 Task: Research Airbnb options in the Ozark Mountains of Arkansas and Missouri emphasizing outdoor activities like camping ,Relaxing near Lake .
Action: Mouse moved to (516, 91)
Screenshot: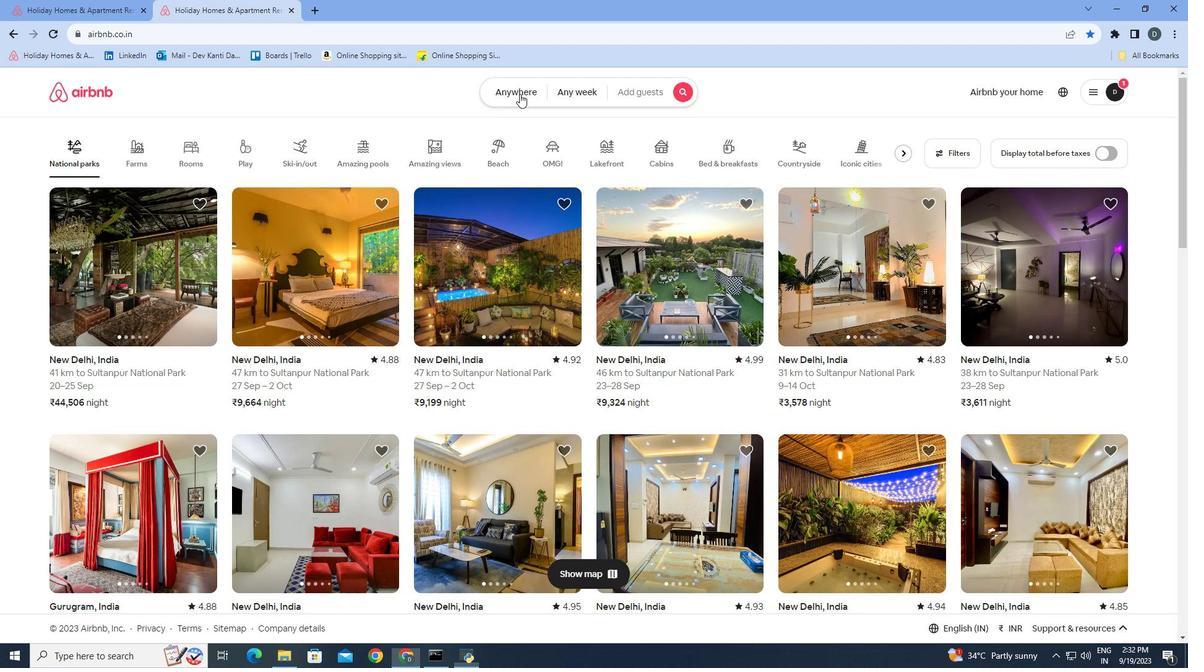 
Action: Mouse pressed left at (516, 91)
Screenshot: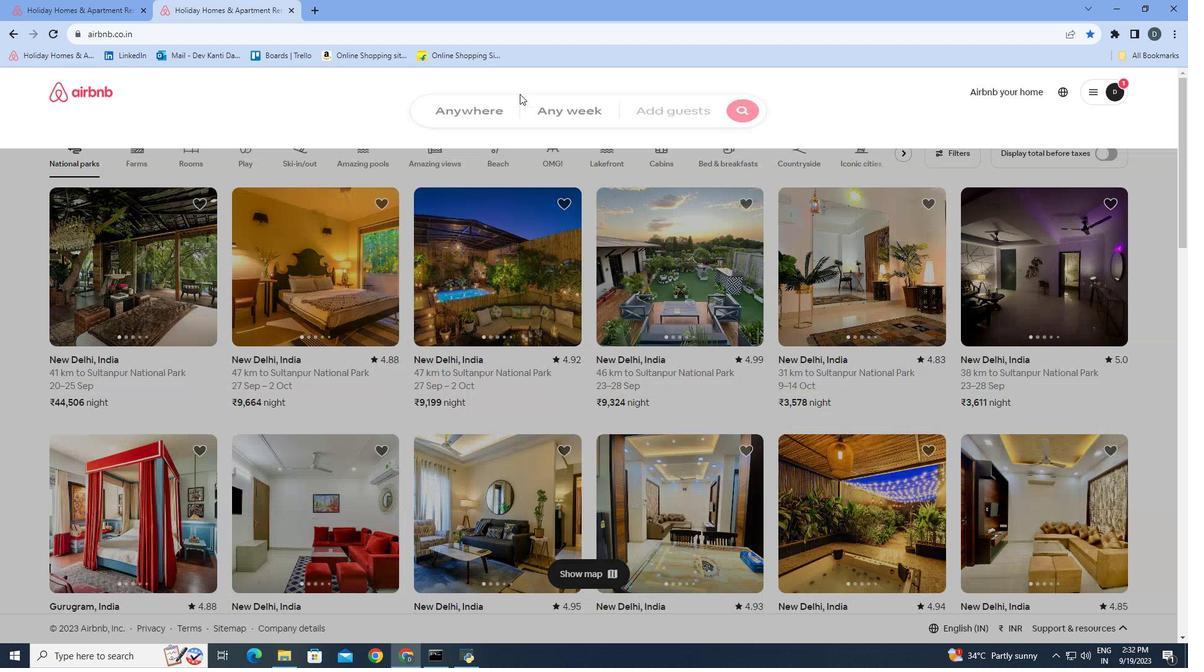 
Action: Mouse moved to (381, 138)
Screenshot: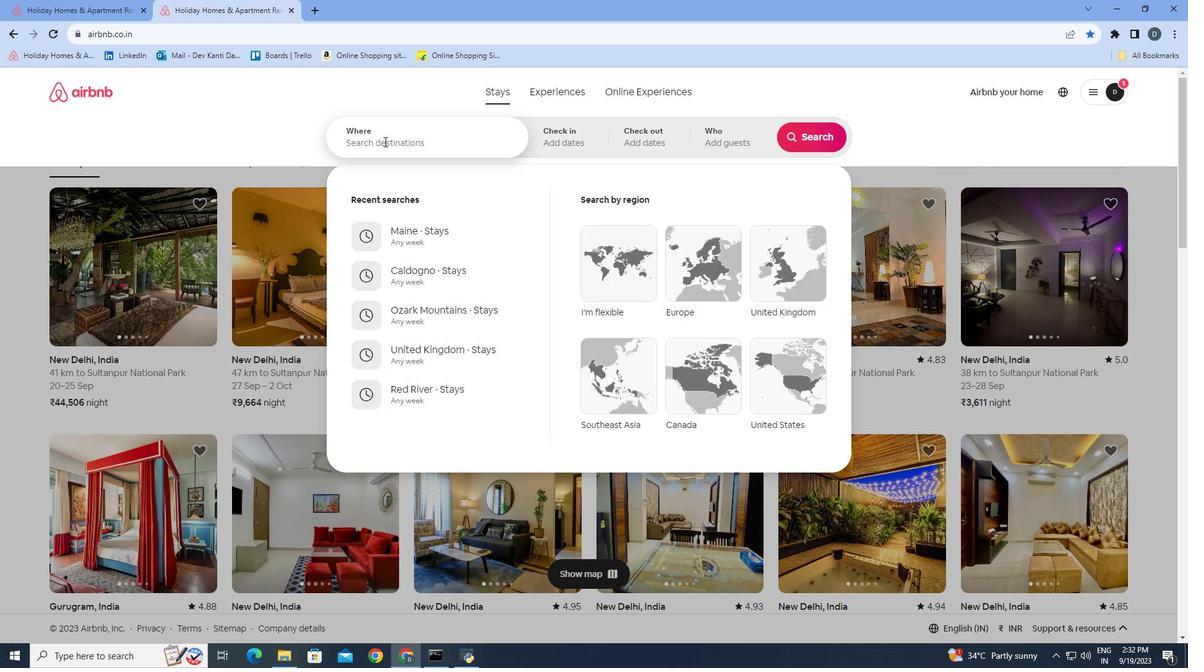 
Action: Mouse pressed left at (381, 138)
Screenshot: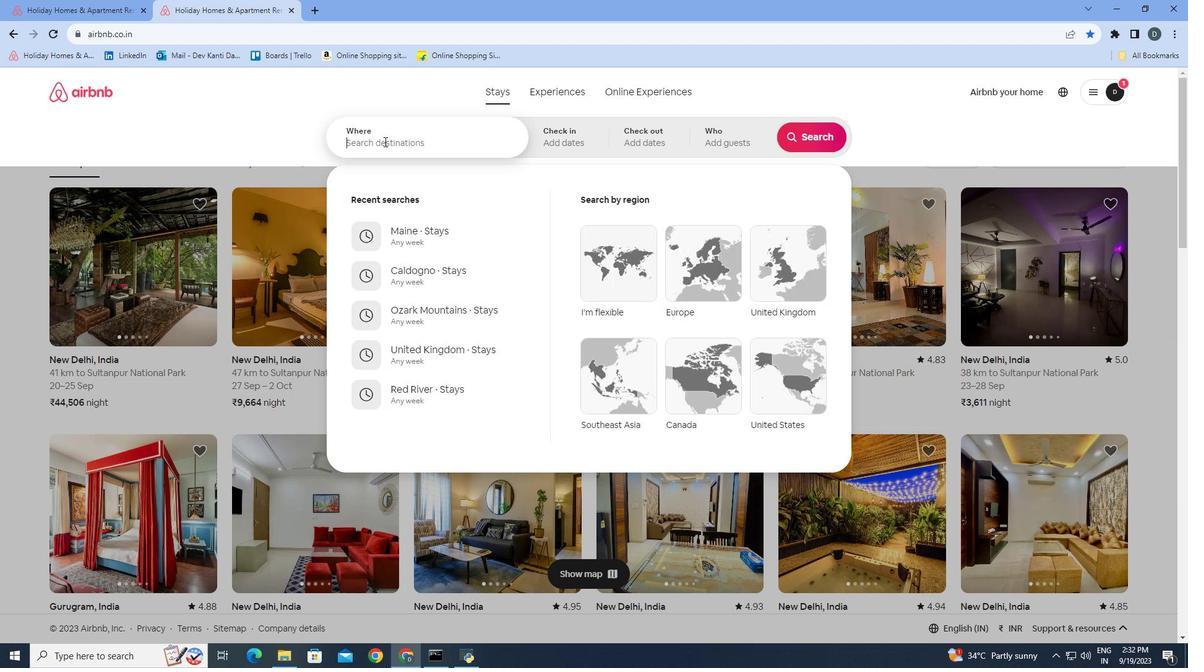 
Action: Mouse moved to (381, 132)
Screenshot: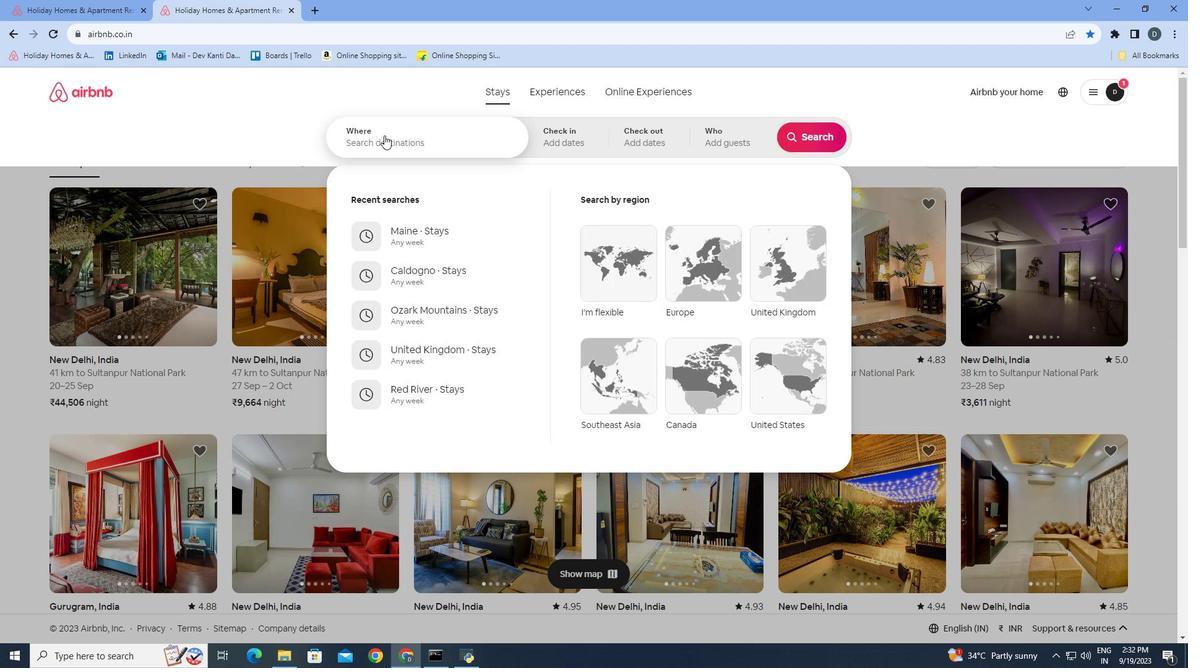 
Action: Key pressed <Key.shift>Ozark<Key.space><Key.shift>Mountains
Screenshot: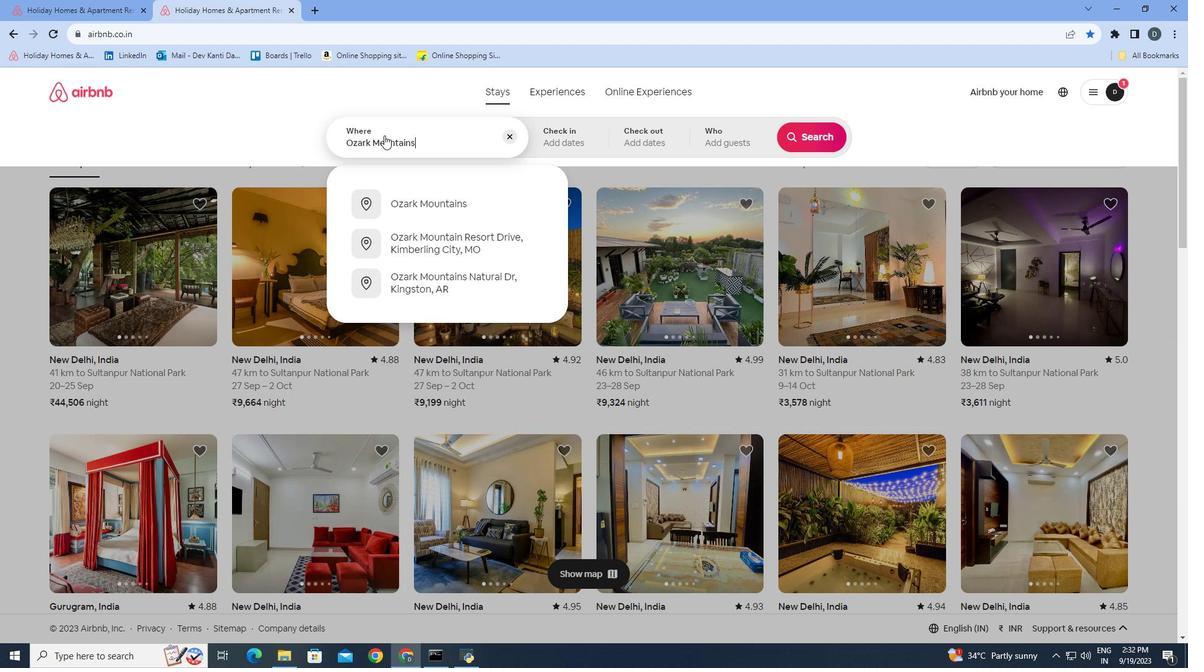 
Action: Mouse moved to (437, 193)
Screenshot: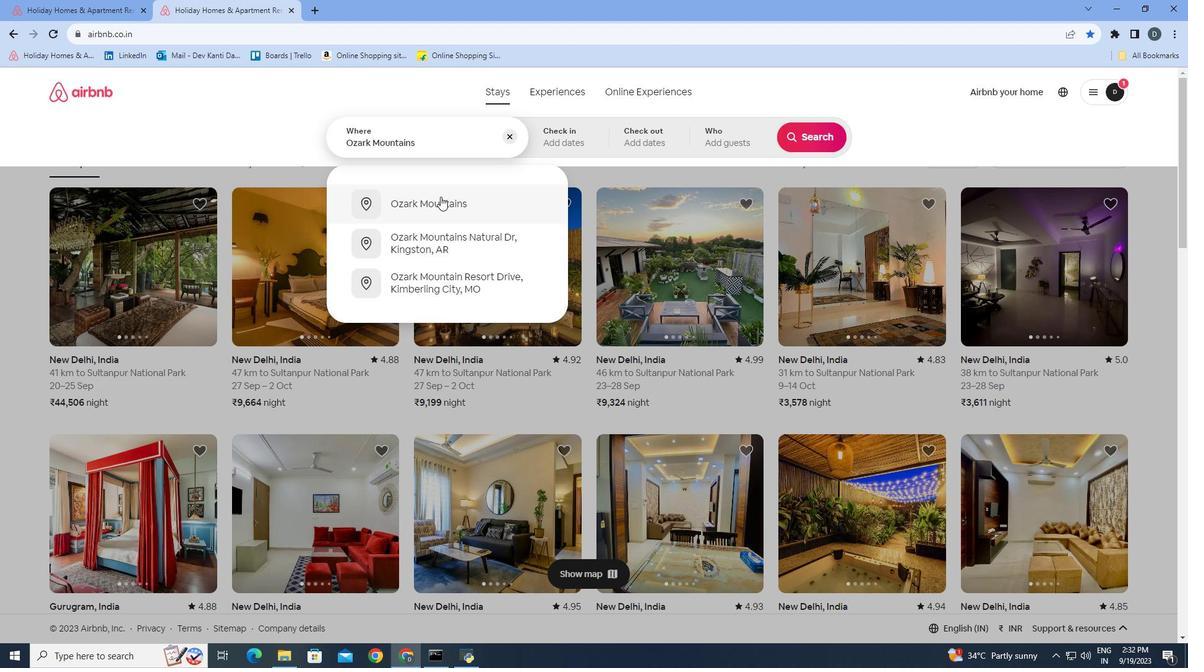
Action: Mouse pressed left at (437, 193)
Screenshot: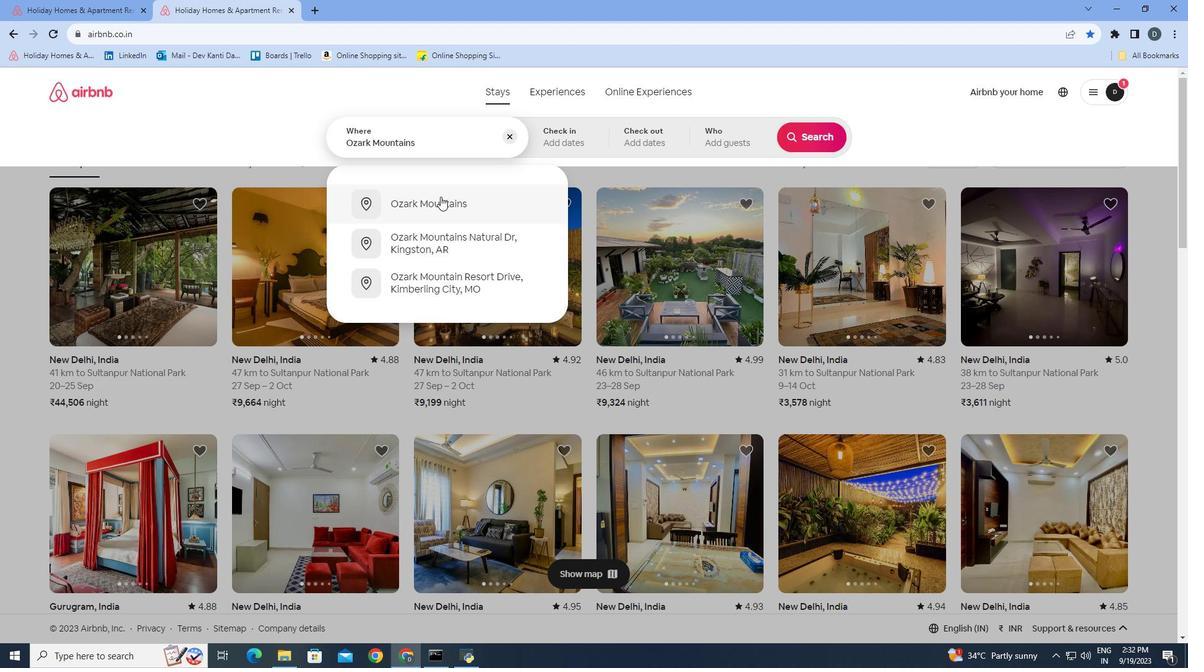 
Action: Mouse moved to (833, 118)
Screenshot: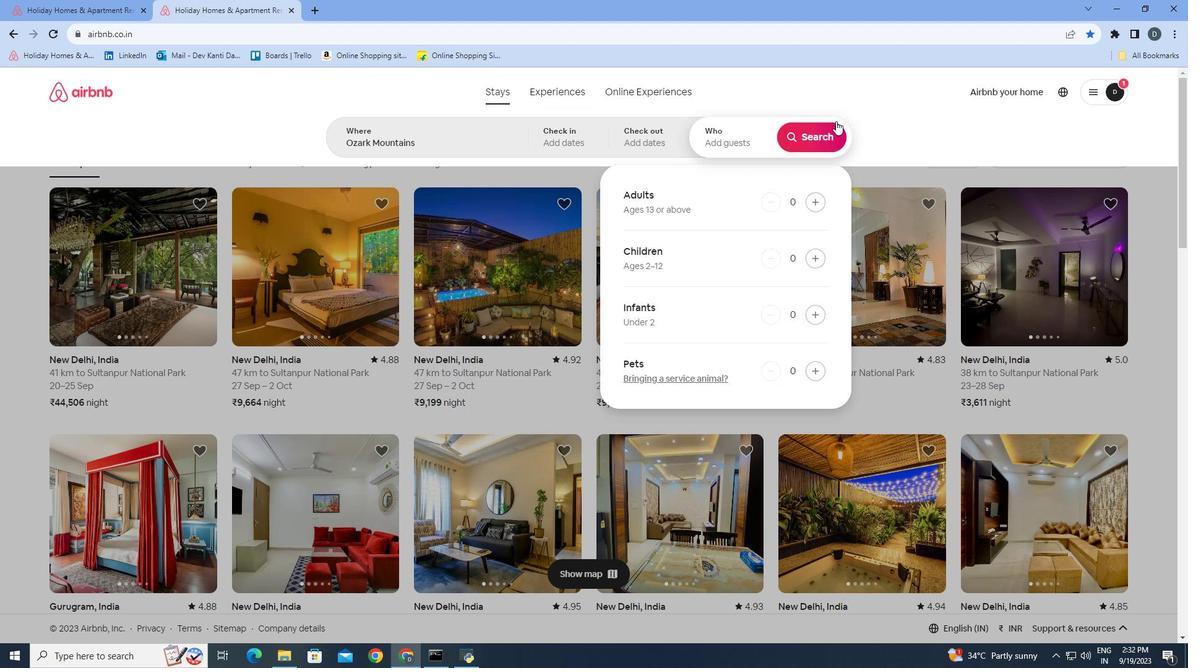 
Action: Mouse pressed left at (833, 118)
Screenshot: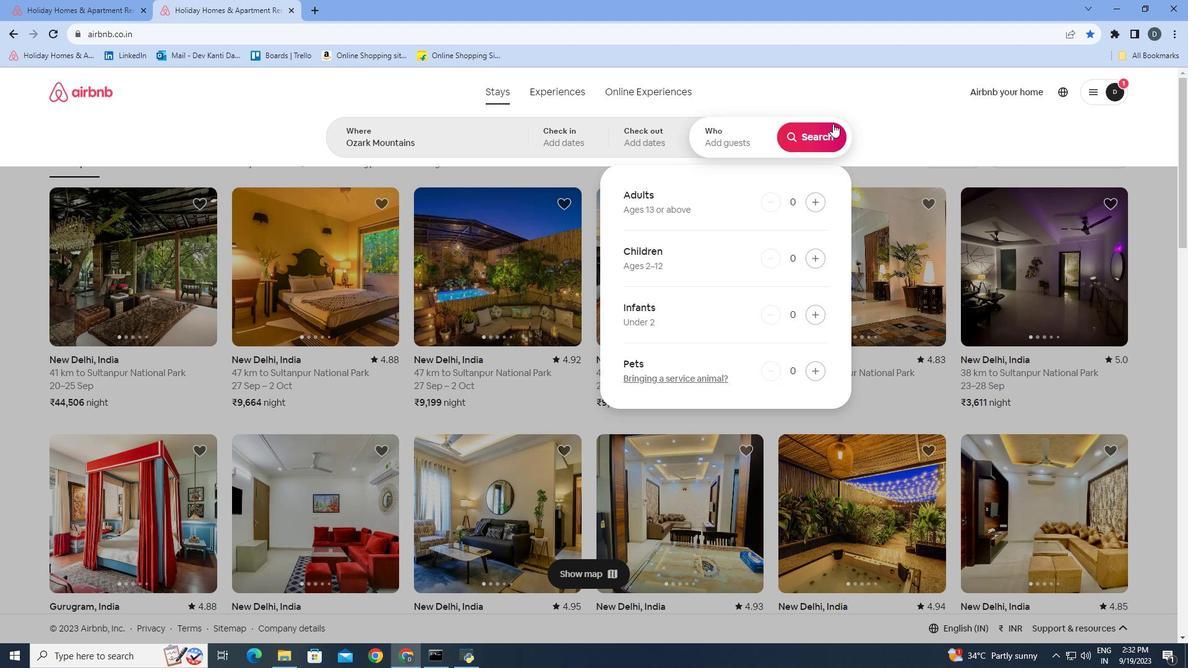 
Action: Mouse moved to (823, 128)
Screenshot: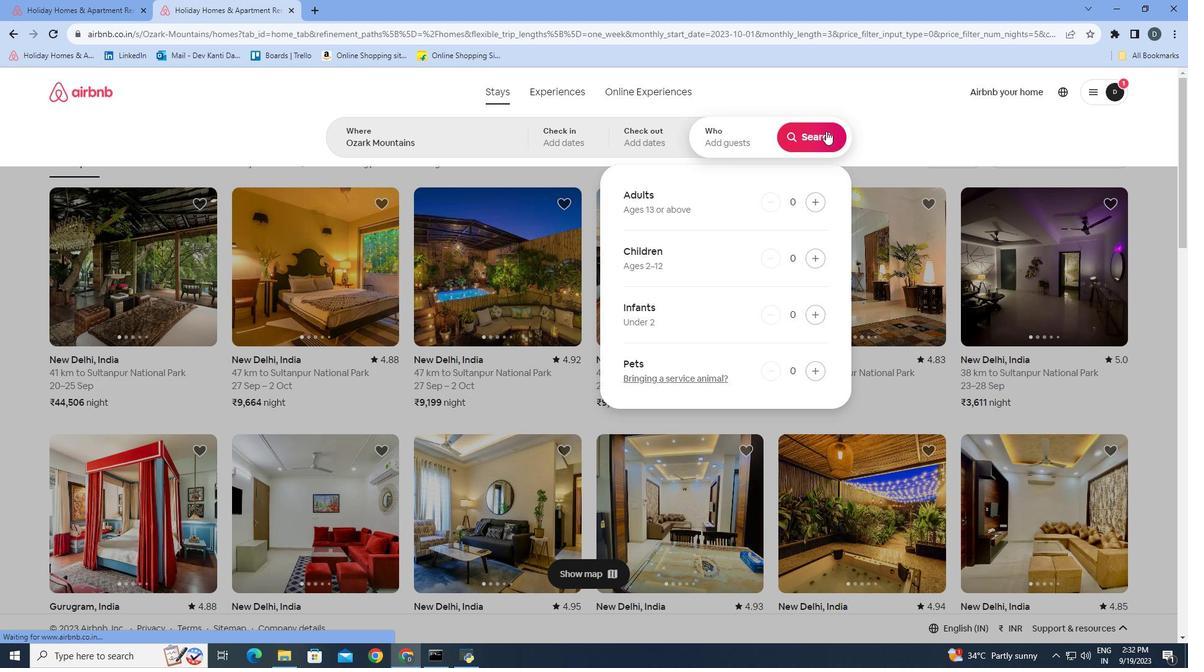 
Action: Mouse pressed left at (823, 128)
Screenshot: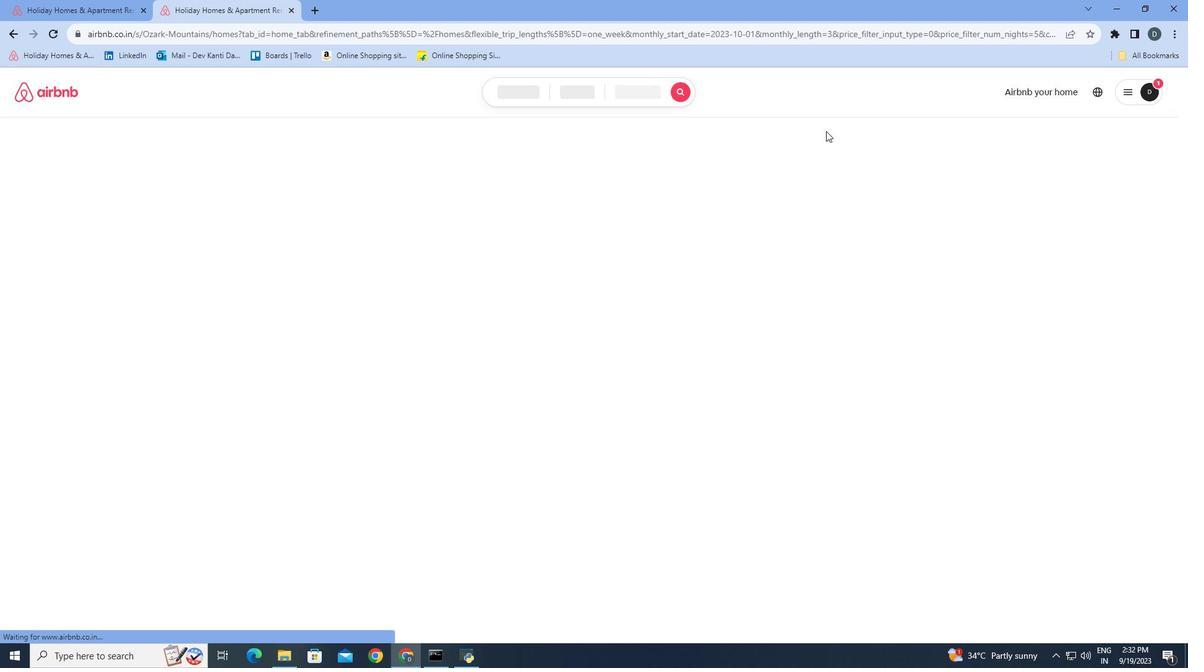 
Action: Mouse moved to (939, 138)
Screenshot: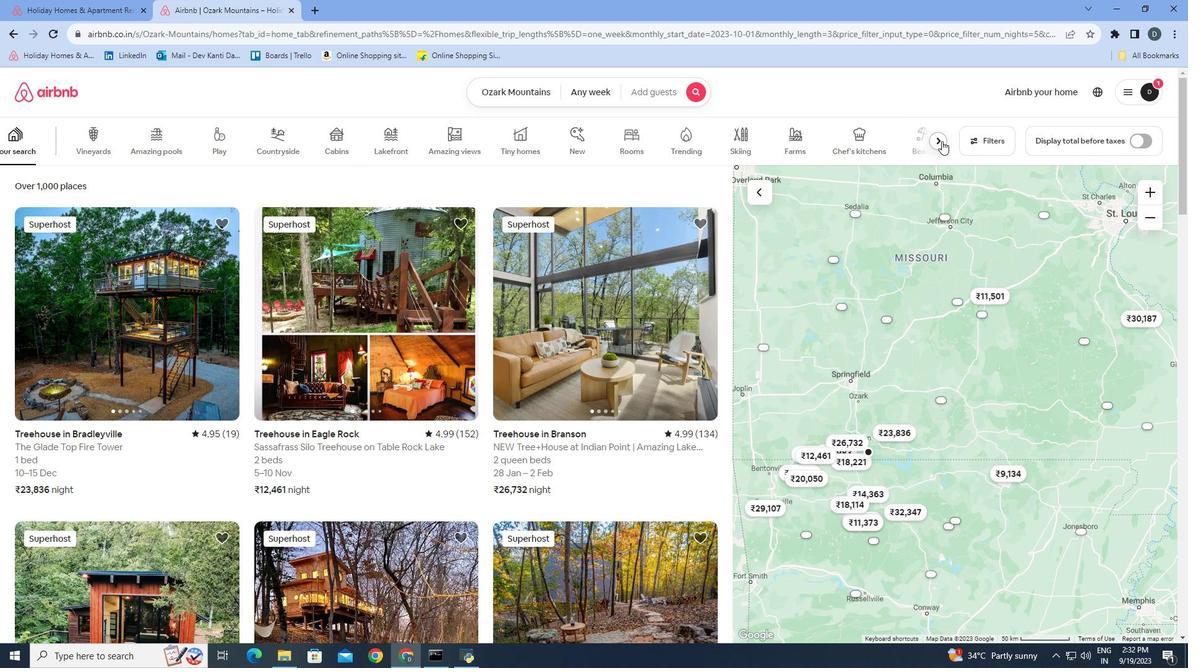
Action: Mouse pressed left at (939, 138)
Screenshot: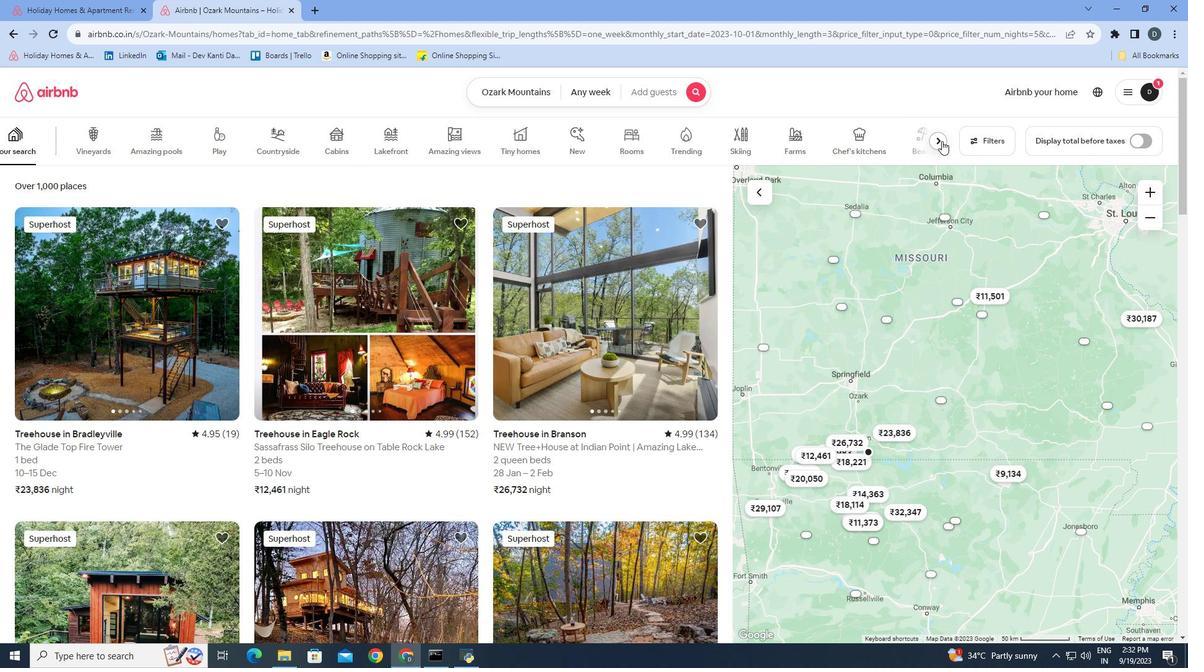 
Action: Mouse moved to (897, 127)
Screenshot: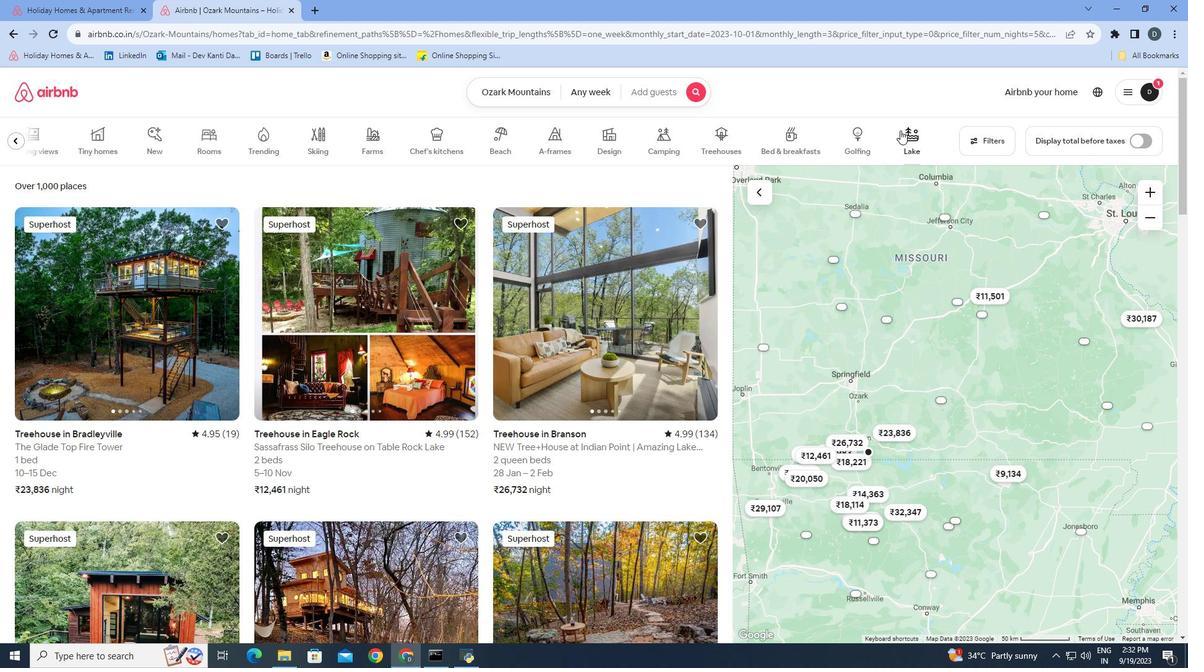 
Action: Mouse pressed left at (897, 127)
Screenshot: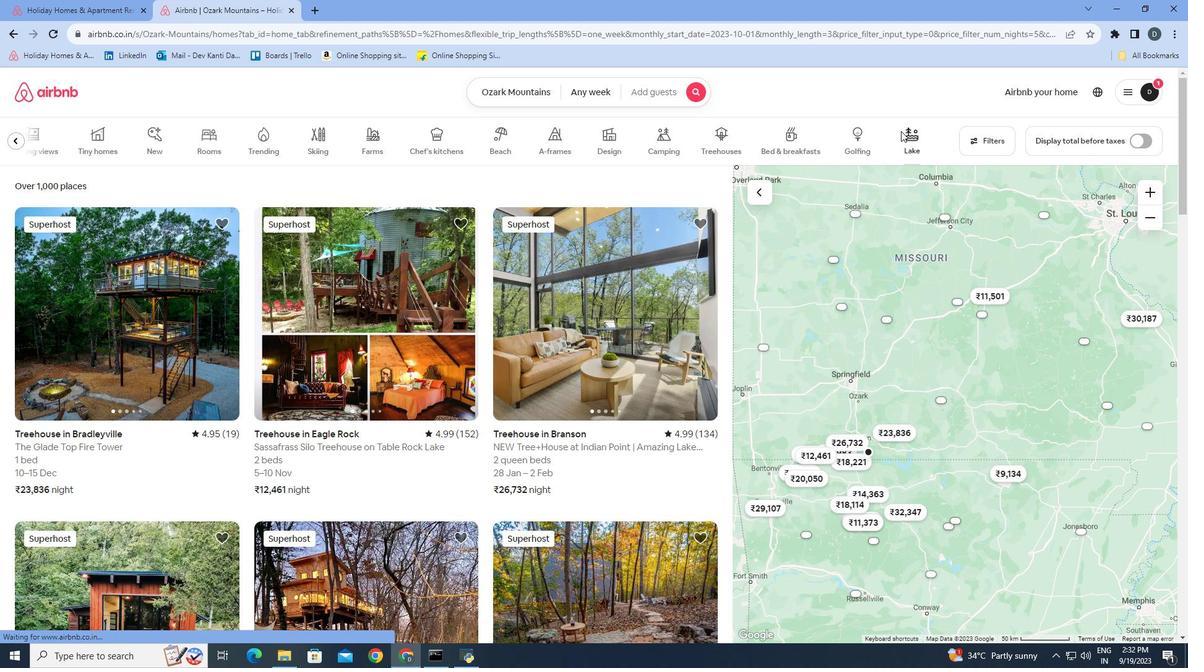 
Action: Mouse moved to (169, 322)
Screenshot: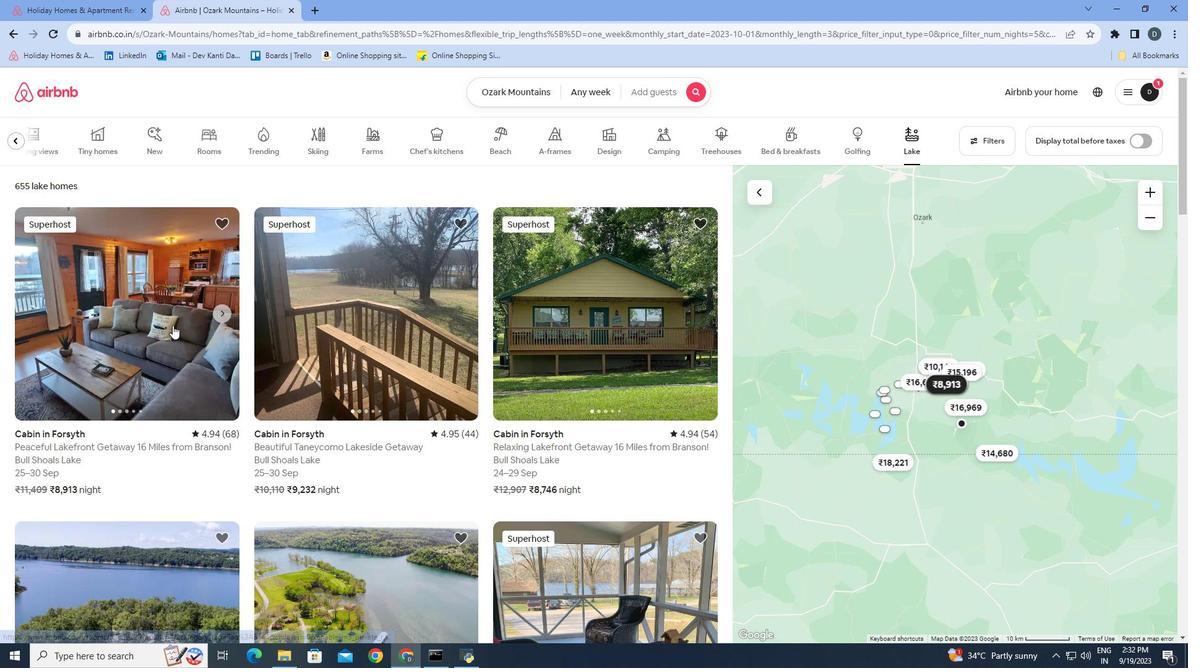 
Action: Mouse pressed left at (169, 322)
Screenshot: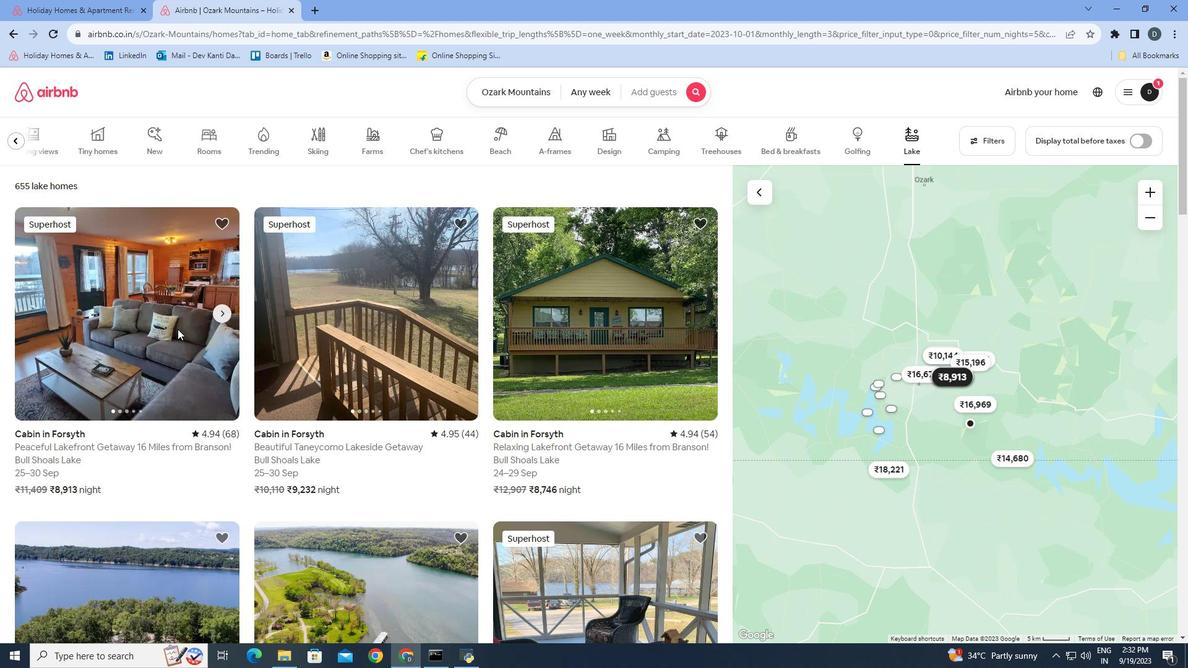 
Action: Mouse moved to (848, 456)
Screenshot: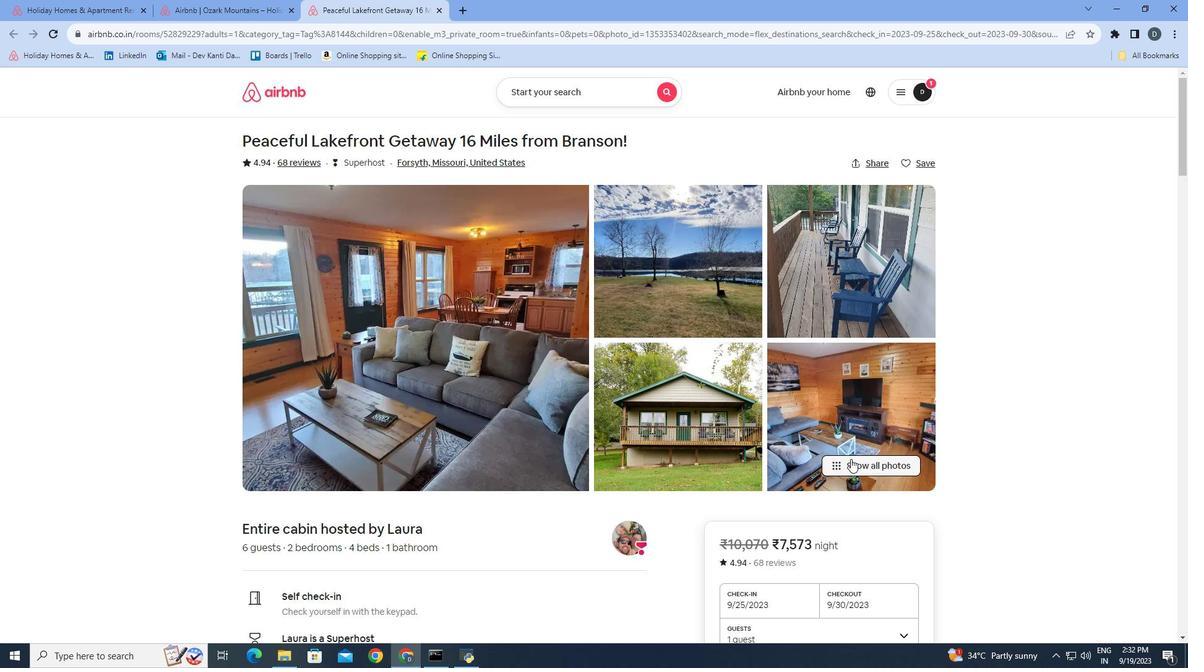 
Action: Mouse pressed left at (848, 456)
Screenshot: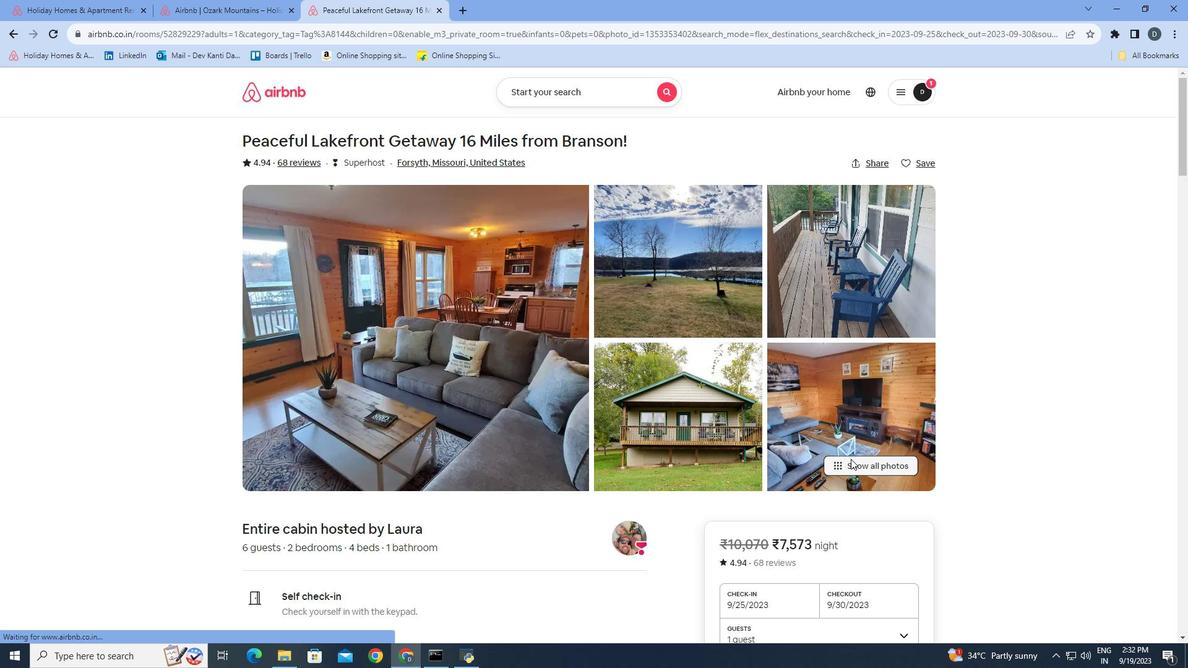 
Action: Mouse moved to (801, 336)
Screenshot: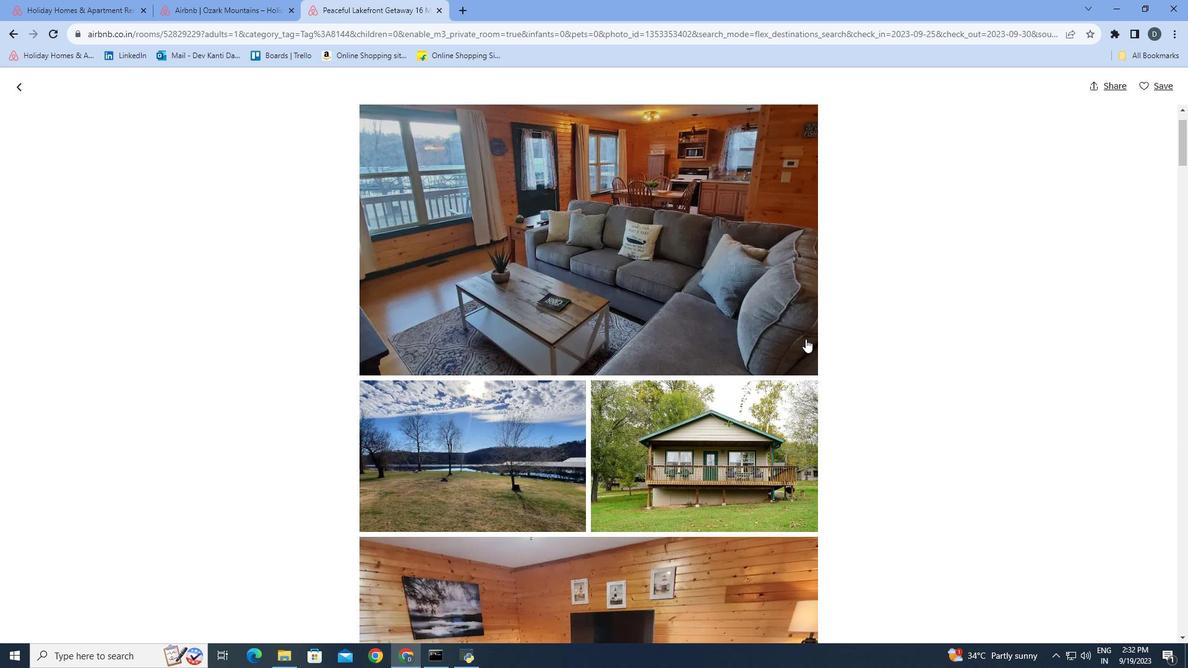
Action: Mouse scrolled (801, 335) with delta (0, 0)
Screenshot: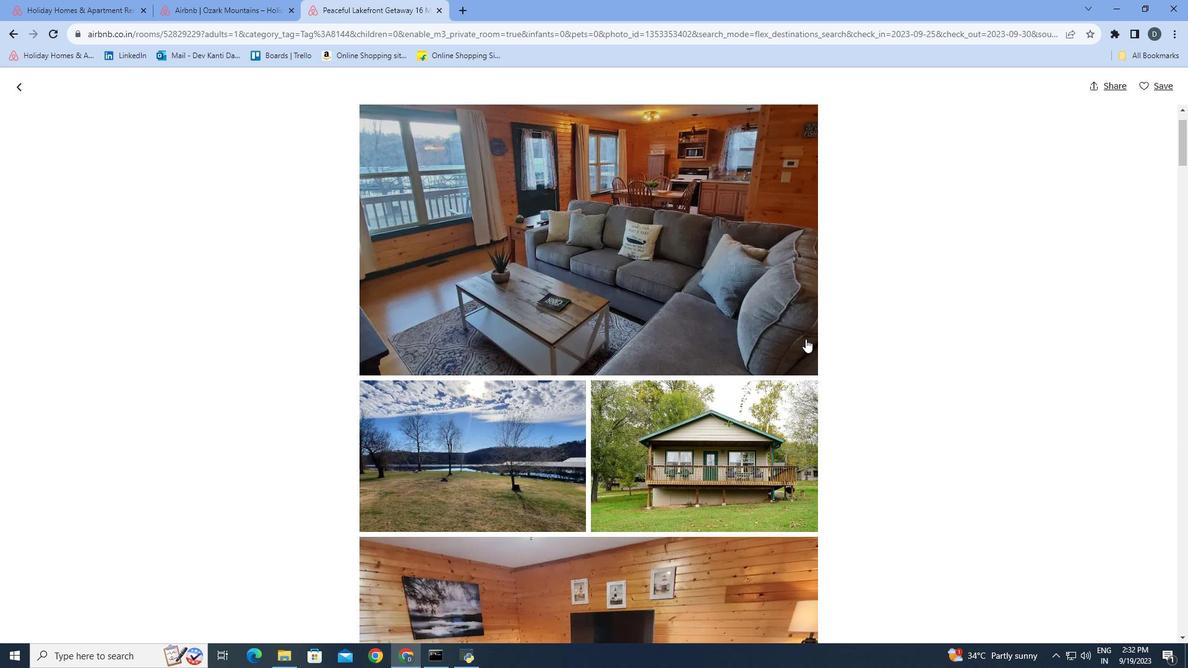 
Action: Mouse moved to (832, 336)
Screenshot: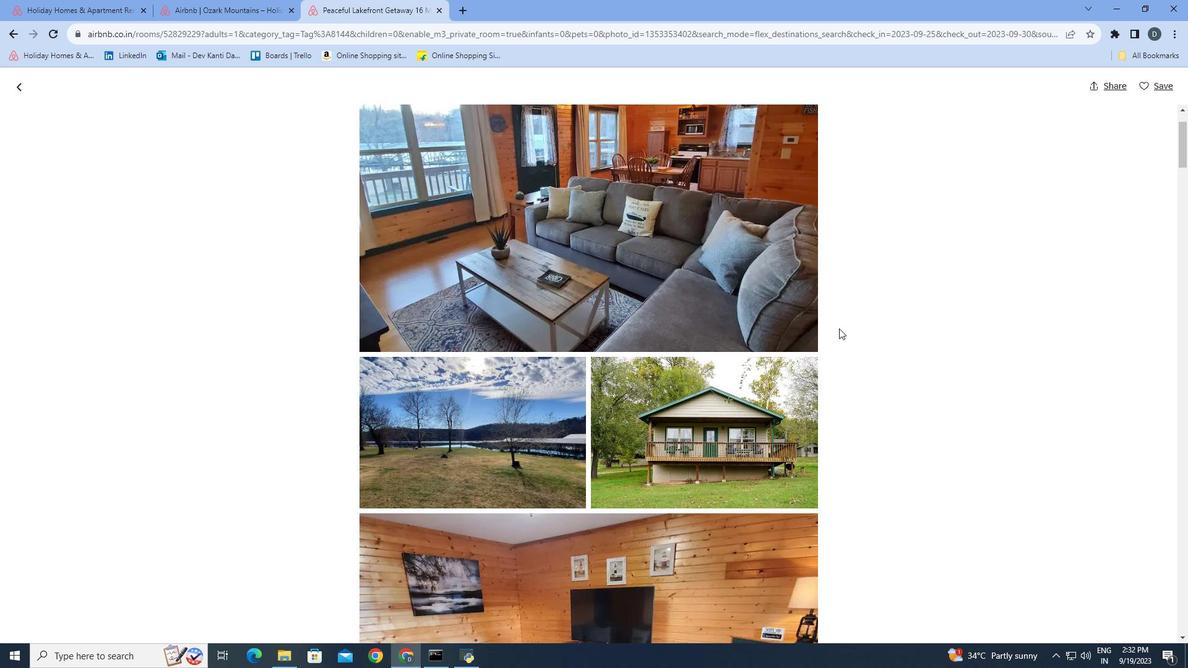 
Action: Mouse scrolled (832, 335) with delta (0, 0)
Screenshot: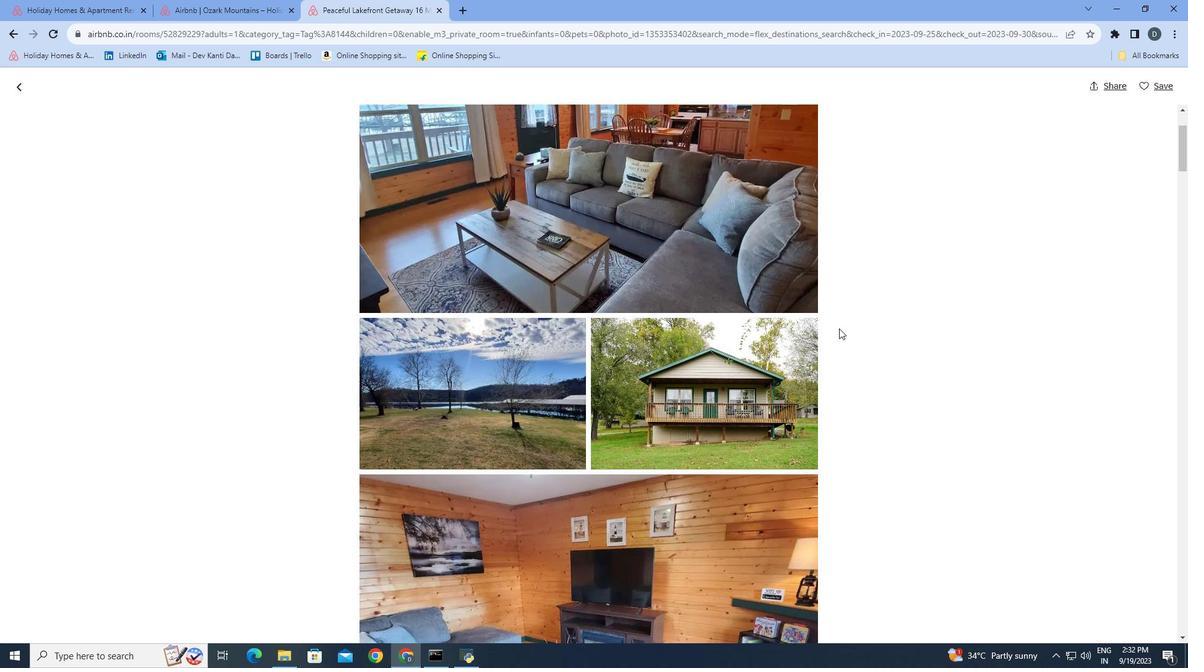 
Action: Mouse moved to (836, 326)
Screenshot: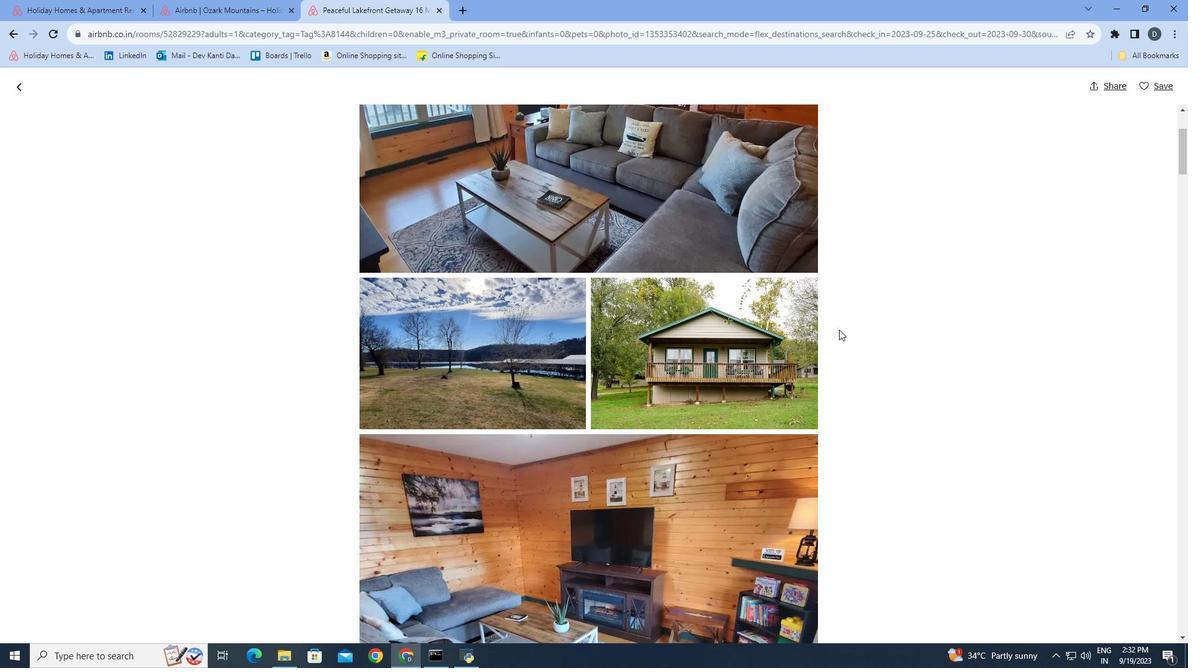 
Action: Mouse scrolled (836, 326) with delta (0, 0)
Screenshot: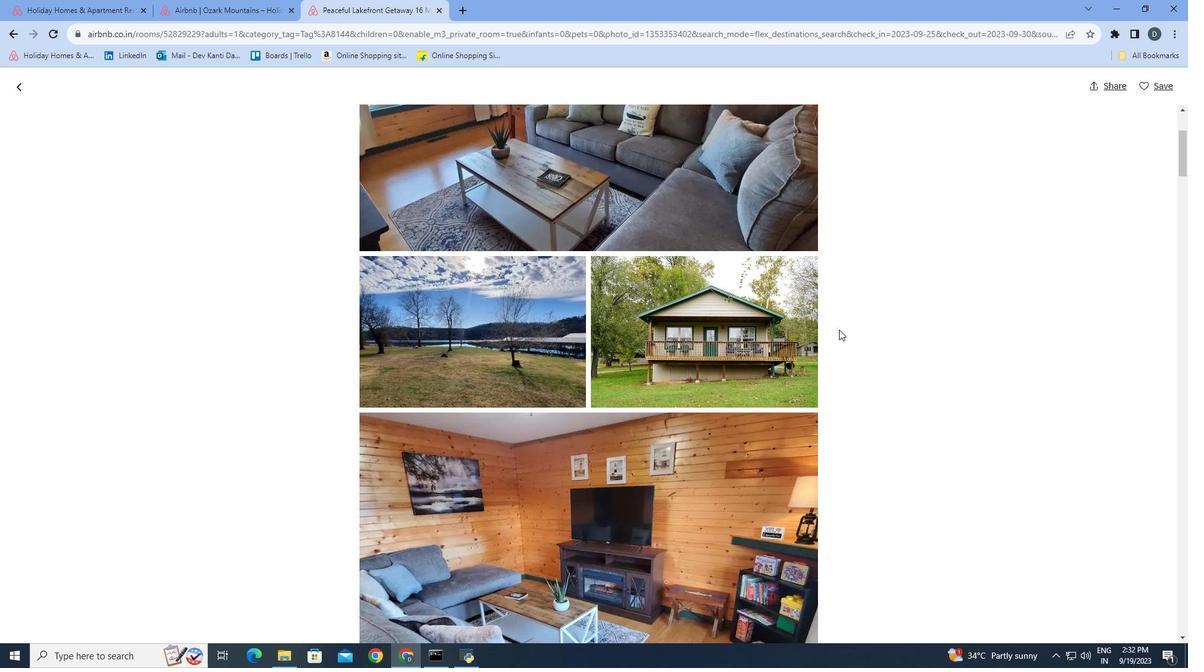 
Action: Mouse moved to (836, 326)
Screenshot: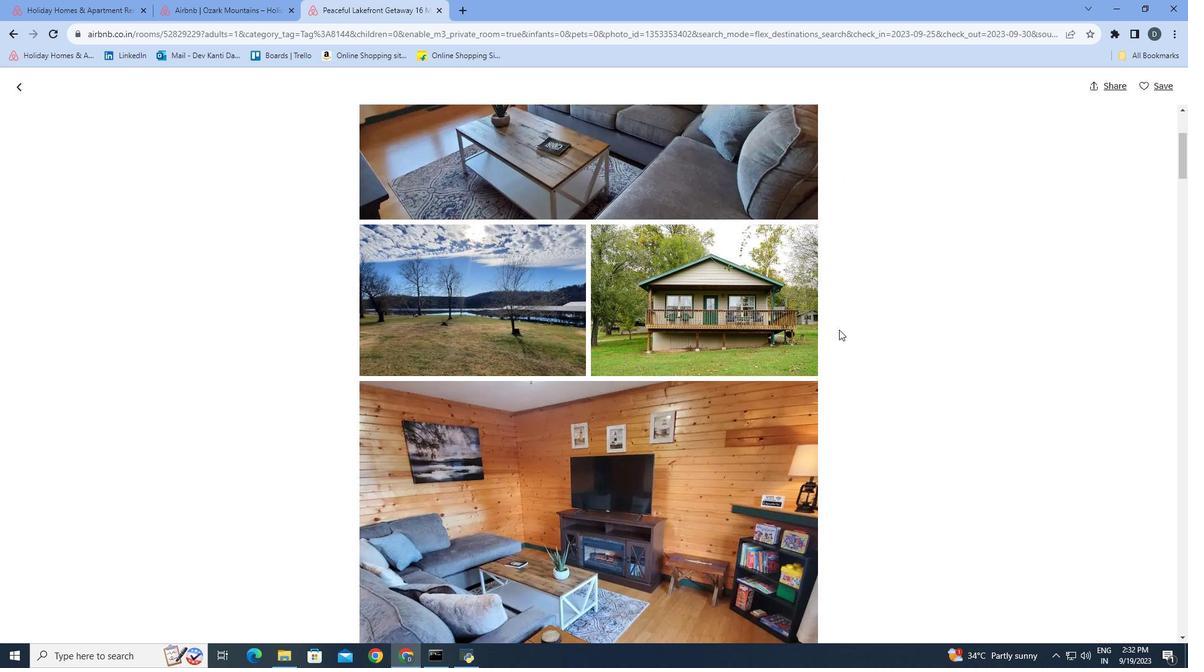 
Action: Mouse scrolled (836, 326) with delta (0, 0)
Screenshot: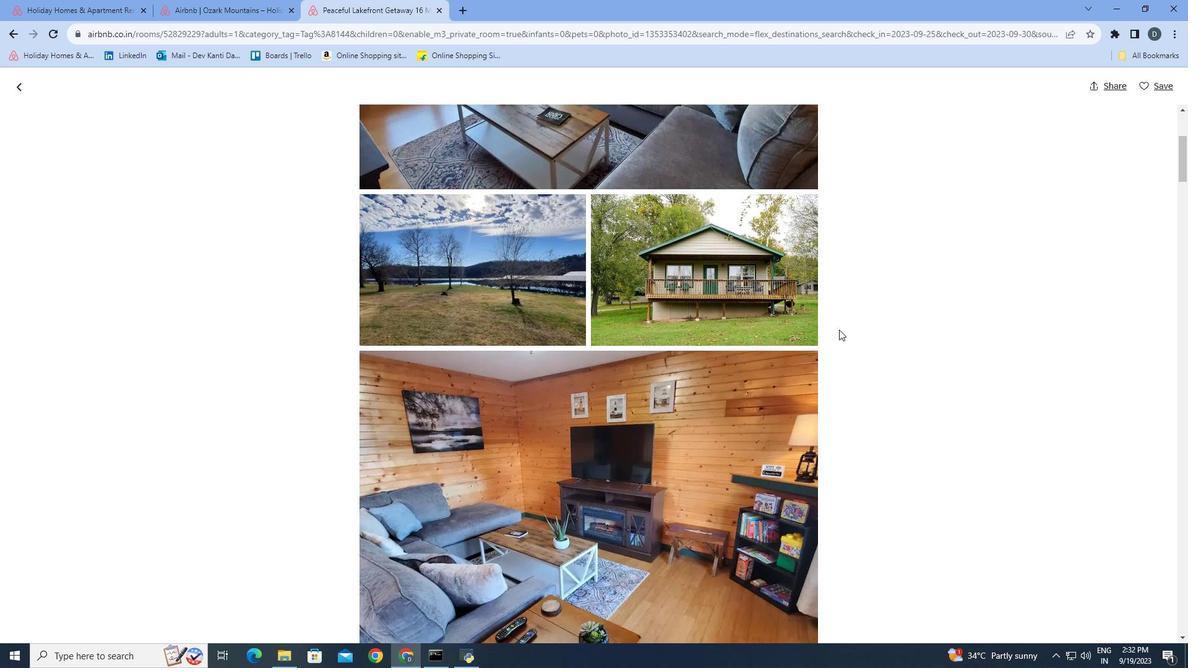 
Action: Mouse scrolled (836, 326) with delta (0, 0)
Screenshot: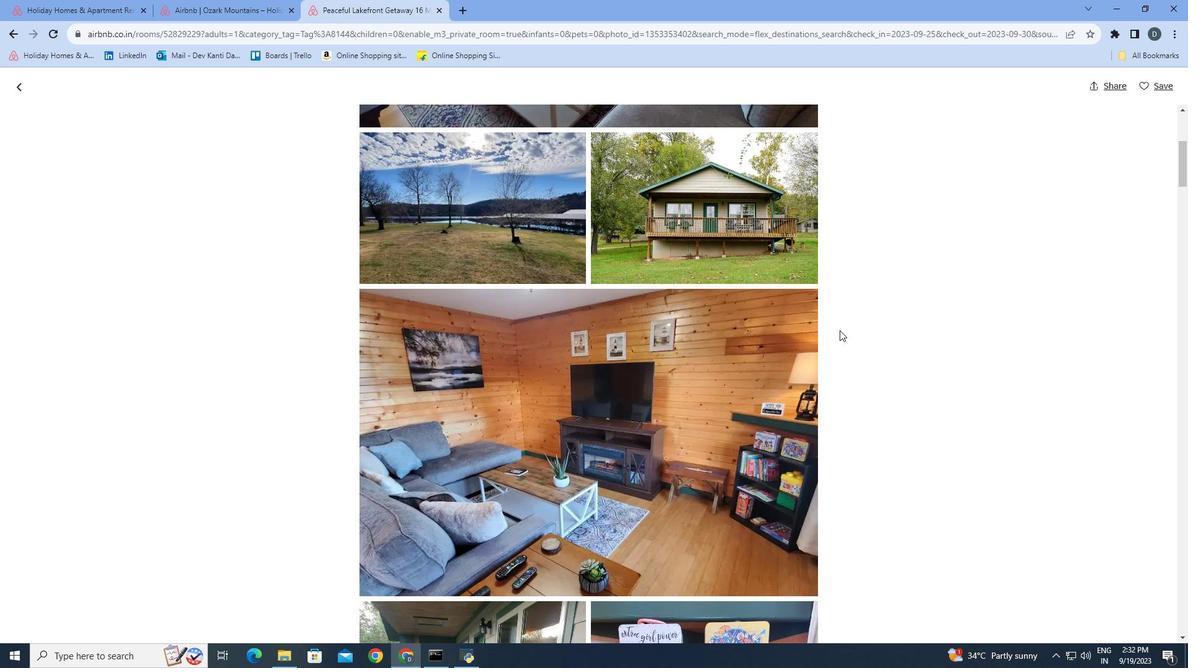
Action: Mouse moved to (837, 327)
Screenshot: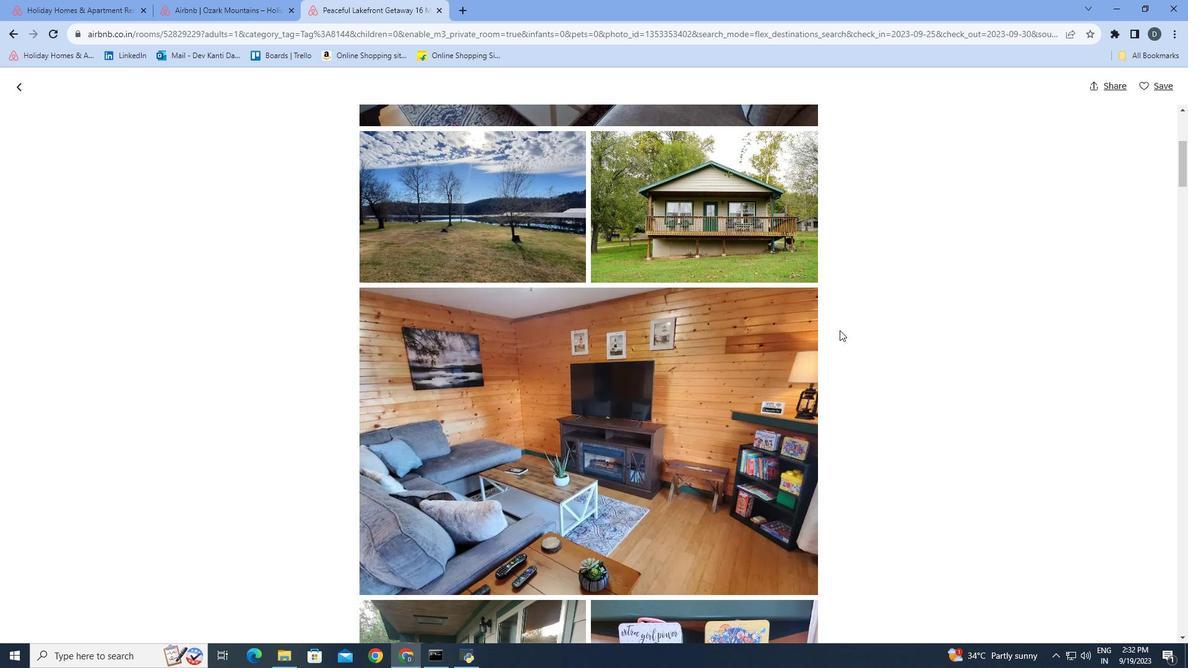 
Action: Mouse scrolled (837, 326) with delta (0, 0)
Screenshot: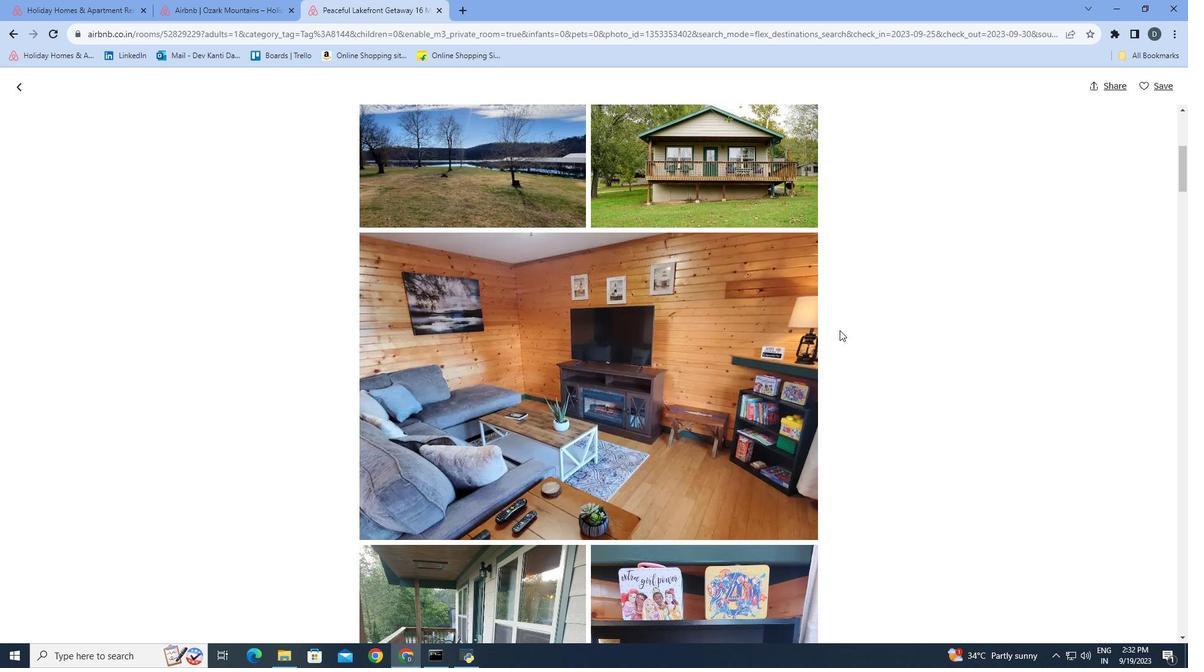 
Action: Mouse moved to (838, 328)
Screenshot: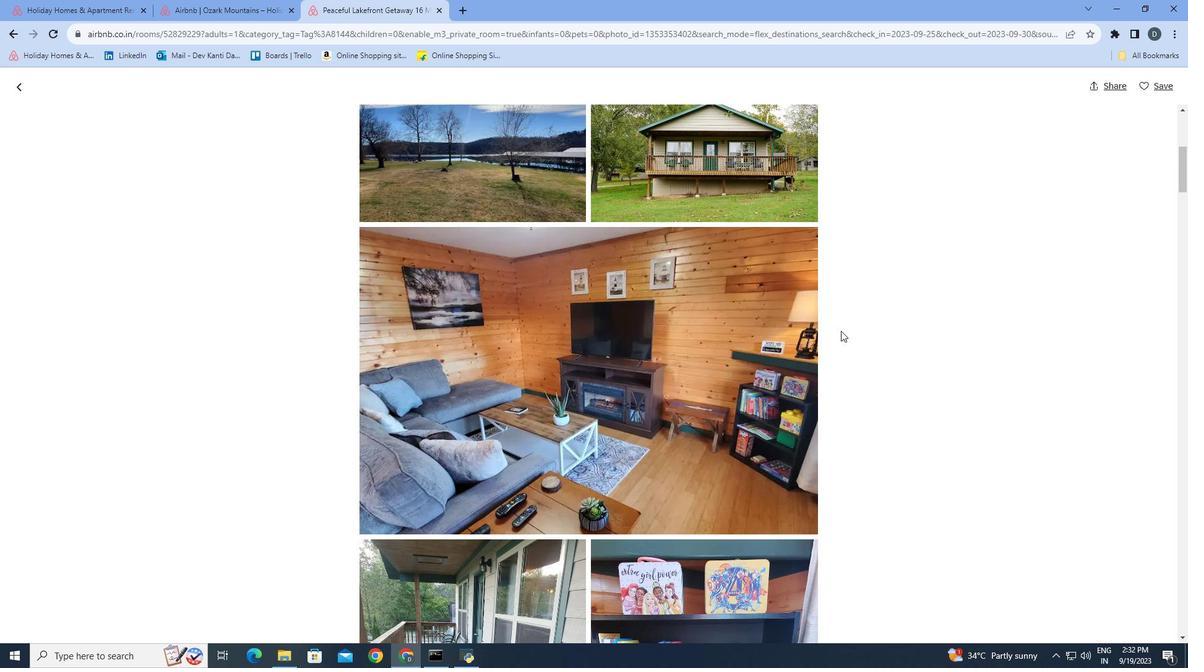 
Action: Mouse scrolled (838, 327) with delta (0, 0)
Screenshot: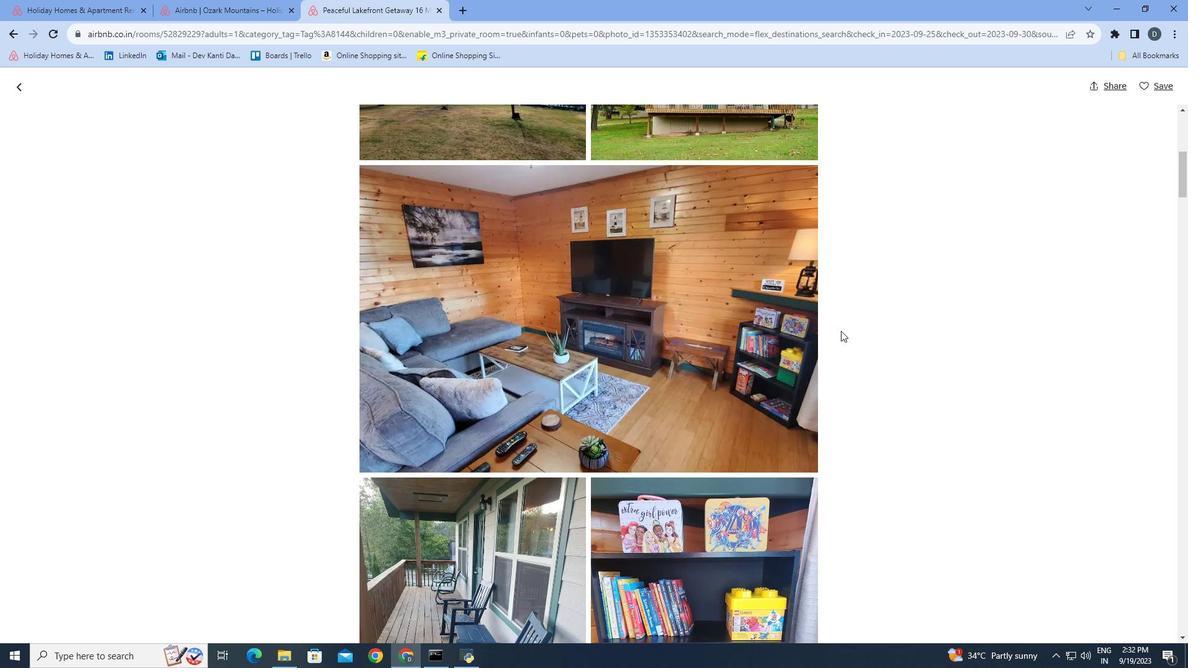 
Action: Mouse scrolled (838, 327) with delta (0, 0)
Screenshot: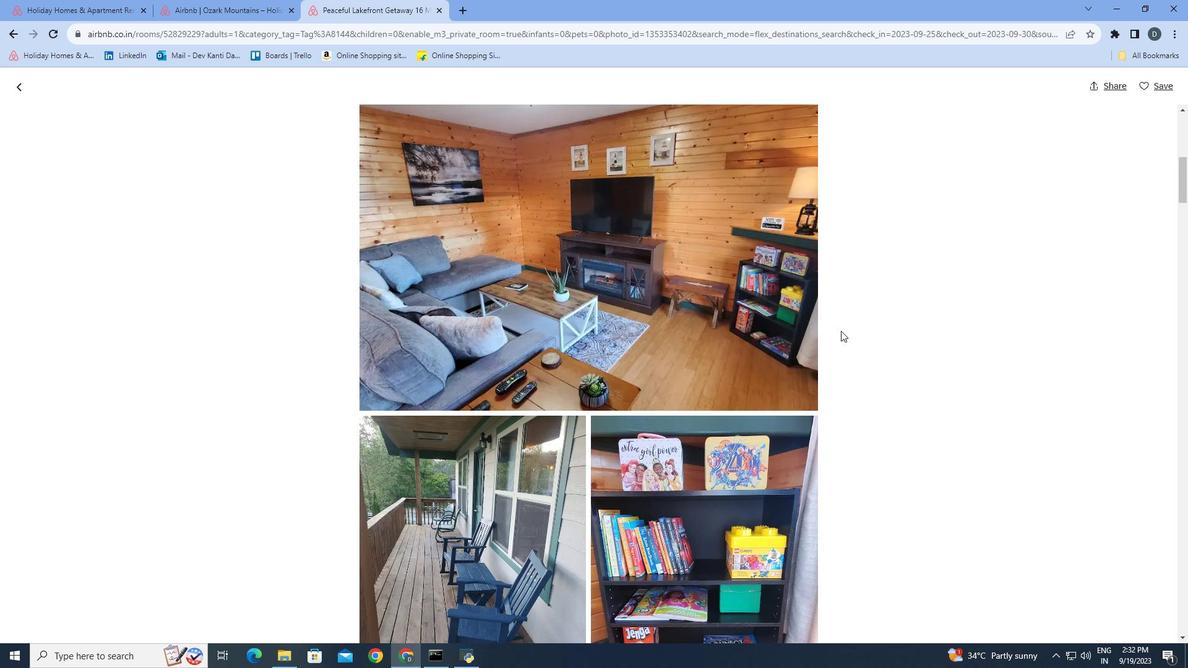 
Action: Mouse moved to (838, 328)
Screenshot: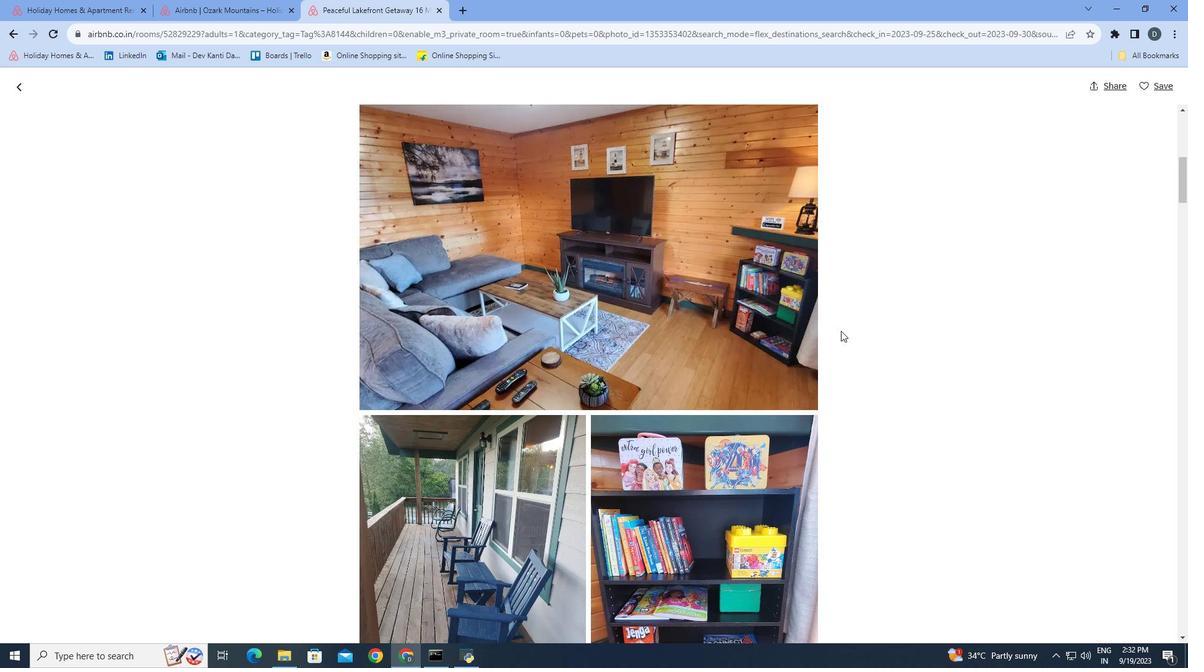 
Action: Mouse scrolled (838, 327) with delta (0, 0)
Screenshot: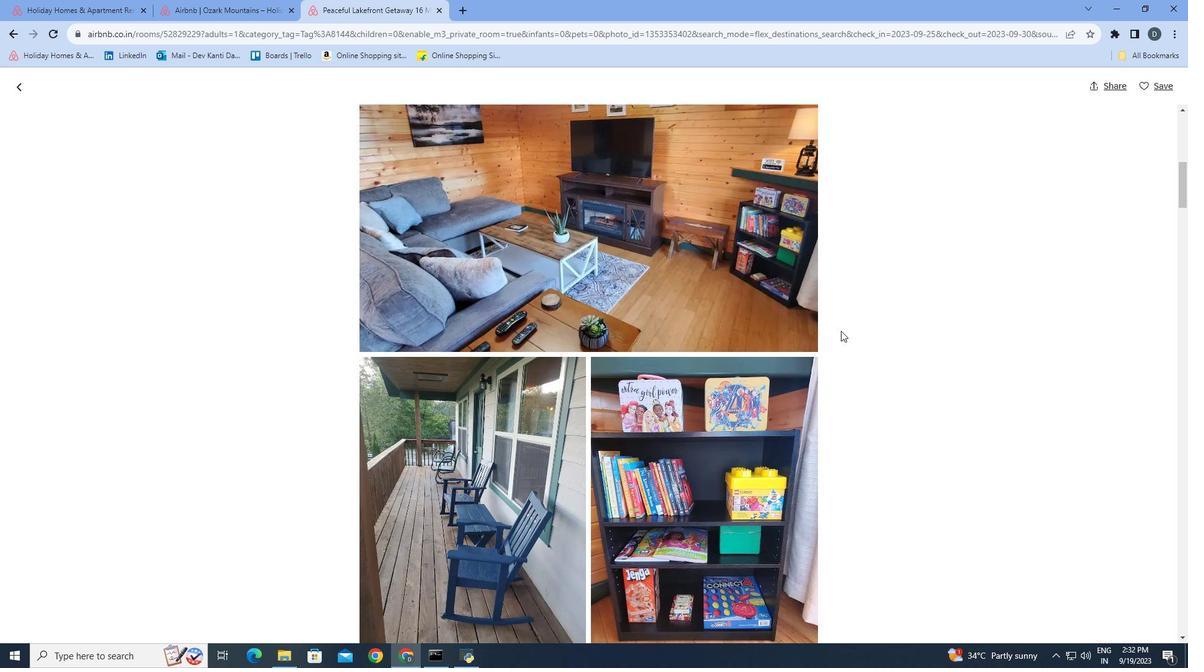 
Action: Mouse scrolled (838, 327) with delta (0, 0)
Screenshot: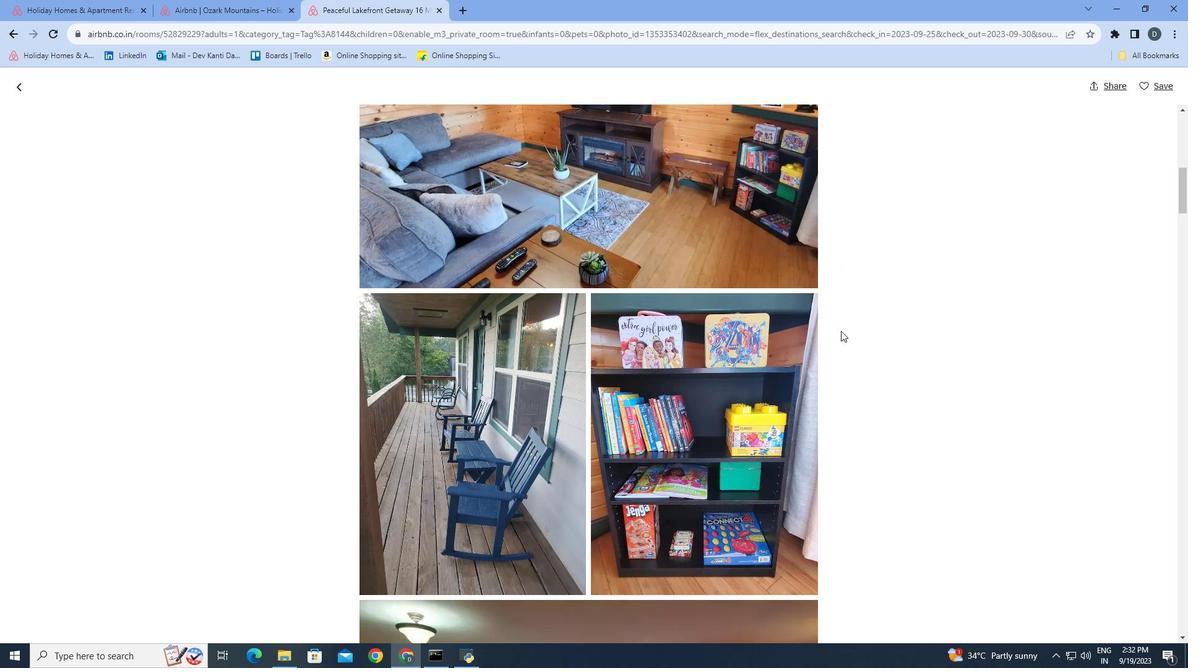 
Action: Mouse scrolled (838, 327) with delta (0, 0)
Screenshot: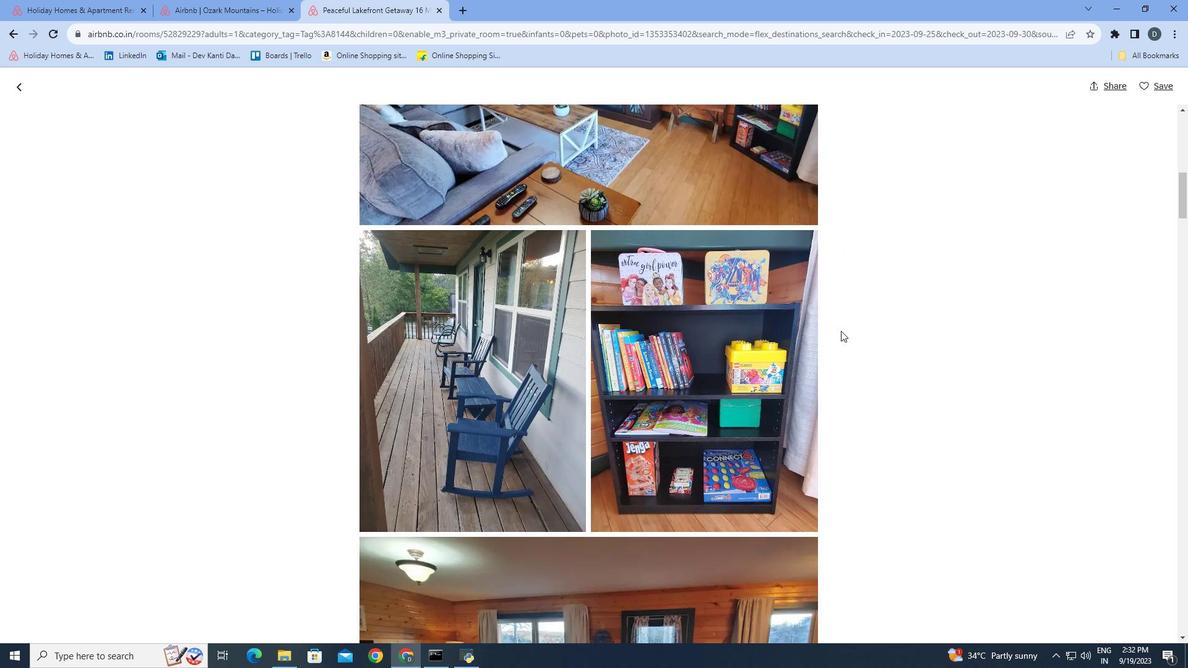 
Action: Mouse scrolled (838, 327) with delta (0, 0)
Screenshot: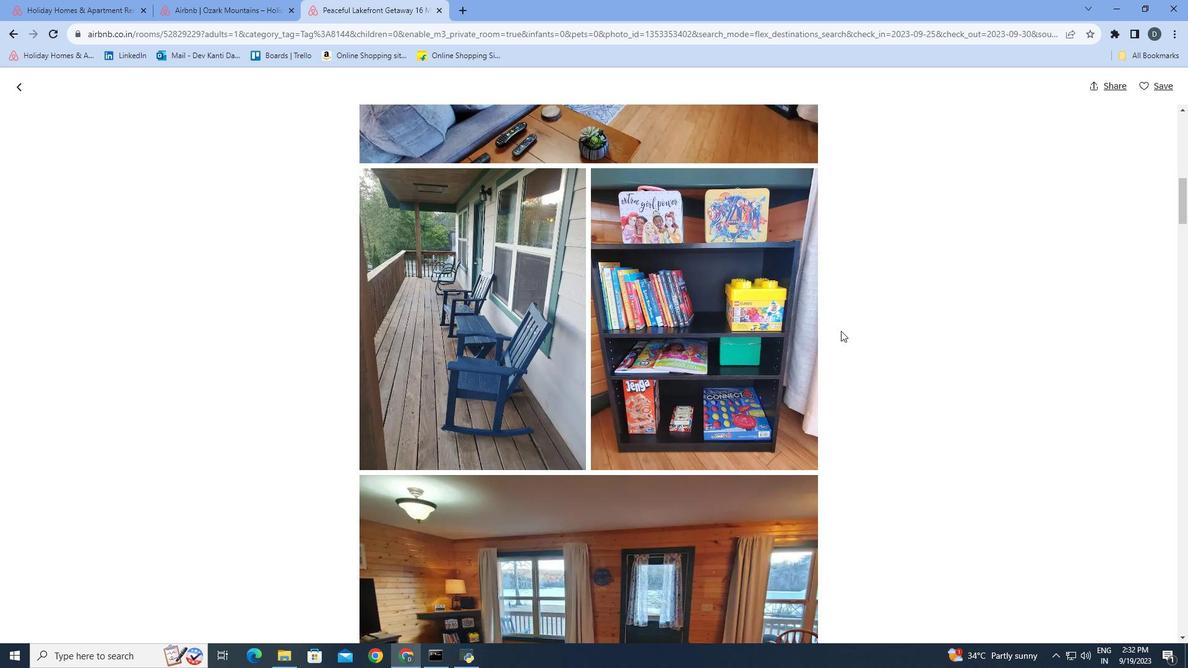
Action: Mouse moved to (833, 326)
Screenshot: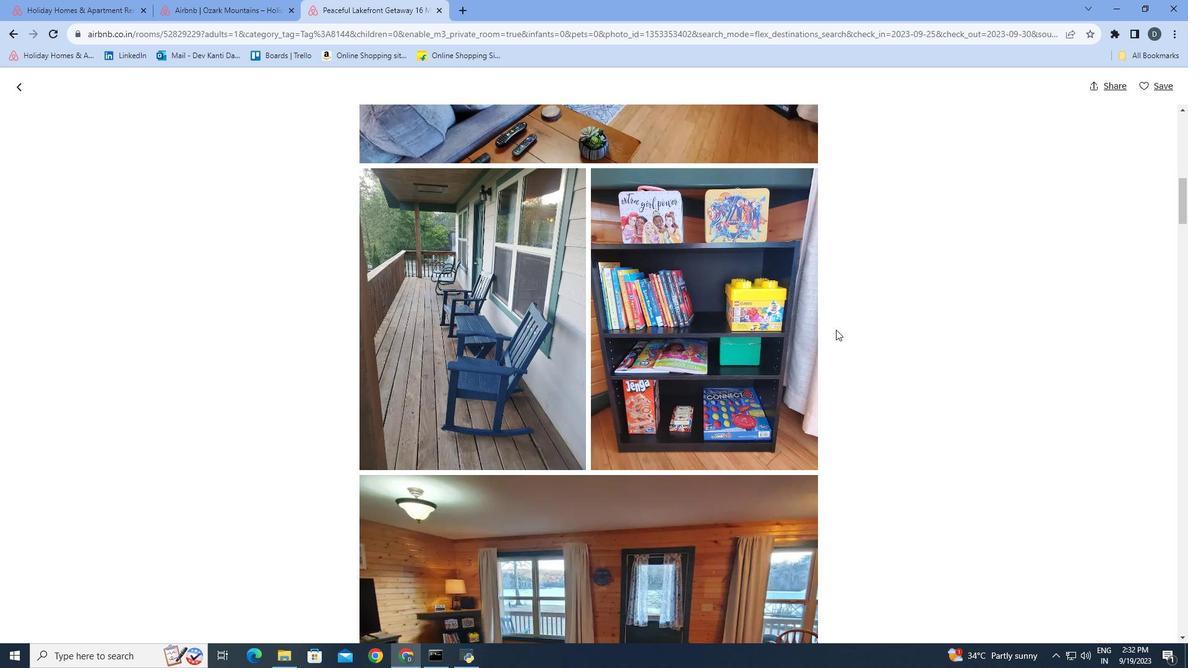
Action: Mouse scrolled (833, 326) with delta (0, 0)
Screenshot: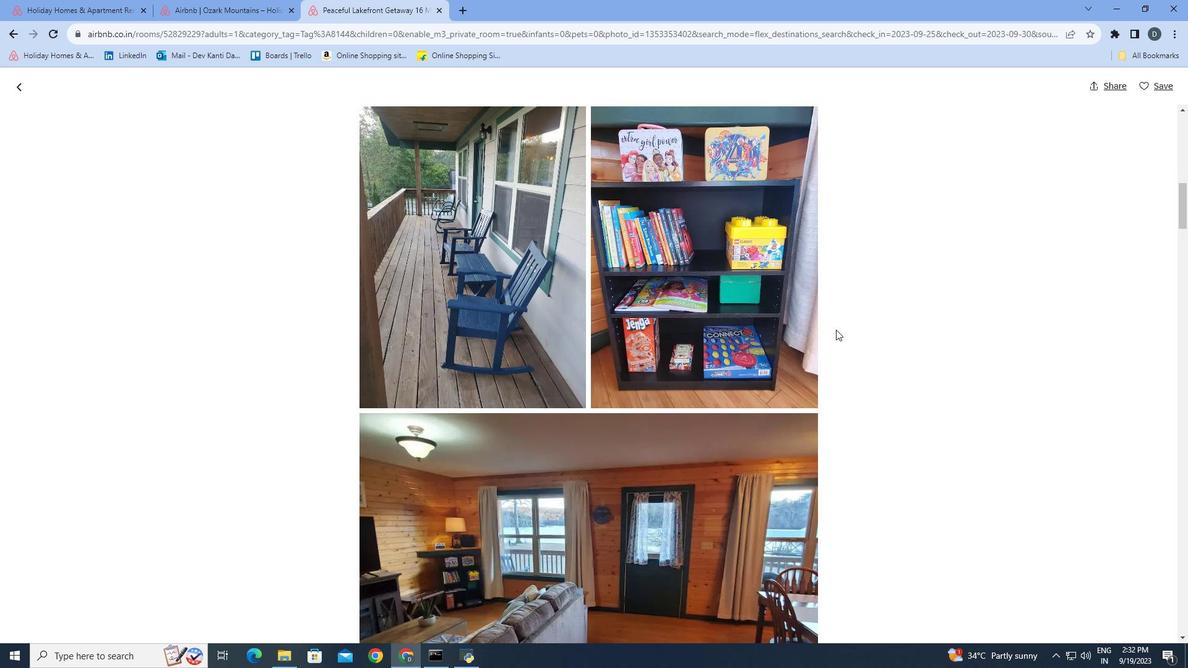 
Action: Mouse moved to (833, 326)
Screenshot: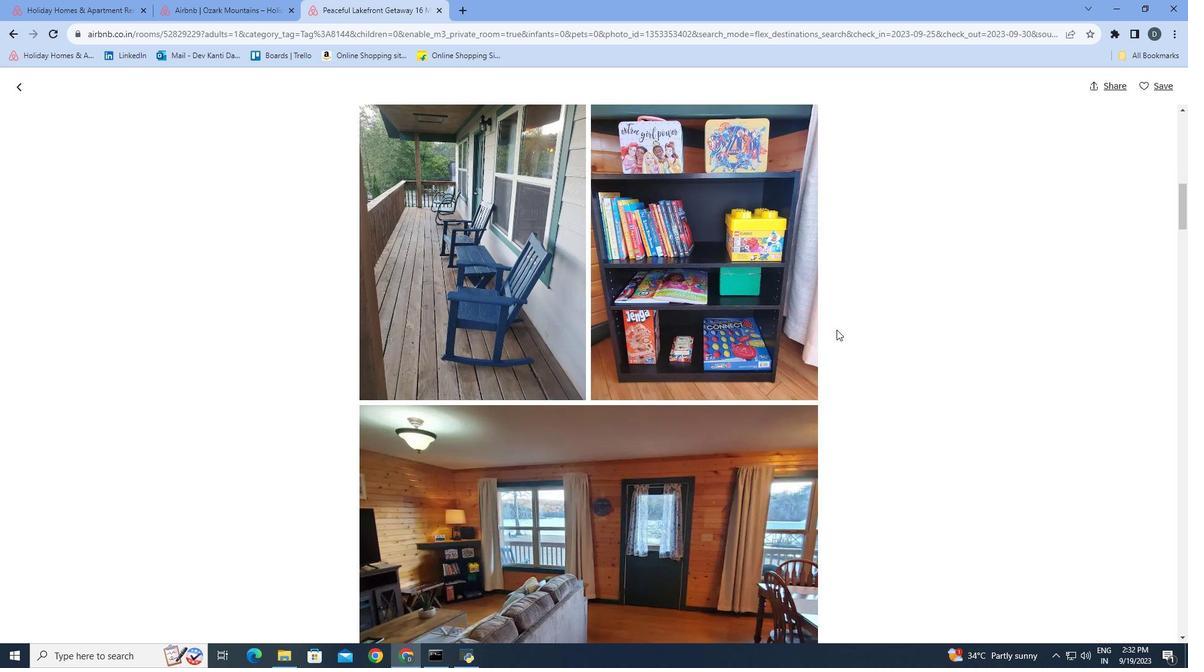 
Action: Mouse scrolled (833, 326) with delta (0, 0)
Screenshot: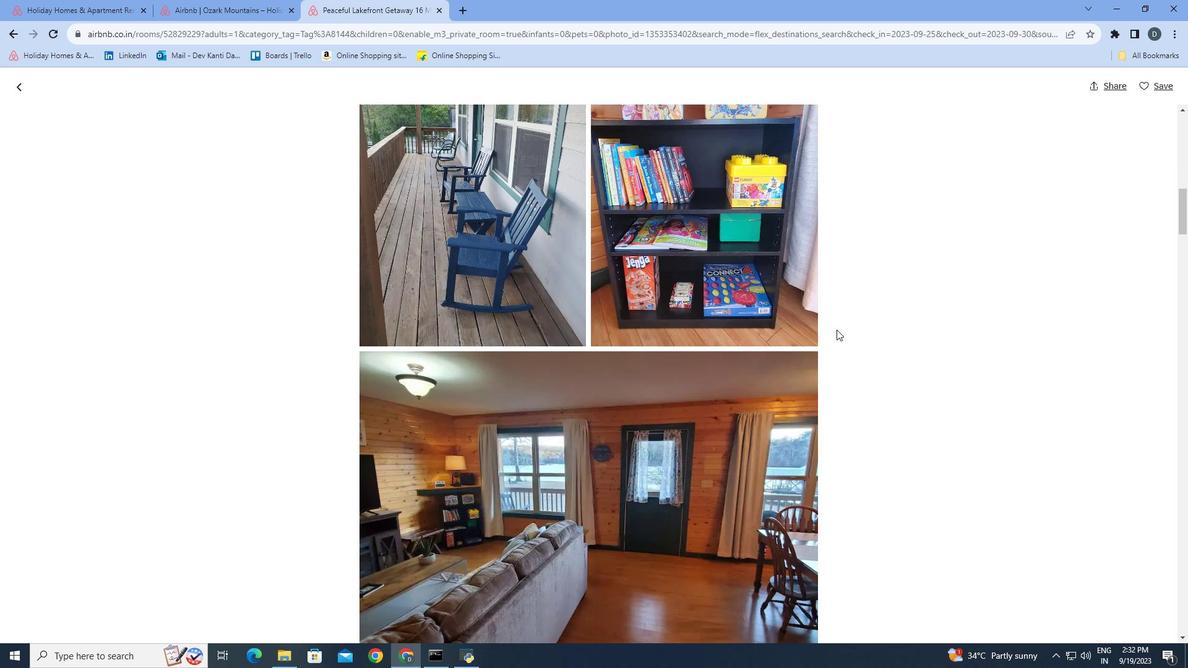 
Action: Mouse scrolled (833, 326) with delta (0, 0)
Screenshot: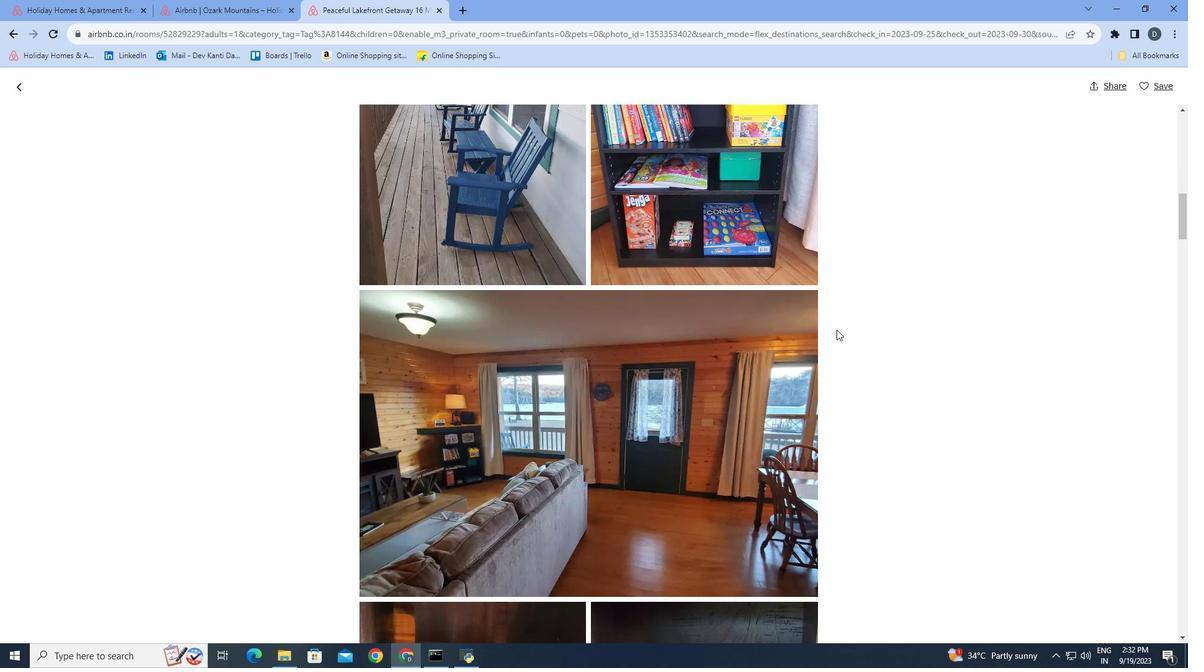 
Action: Mouse scrolled (833, 326) with delta (0, 0)
Screenshot: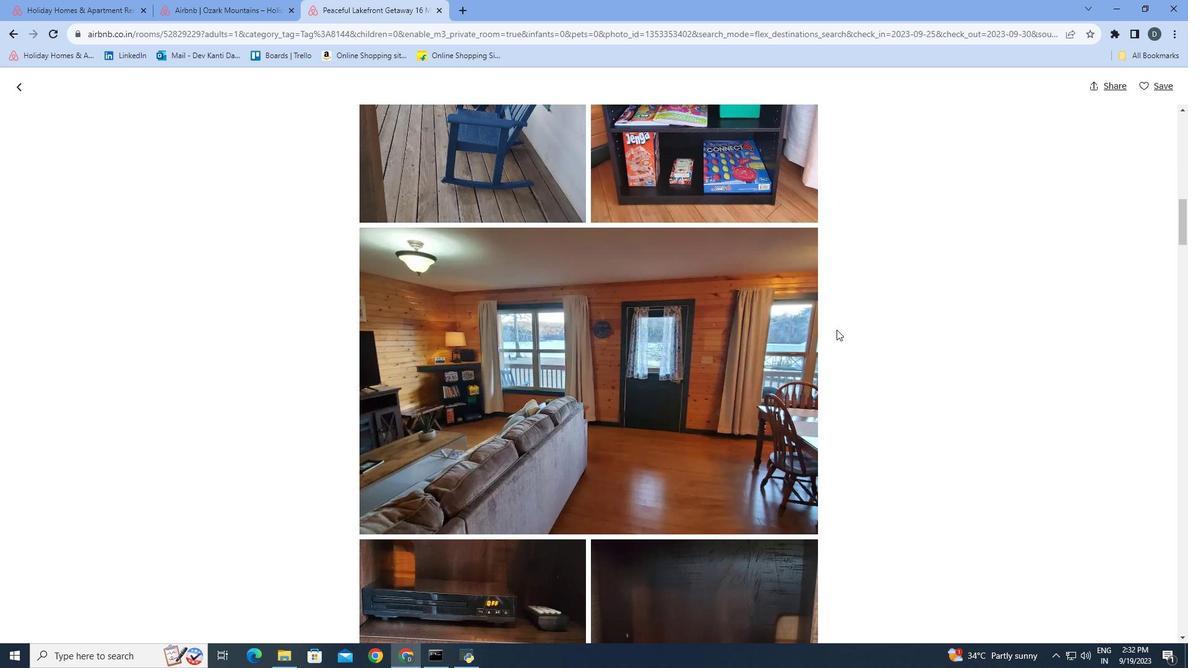 
Action: Mouse scrolled (833, 326) with delta (0, 0)
Screenshot: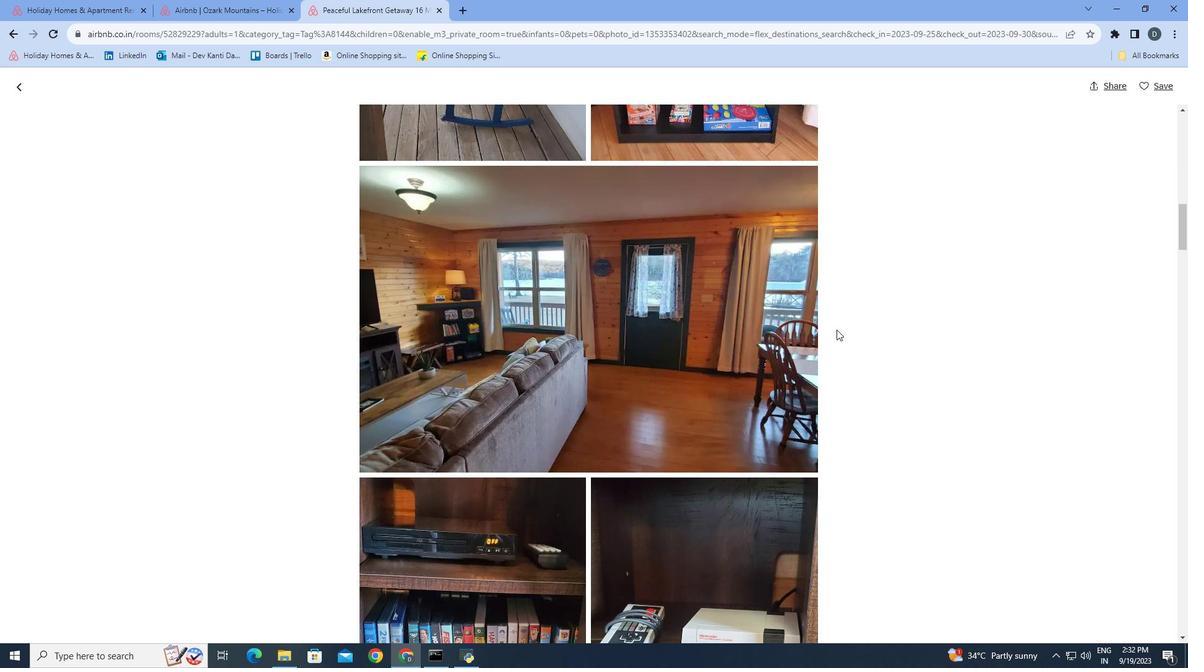 
Action: Mouse scrolled (833, 326) with delta (0, 0)
Screenshot: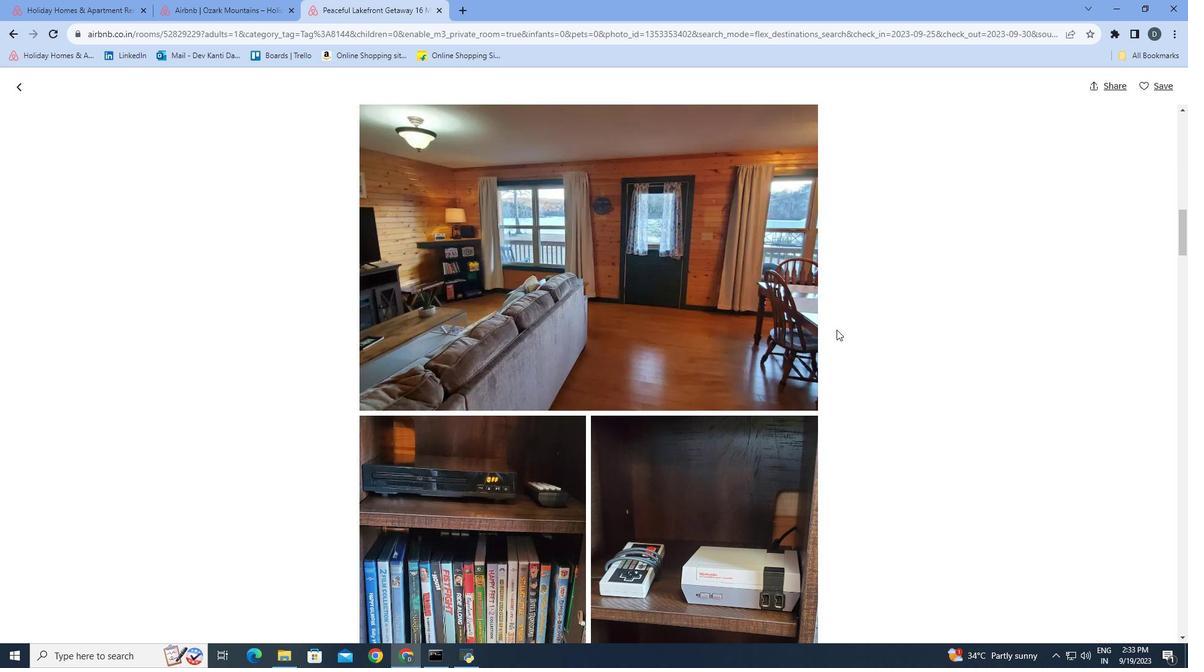 
Action: Mouse scrolled (833, 326) with delta (0, 0)
Screenshot: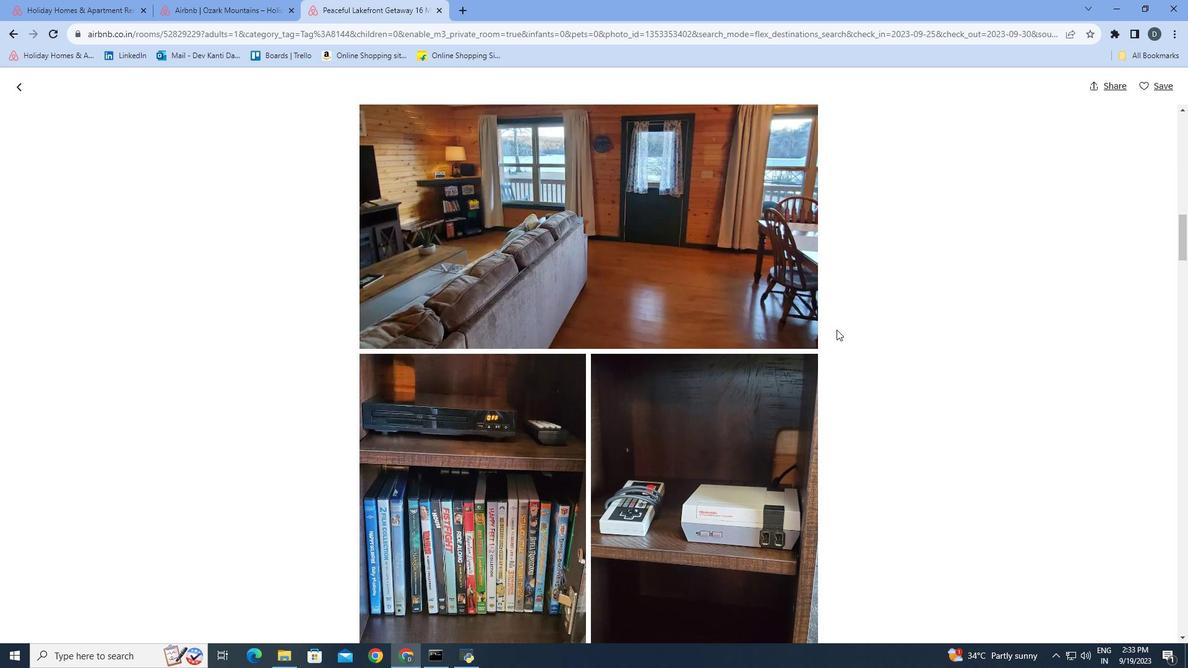 
Action: Mouse scrolled (833, 326) with delta (0, 0)
Screenshot: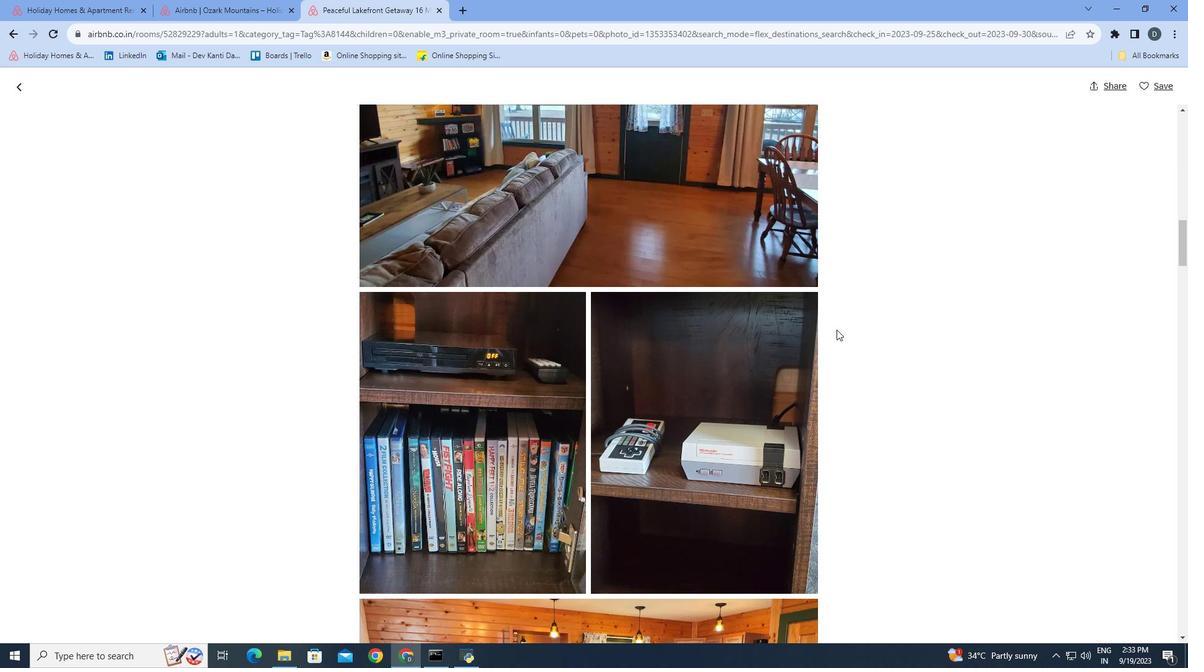 
Action: Mouse scrolled (833, 326) with delta (0, 0)
Screenshot: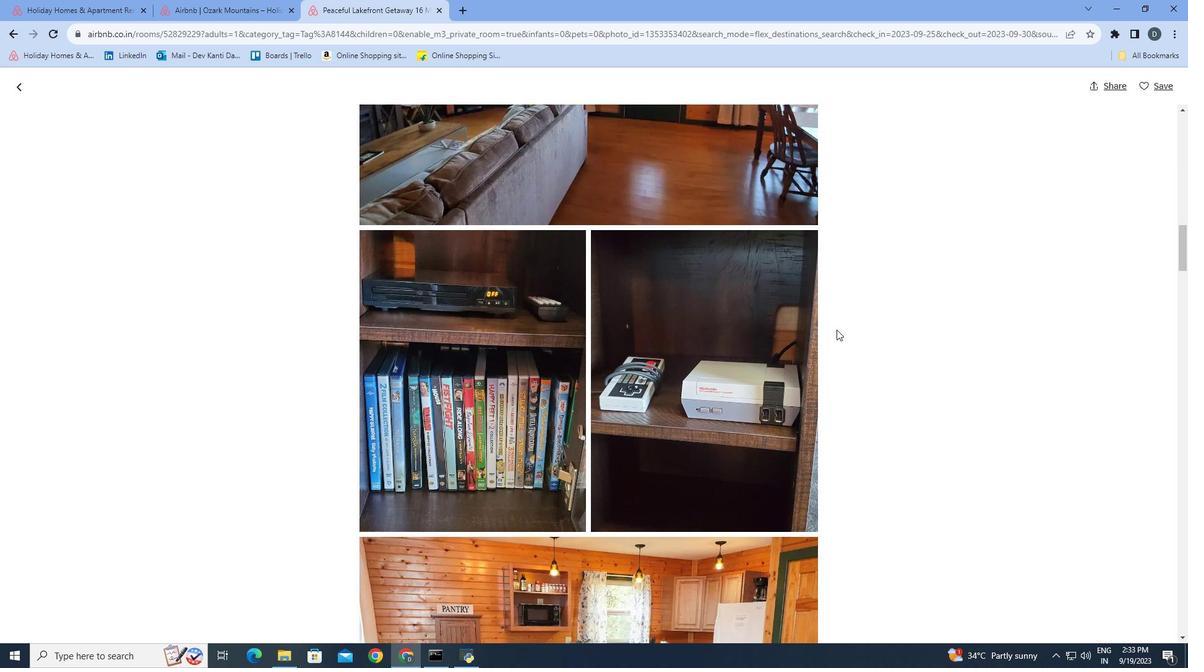 
Action: Mouse scrolled (833, 326) with delta (0, 0)
Screenshot: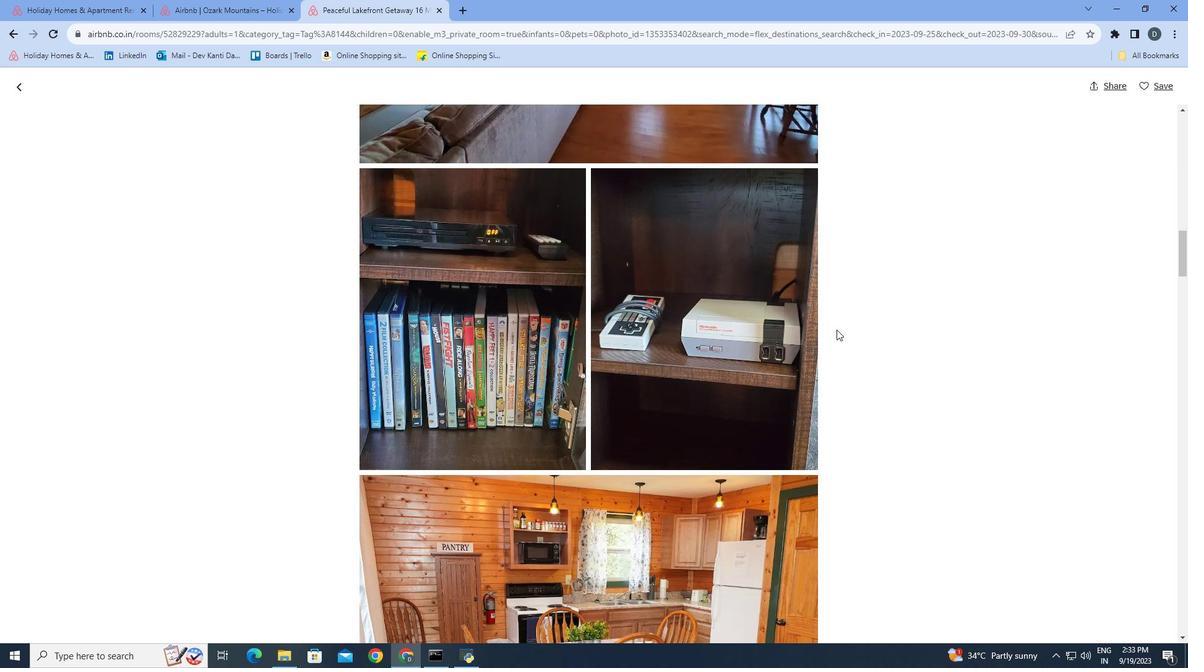 
Action: Mouse scrolled (833, 326) with delta (0, 0)
Screenshot: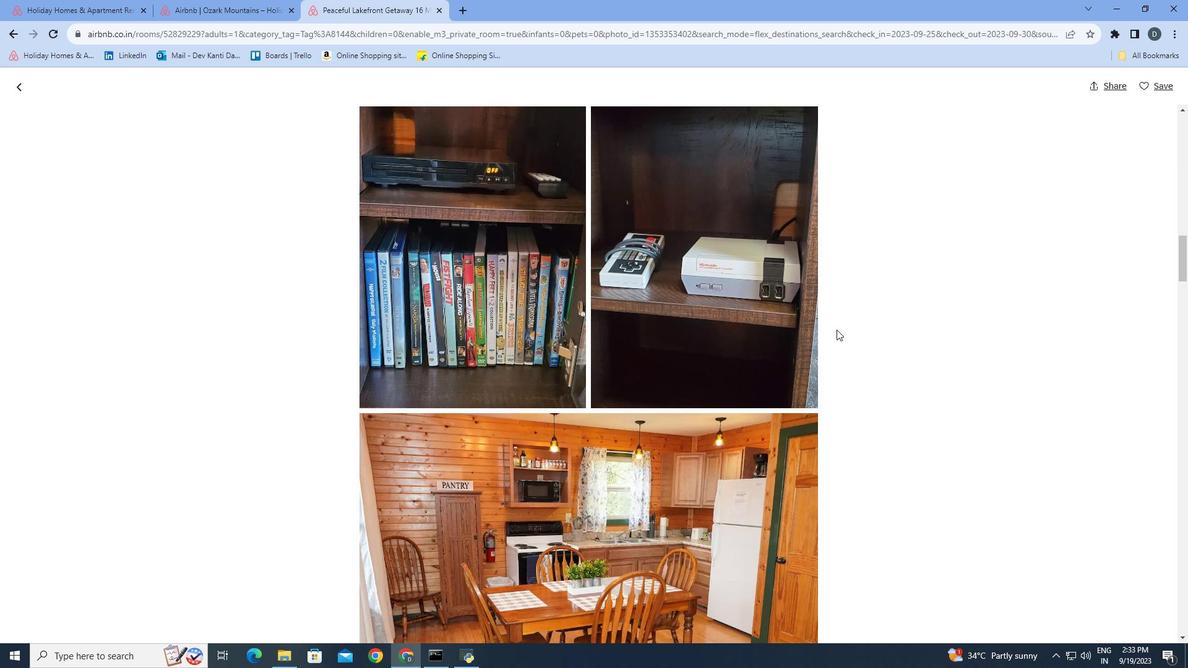
Action: Mouse scrolled (833, 326) with delta (0, 0)
Screenshot: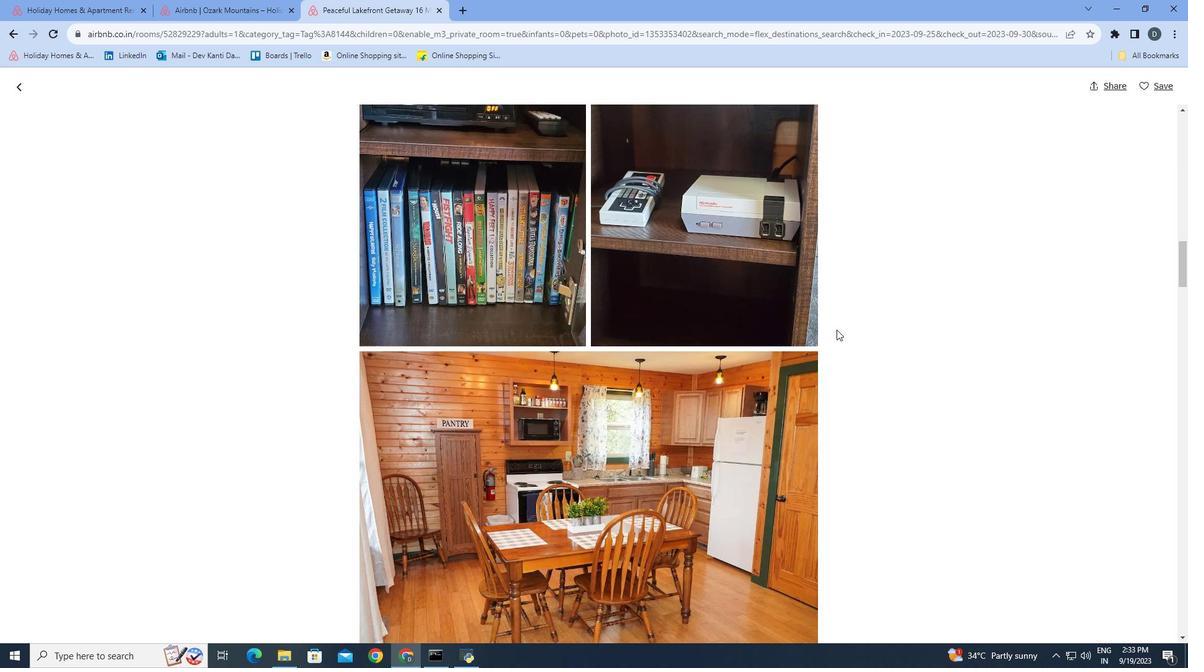 
Action: Mouse scrolled (833, 326) with delta (0, 0)
Screenshot: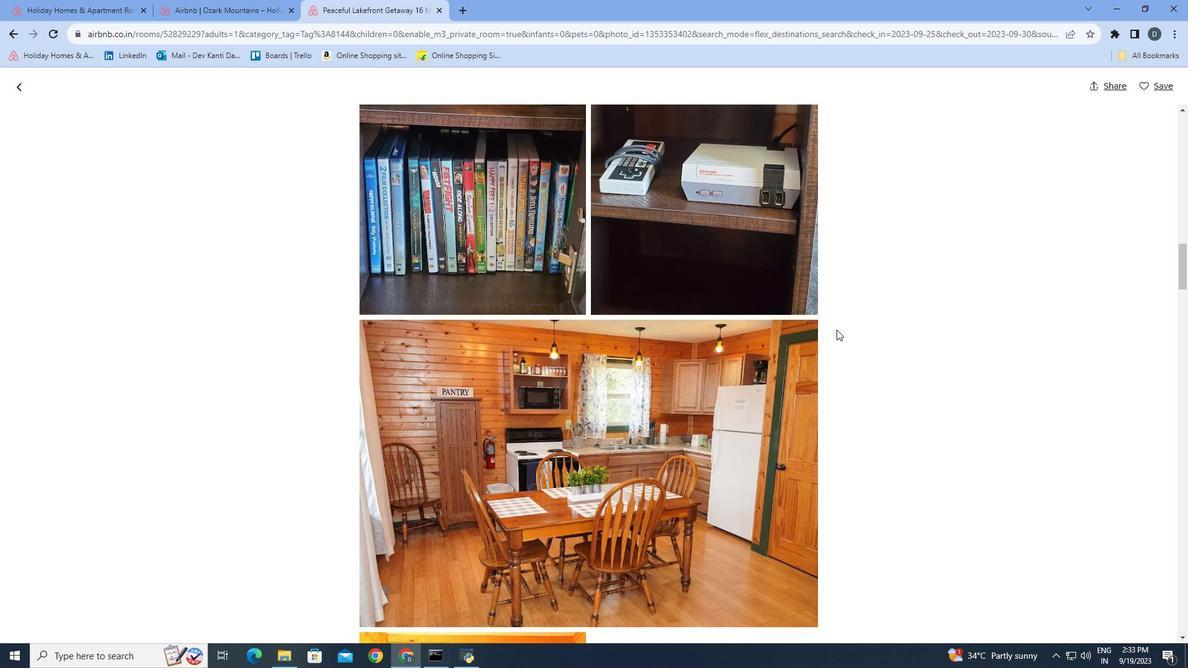 
Action: Mouse scrolled (833, 326) with delta (0, 0)
Screenshot: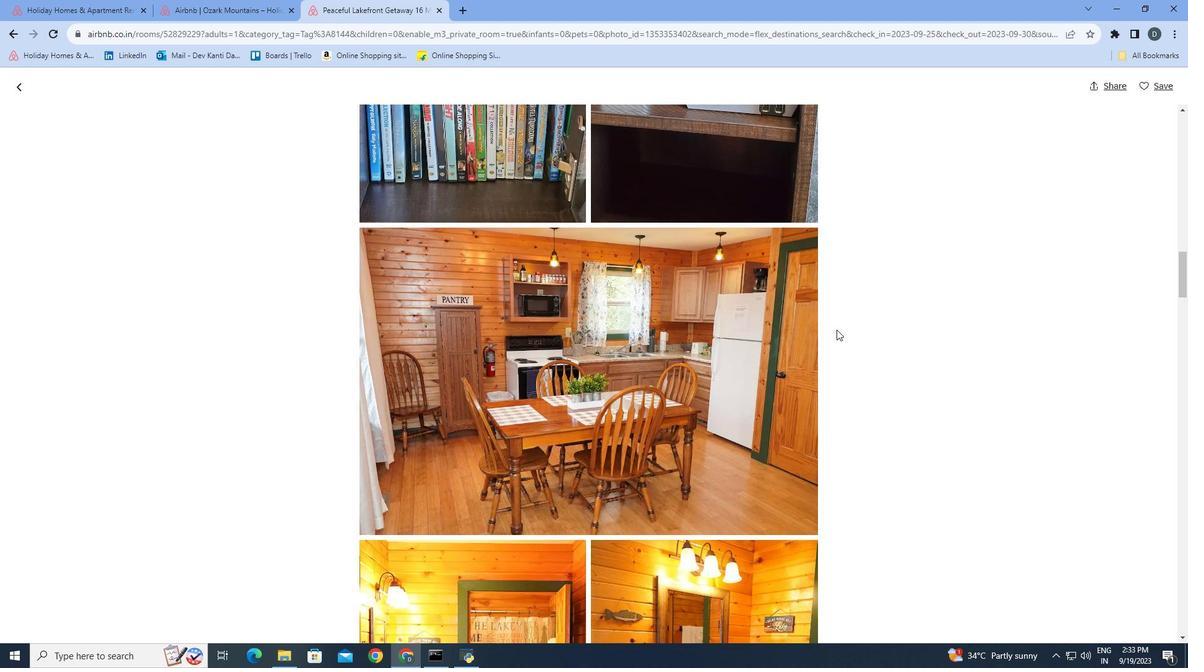 
Action: Mouse scrolled (833, 326) with delta (0, 0)
Screenshot: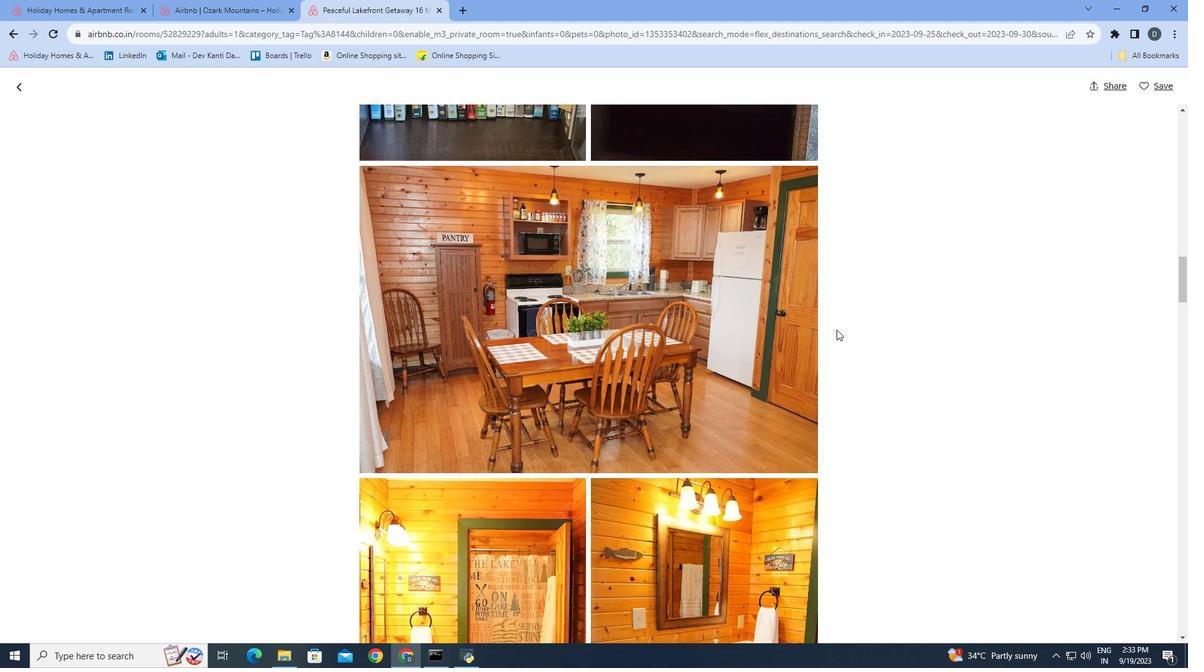 
Action: Mouse scrolled (833, 326) with delta (0, 0)
Screenshot: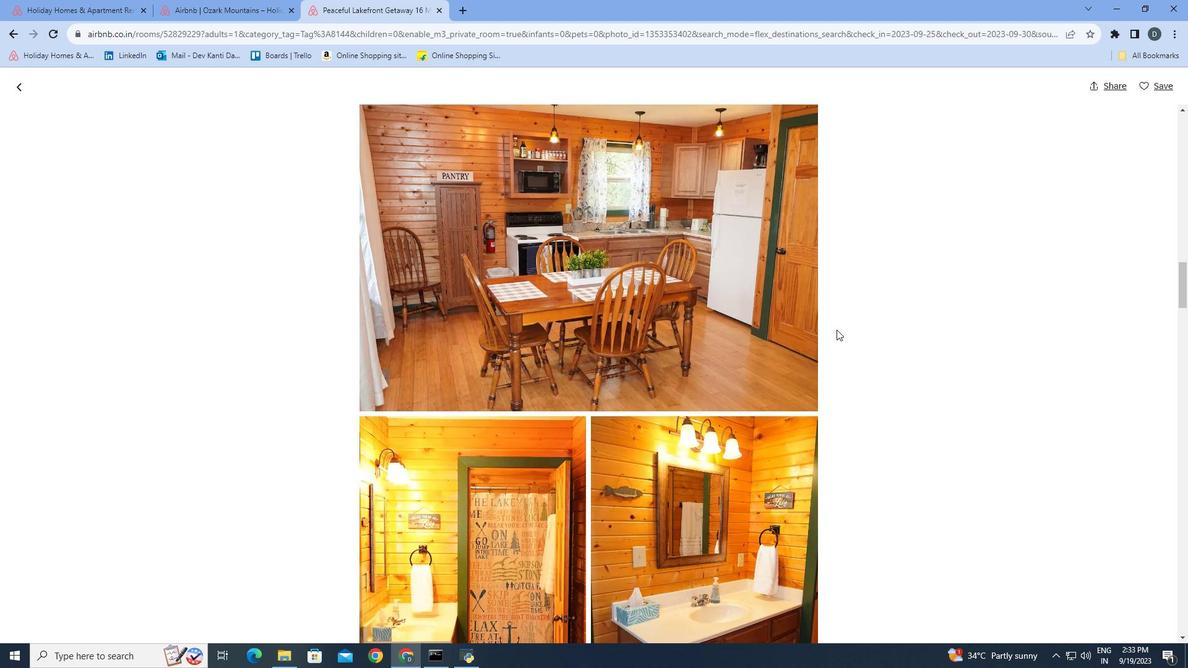 
Action: Mouse scrolled (833, 326) with delta (0, 0)
Screenshot: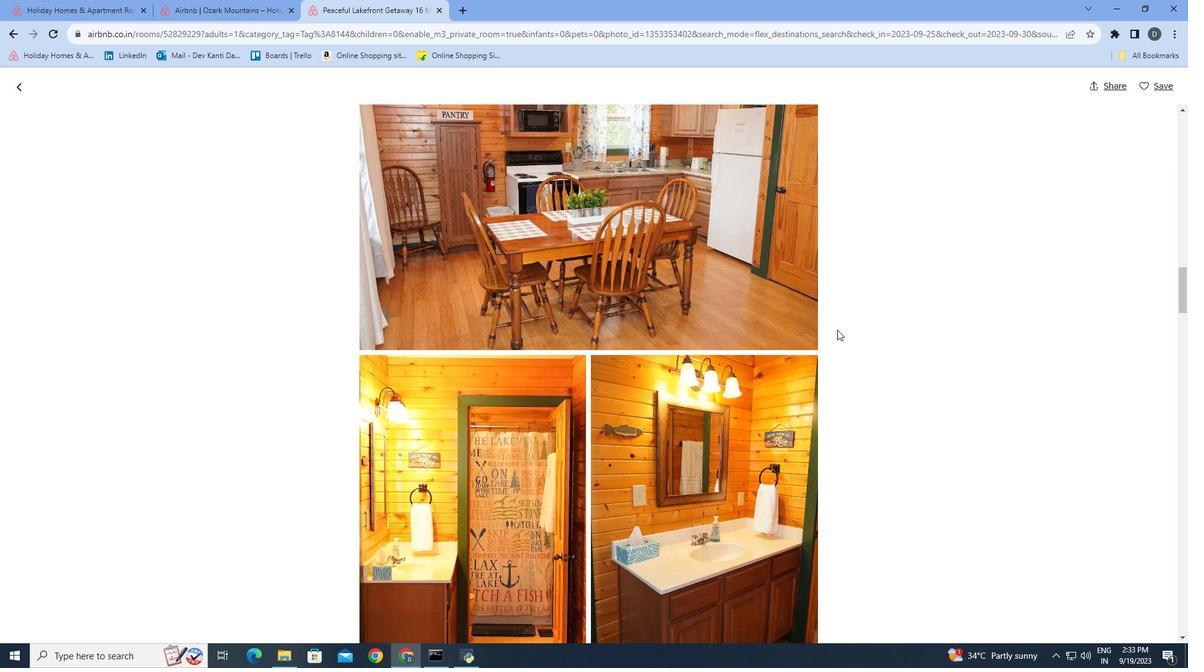 
Action: Mouse moved to (834, 326)
Screenshot: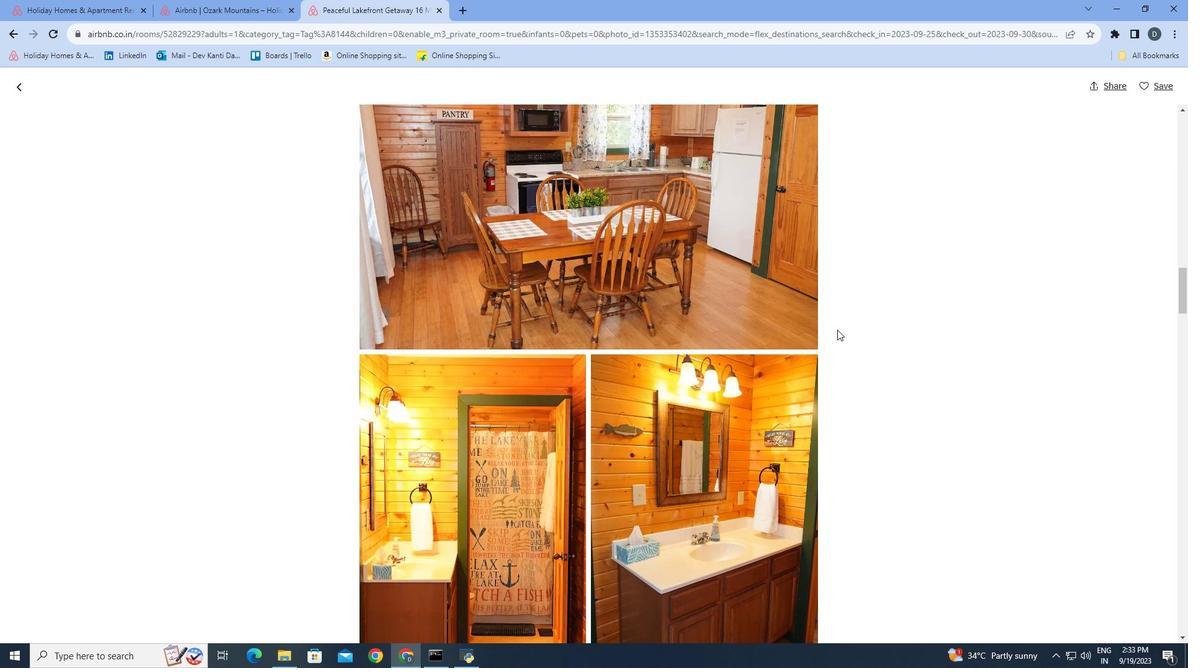 
Action: Mouse scrolled (834, 326) with delta (0, 0)
Screenshot: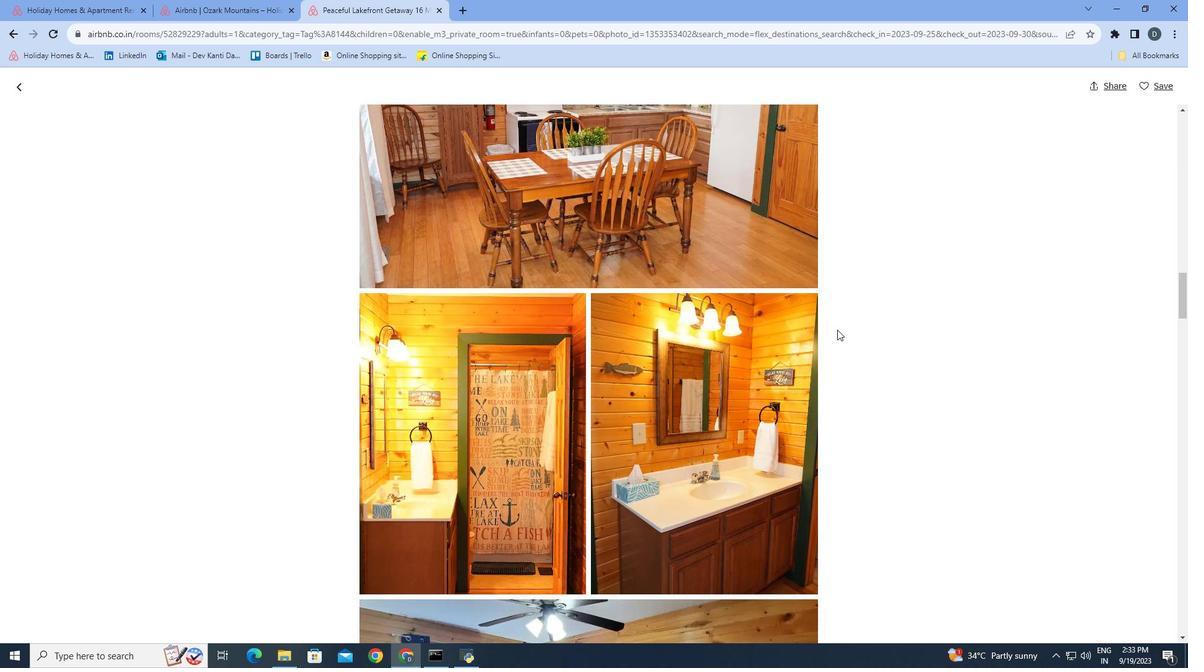
Action: Mouse scrolled (834, 326) with delta (0, 0)
Screenshot: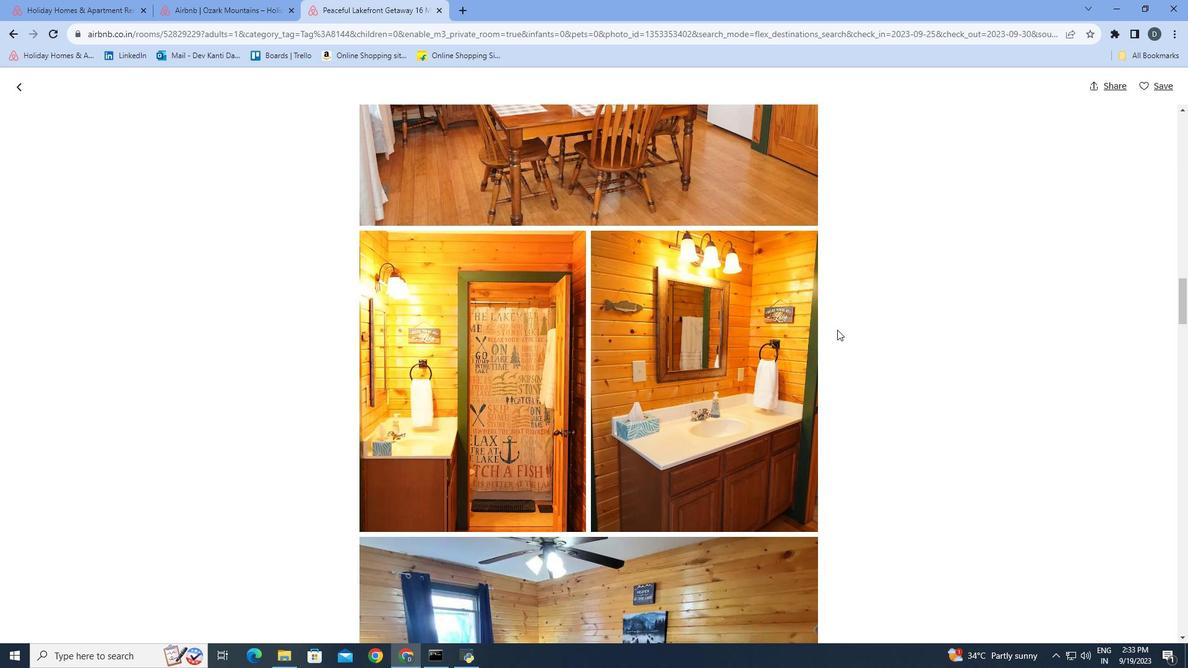 
Action: Mouse moved to (837, 326)
Screenshot: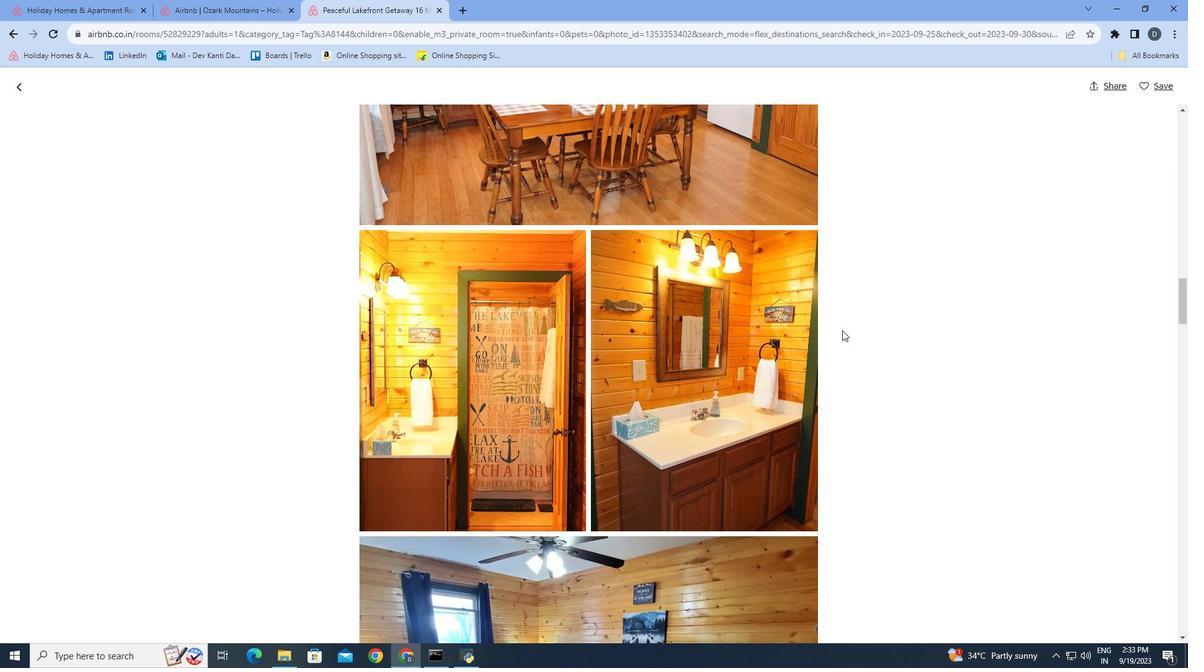 
Action: Mouse scrolled (837, 326) with delta (0, 0)
Screenshot: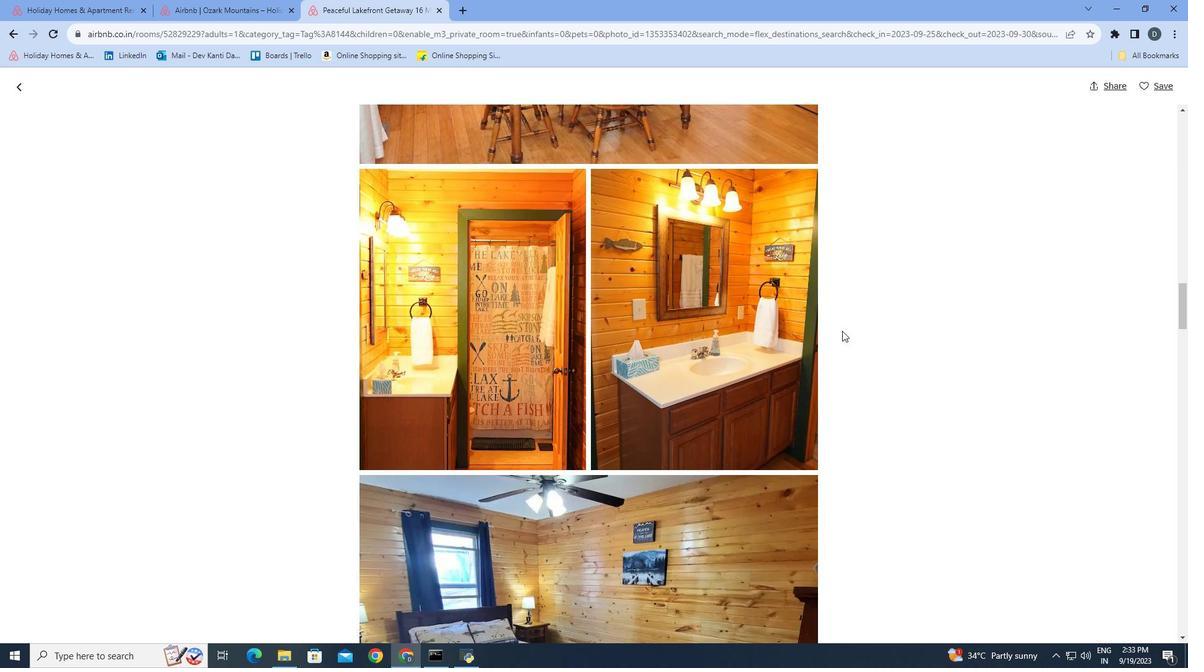 
Action: Mouse moved to (839, 328)
Screenshot: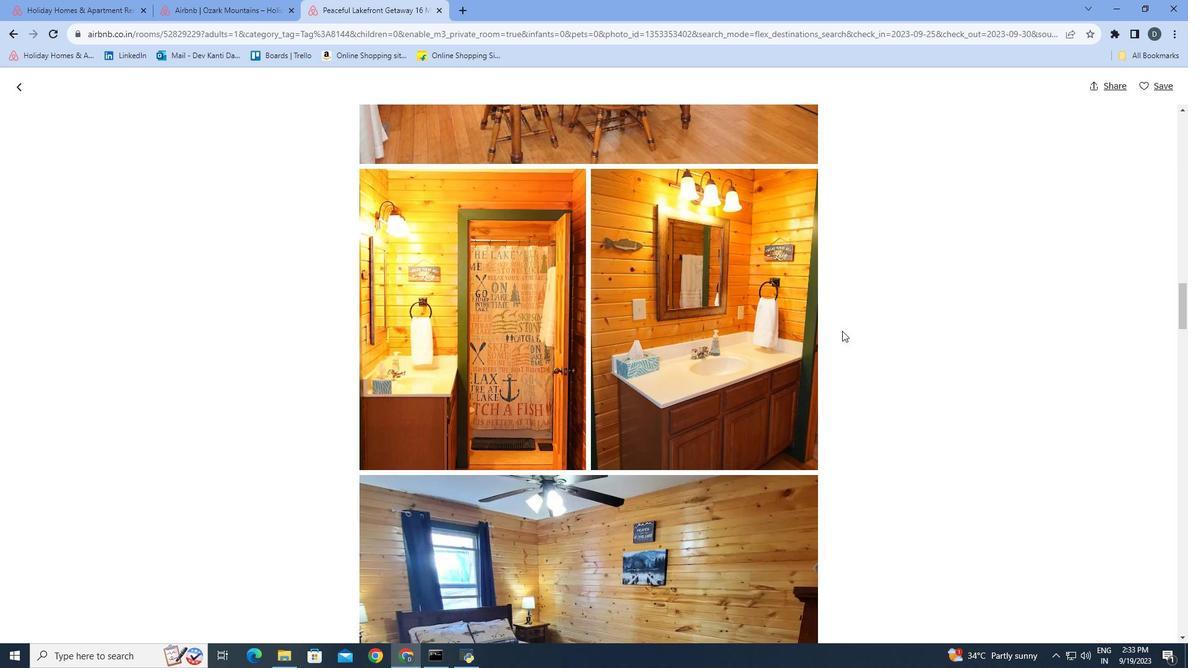 
Action: Mouse scrolled (839, 327) with delta (0, 0)
Screenshot: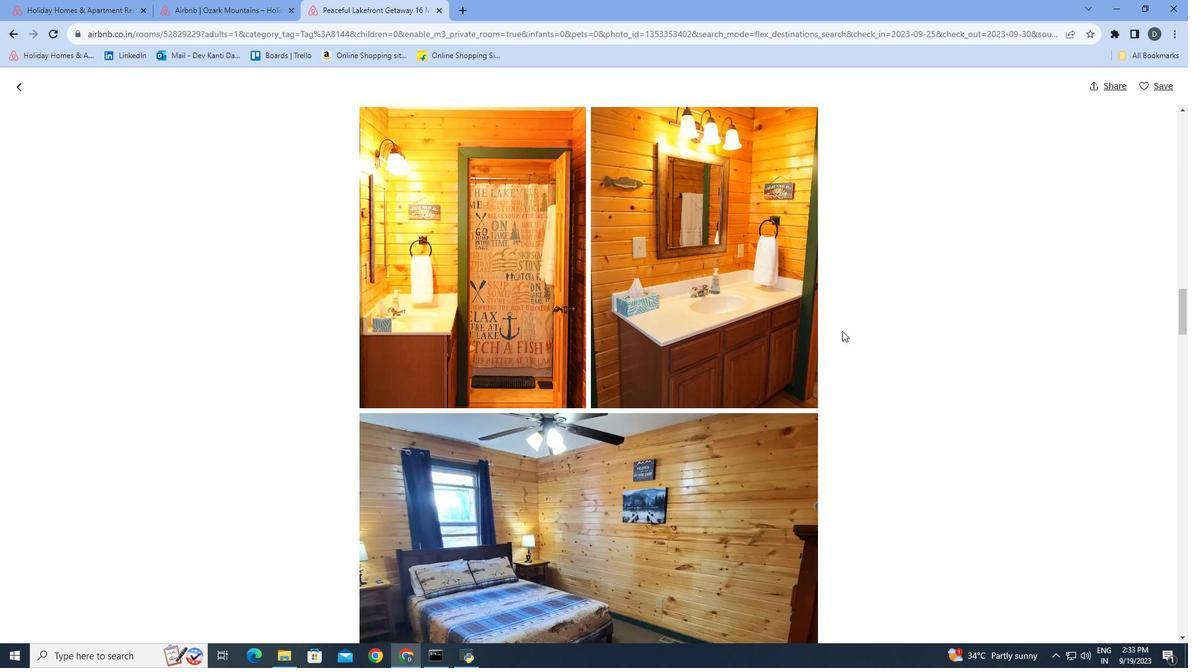 
Action: Mouse moved to (839, 326)
Screenshot: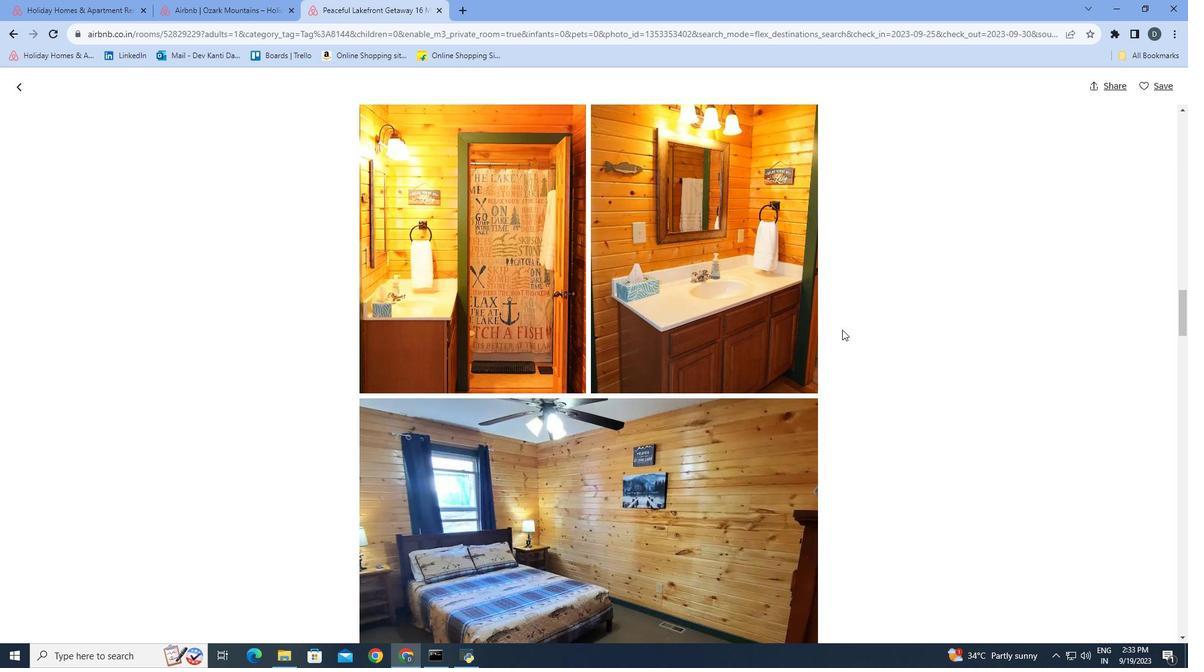 
Action: Mouse scrolled (839, 326) with delta (0, 0)
Screenshot: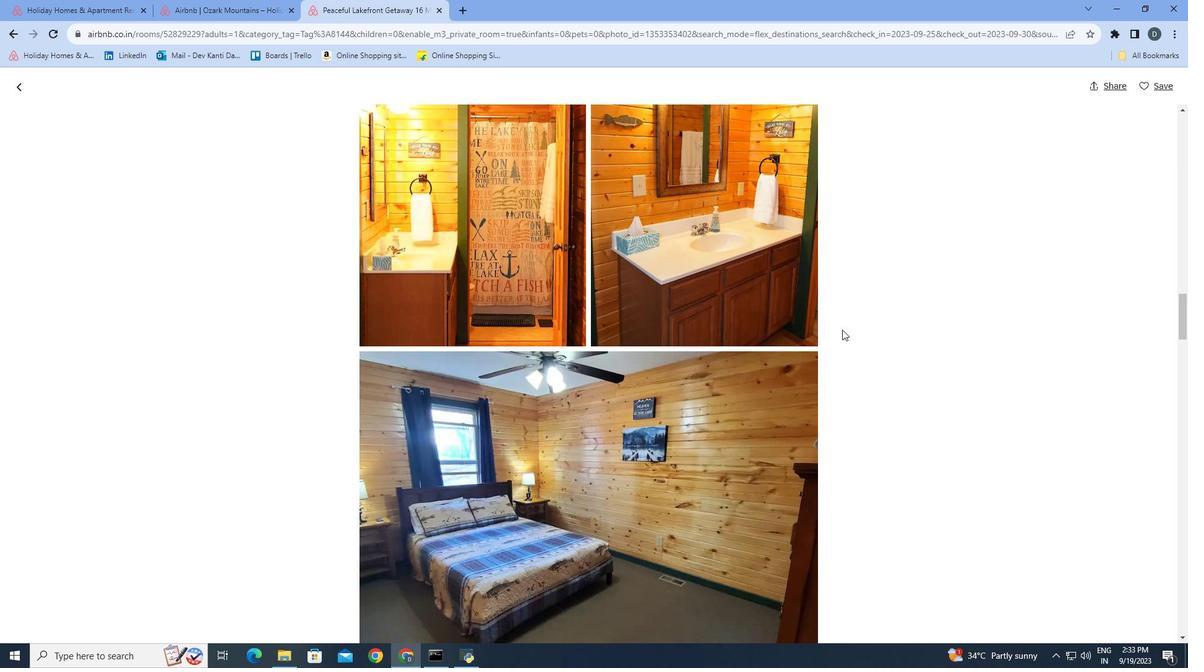 
Action: Mouse scrolled (839, 326) with delta (0, 0)
Screenshot: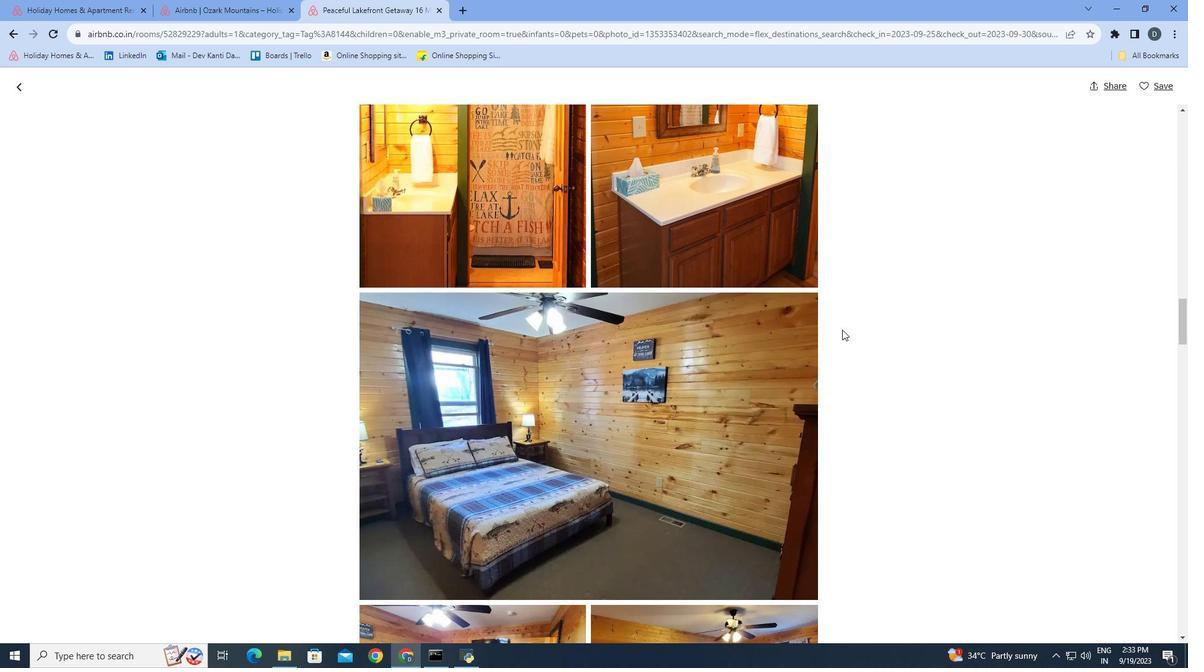 
Action: Mouse scrolled (839, 326) with delta (0, 0)
Screenshot: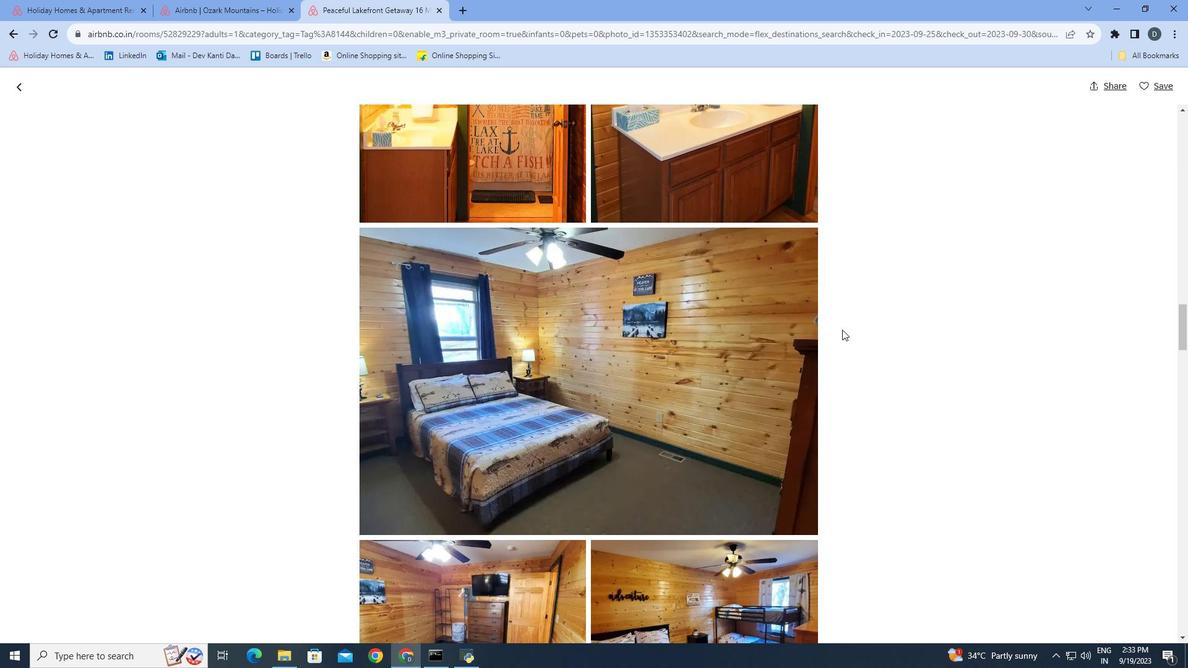 
Action: Mouse scrolled (839, 326) with delta (0, 0)
Screenshot: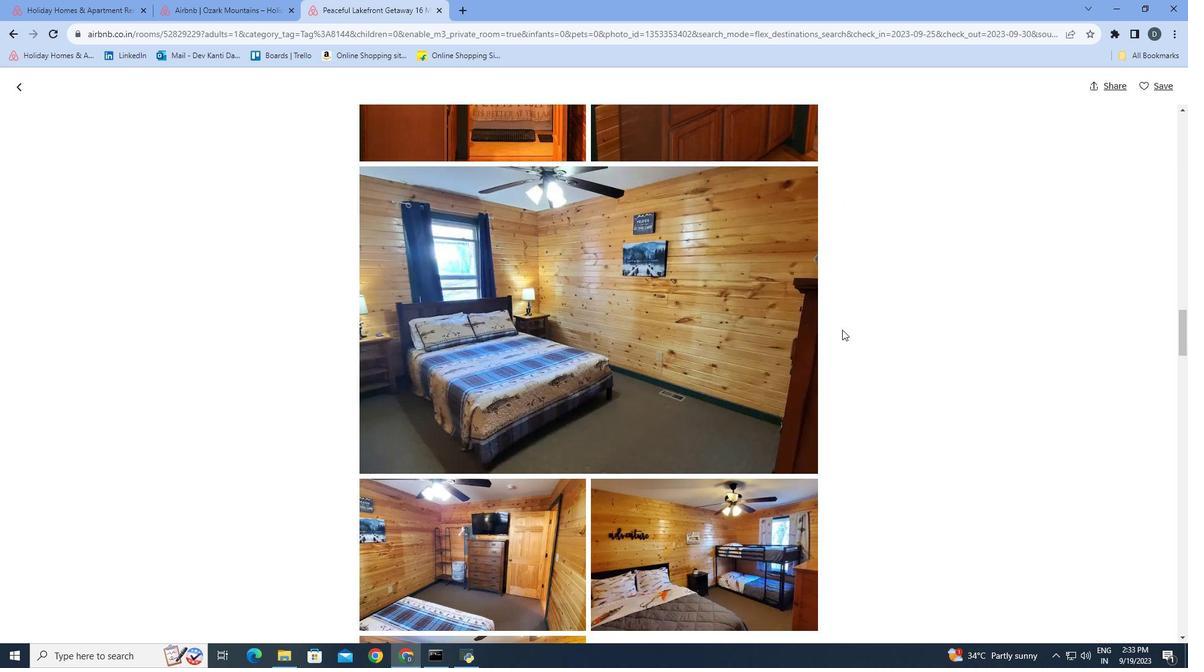 
Action: Mouse moved to (839, 326)
Screenshot: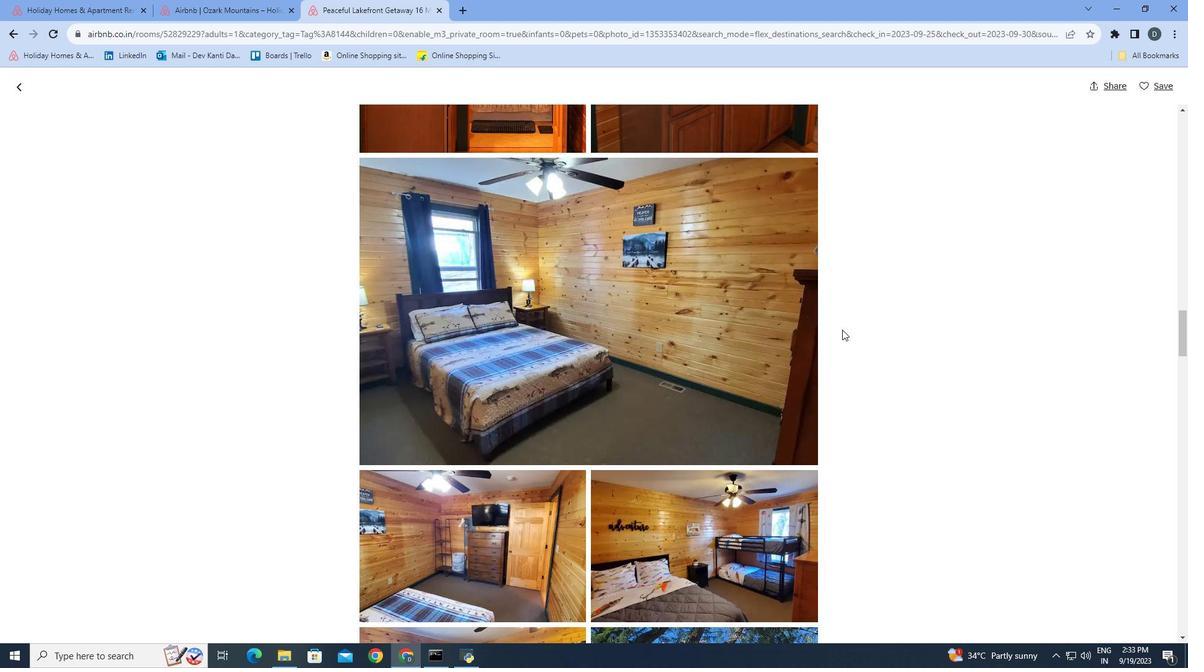 
Action: Mouse scrolled (839, 326) with delta (0, 0)
Screenshot: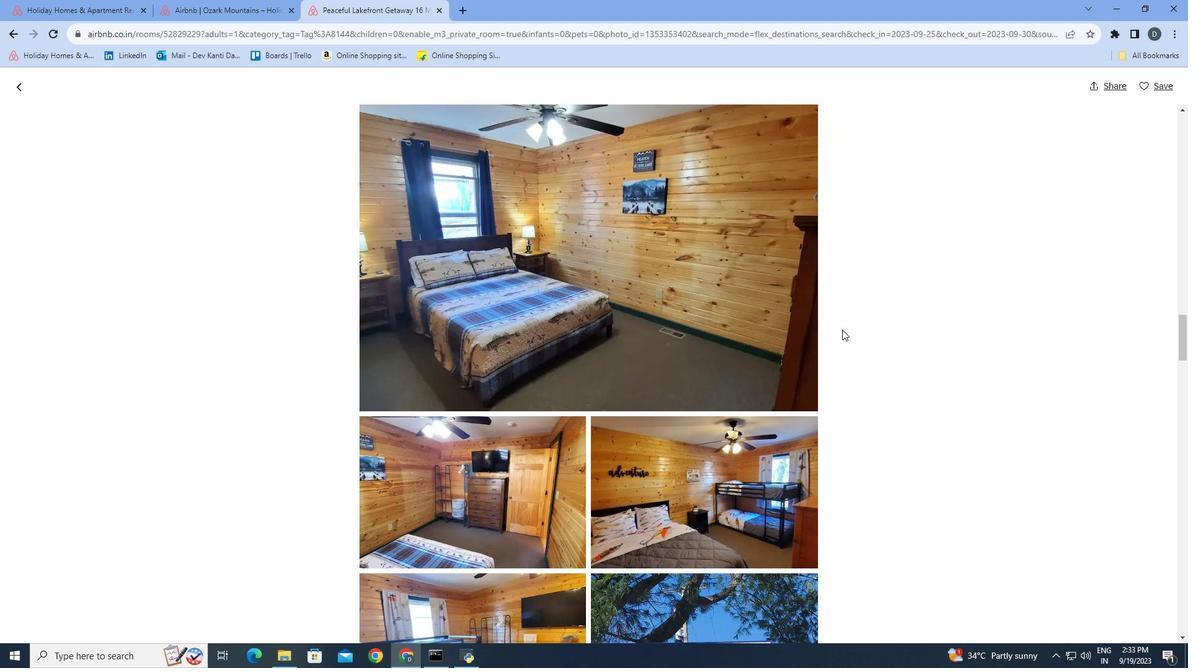 
Action: Mouse scrolled (839, 326) with delta (0, 0)
Screenshot: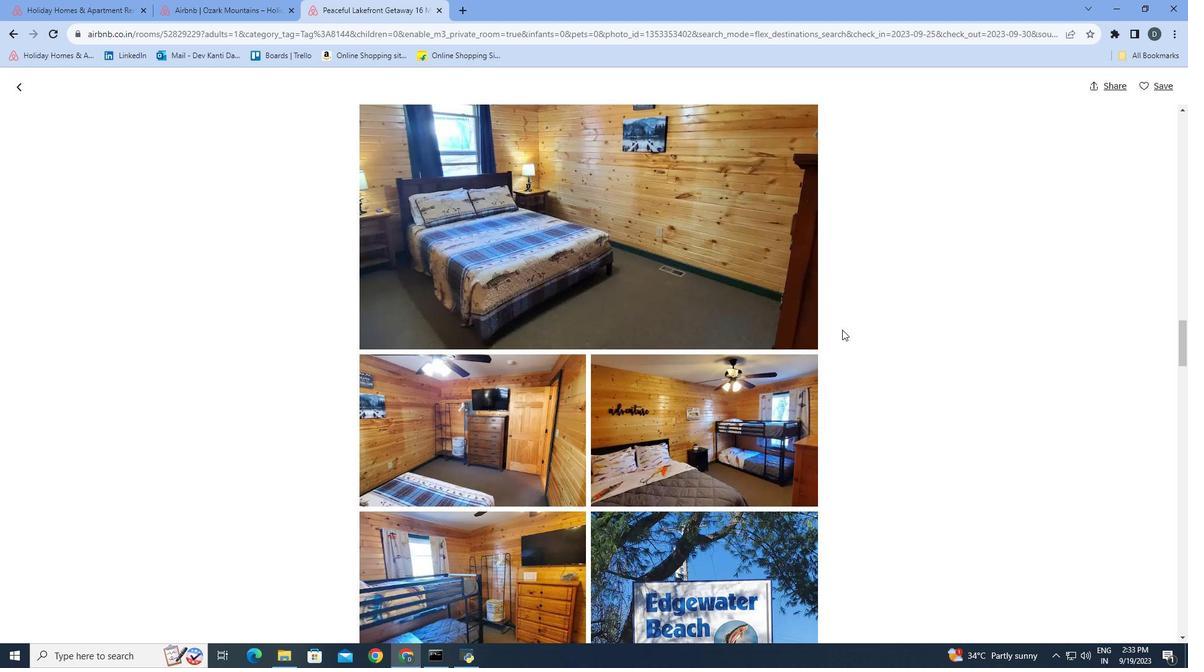 
Action: Mouse scrolled (839, 326) with delta (0, 0)
Screenshot: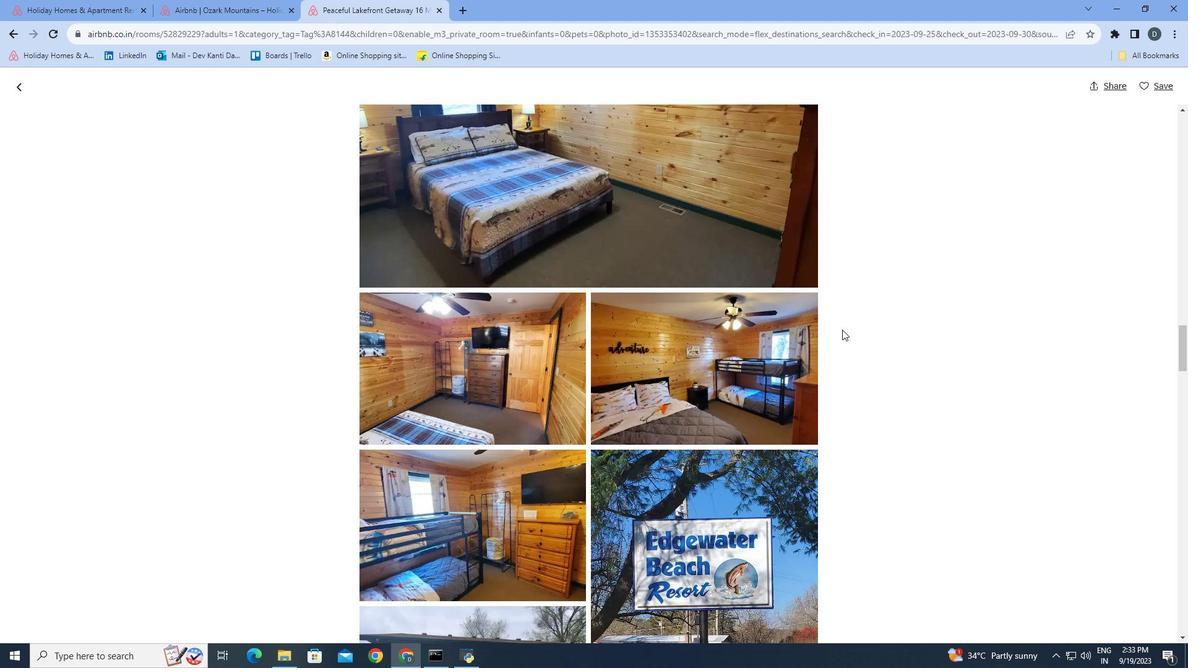 
Action: Mouse scrolled (839, 326) with delta (0, 0)
Screenshot: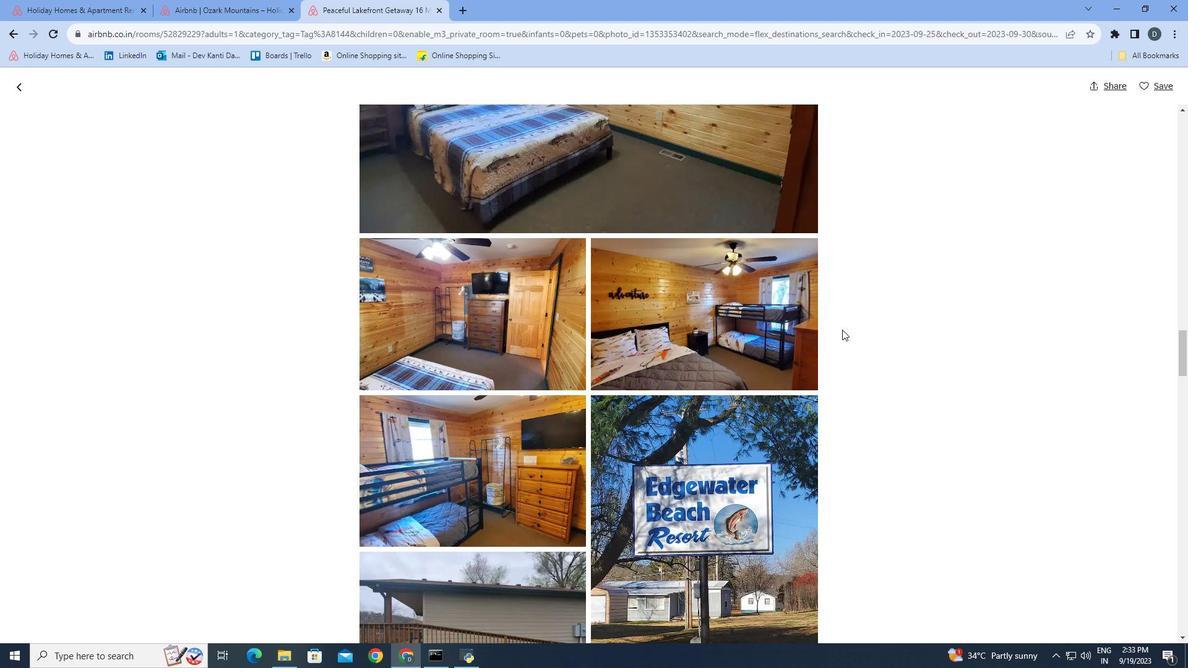 
Action: Mouse scrolled (839, 326) with delta (0, 0)
Screenshot: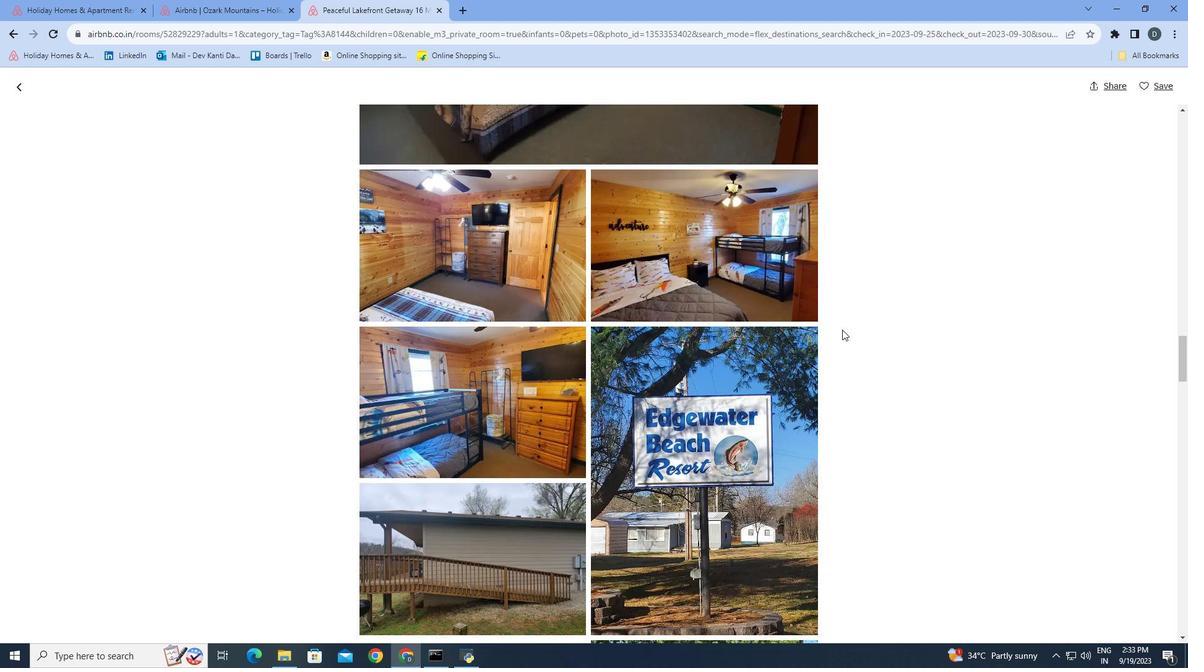 
Action: Mouse scrolled (839, 326) with delta (0, 0)
Screenshot: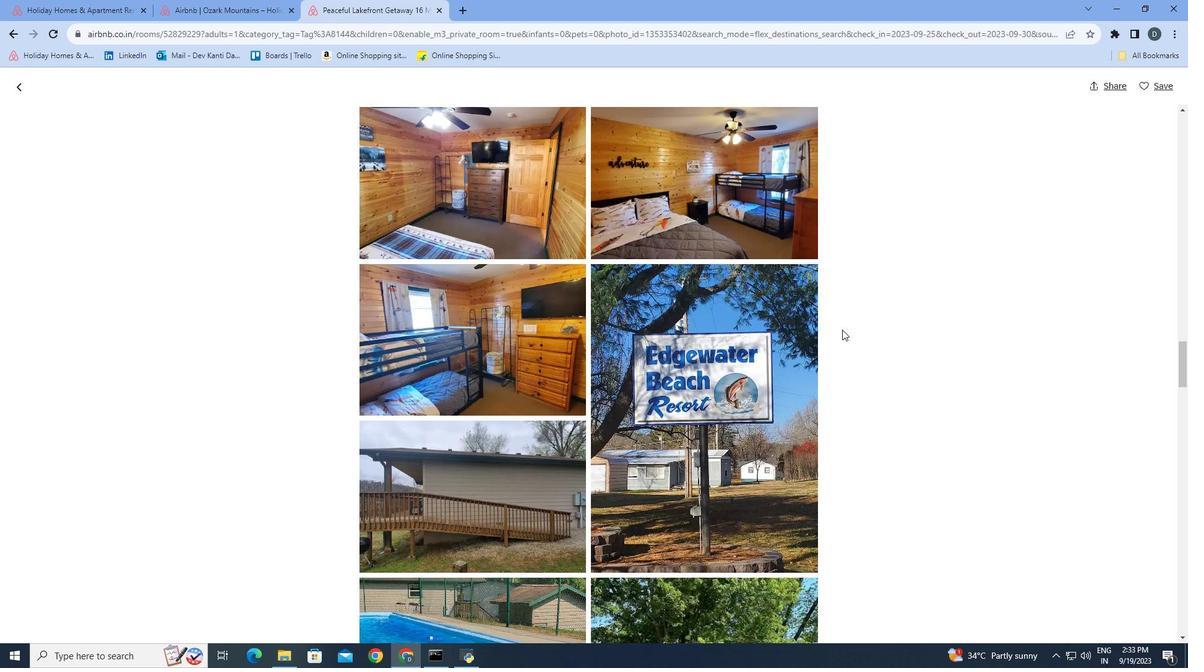 
Action: Mouse scrolled (839, 326) with delta (0, 0)
Screenshot: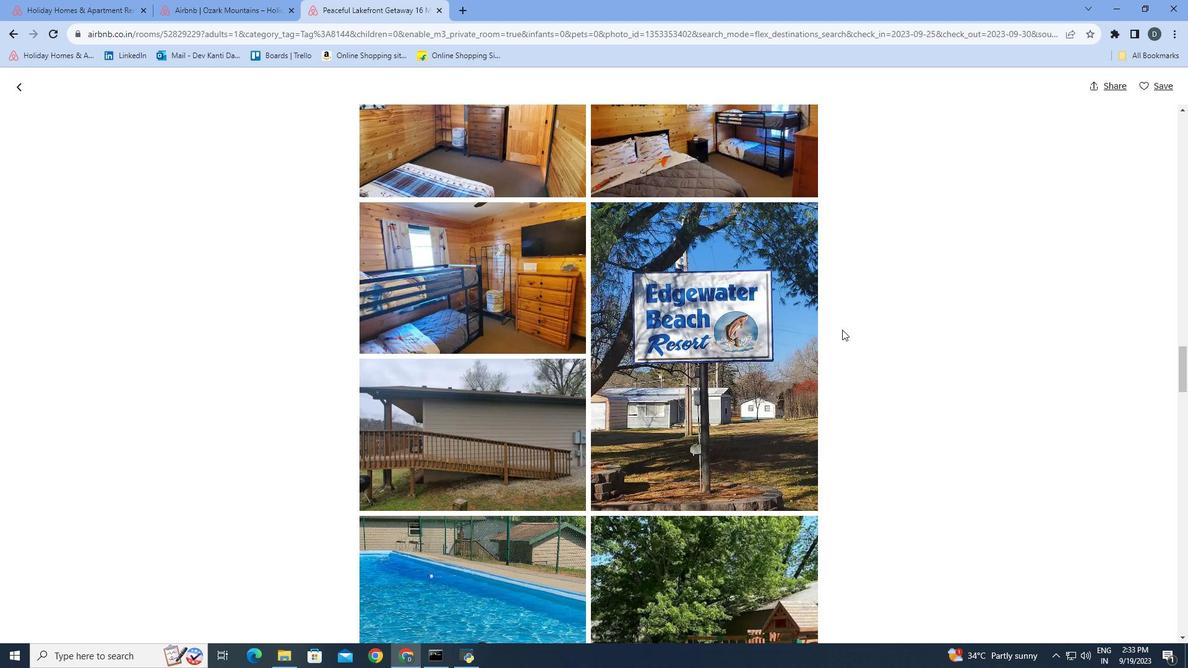 
Action: Mouse scrolled (839, 326) with delta (0, 0)
Screenshot: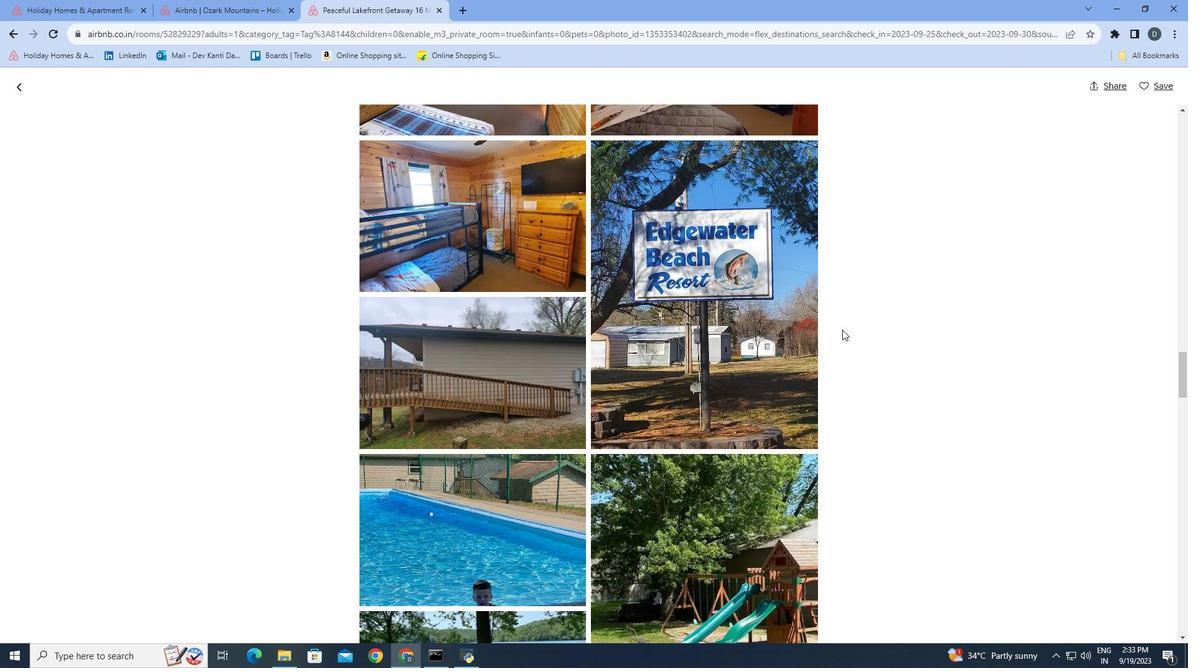 
Action: Mouse scrolled (839, 326) with delta (0, 0)
Screenshot: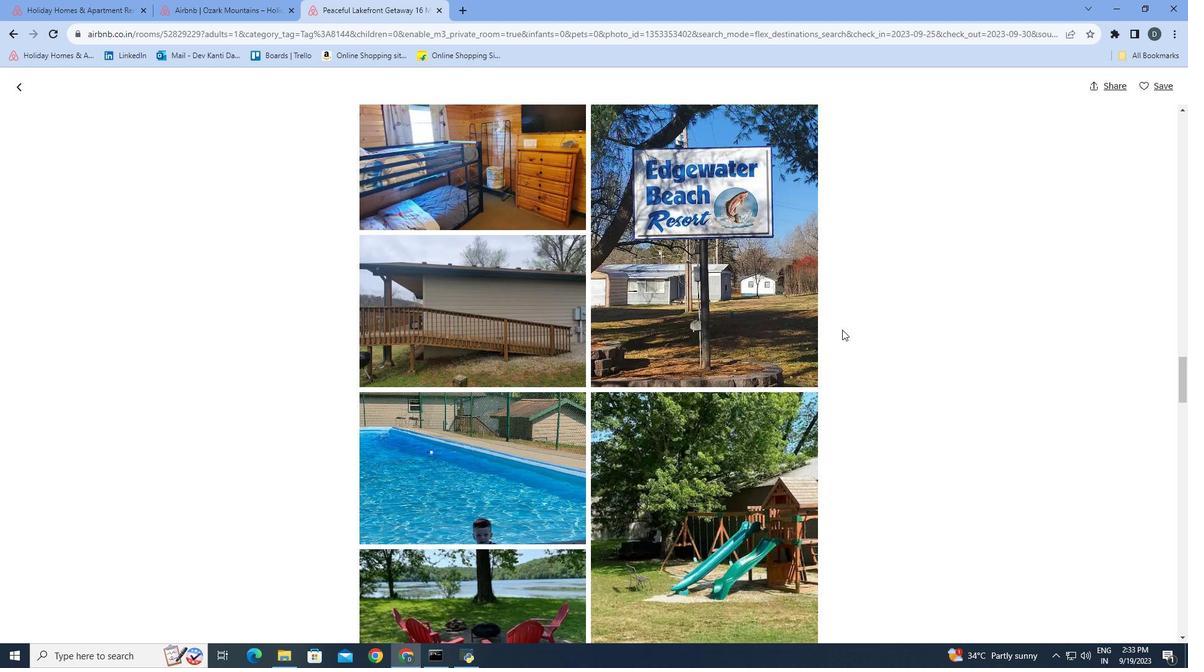 
Action: Mouse scrolled (839, 326) with delta (0, 0)
Screenshot: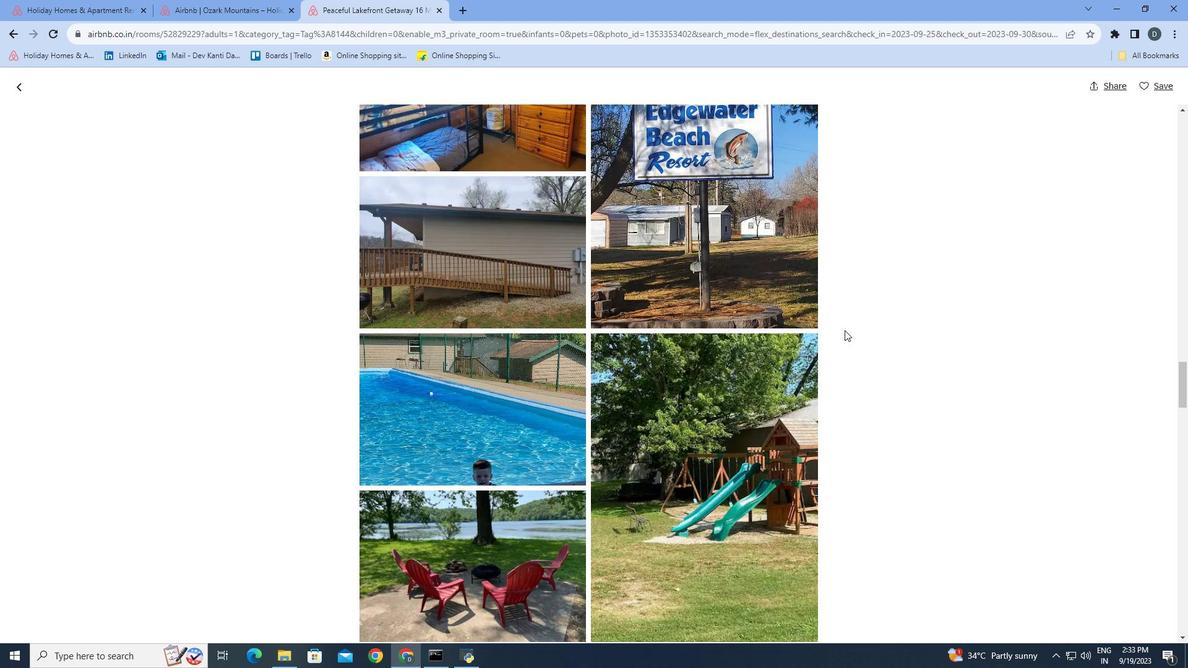 
Action: Mouse moved to (842, 327)
Screenshot: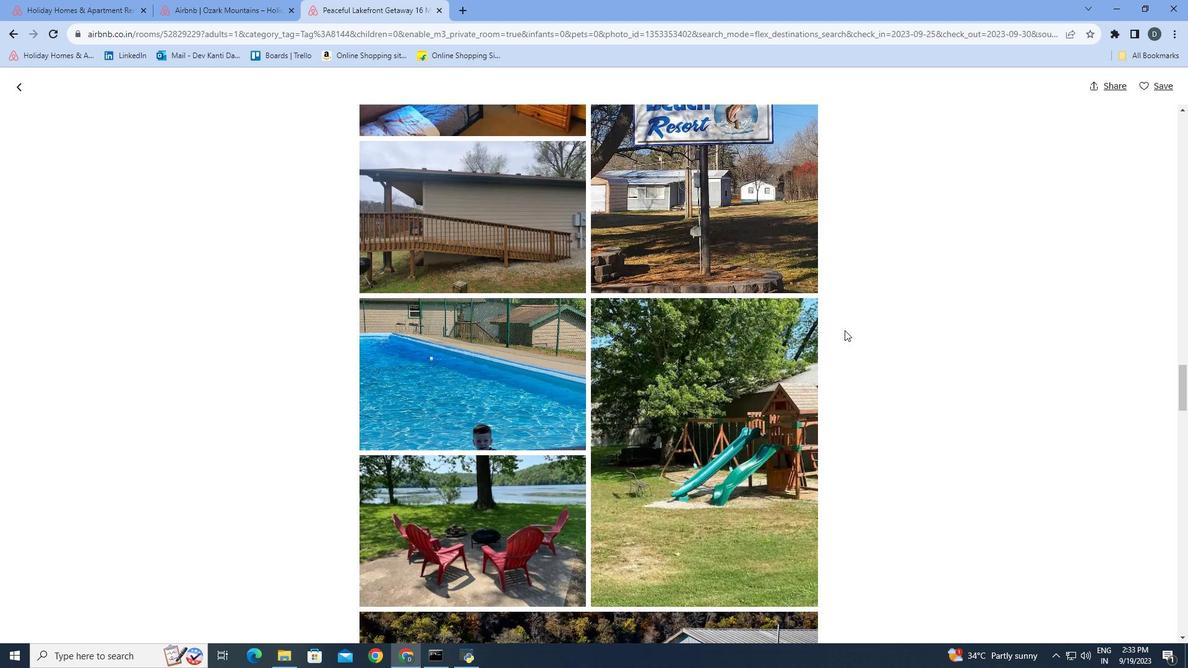 
Action: Mouse scrolled (842, 326) with delta (0, 0)
Screenshot: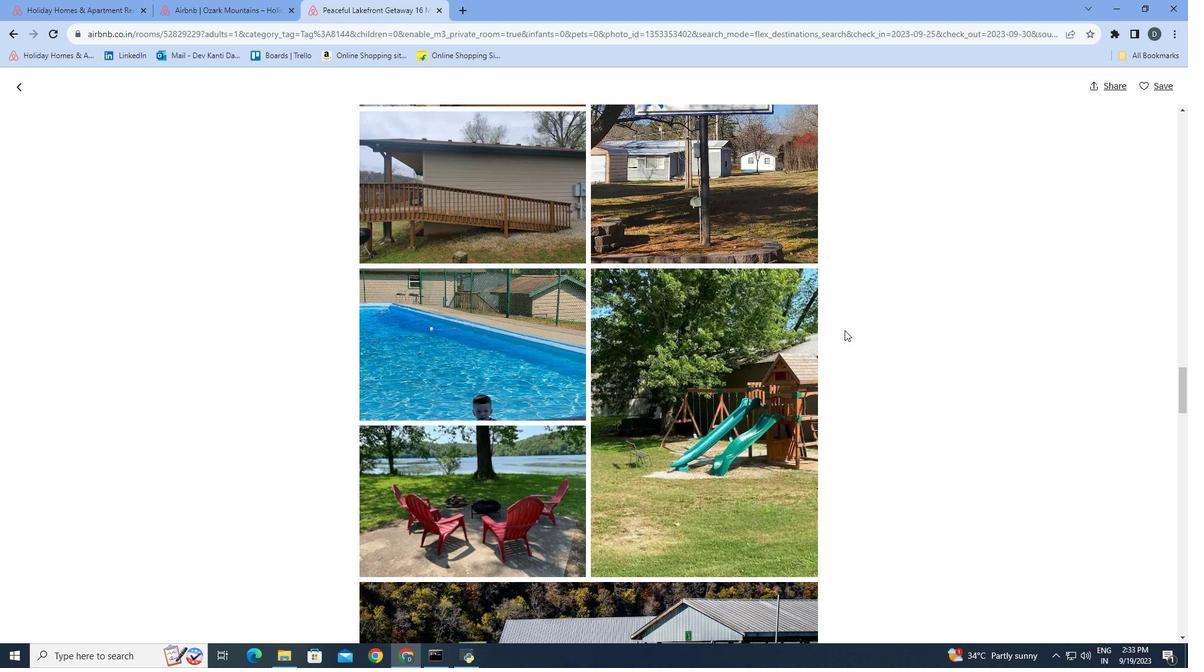 
Action: Mouse scrolled (842, 326) with delta (0, 0)
Screenshot: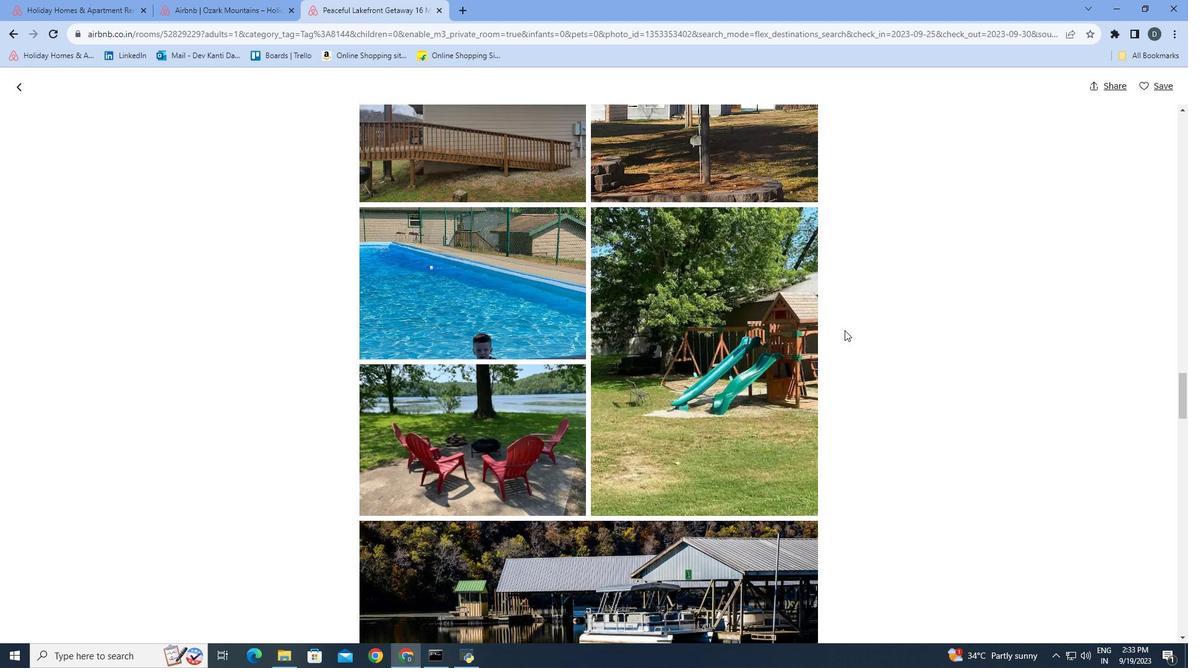 
Action: Mouse moved to (843, 328)
Screenshot: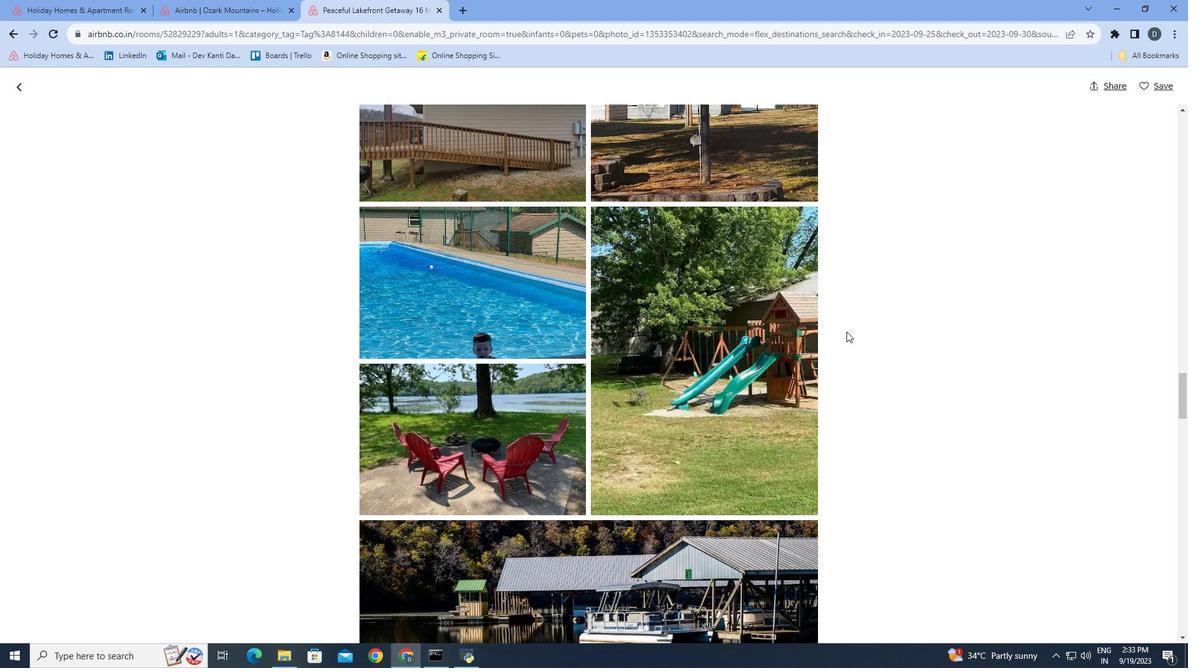 
Action: Mouse scrolled (843, 328) with delta (0, 0)
Screenshot: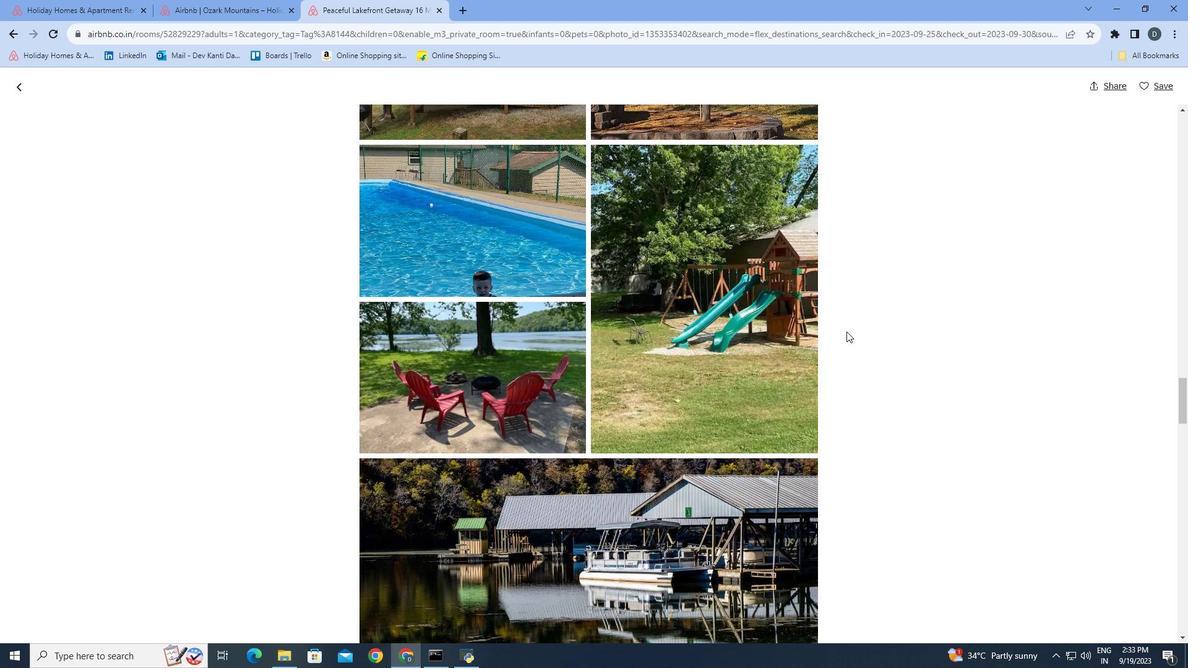 
Action: Mouse scrolled (843, 328) with delta (0, 0)
Screenshot: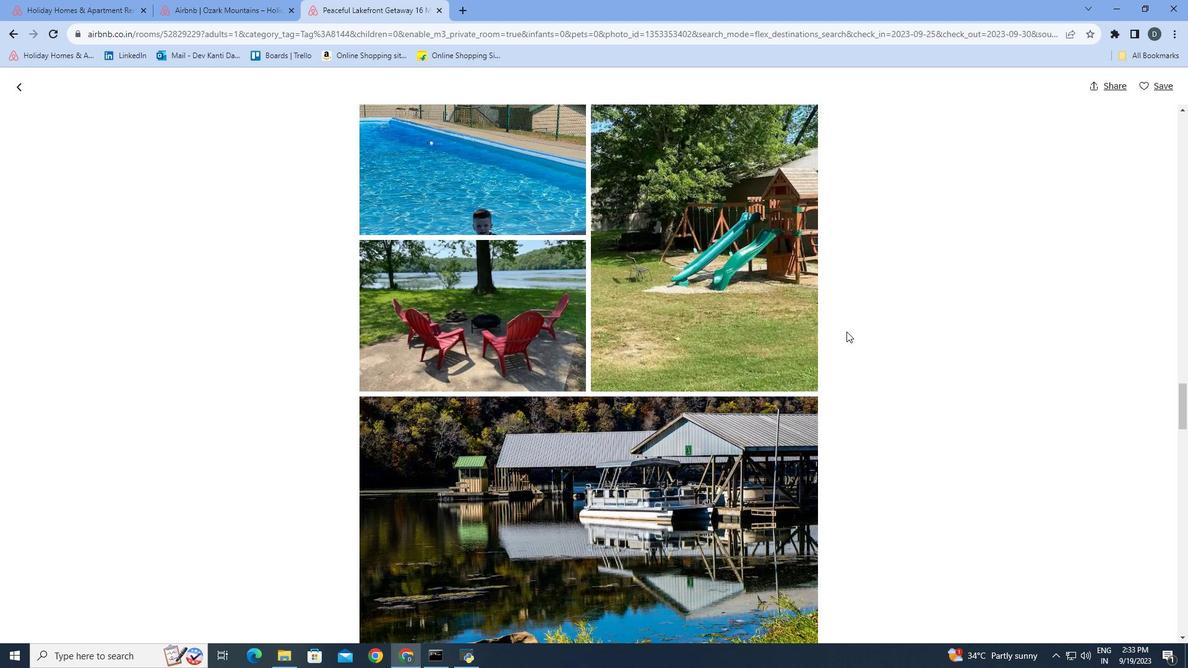 
Action: Mouse scrolled (843, 328) with delta (0, 0)
Screenshot: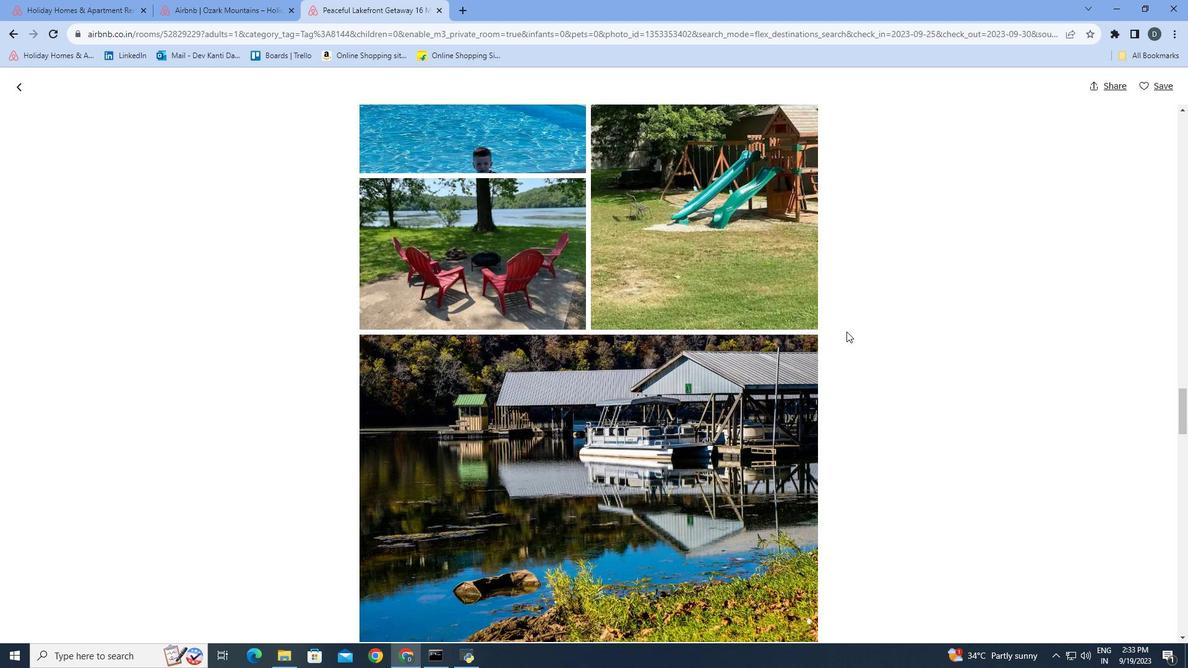 
Action: Mouse scrolled (843, 328) with delta (0, 0)
Screenshot: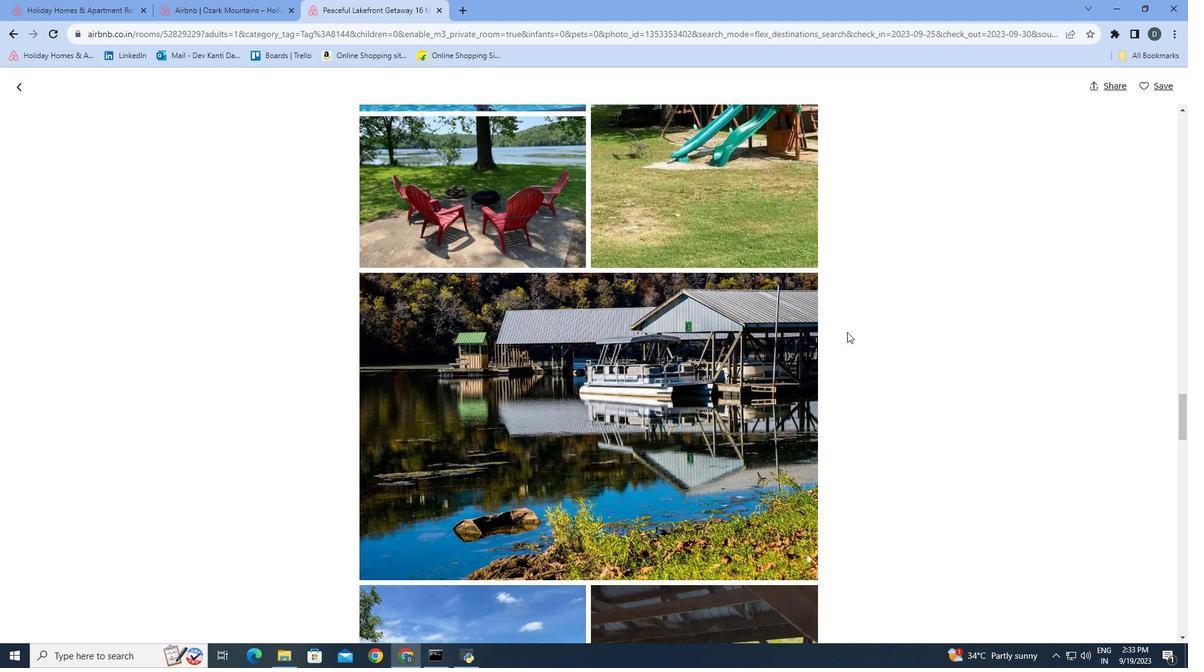 
Action: Mouse moved to (848, 327)
Screenshot: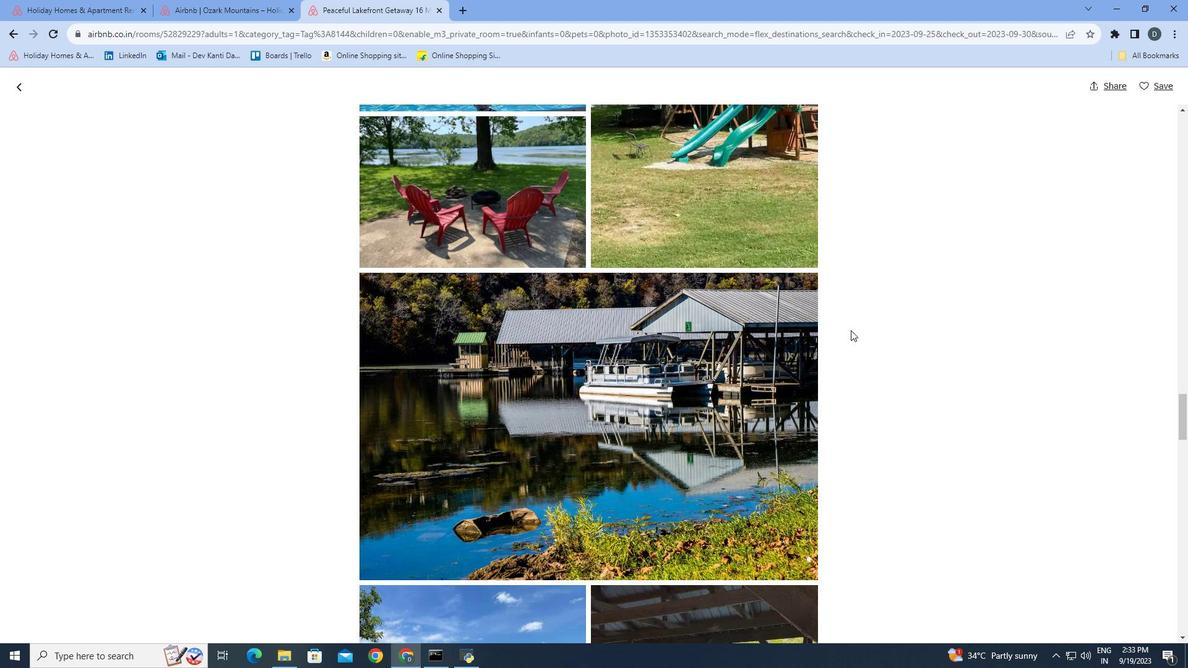 
Action: Mouse scrolled (848, 326) with delta (0, 0)
Screenshot: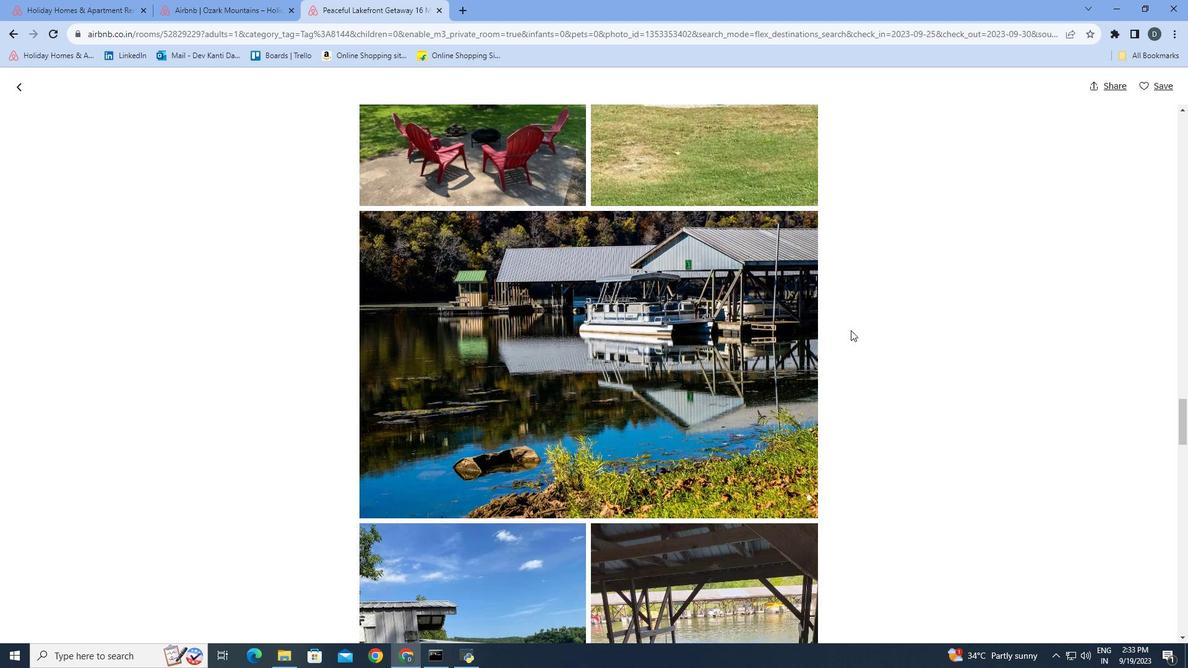 
Action: Mouse scrolled (848, 326) with delta (0, 0)
Screenshot: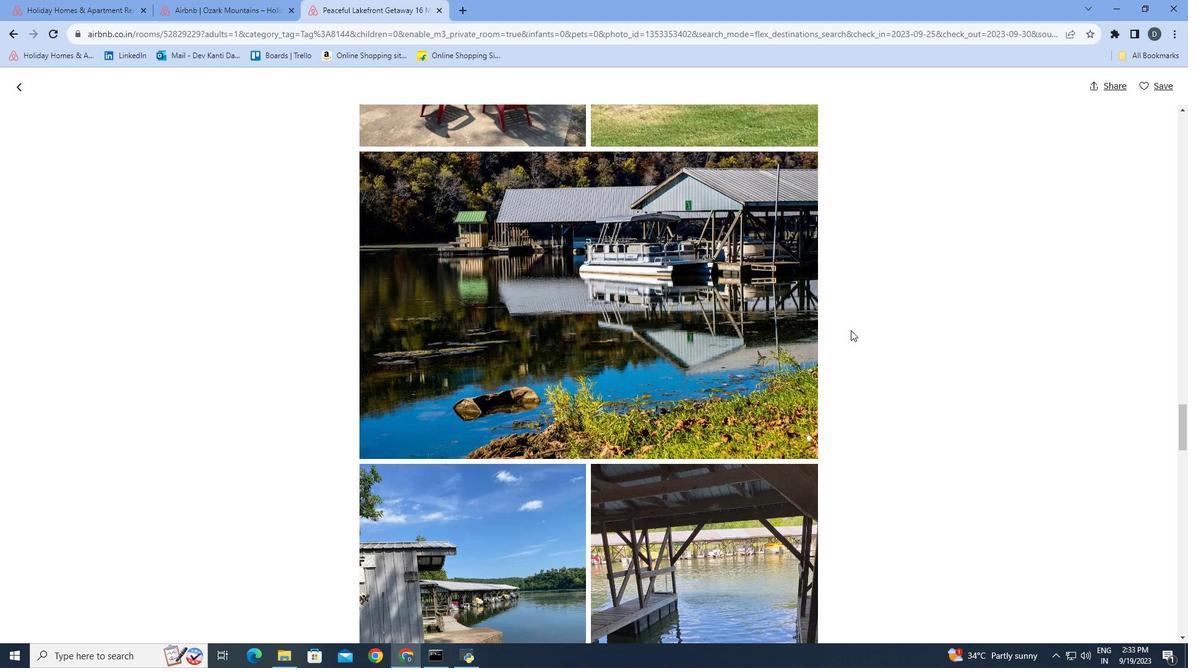 
Action: Mouse scrolled (848, 326) with delta (0, 0)
Screenshot: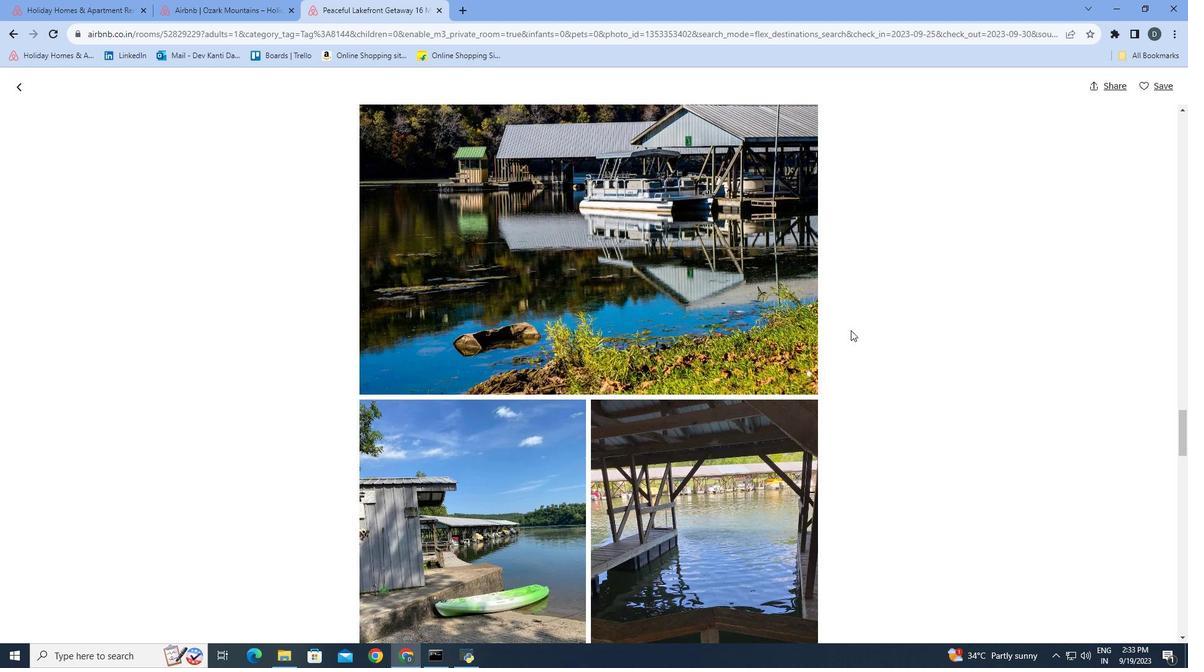 
Action: Mouse scrolled (848, 326) with delta (0, 0)
Screenshot: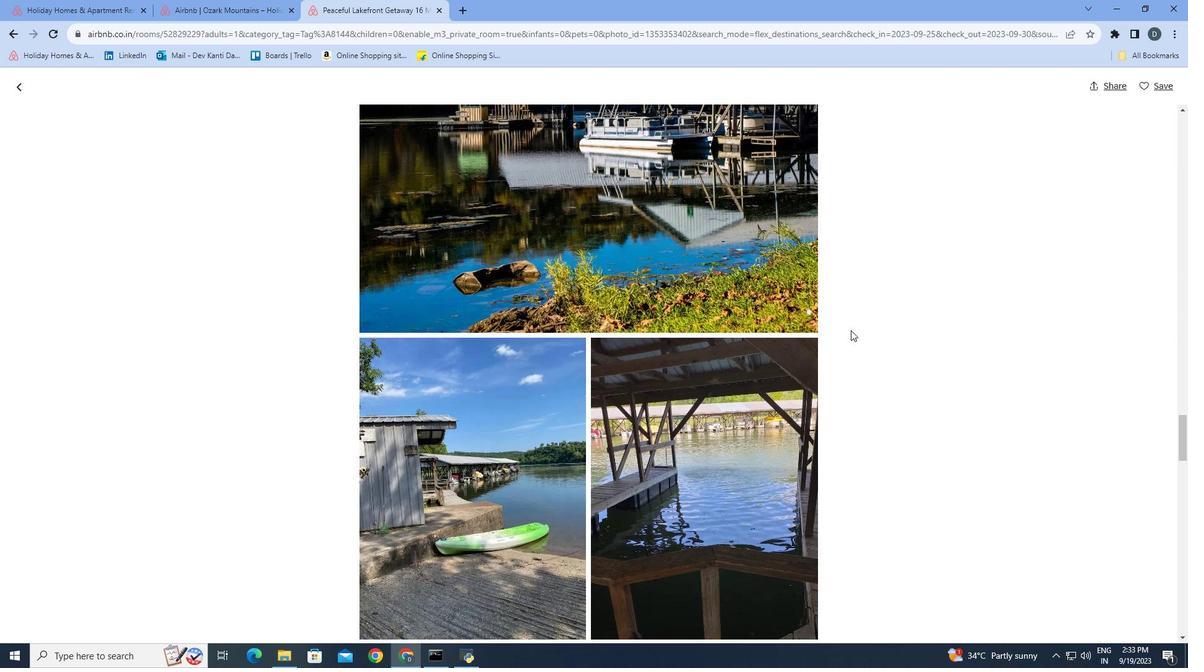 
Action: Mouse scrolled (848, 326) with delta (0, 0)
Screenshot: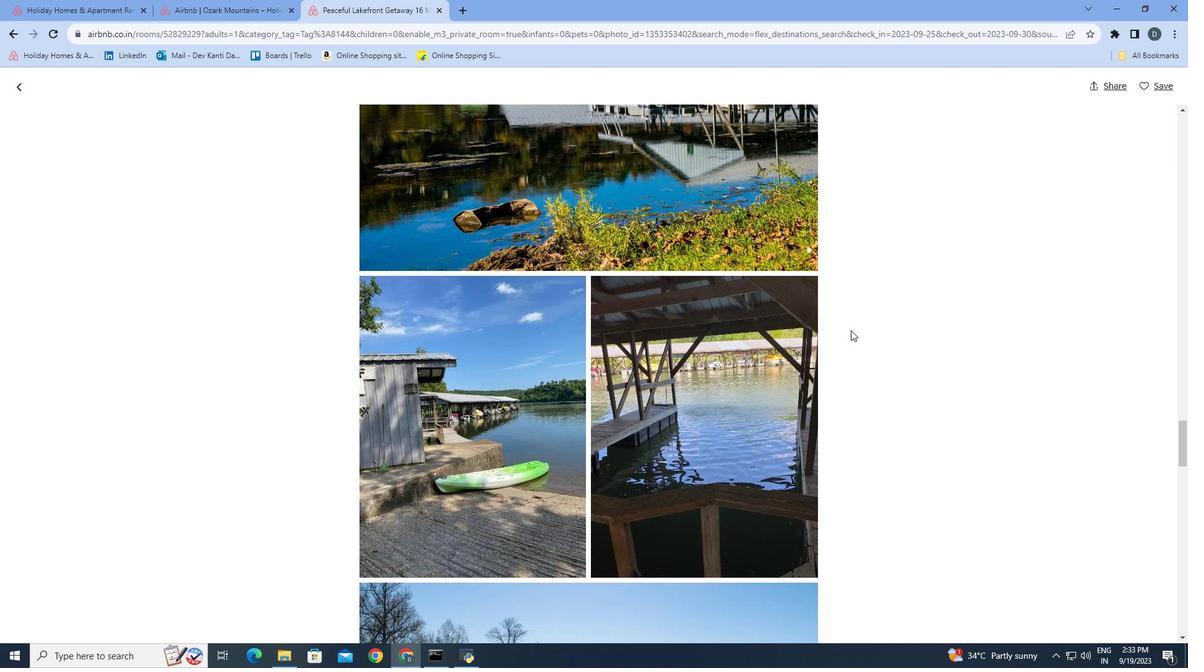 
Action: Mouse scrolled (848, 326) with delta (0, 0)
Screenshot: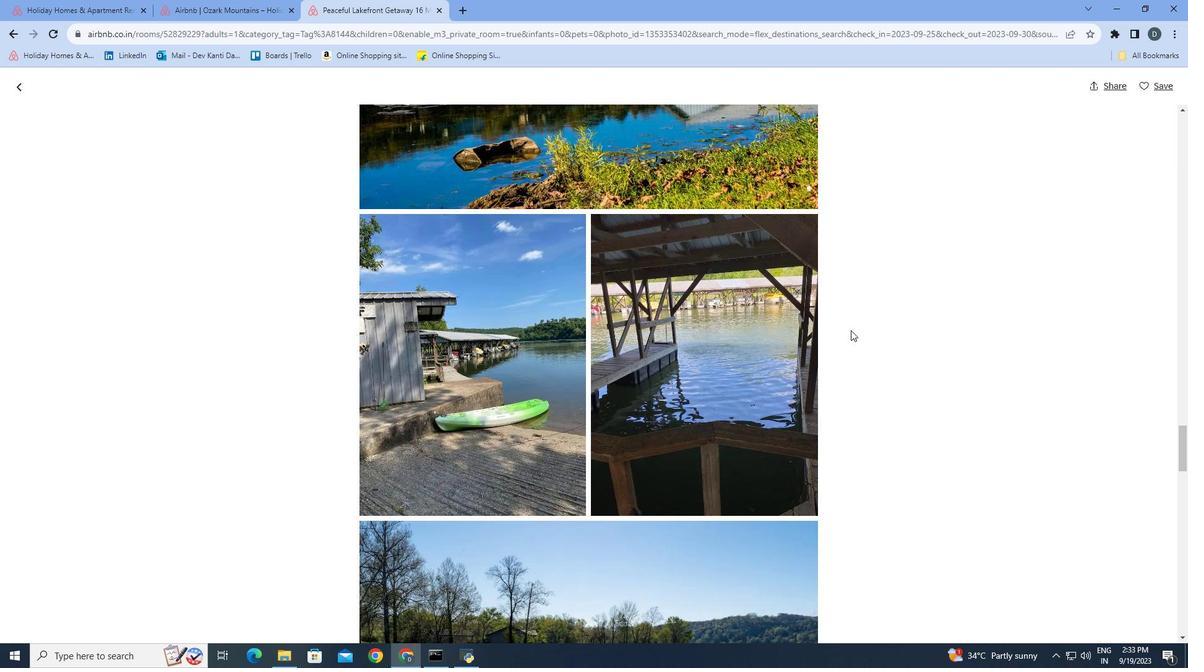 
Action: Mouse moved to (848, 326)
Screenshot: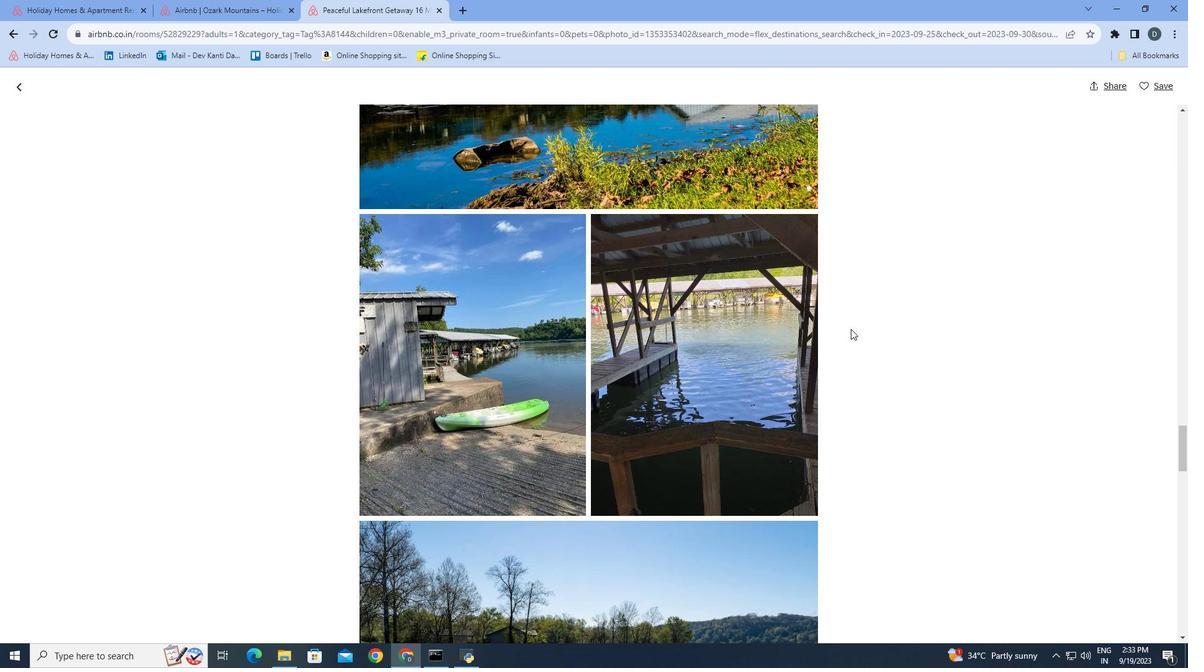 
Action: Mouse scrolled (848, 325) with delta (0, 0)
Screenshot: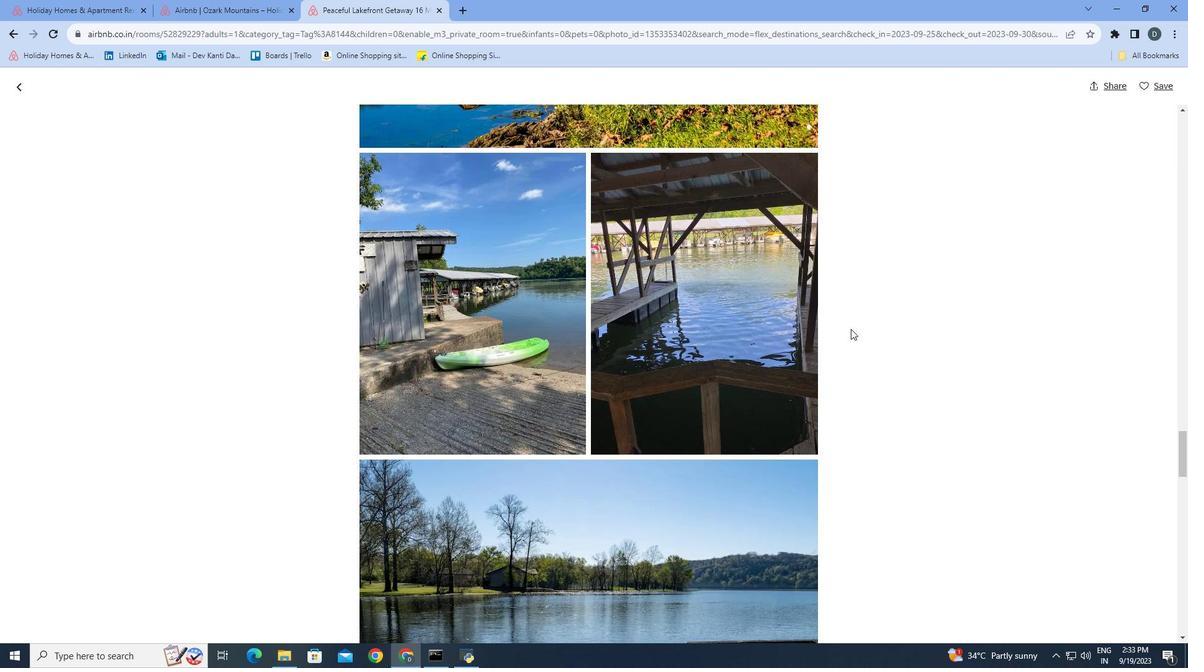 
Action: Mouse scrolled (848, 325) with delta (0, 0)
Screenshot: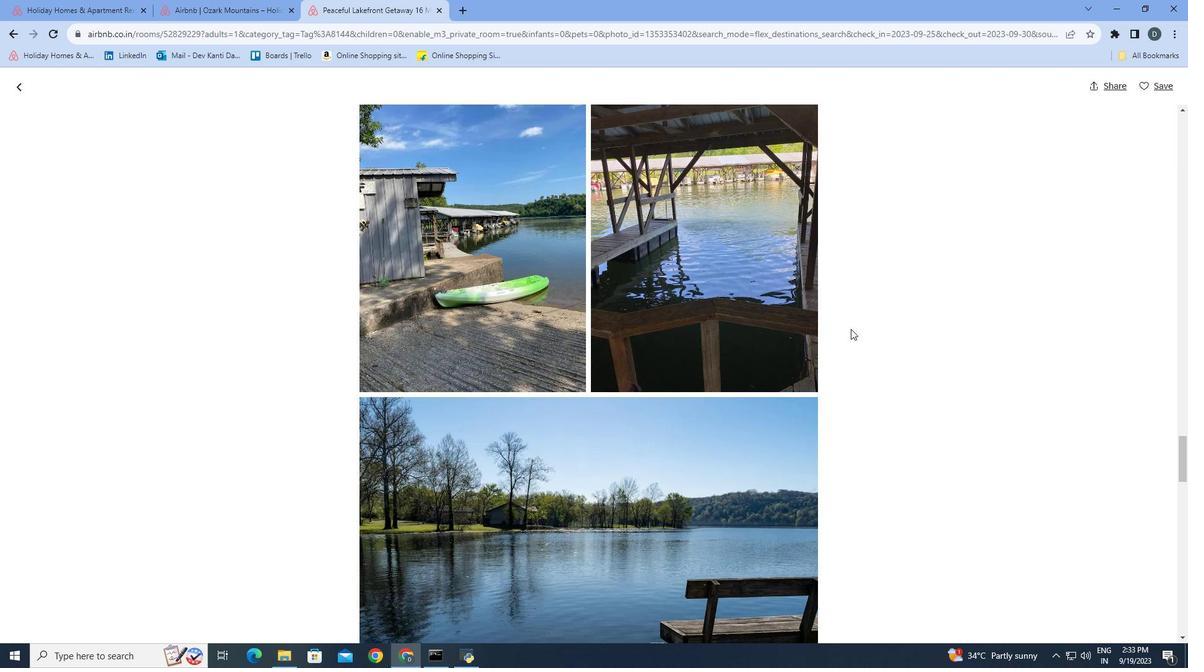 
Action: Mouse scrolled (848, 325) with delta (0, 0)
Screenshot: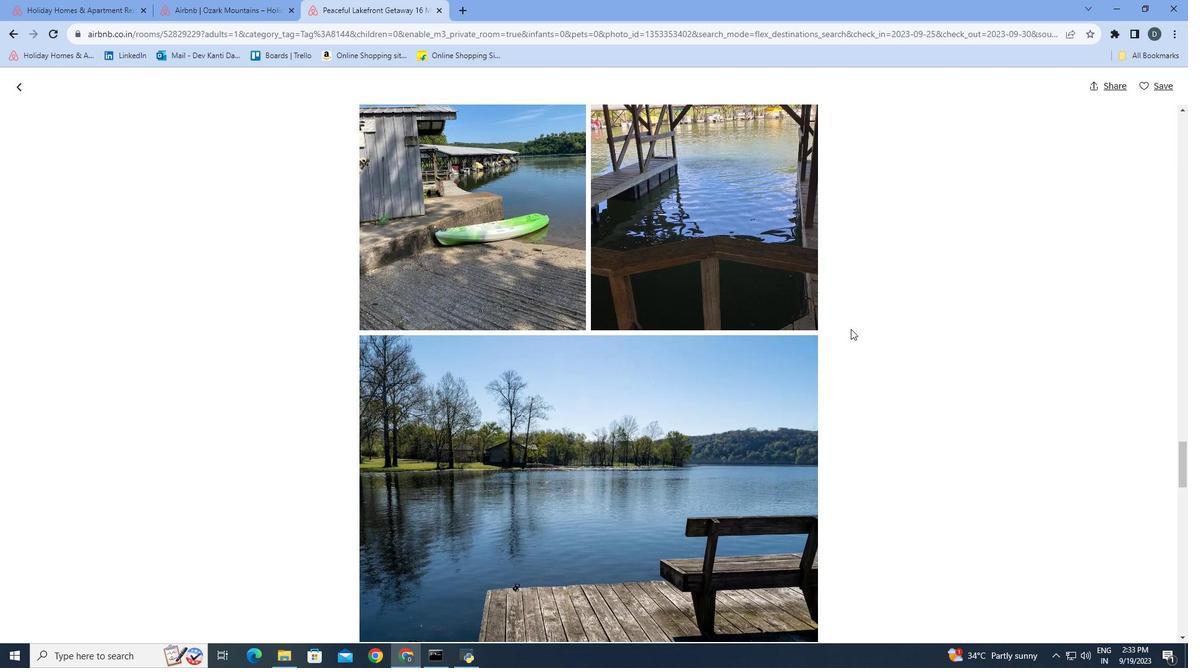 
Action: Mouse scrolled (848, 325) with delta (0, 0)
Screenshot: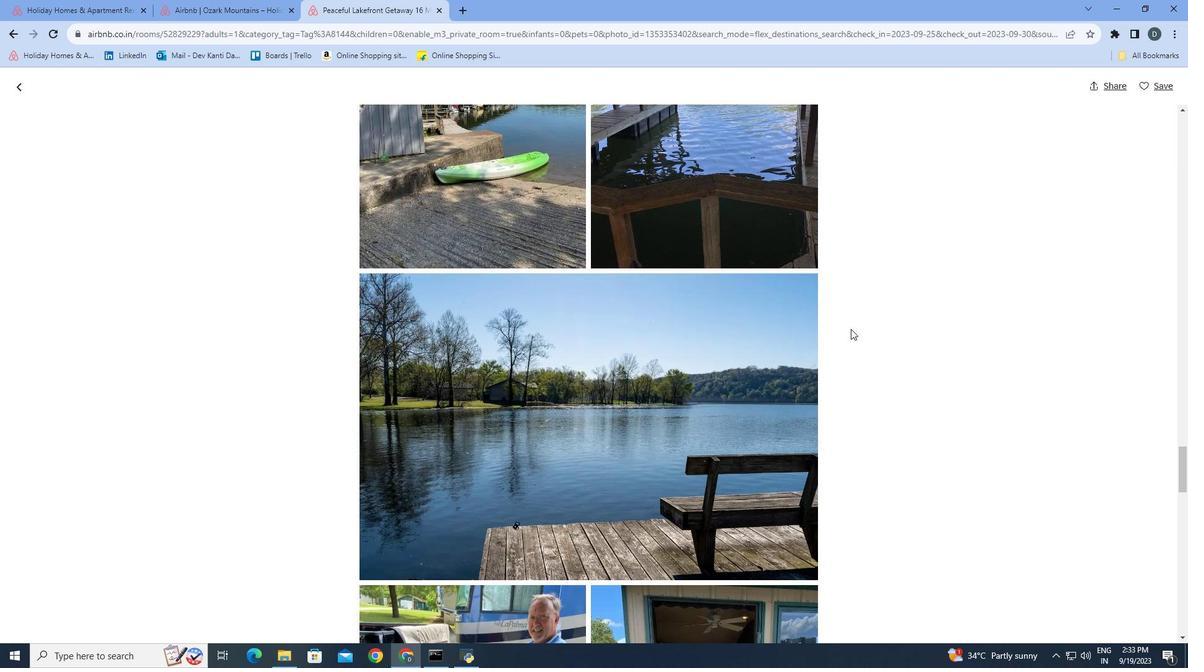 
Action: Mouse scrolled (848, 325) with delta (0, 0)
Screenshot: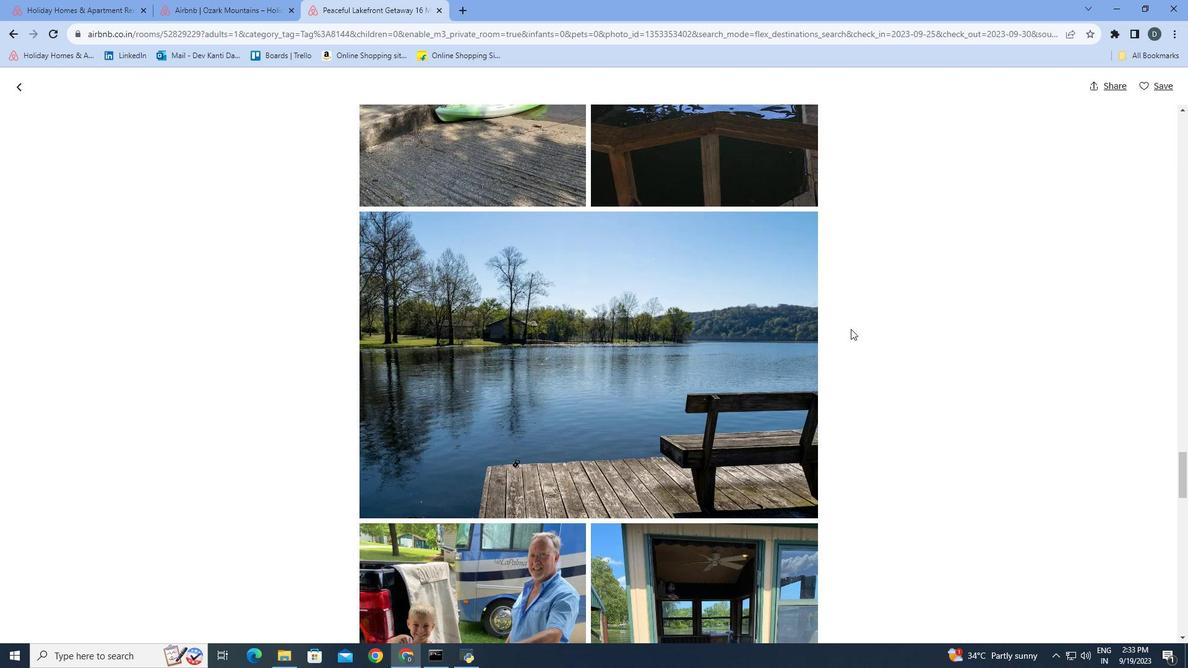 
Action: Mouse scrolled (848, 325) with delta (0, 0)
Screenshot: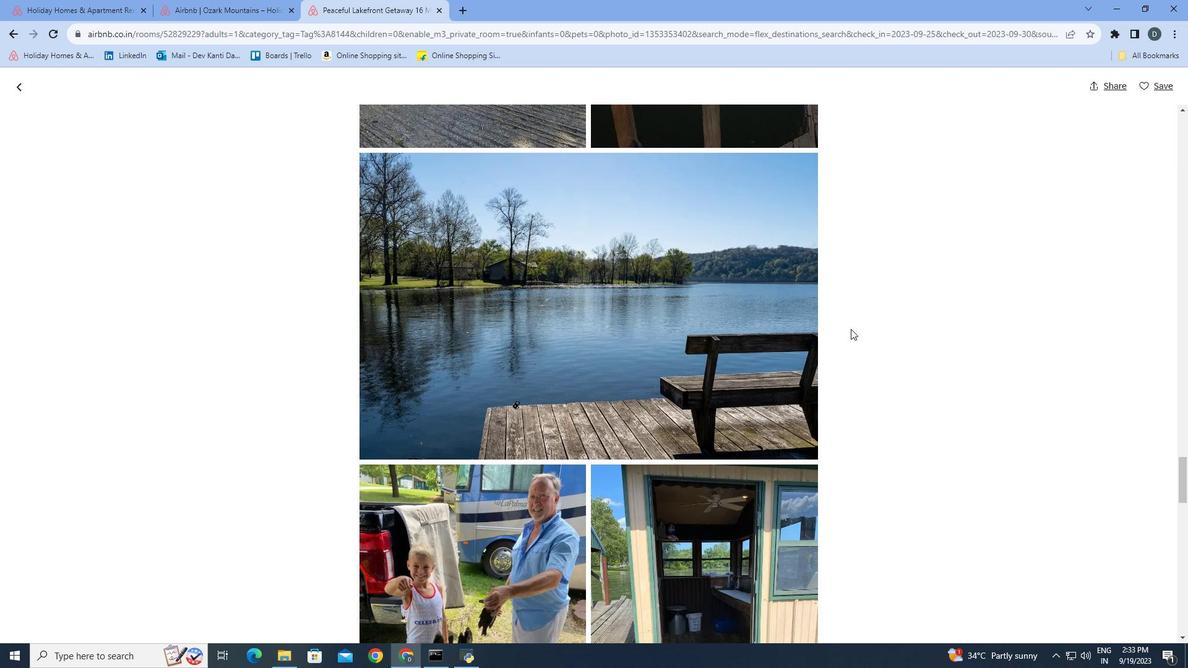 
Action: Mouse scrolled (848, 325) with delta (0, 0)
Screenshot: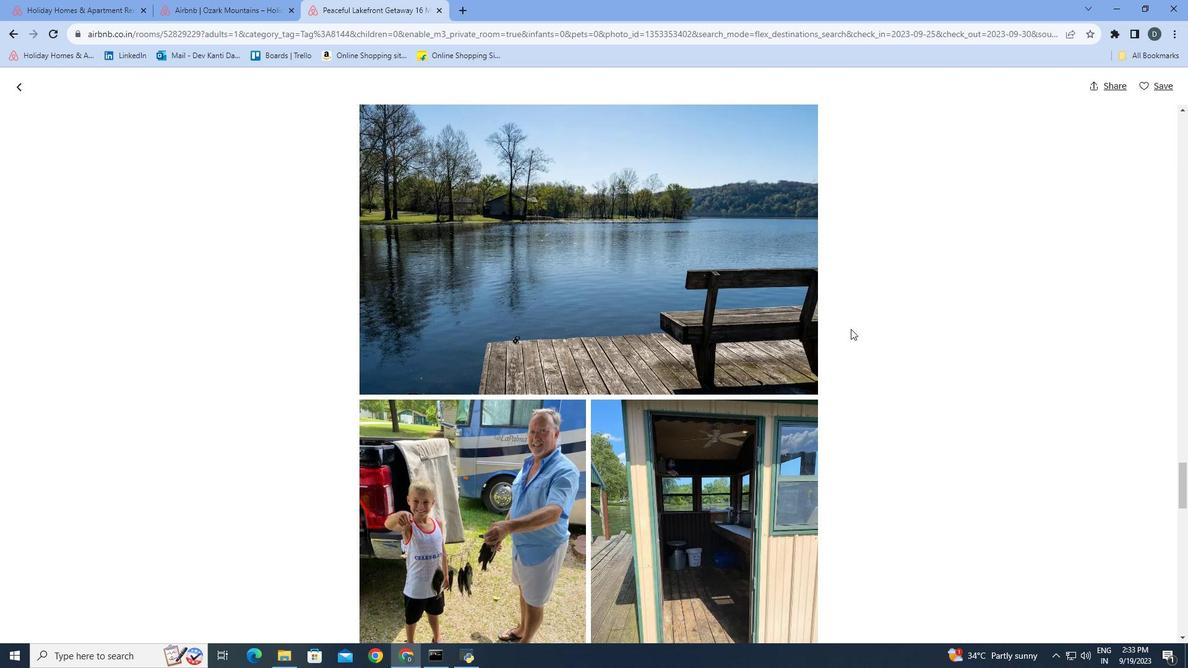 
Action: Mouse scrolled (848, 325) with delta (0, 0)
Screenshot: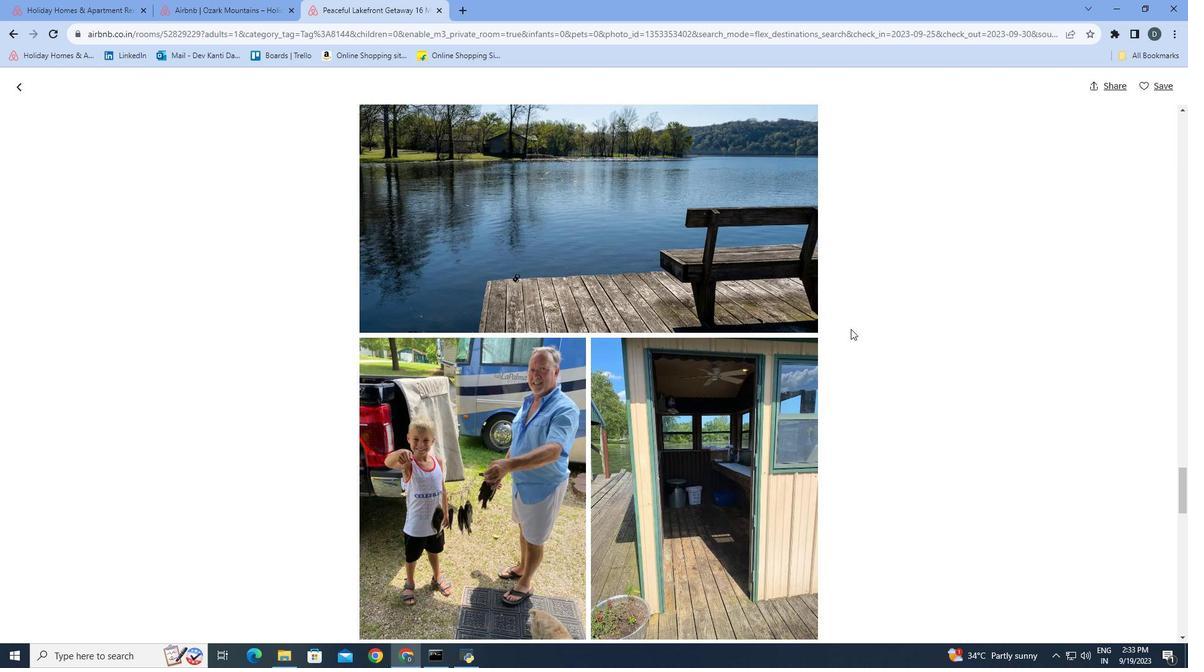 
Action: Mouse scrolled (848, 325) with delta (0, 0)
Screenshot: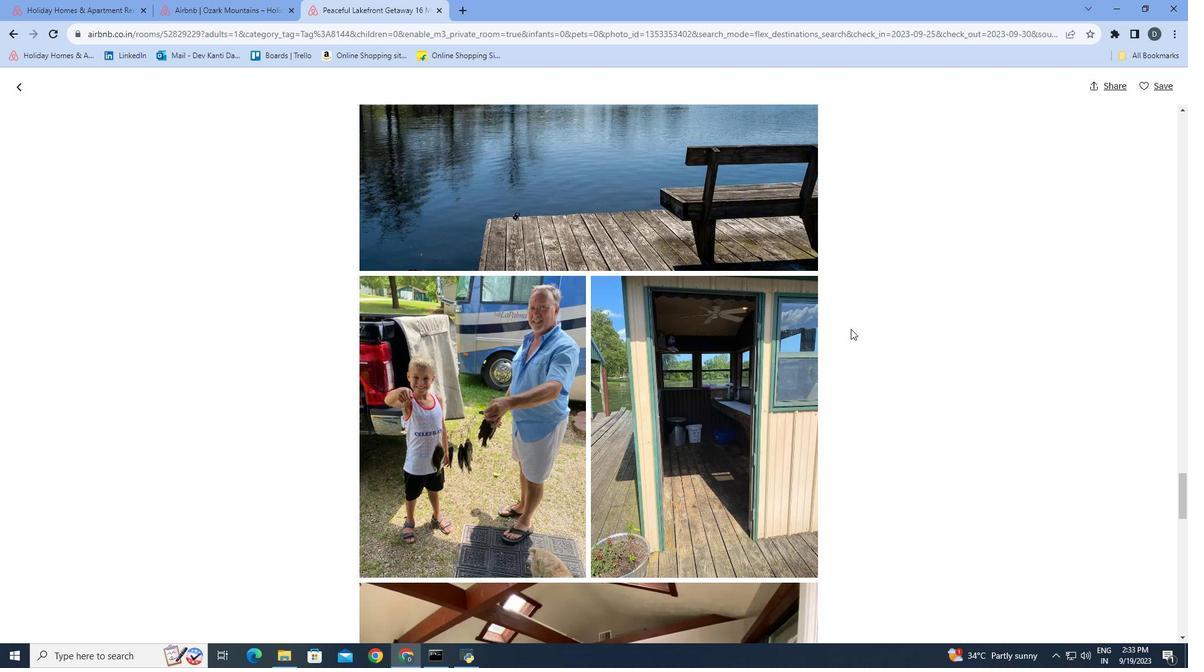 
Action: Mouse scrolled (848, 325) with delta (0, 0)
Screenshot: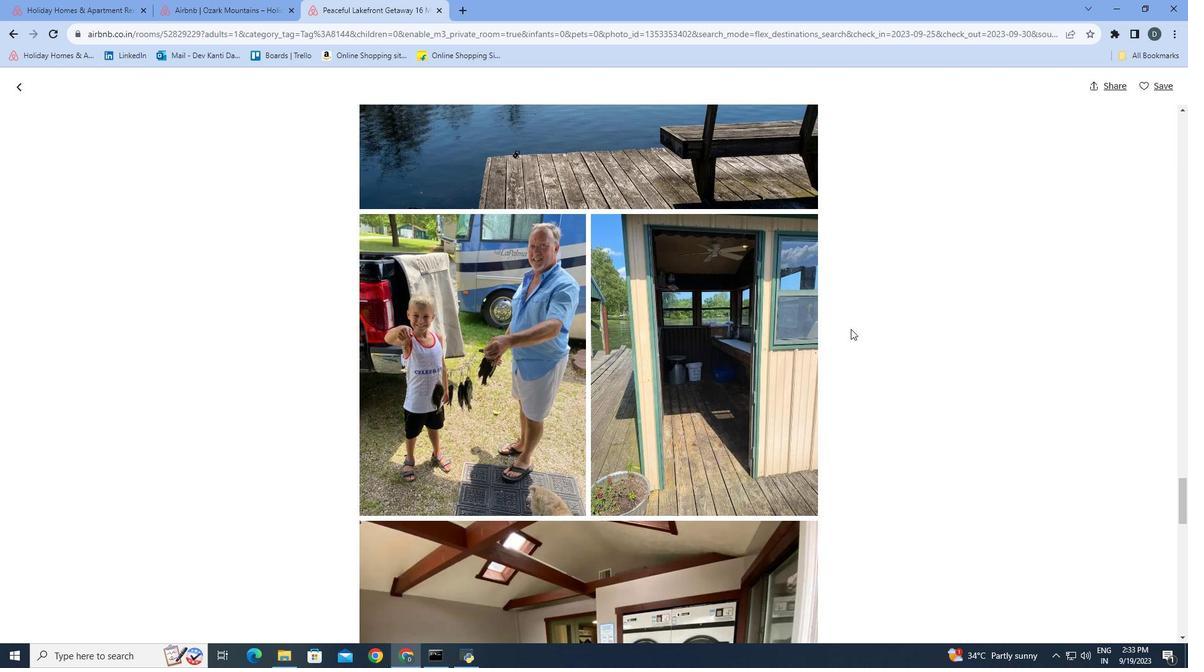 
Action: Mouse scrolled (848, 325) with delta (0, 0)
Screenshot: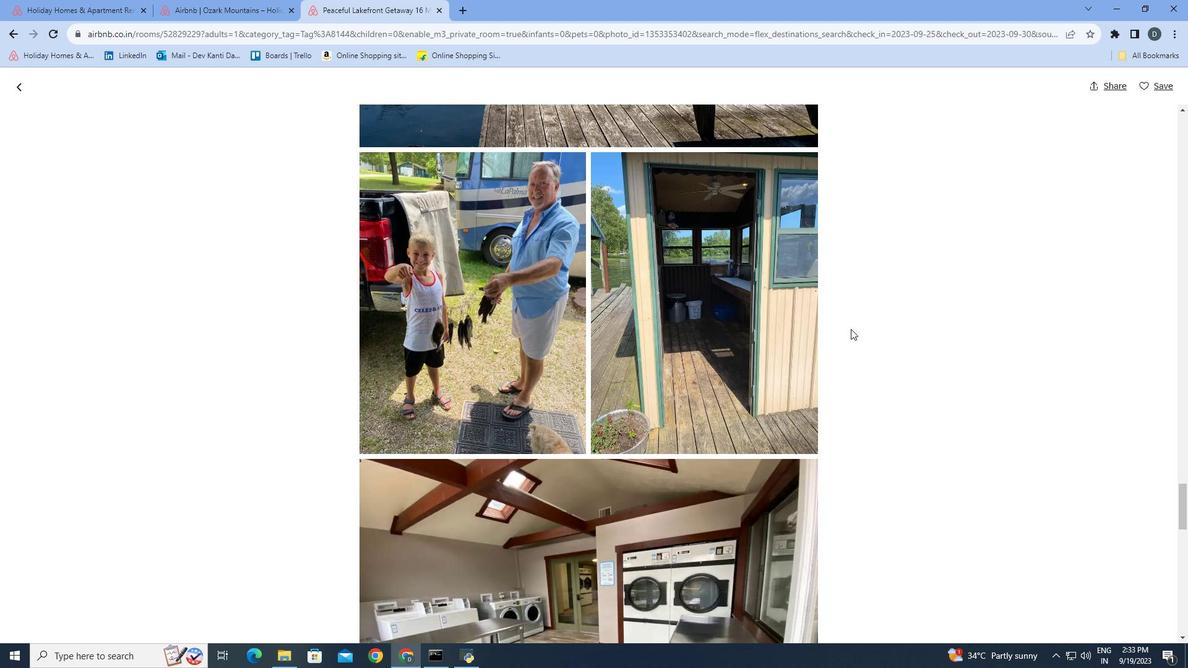 
Action: Mouse scrolled (848, 325) with delta (0, 0)
Screenshot: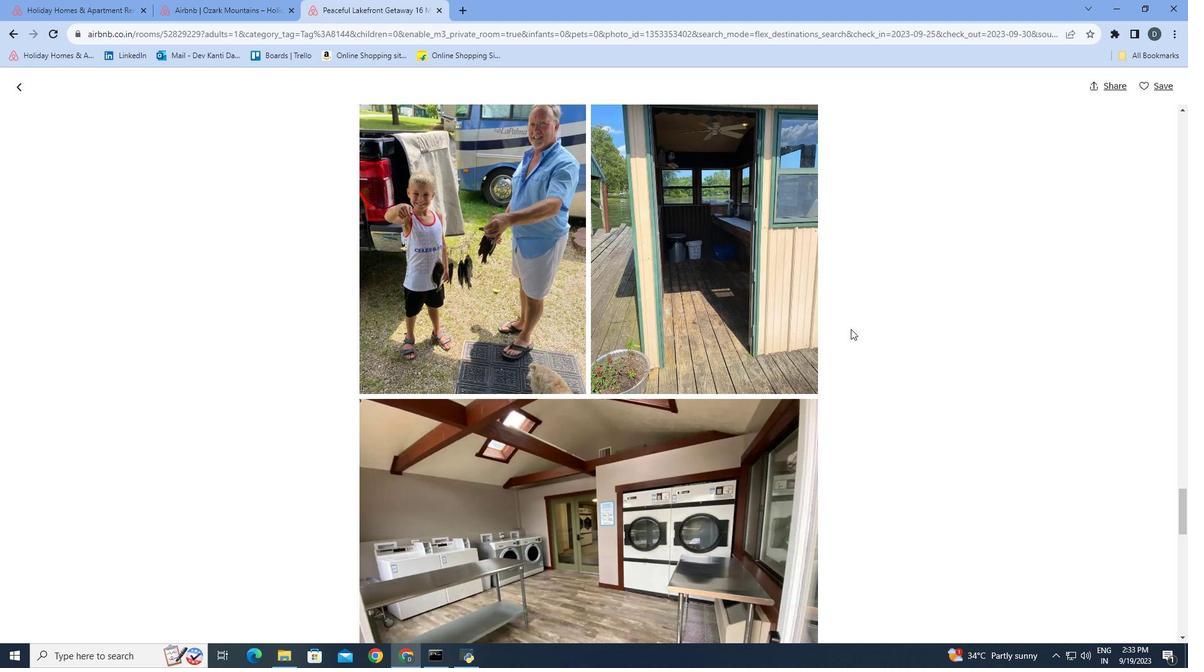 
Action: Mouse scrolled (848, 325) with delta (0, 0)
Screenshot: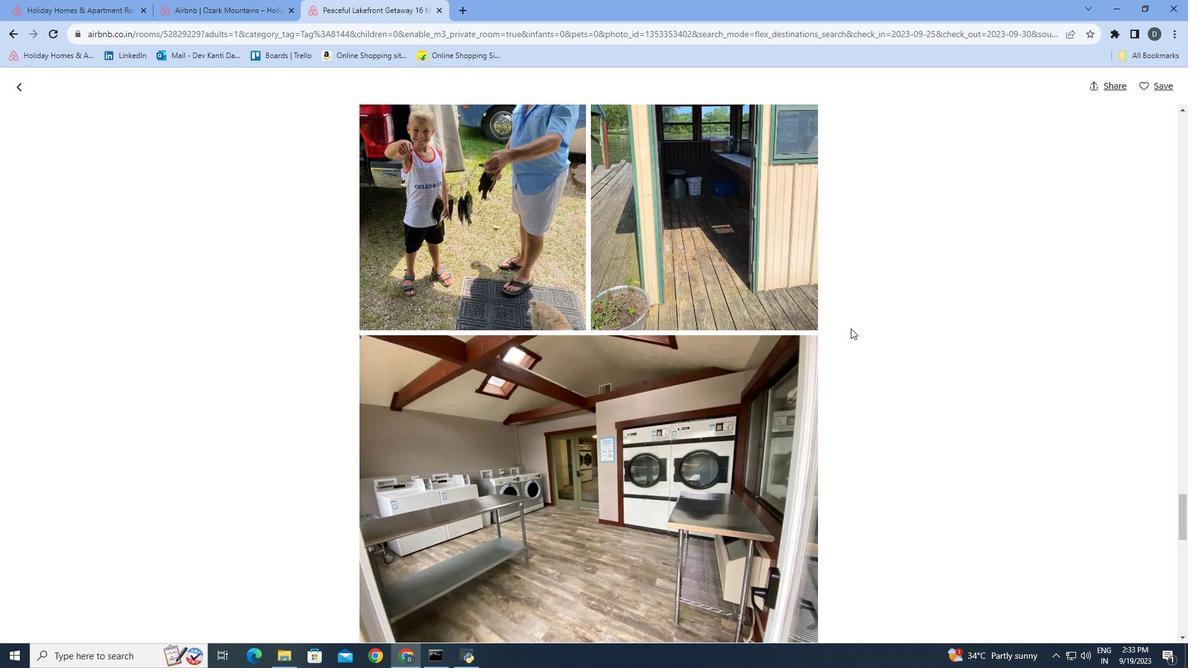 
Action: Mouse moved to (848, 325)
Screenshot: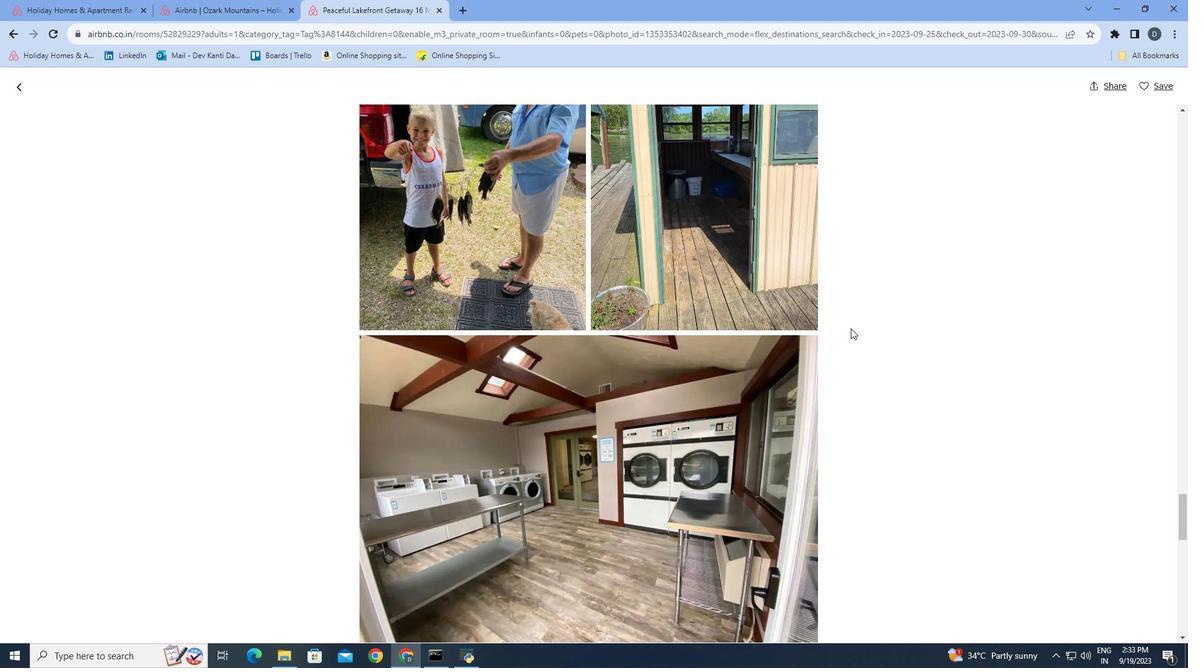 
Action: Mouse scrolled (848, 325) with delta (0, 0)
Screenshot: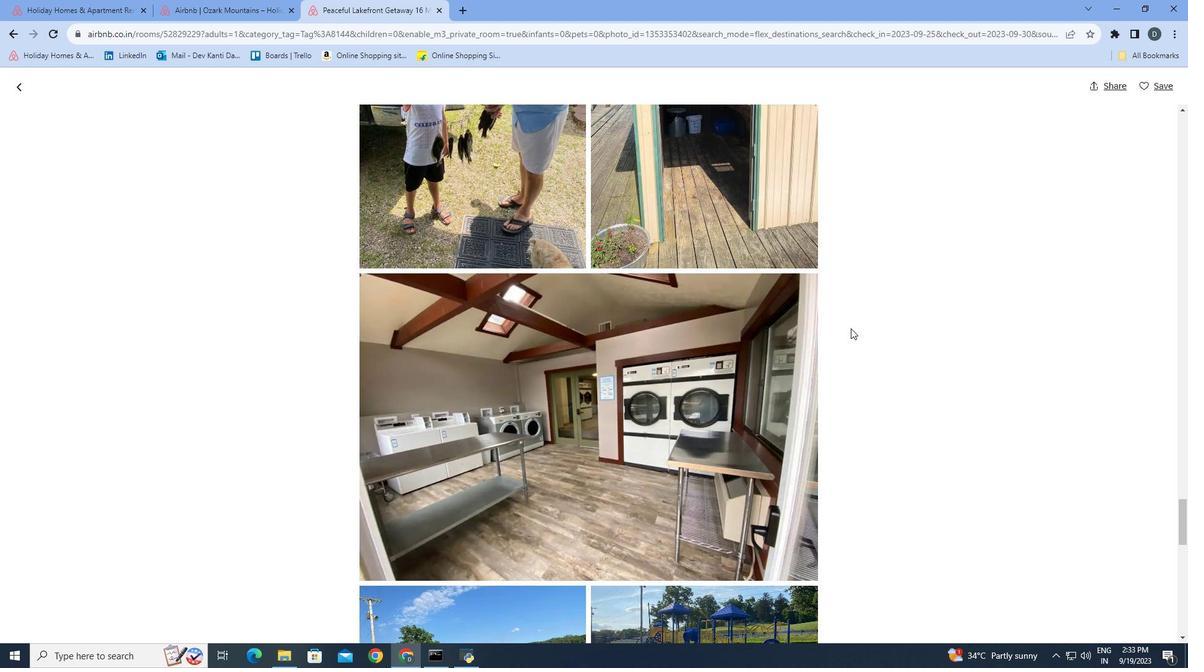 
Action: Mouse scrolled (848, 325) with delta (0, 0)
Screenshot: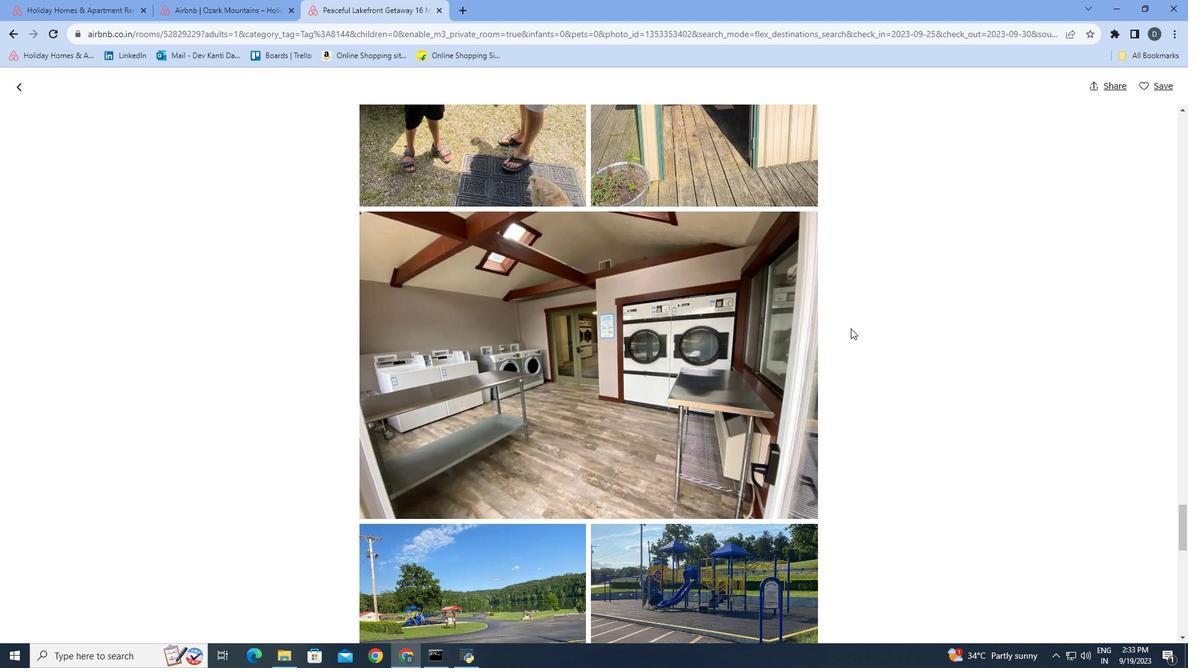 
Action: Mouse scrolled (848, 325) with delta (0, 0)
Screenshot: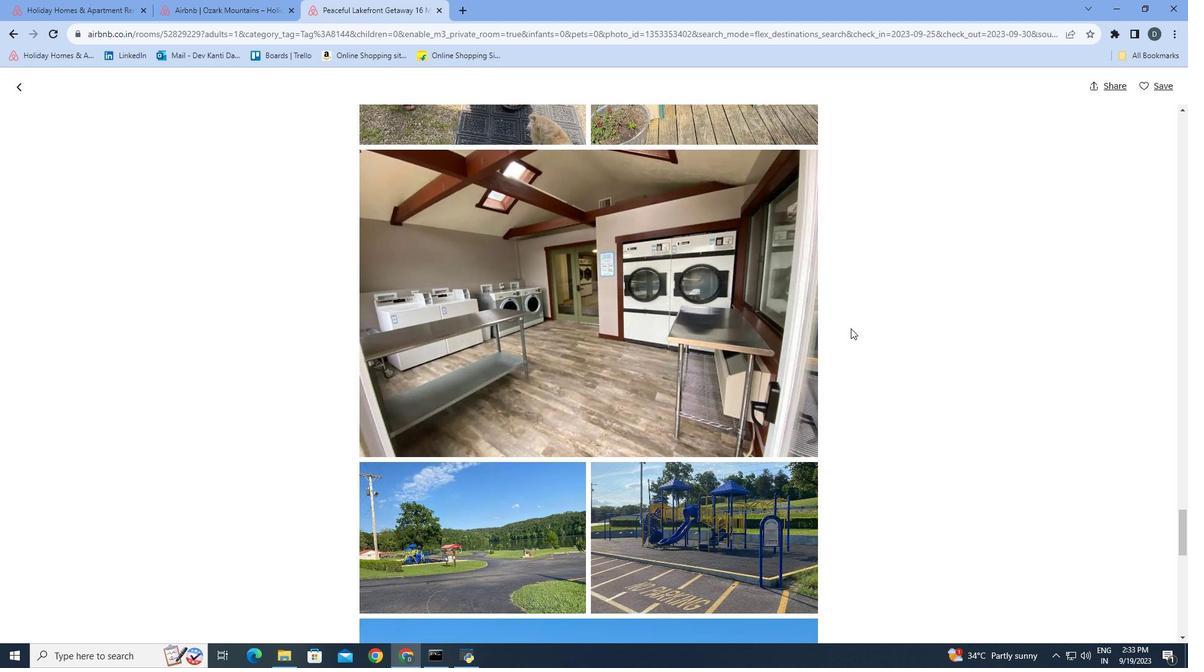 
Action: Mouse scrolled (848, 325) with delta (0, 0)
Screenshot: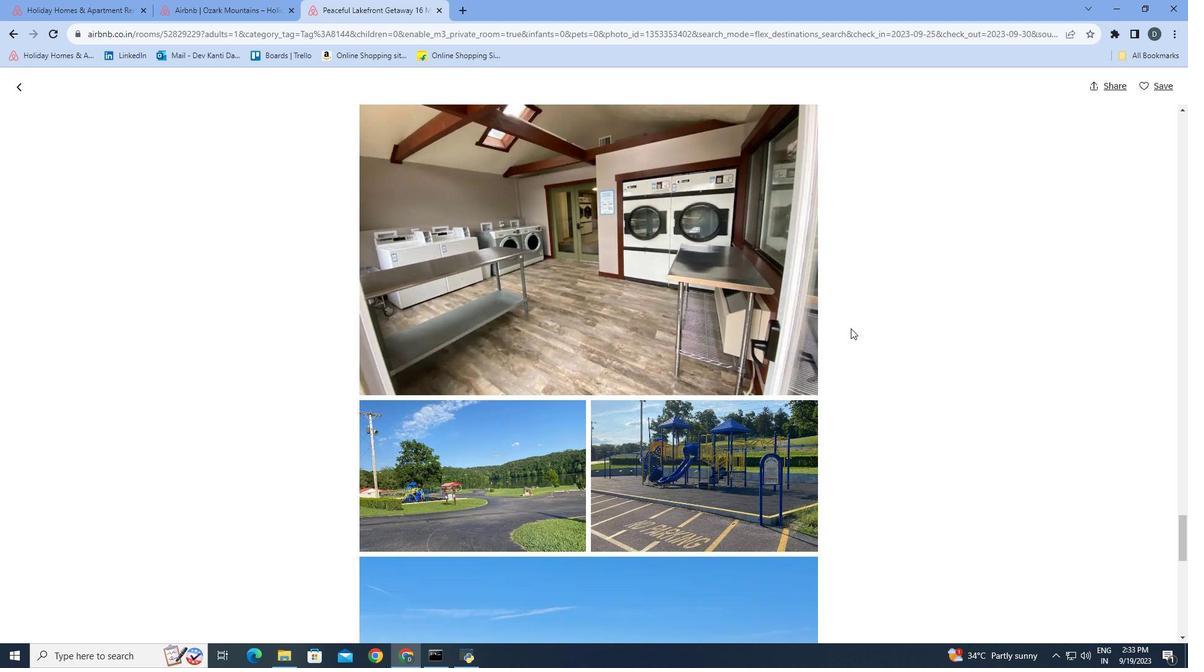 
Action: Mouse scrolled (848, 325) with delta (0, 0)
Screenshot: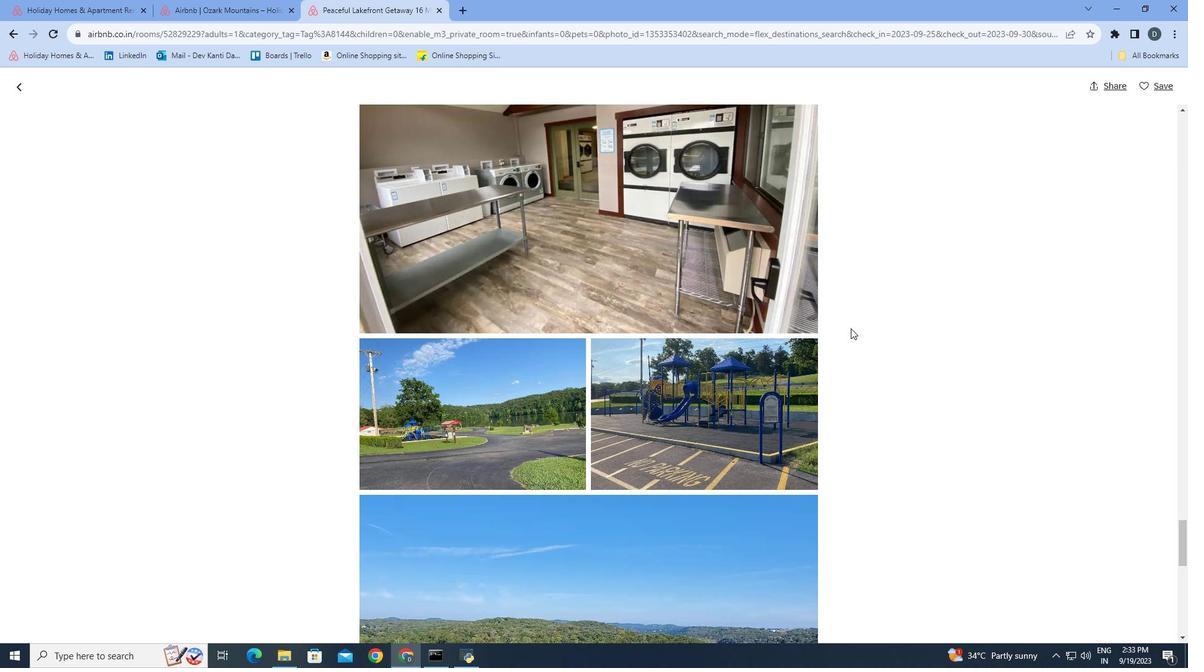 
Action: Mouse scrolled (848, 325) with delta (0, 0)
Screenshot: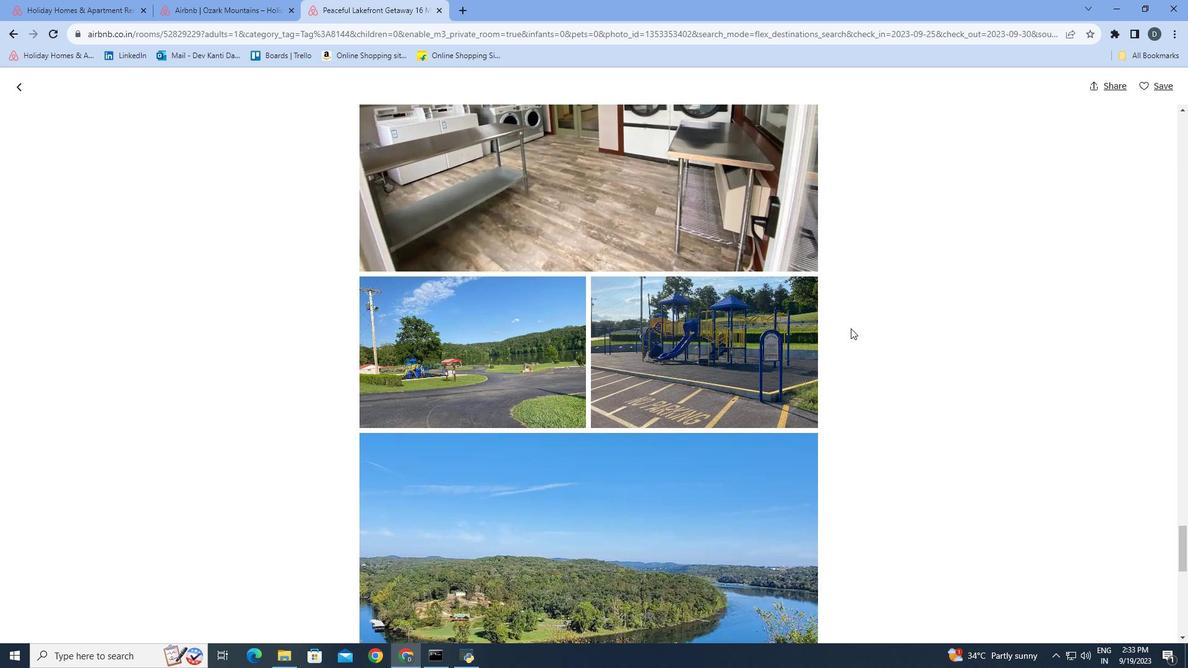
Action: Mouse scrolled (848, 325) with delta (0, 0)
Screenshot: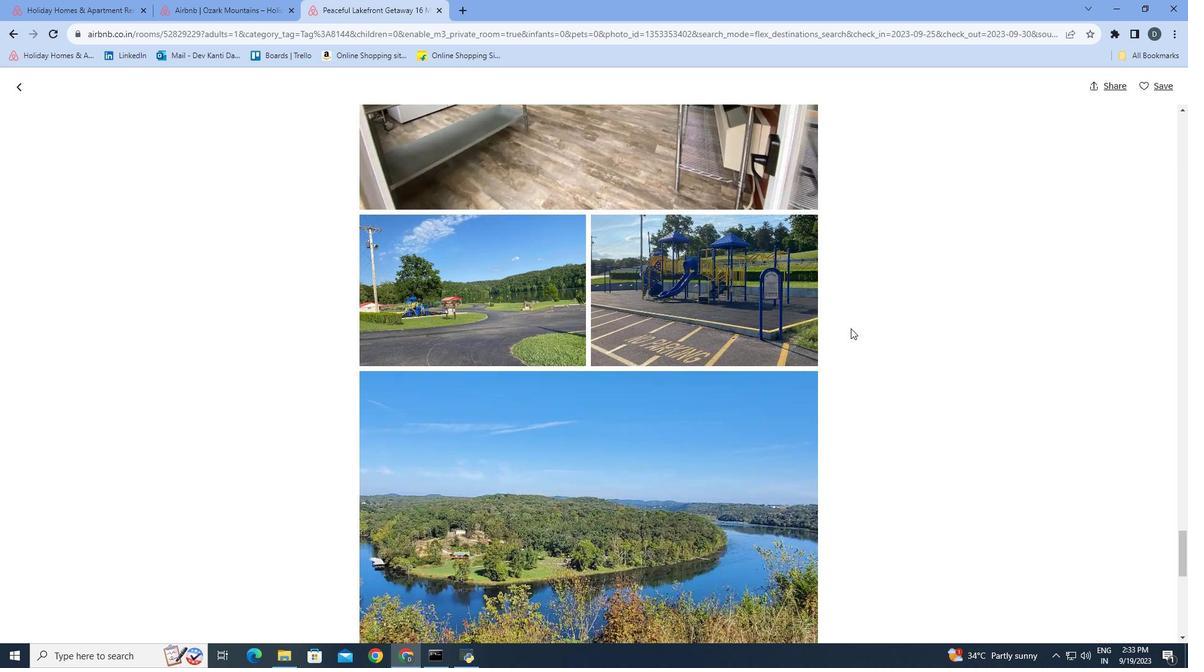 
Action: Mouse scrolled (848, 325) with delta (0, 0)
Screenshot: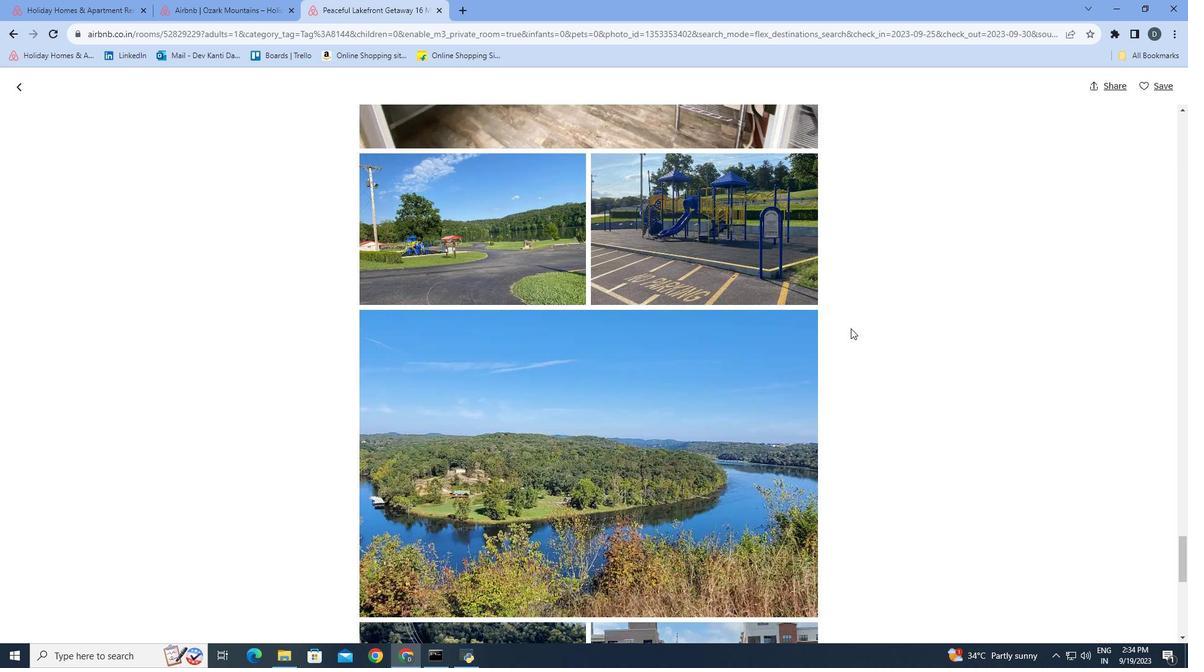 
Action: Mouse scrolled (848, 325) with delta (0, 0)
Screenshot: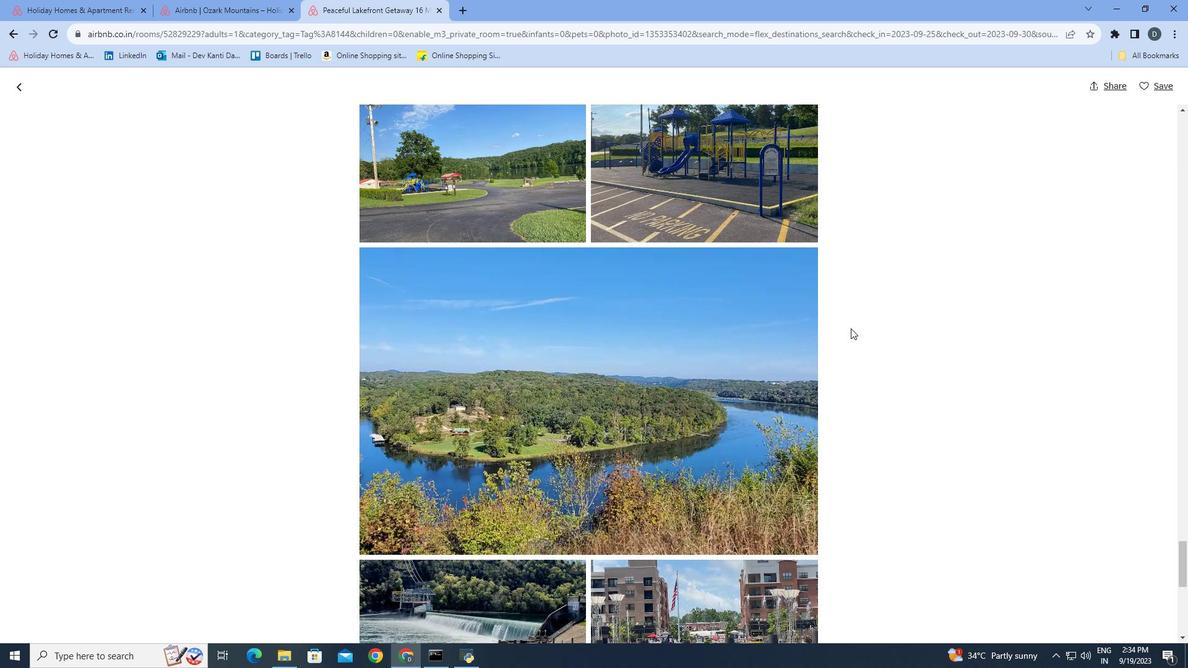 
Action: Mouse scrolled (848, 325) with delta (0, 0)
Screenshot: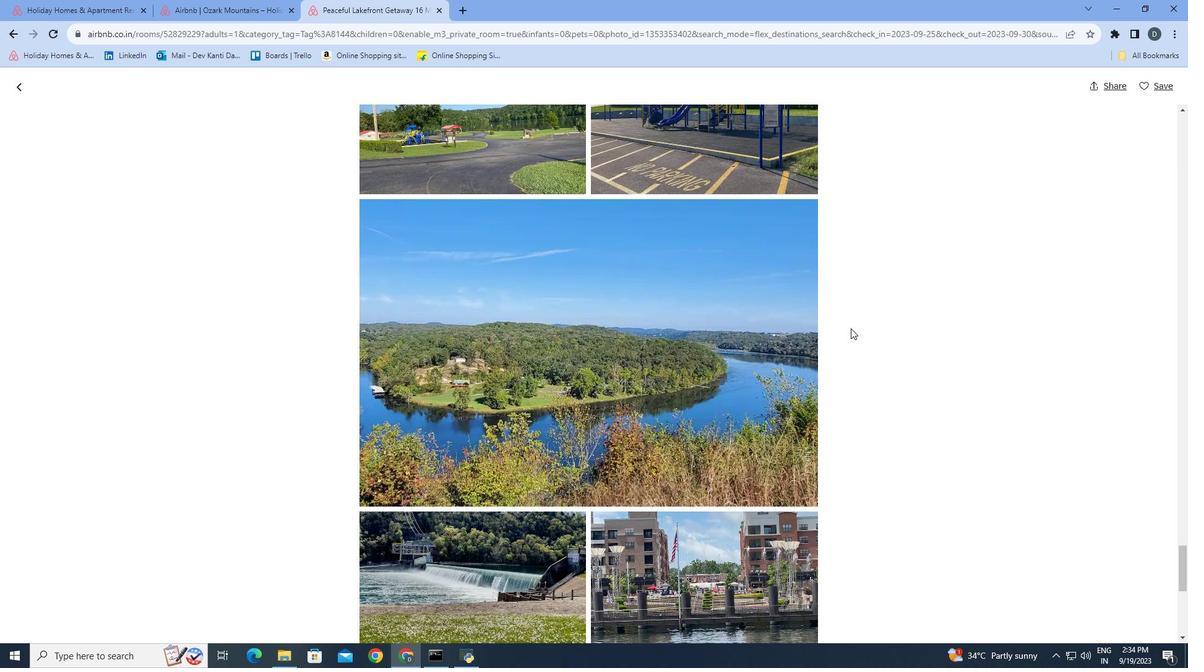 
Action: Mouse scrolled (848, 325) with delta (0, 0)
Screenshot: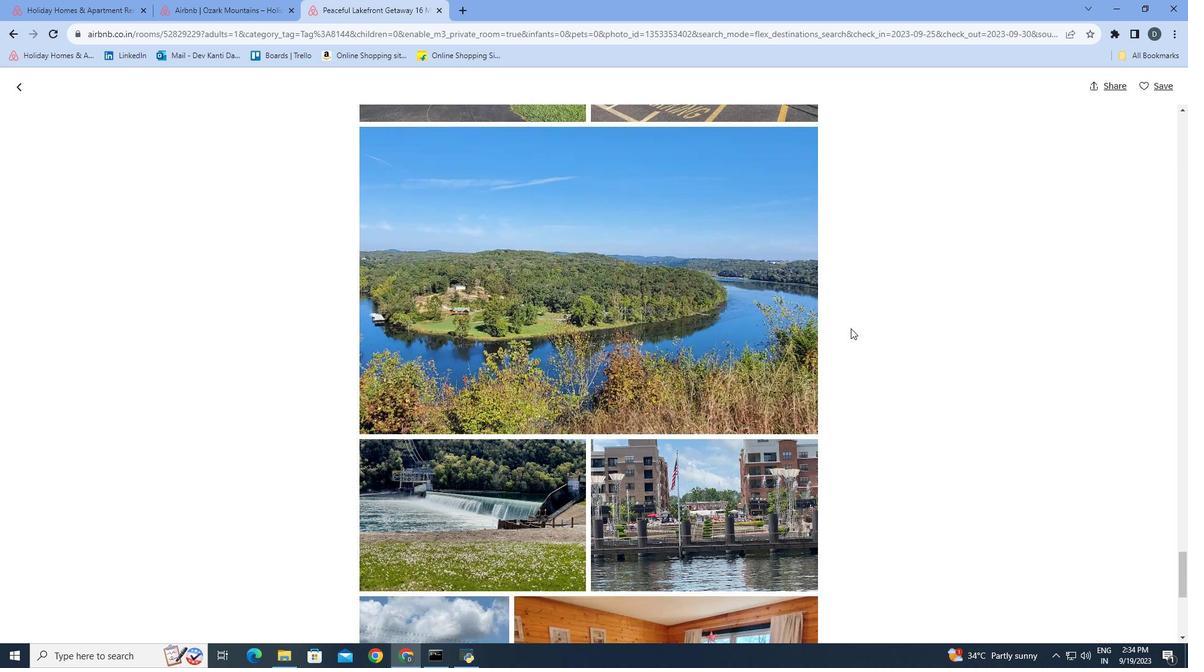 
Action: Mouse scrolled (848, 325) with delta (0, 0)
Screenshot: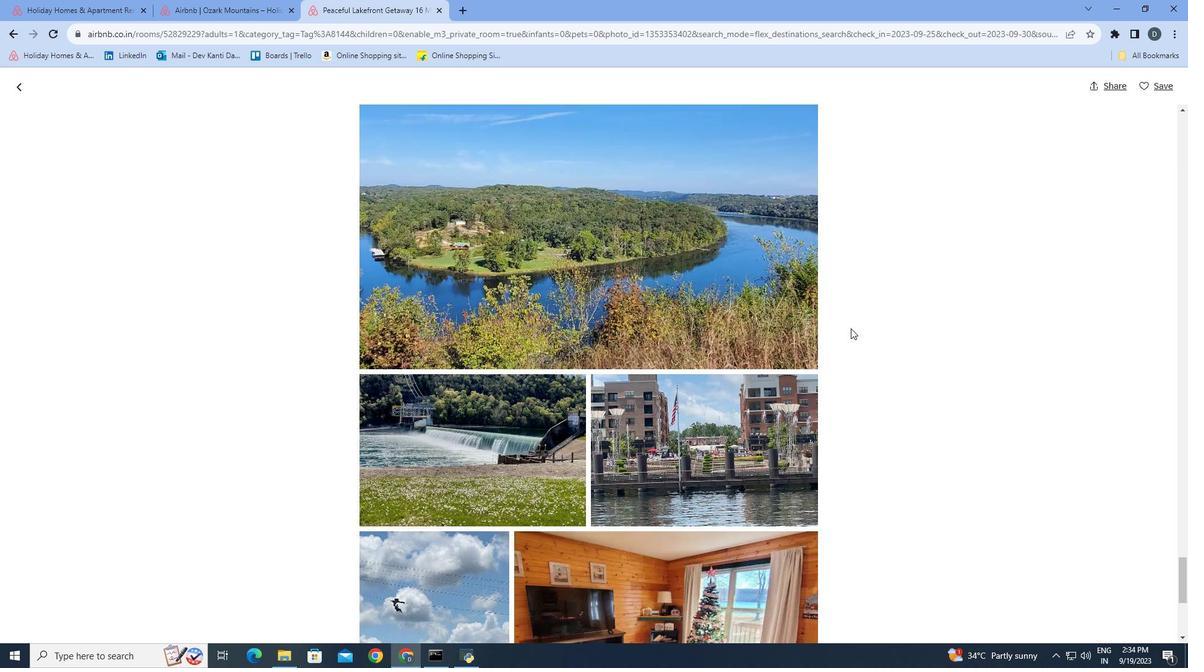 
Action: Mouse scrolled (848, 325) with delta (0, 0)
Screenshot: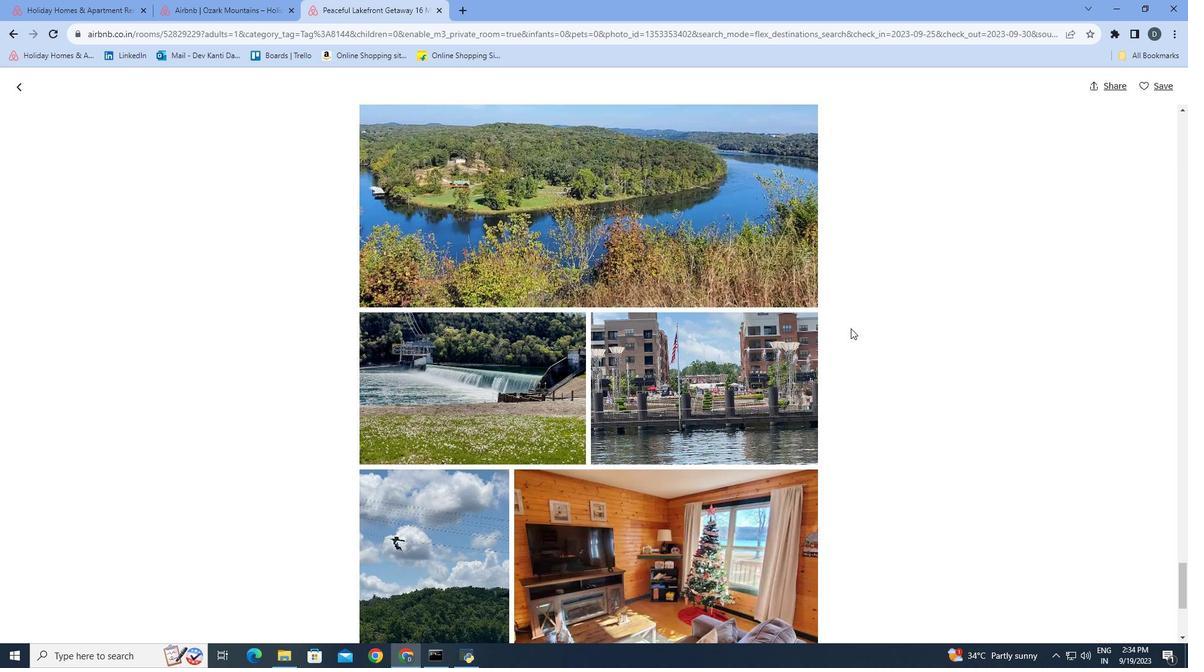 
Action: Mouse scrolled (848, 325) with delta (0, 0)
Screenshot: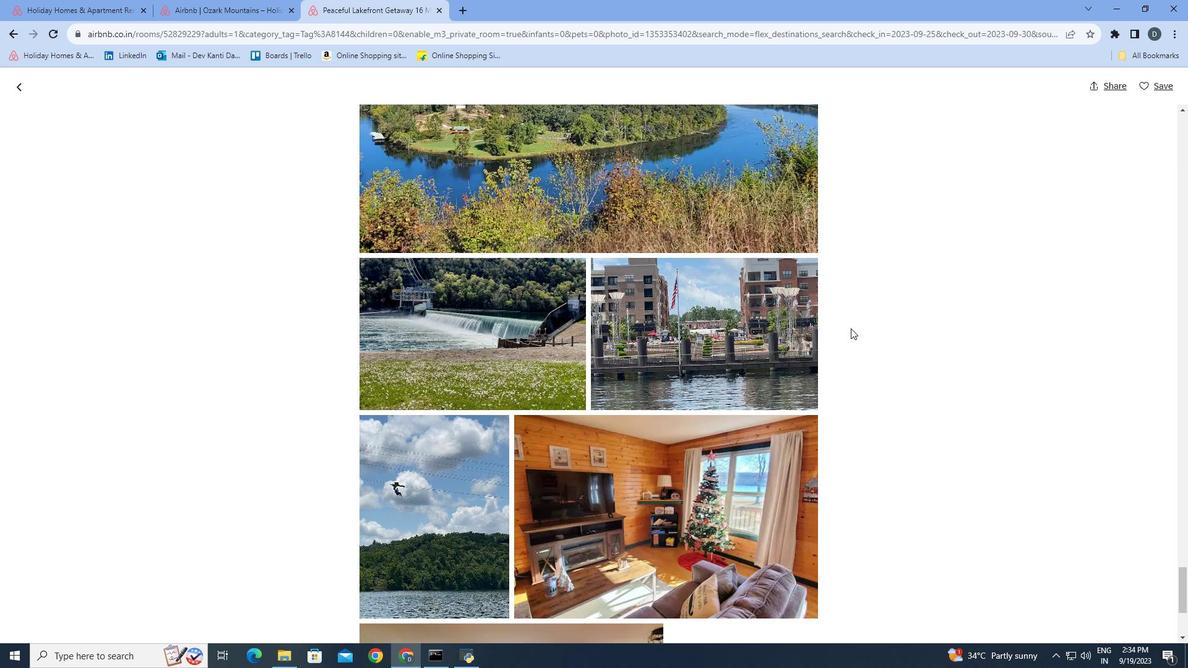 
Action: Mouse scrolled (848, 325) with delta (0, 0)
Screenshot: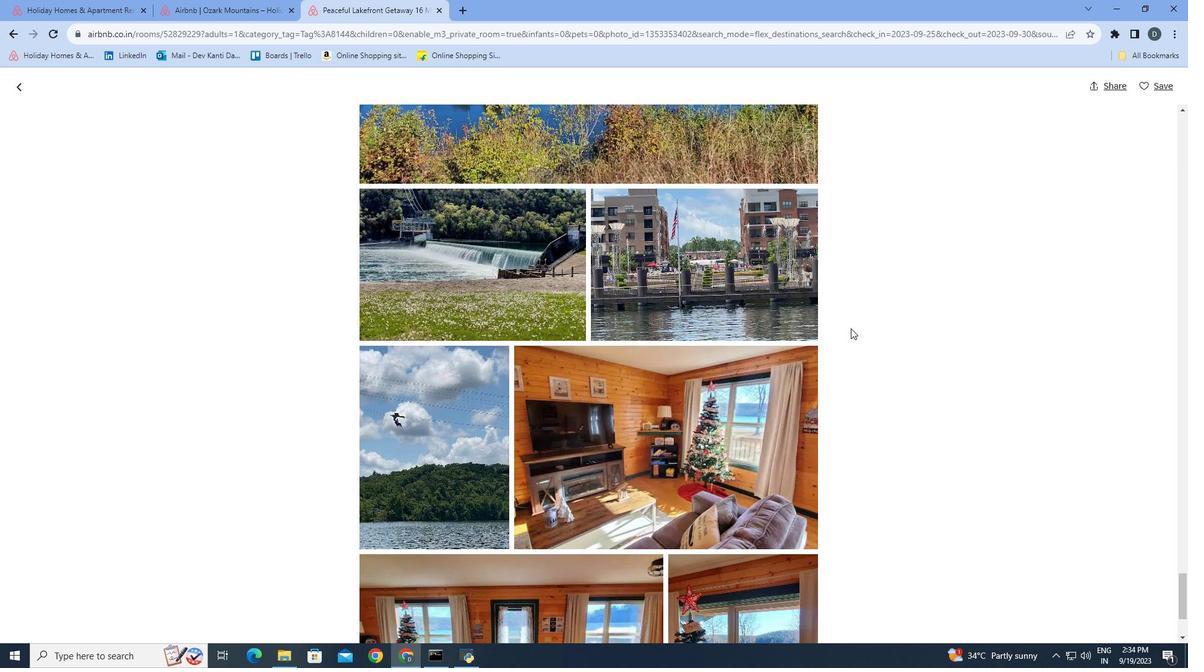 
Action: Mouse scrolled (848, 325) with delta (0, 0)
Screenshot: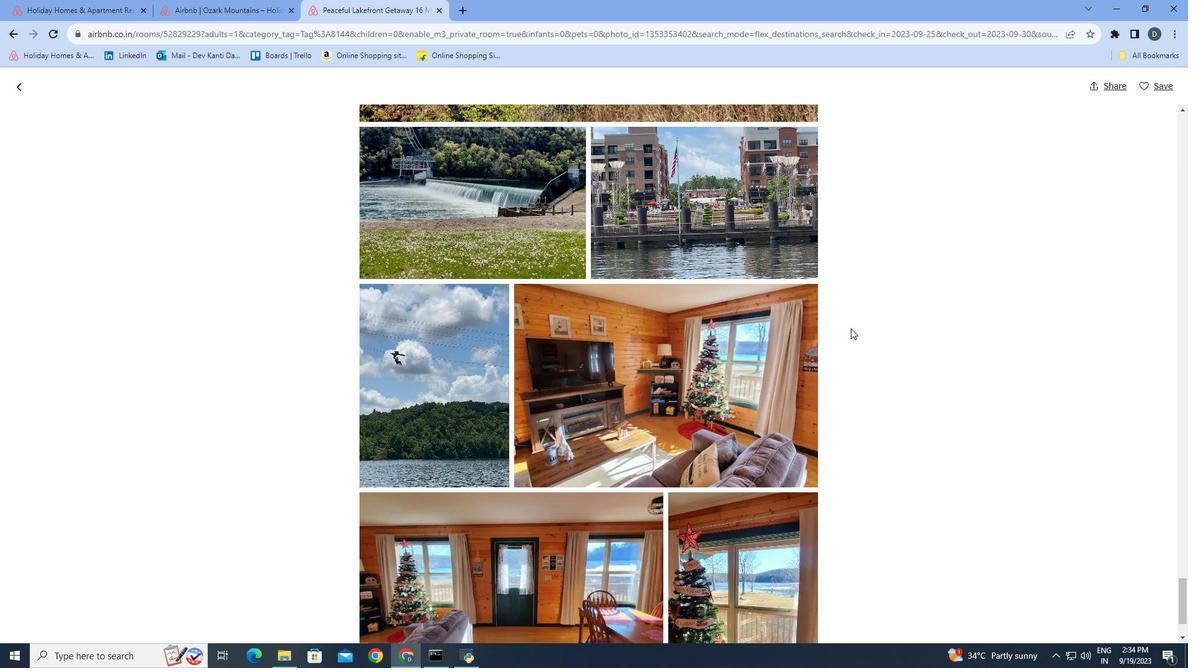 
Action: Mouse scrolled (848, 325) with delta (0, 0)
Screenshot: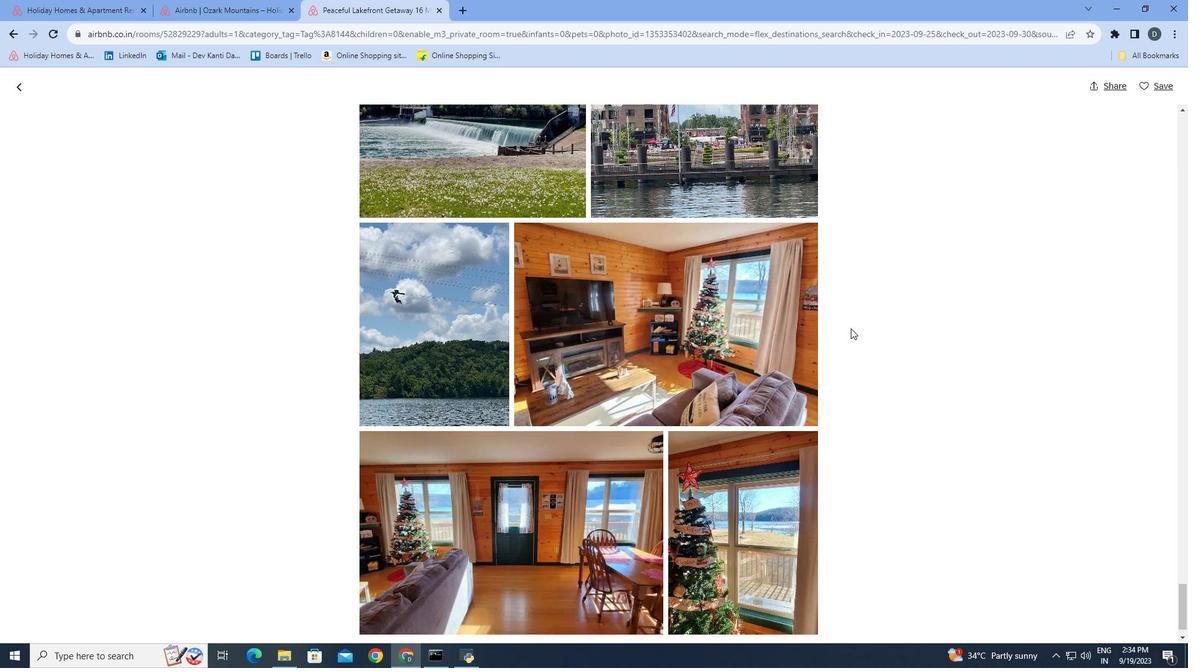 
Action: Mouse scrolled (848, 325) with delta (0, 0)
Screenshot: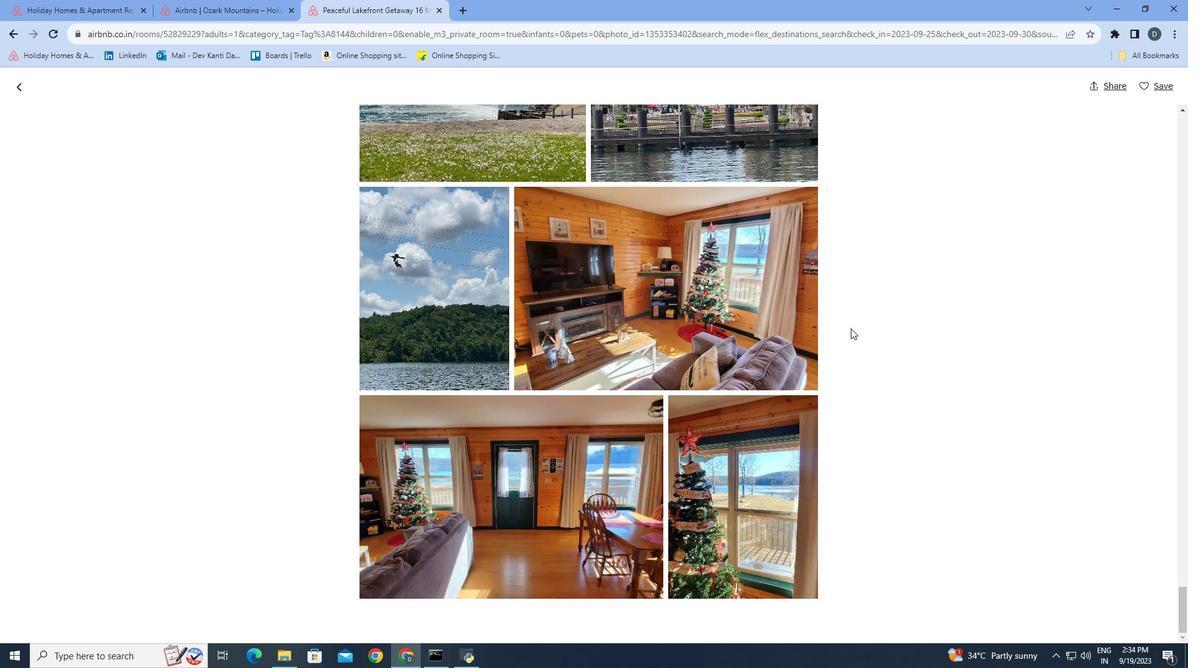 
Action: Mouse moved to (852, 328)
Screenshot: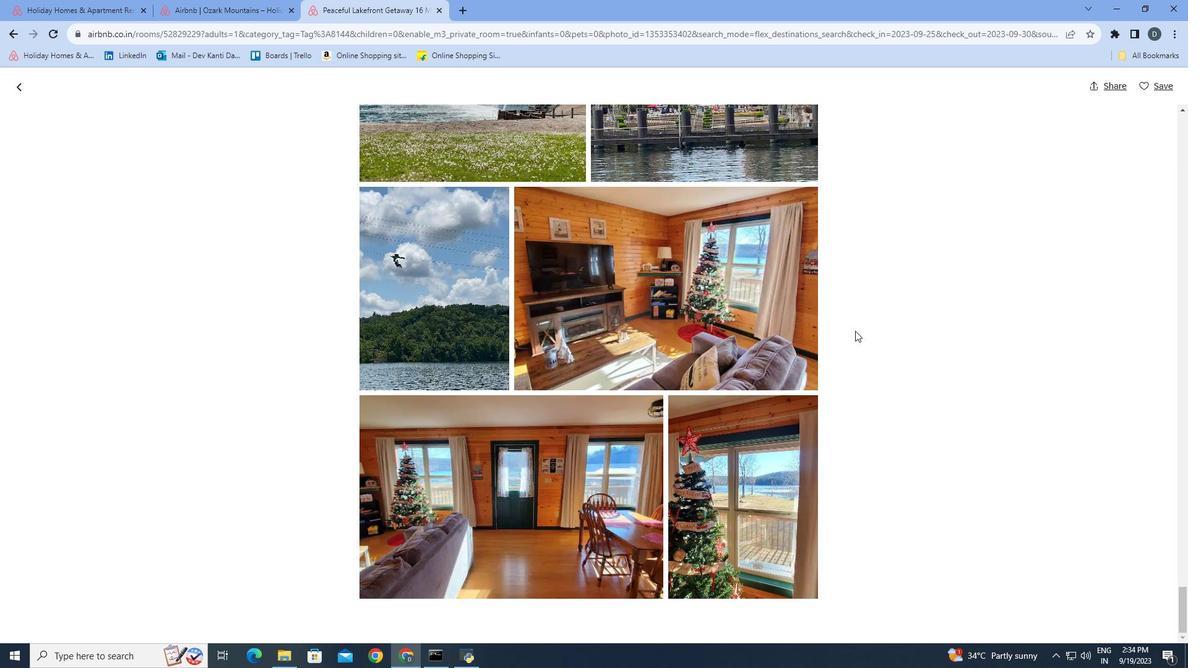 
Action: Mouse scrolled (852, 327) with delta (0, 0)
Screenshot: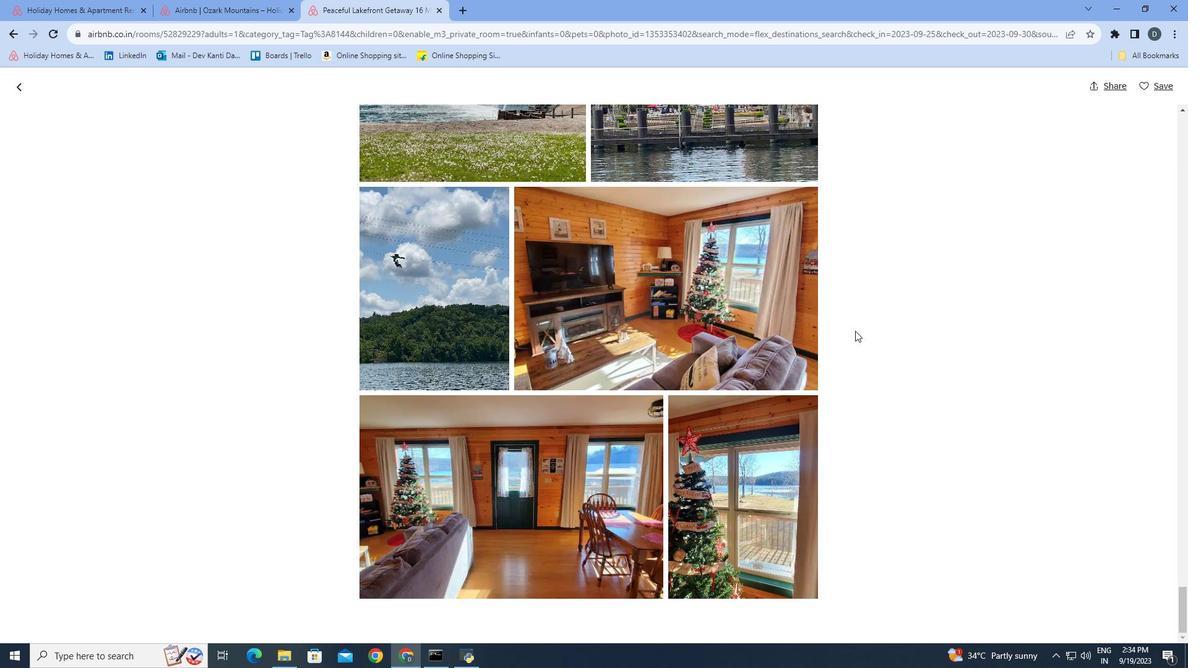 
Action: Mouse scrolled (852, 327) with delta (0, 0)
Screenshot: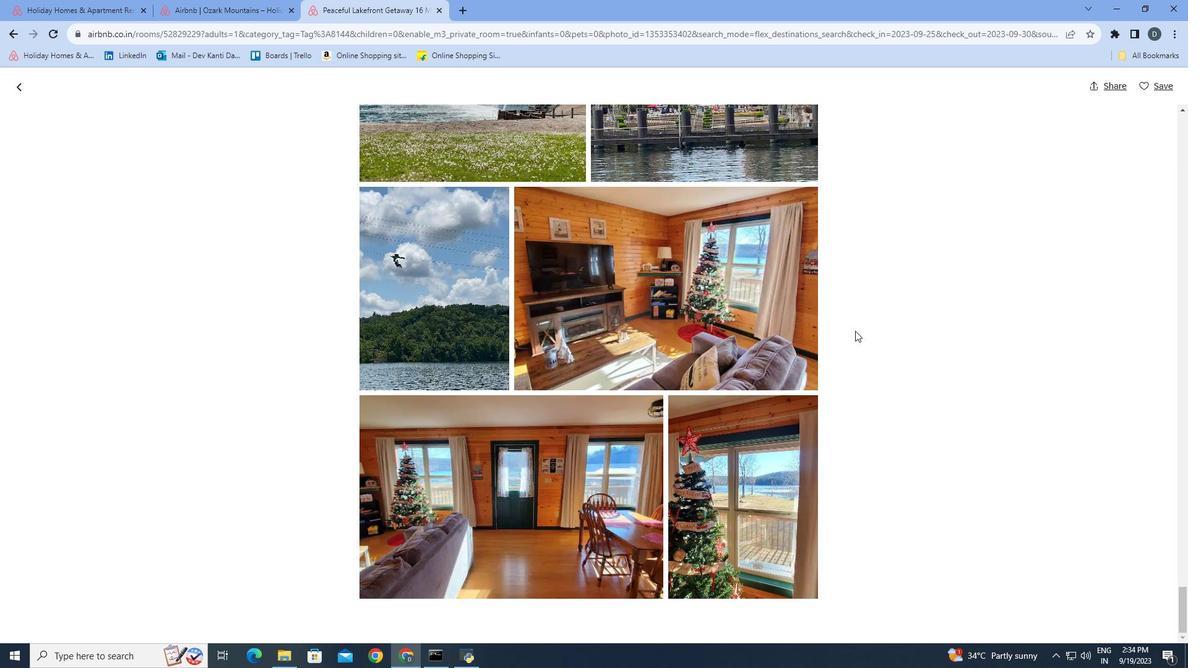 
Action: Mouse scrolled (852, 327) with delta (0, 0)
Screenshot: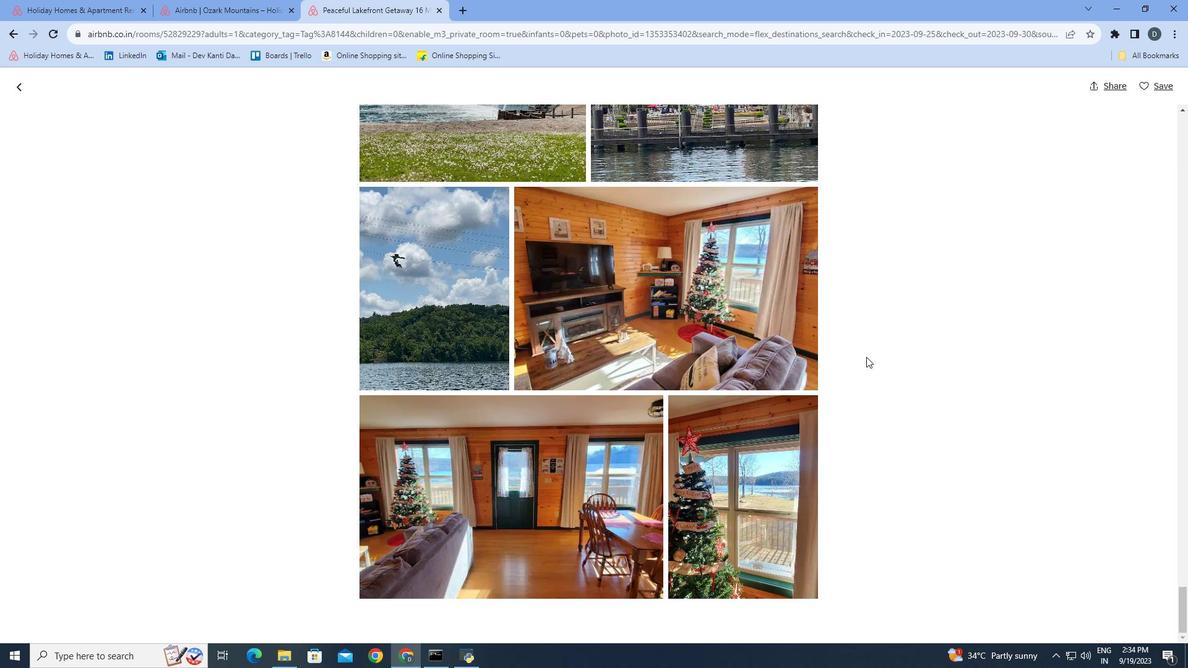 
Action: Mouse scrolled (852, 327) with delta (0, 0)
Screenshot: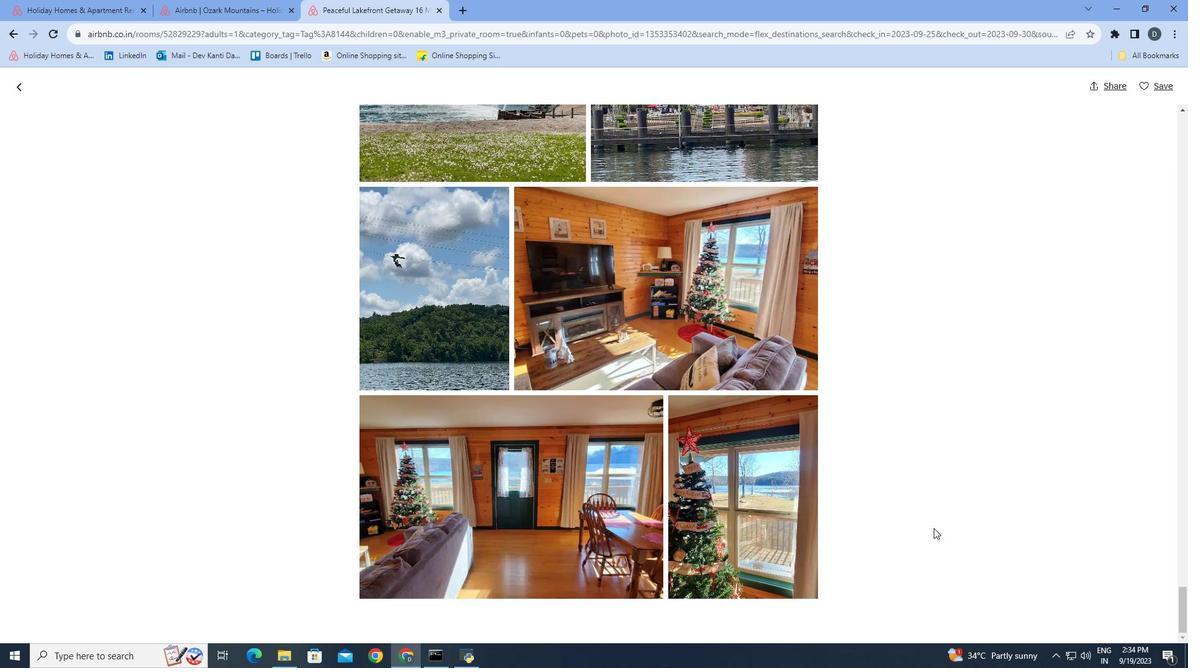 
Action: Mouse moved to (16, 82)
Screenshot: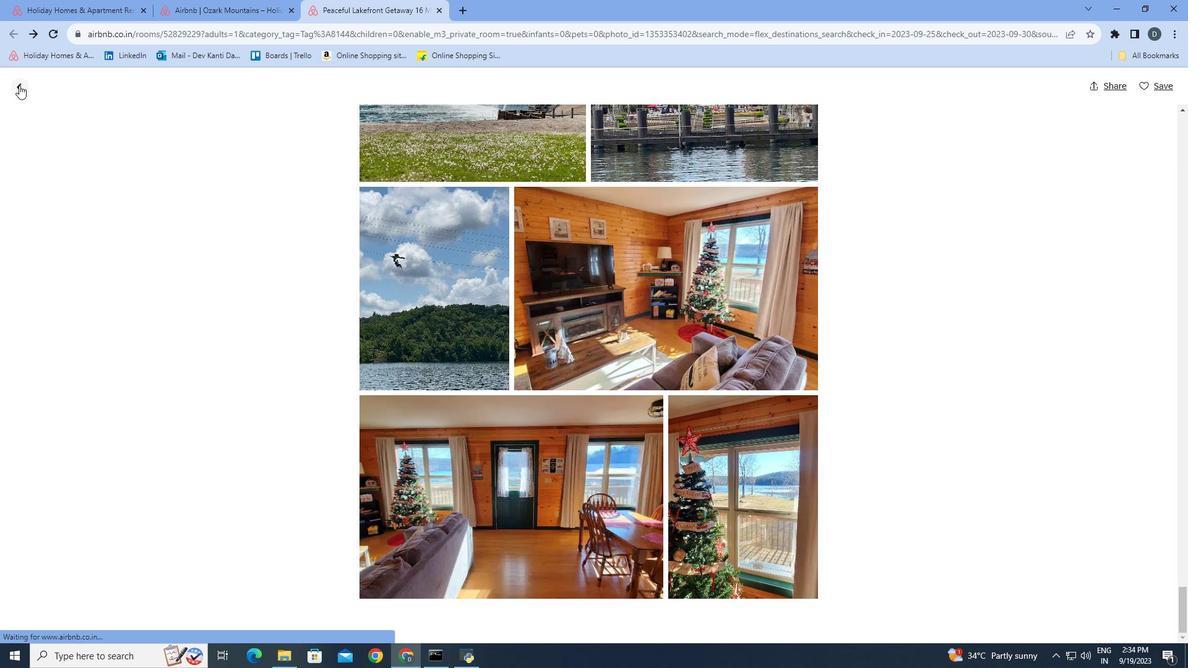 
Action: Mouse pressed left at (16, 82)
Screenshot: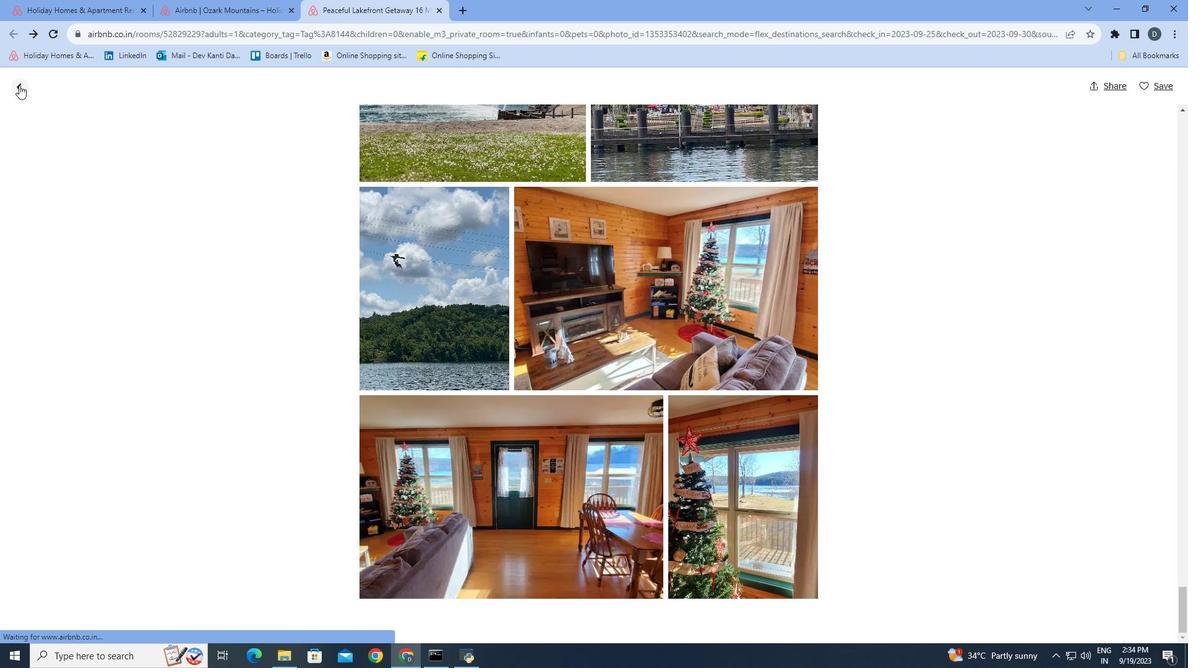 
Action: Mouse moved to (664, 364)
Screenshot: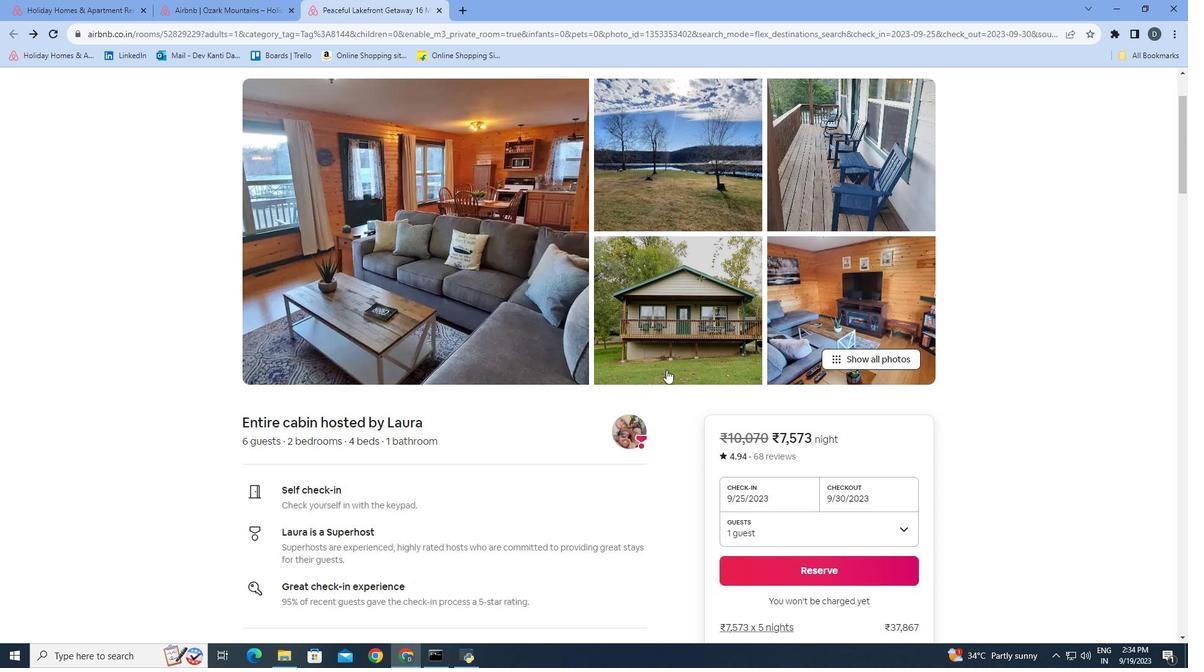 
Action: Mouse scrolled (664, 364) with delta (0, 0)
Screenshot: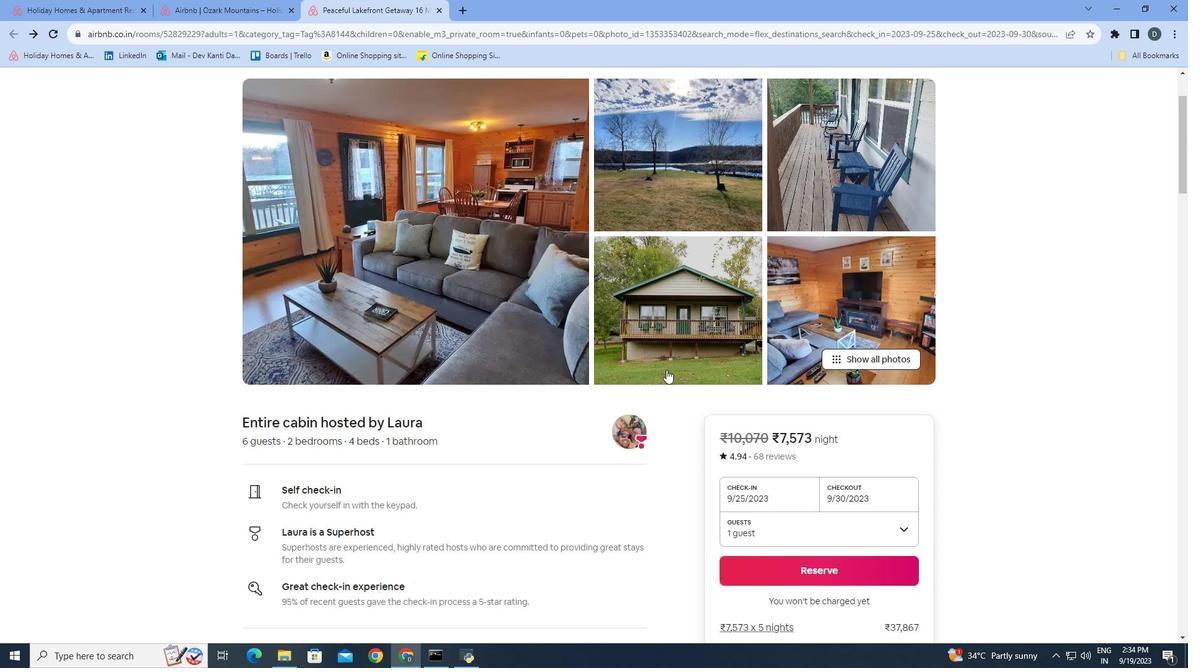 
Action: Mouse moved to (663, 366)
Screenshot: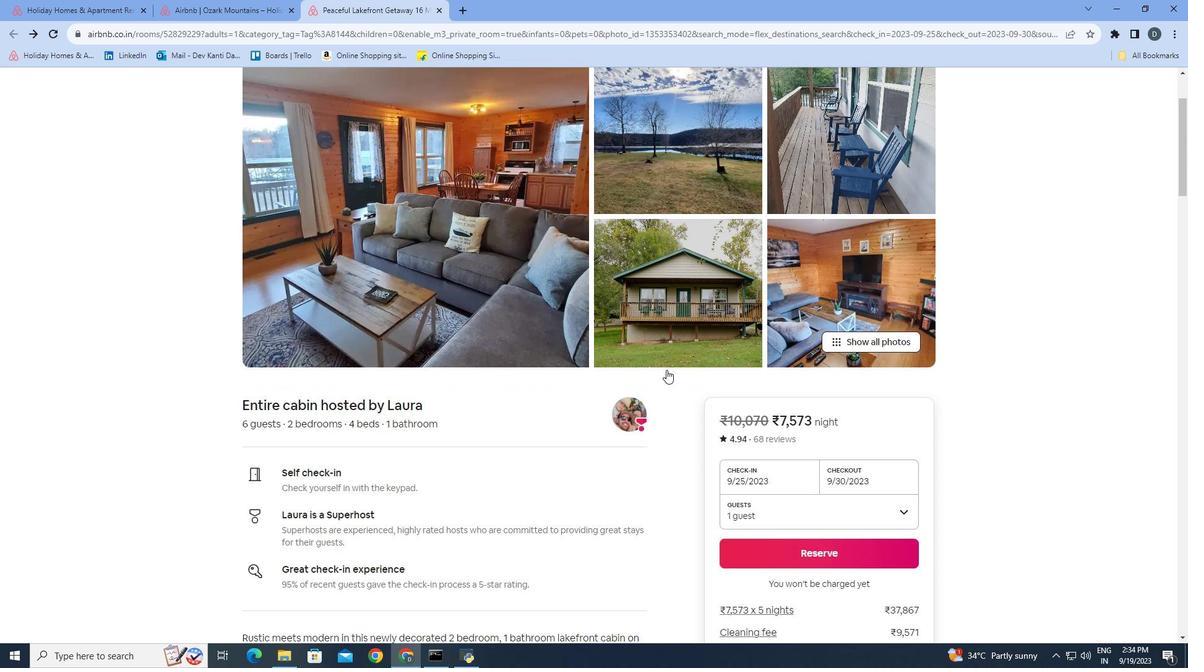 
Action: Mouse scrolled (663, 365) with delta (0, 0)
Screenshot: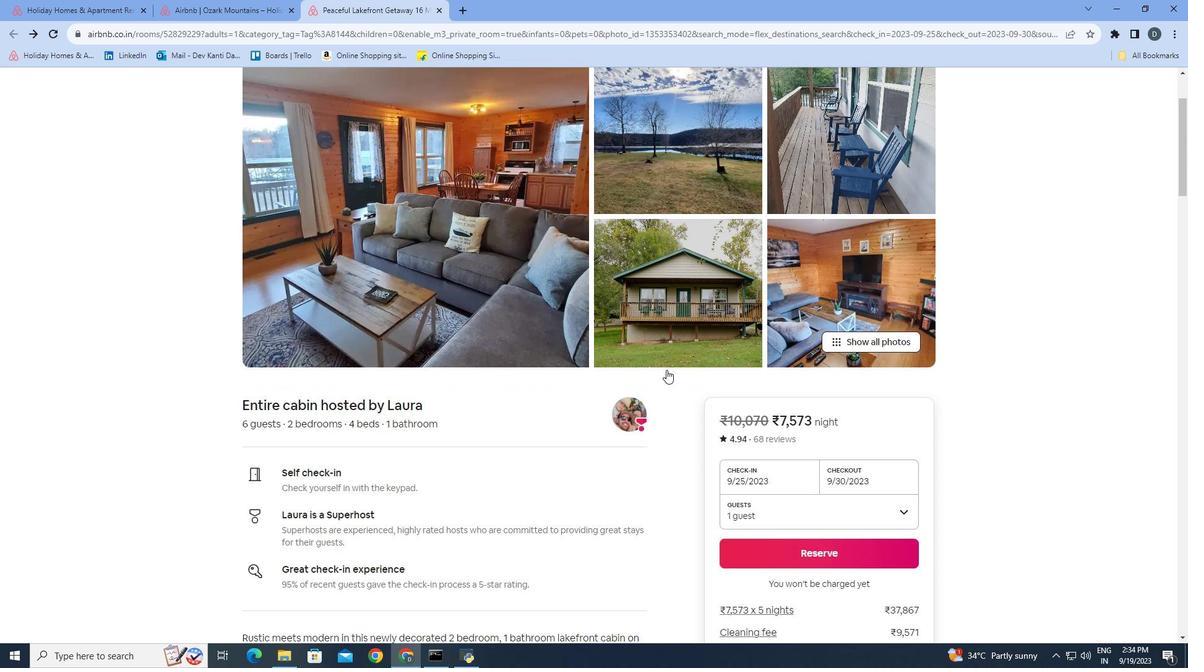 
Action: Mouse moved to (663, 367)
Screenshot: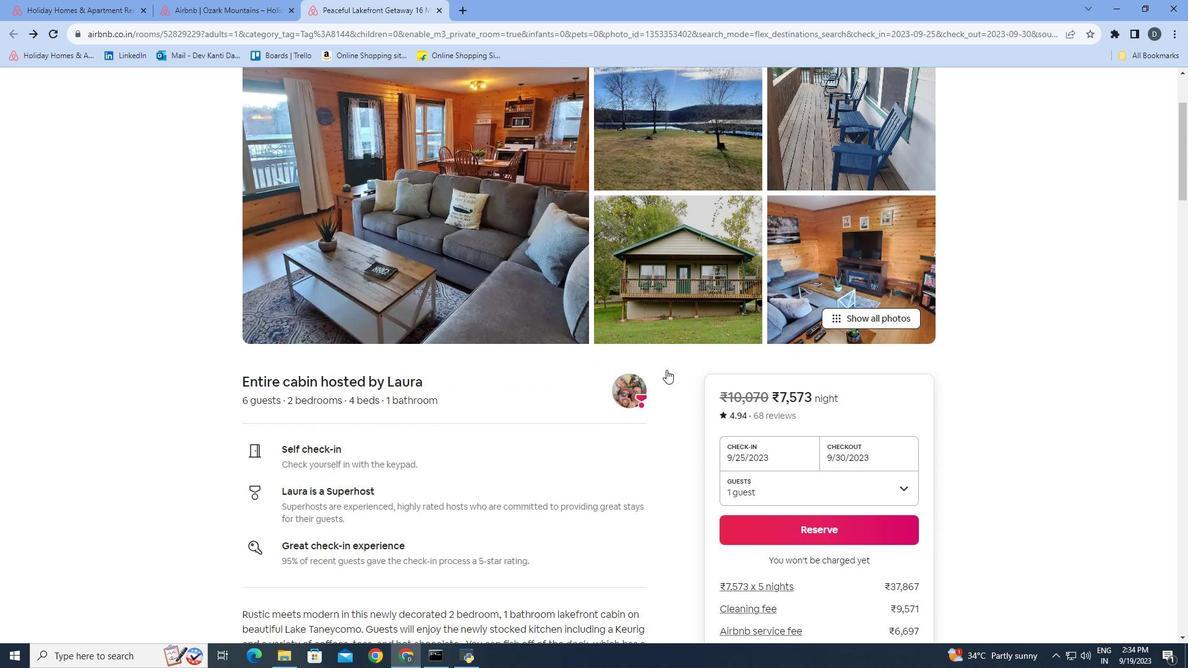 
Action: Mouse scrolled (663, 366) with delta (0, 0)
Screenshot: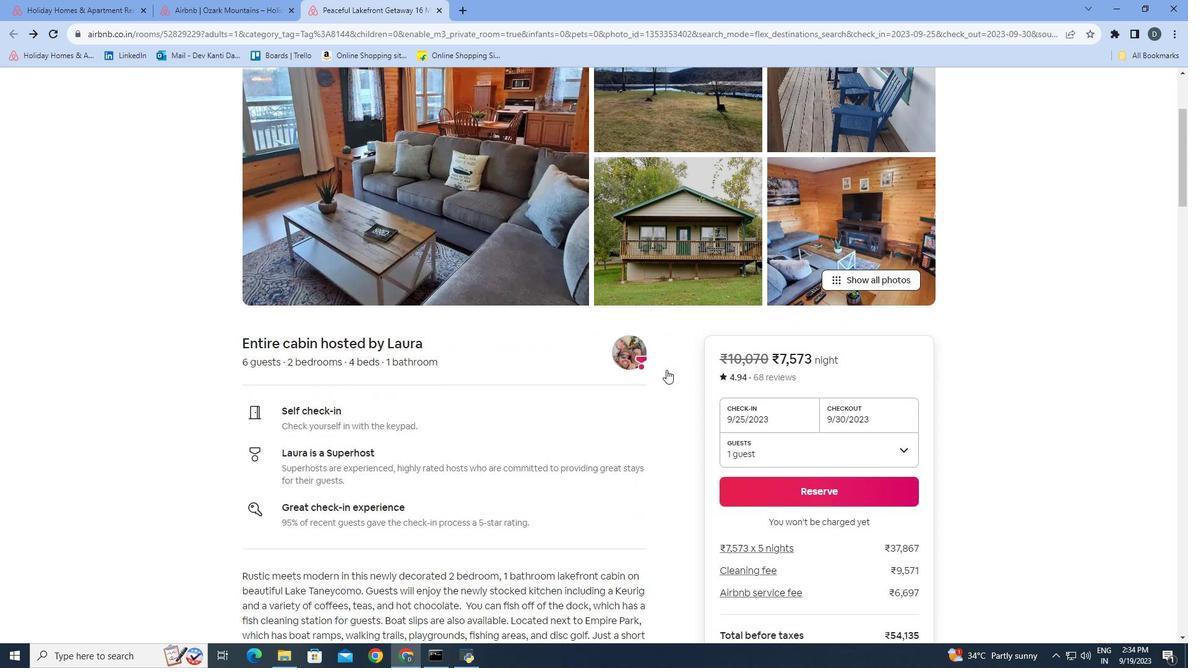
Action: Mouse scrolled (663, 366) with delta (0, 0)
Screenshot: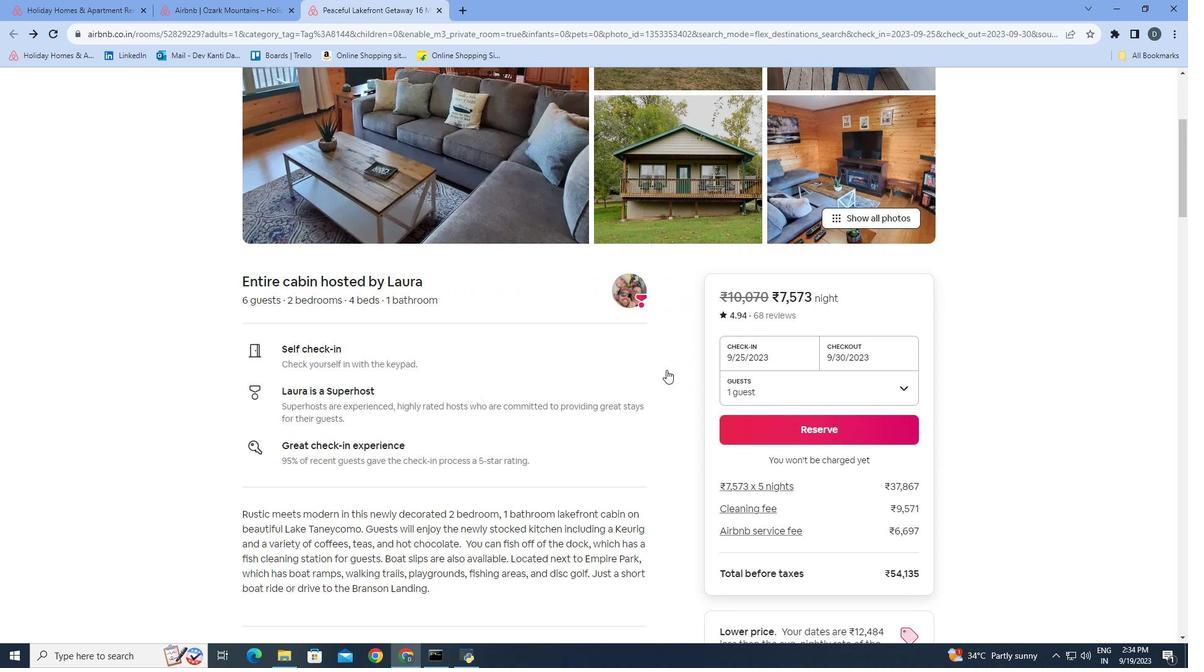 
Action: Mouse scrolled (663, 366) with delta (0, 0)
Screenshot: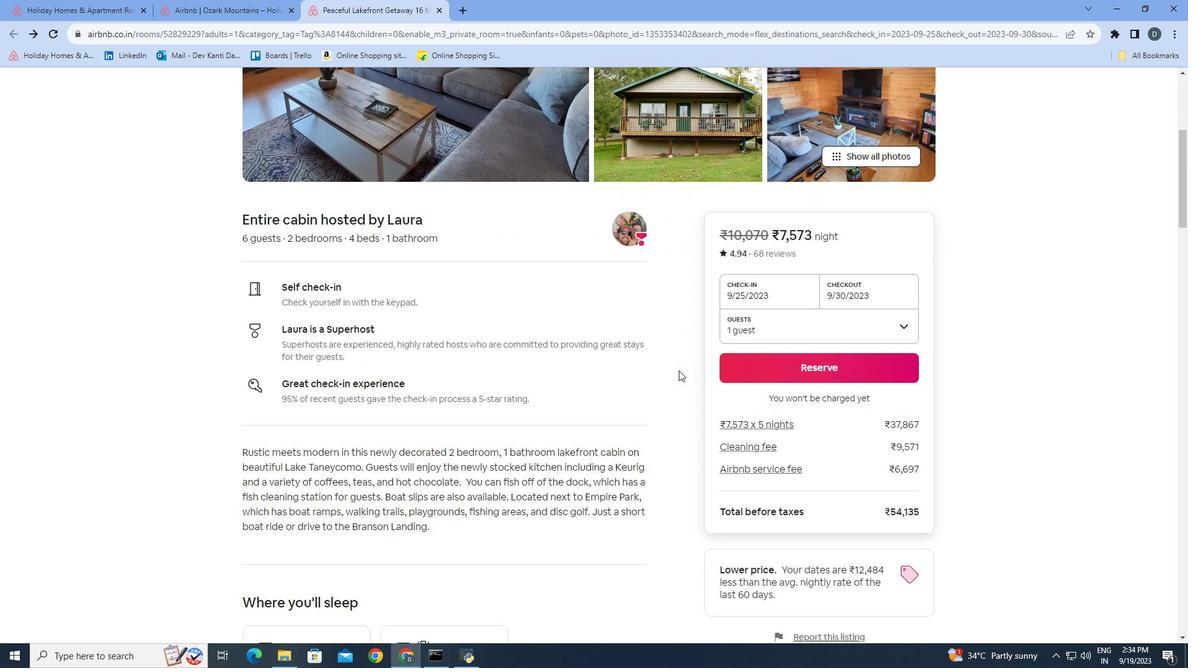 
Action: Mouse moved to (676, 367)
Screenshot: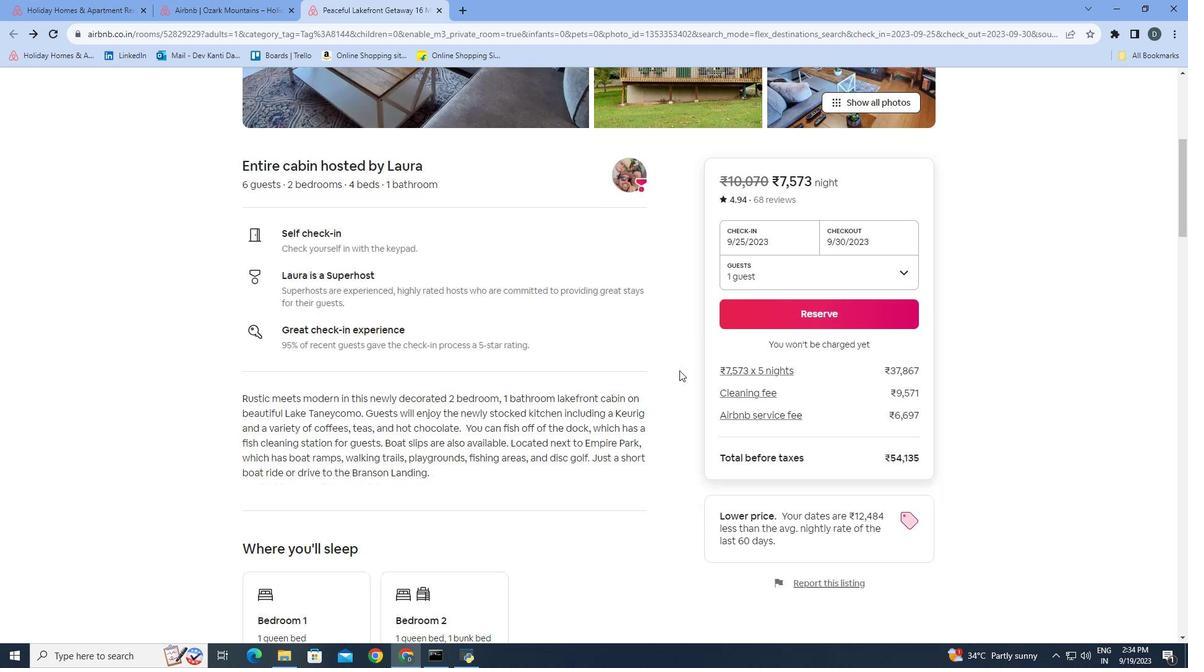 
Action: Mouse scrolled (676, 367) with delta (0, 0)
Screenshot: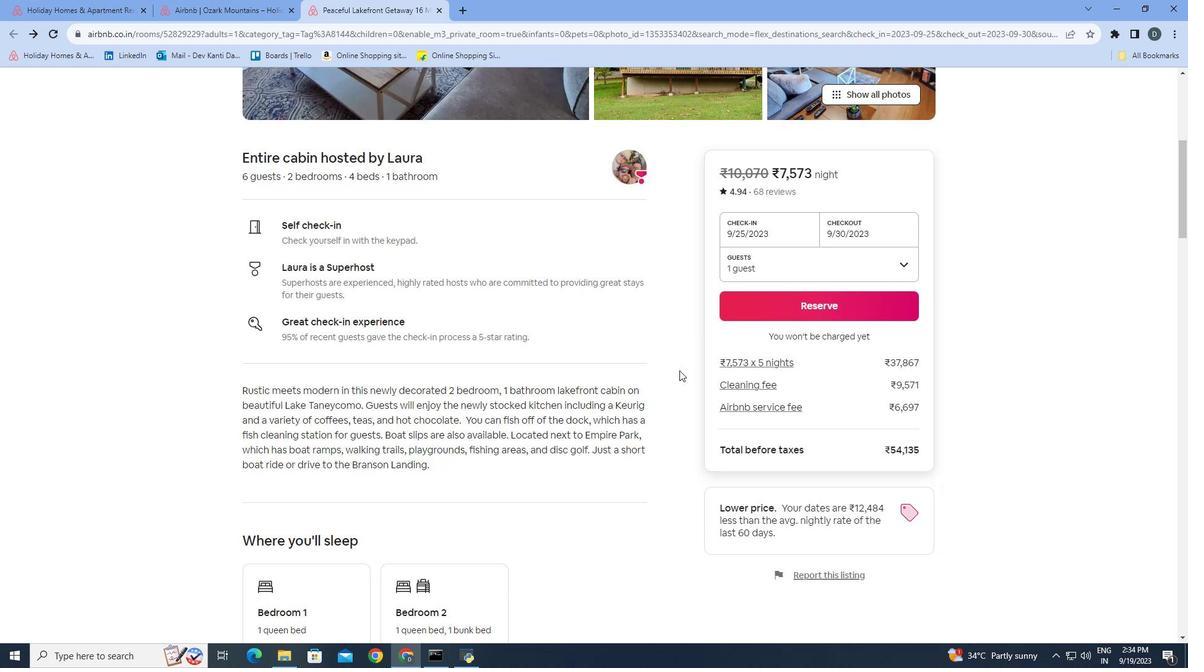 
Action: Mouse scrolled (676, 367) with delta (0, 0)
Screenshot: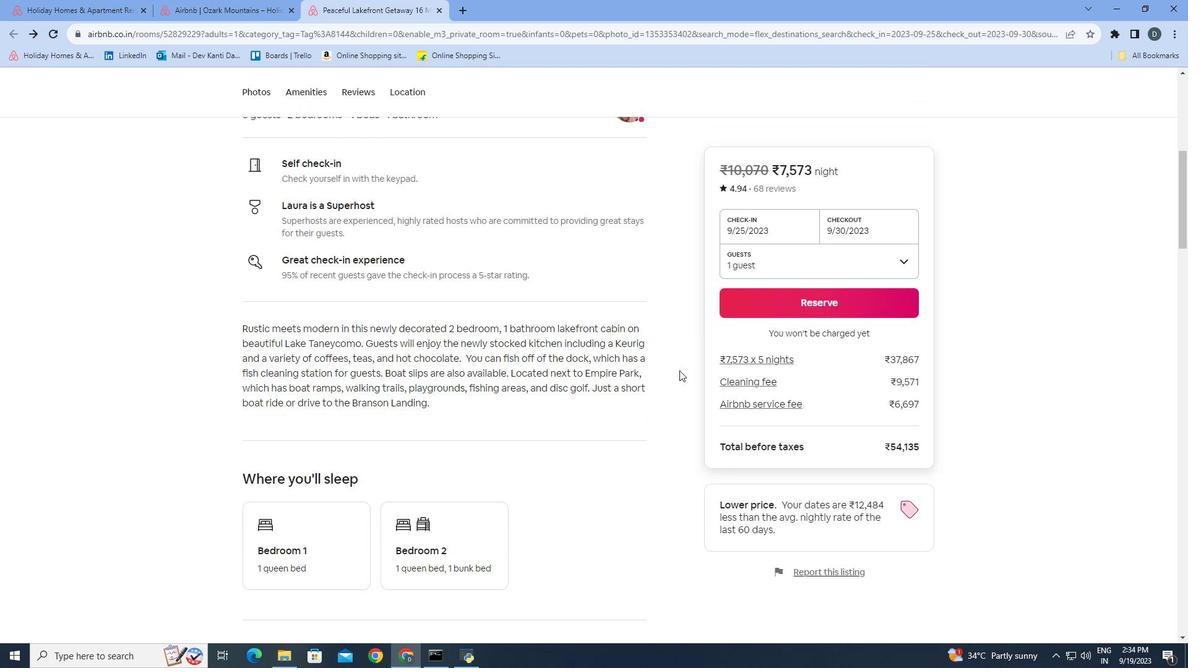 
Action: Mouse scrolled (676, 367) with delta (0, 0)
Screenshot: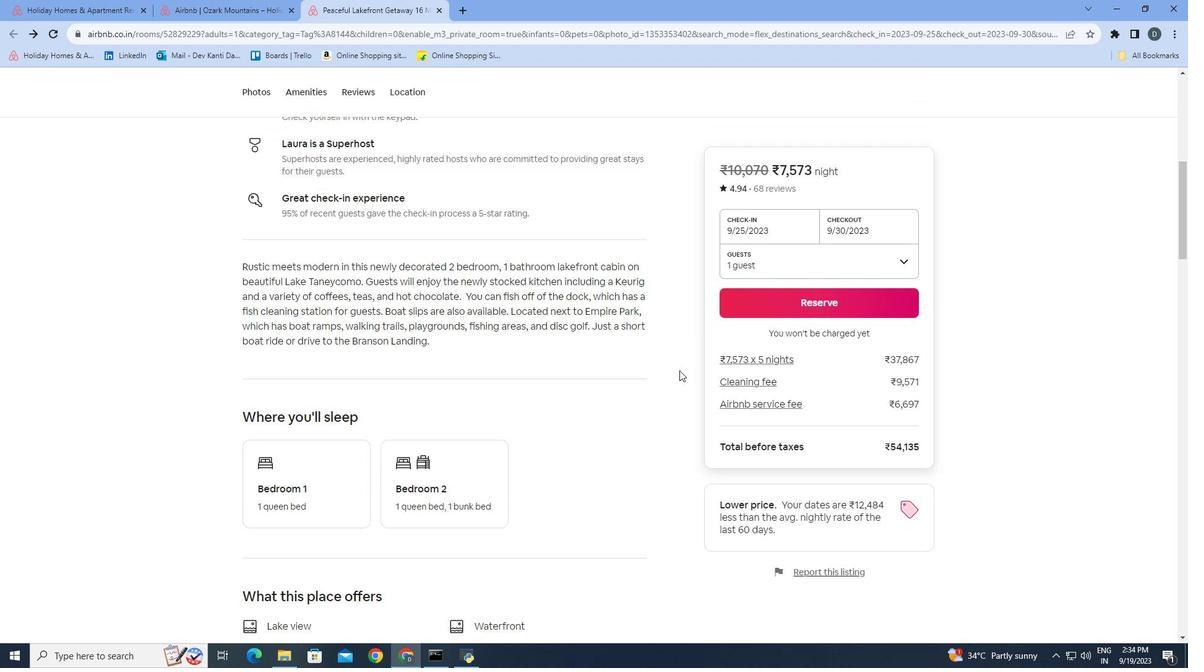 
Action: Mouse scrolled (676, 367) with delta (0, 0)
Screenshot: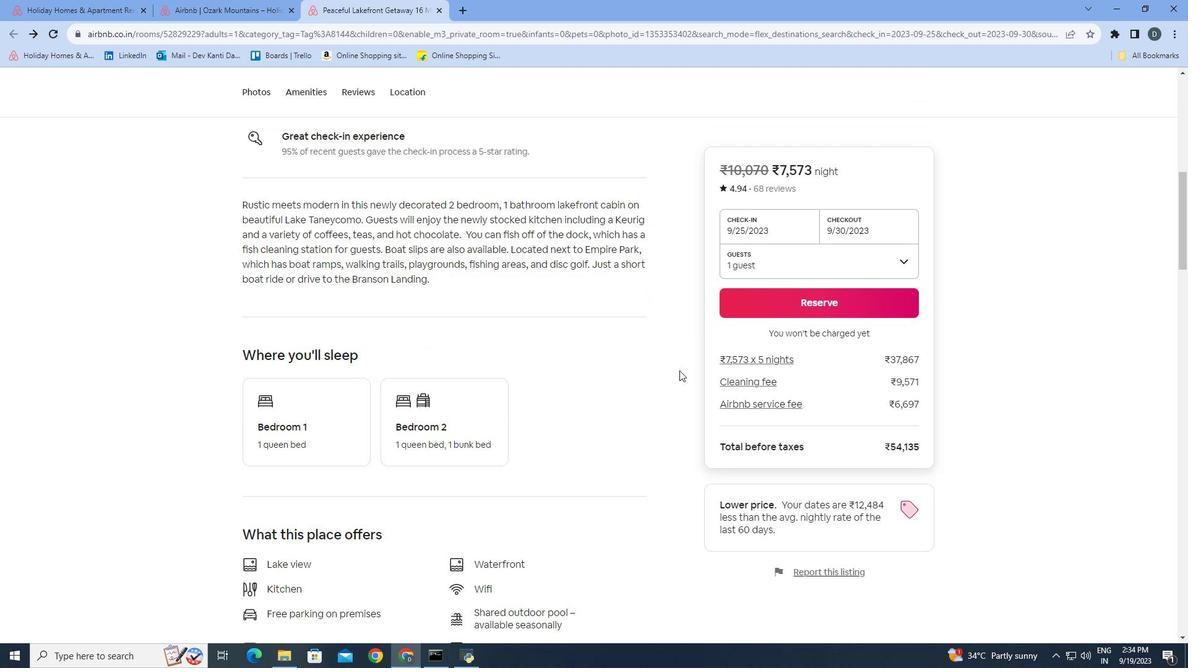 
Action: Mouse scrolled (676, 367) with delta (0, 0)
Screenshot: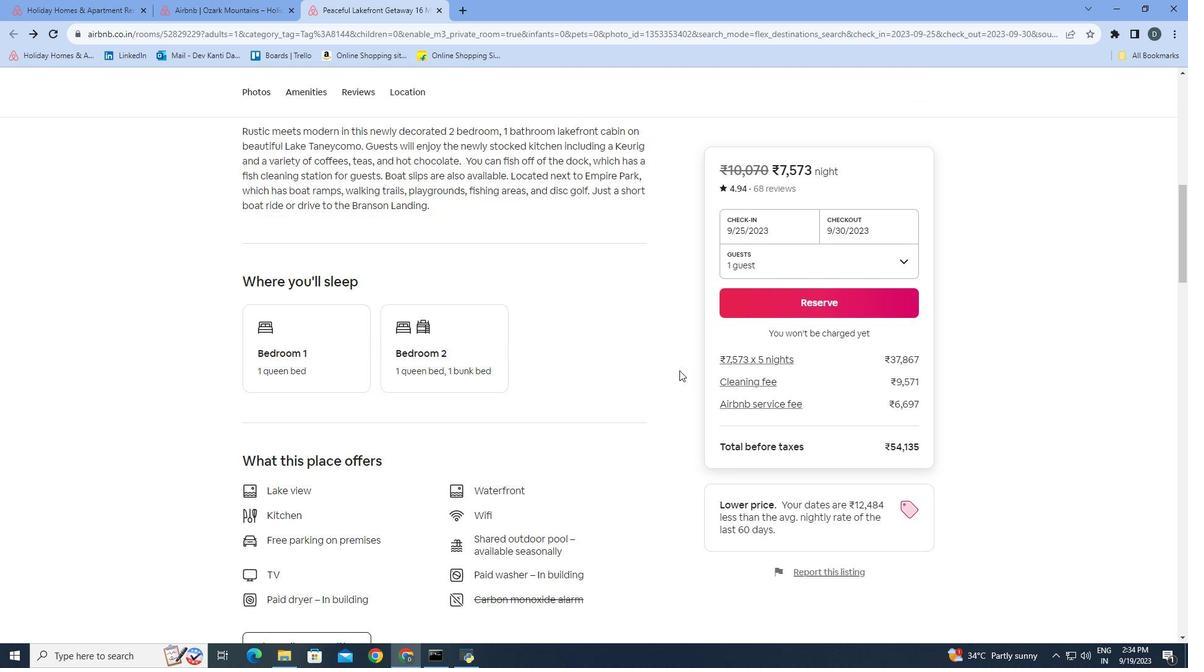 
Action: Mouse scrolled (676, 367) with delta (0, 0)
Screenshot: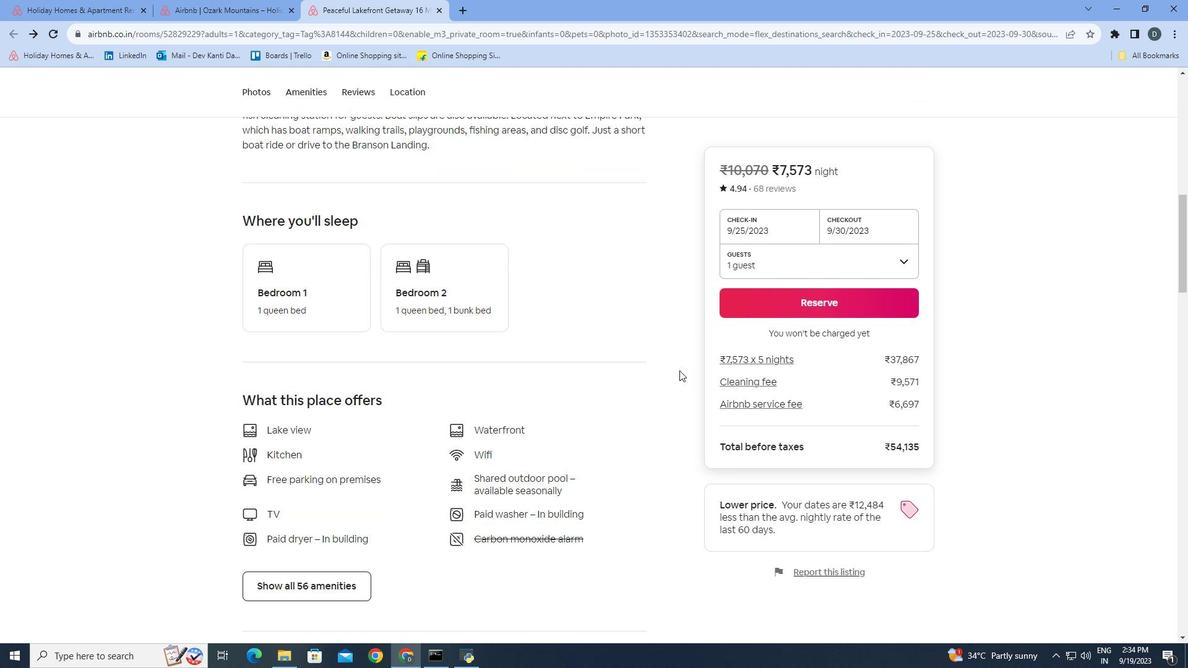 
Action: Mouse scrolled (676, 367) with delta (0, 0)
Screenshot: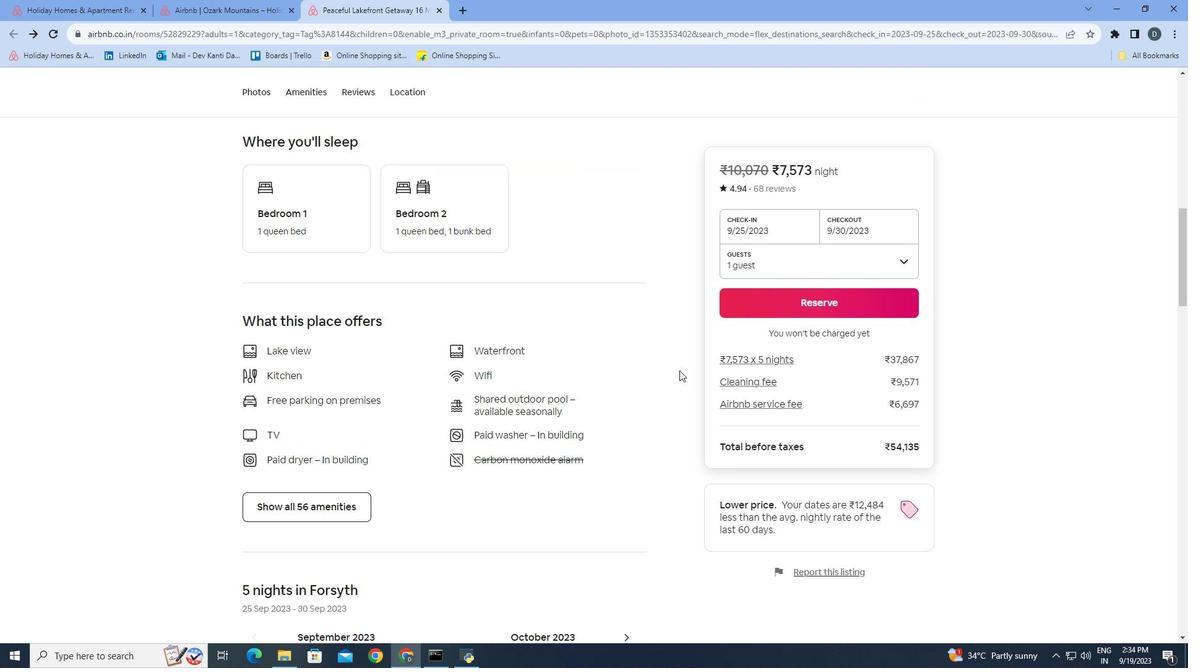 
Action: Mouse scrolled (676, 367) with delta (0, 0)
Screenshot: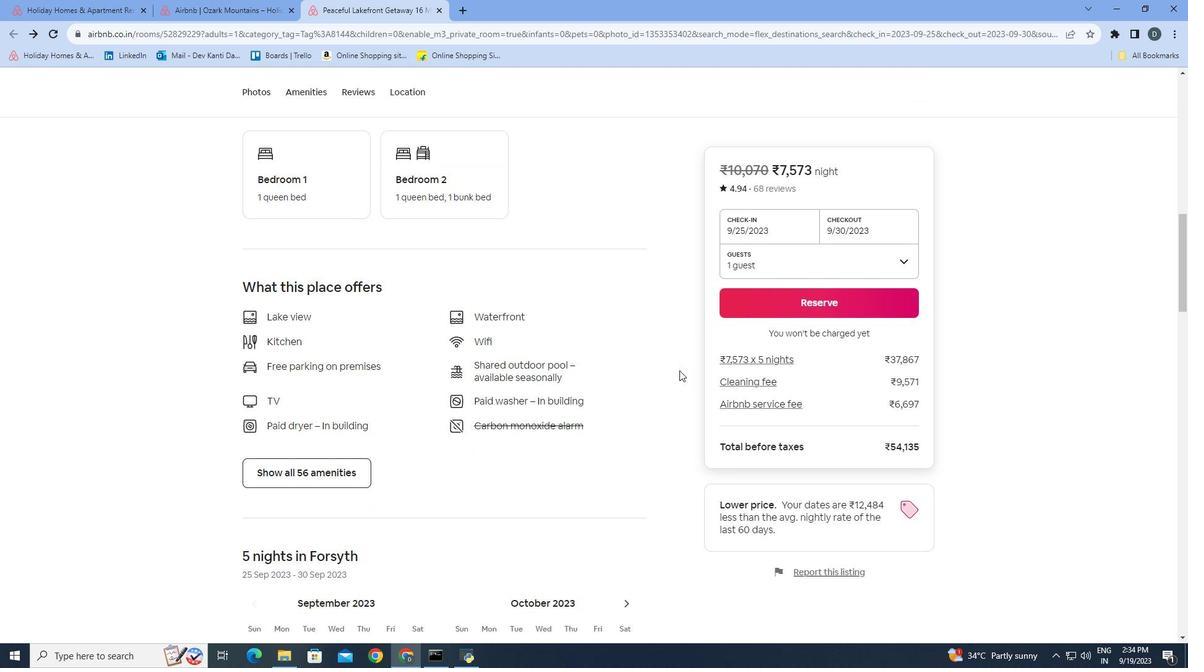 
Action: Mouse moved to (356, 465)
Screenshot: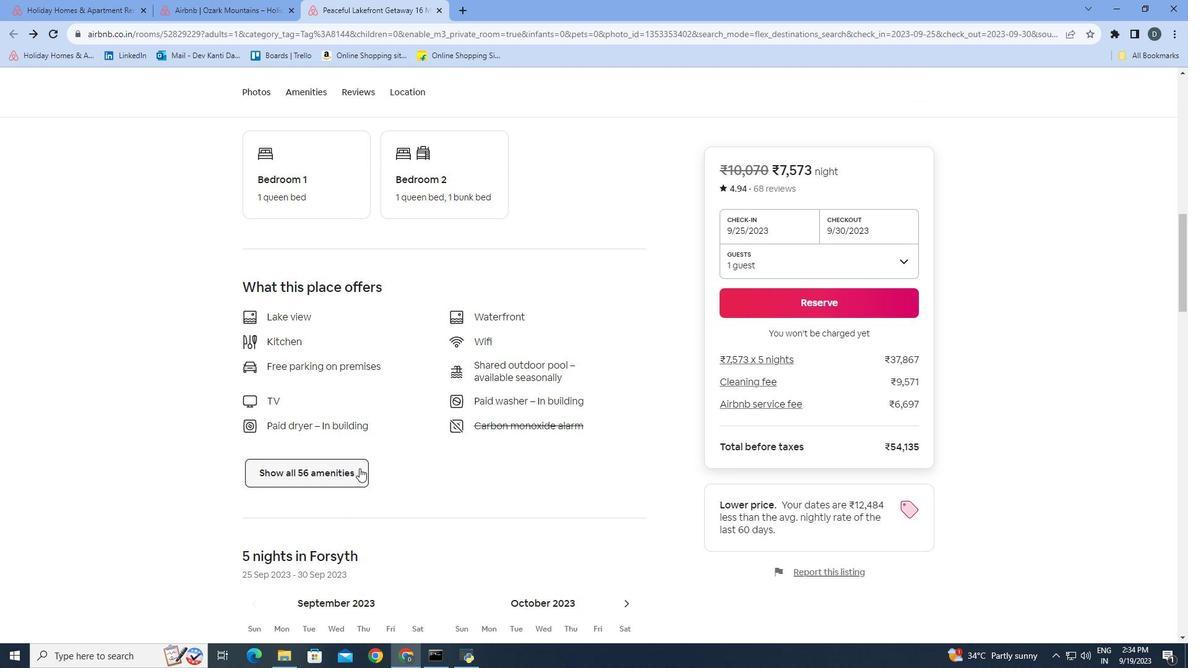 
Action: Mouse pressed left at (356, 465)
Screenshot: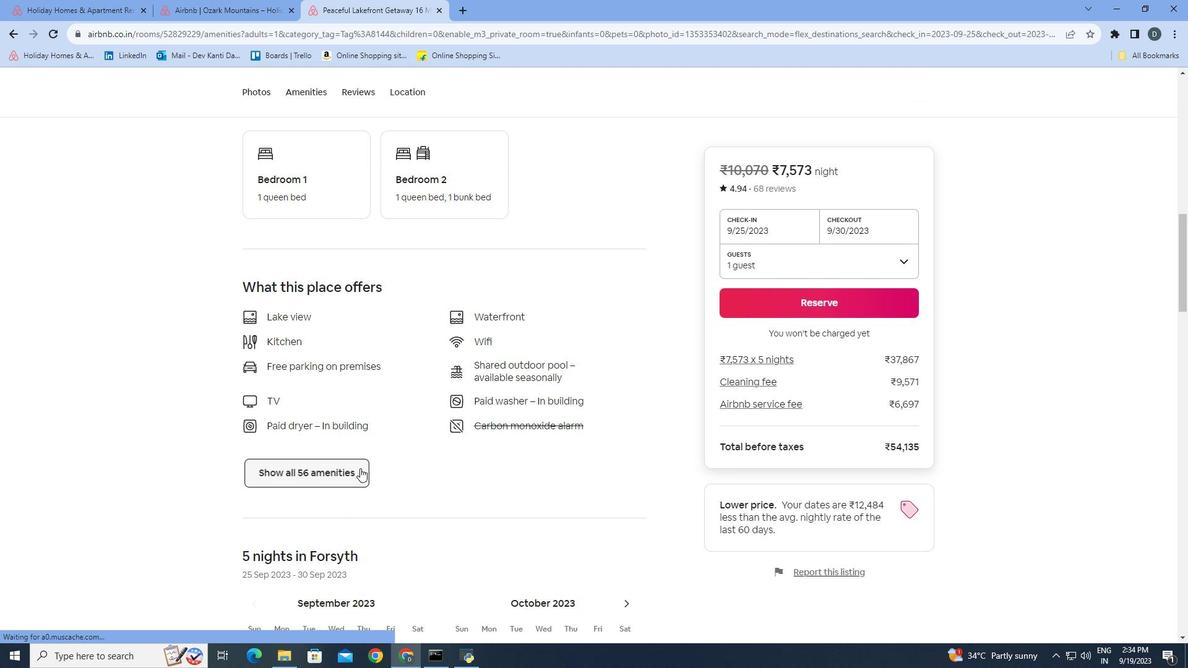 
Action: Mouse moved to (707, 377)
Screenshot: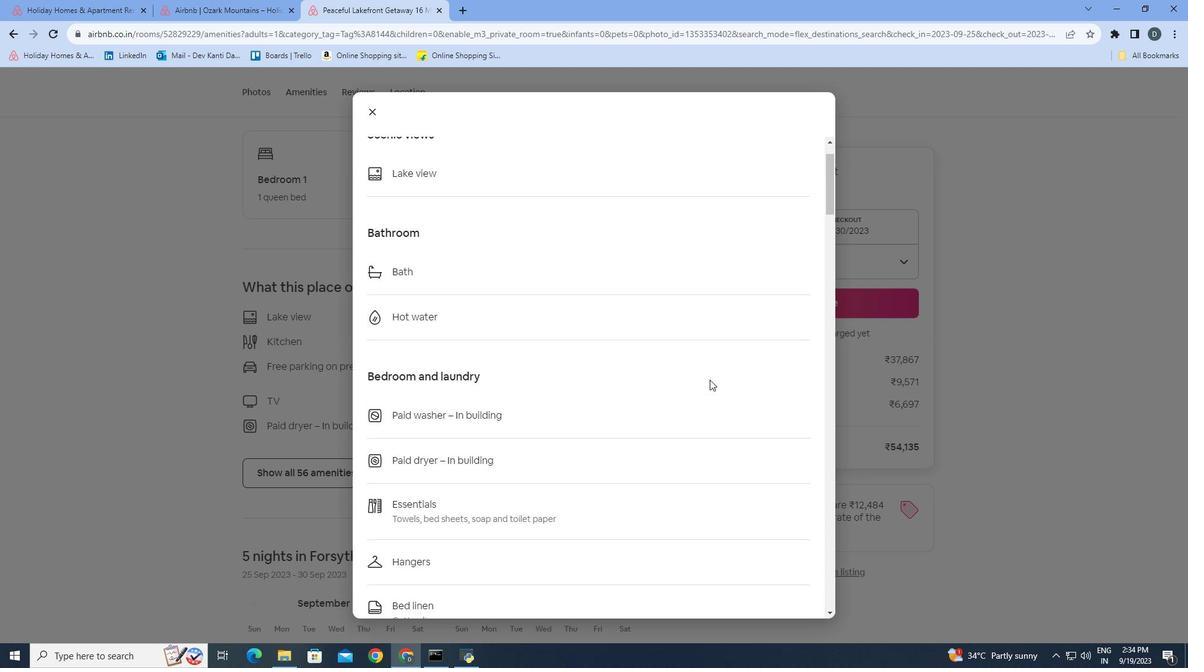 
Action: Mouse scrolled (707, 376) with delta (0, 0)
Screenshot: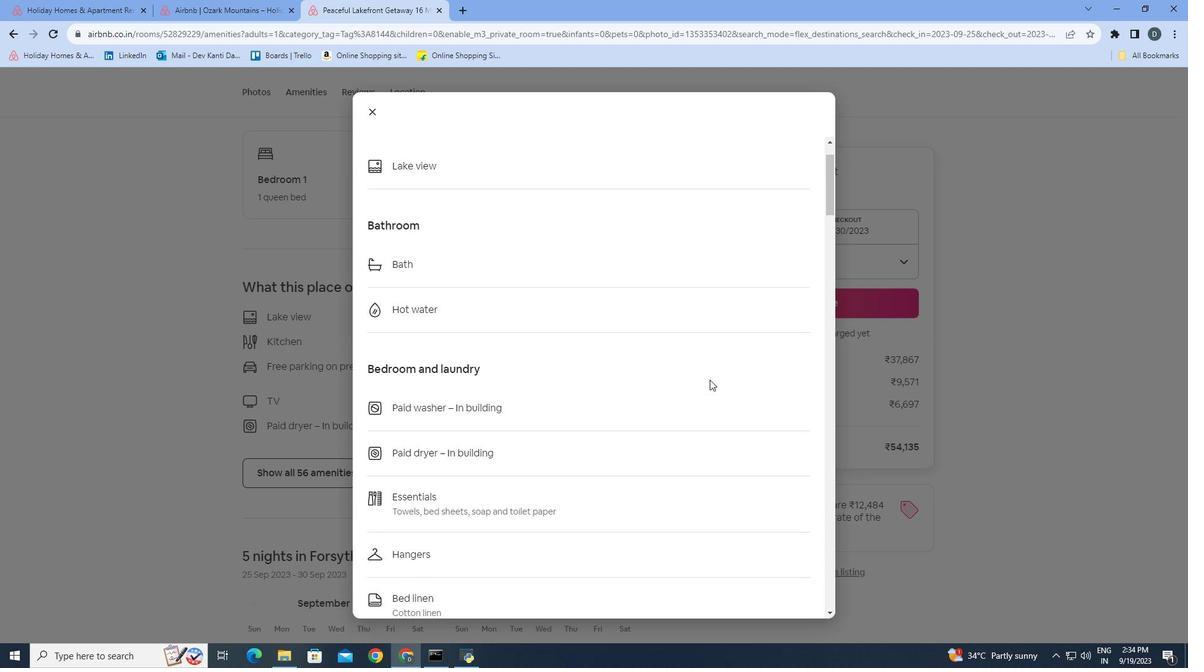 
Action: Mouse scrolled (707, 376) with delta (0, 0)
Screenshot: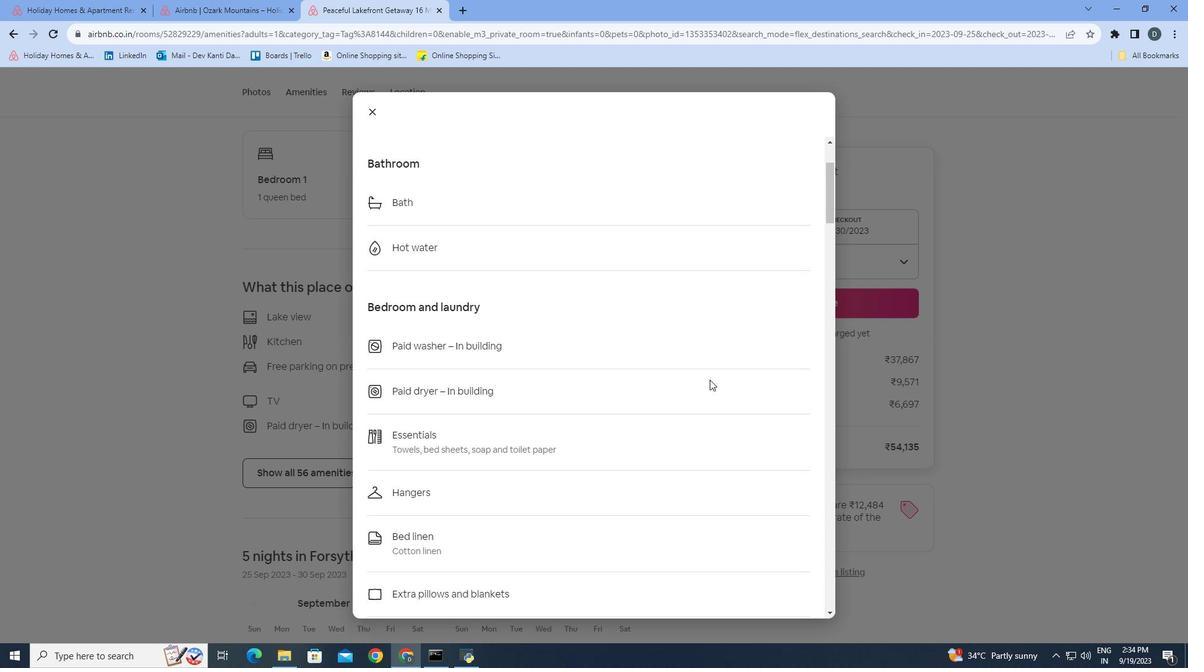 
Action: Mouse scrolled (707, 376) with delta (0, 0)
Screenshot: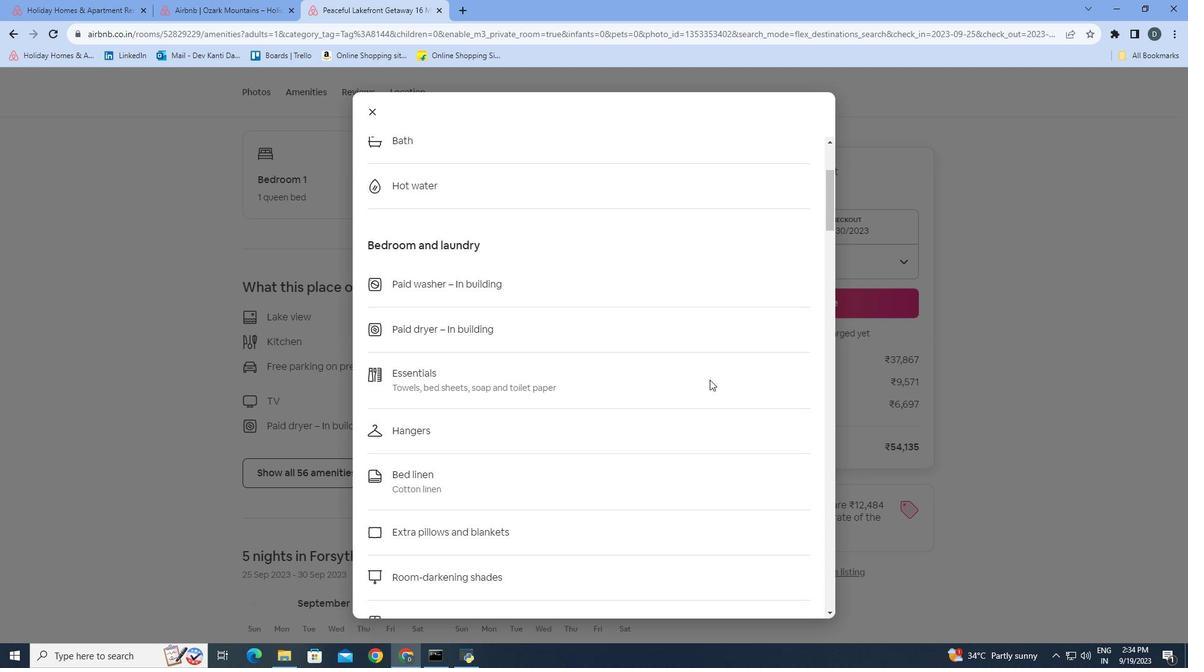 
Action: Mouse scrolled (707, 376) with delta (0, 0)
Screenshot: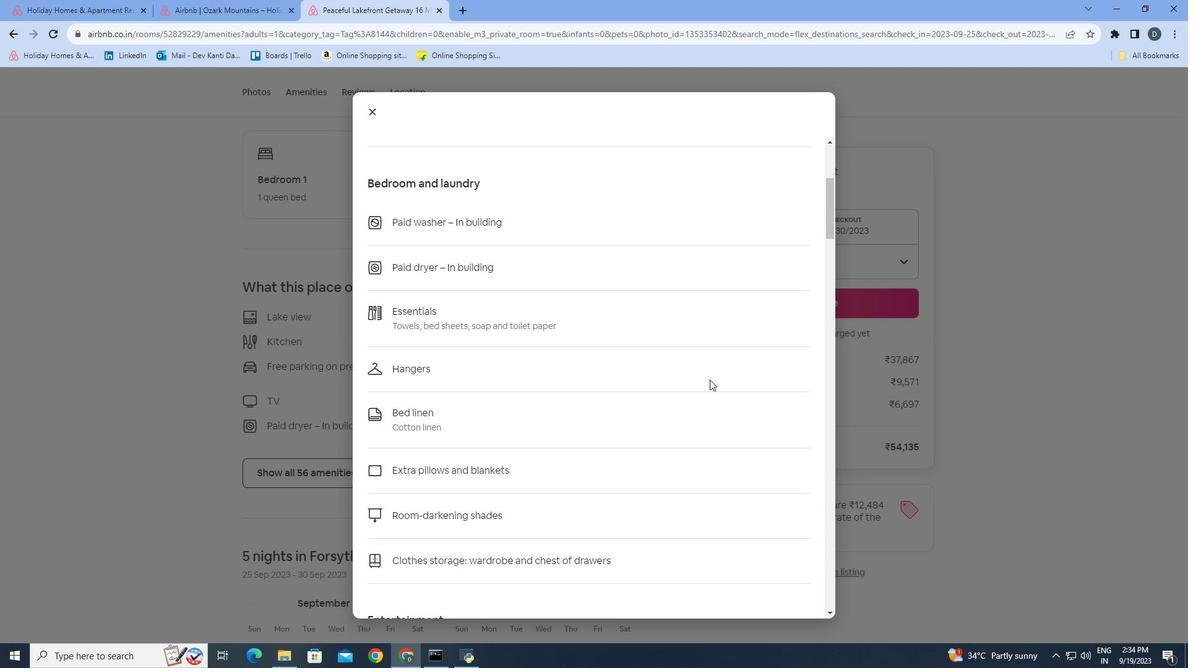 
Action: Mouse moved to (711, 375)
Screenshot: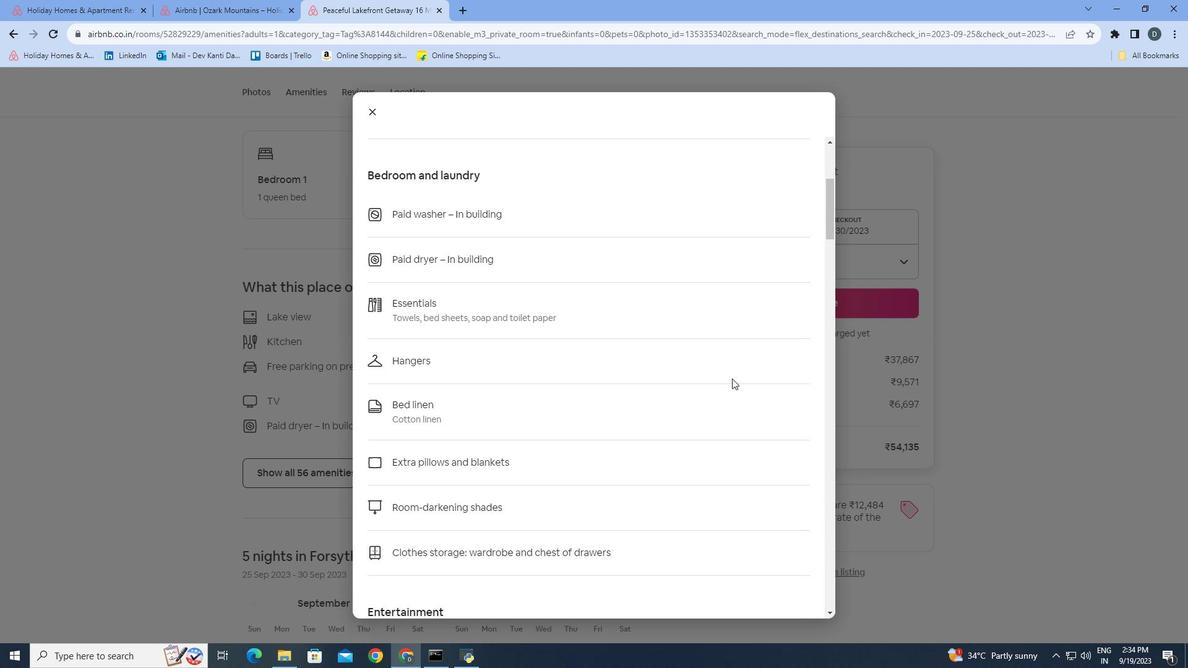 
Action: Mouse scrolled (711, 375) with delta (0, 0)
Screenshot: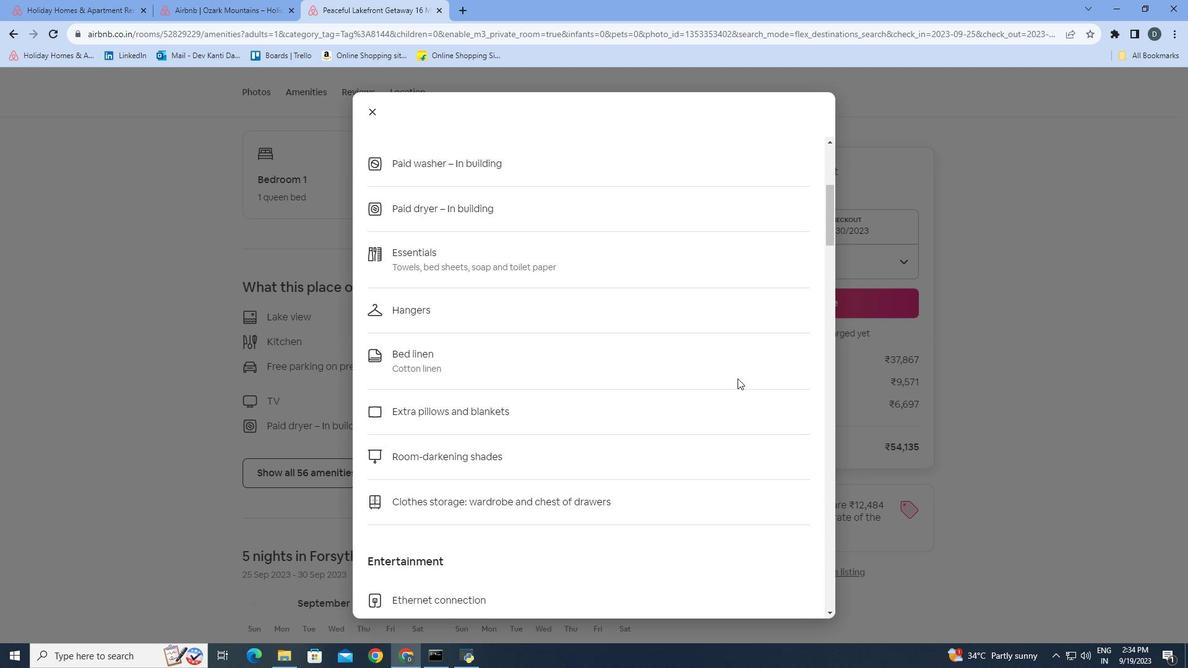 
Action: Mouse moved to (734, 375)
Screenshot: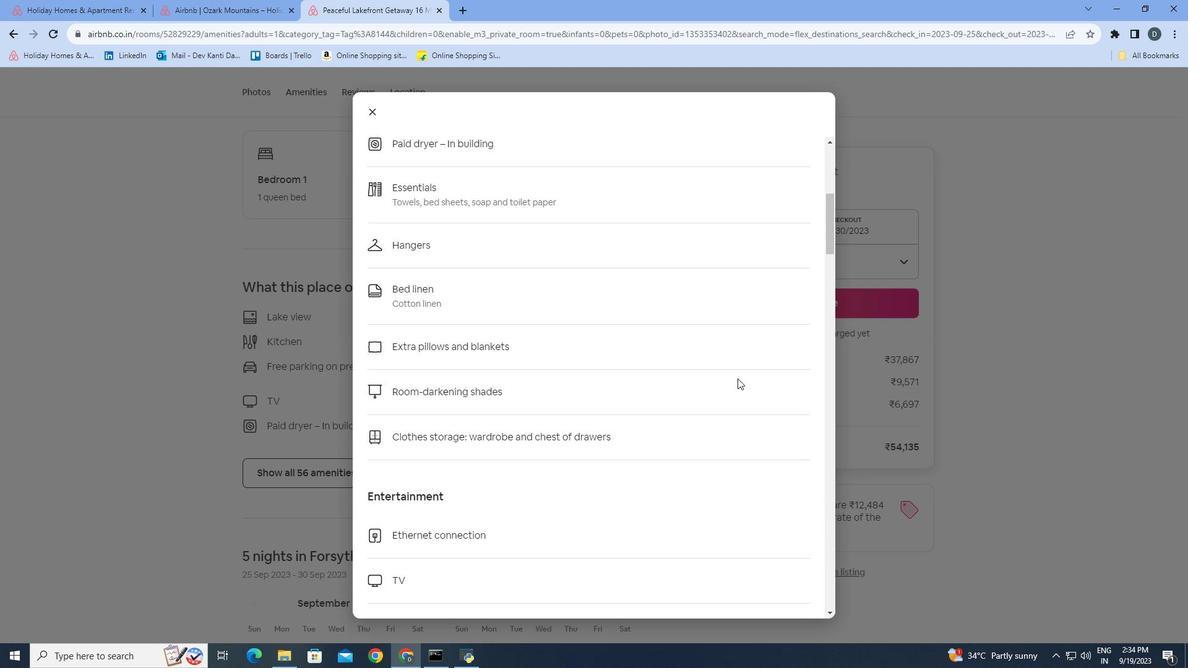 
Action: Mouse scrolled (734, 375) with delta (0, 0)
Screenshot: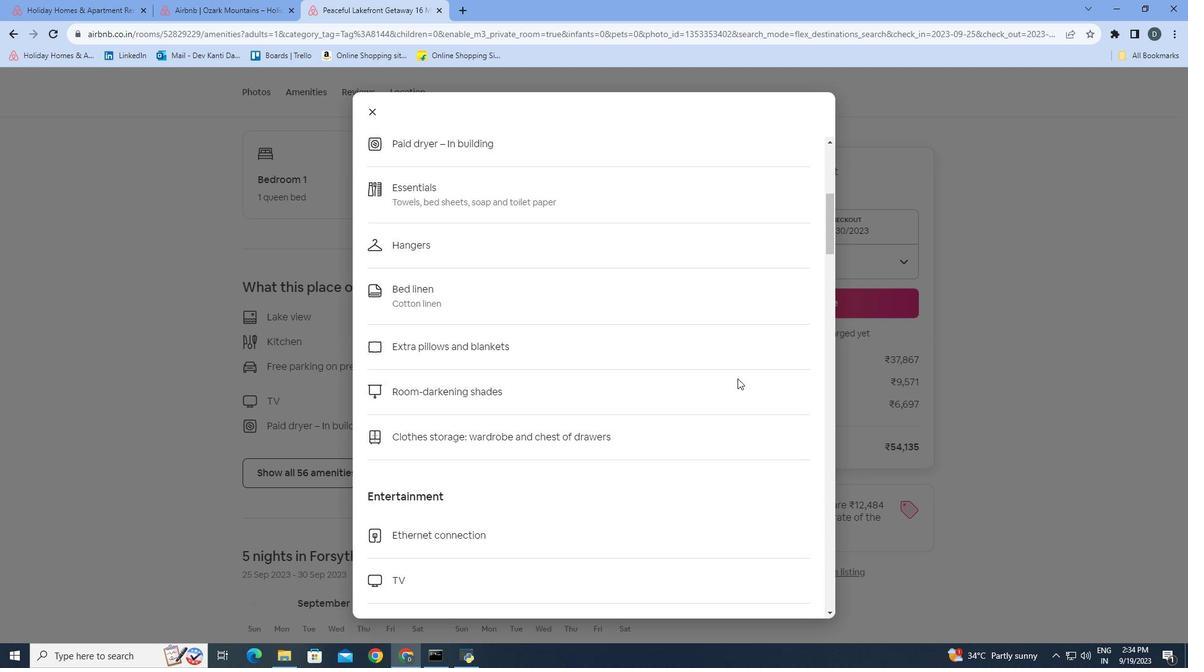 
Action: Mouse scrolled (734, 375) with delta (0, 0)
Screenshot: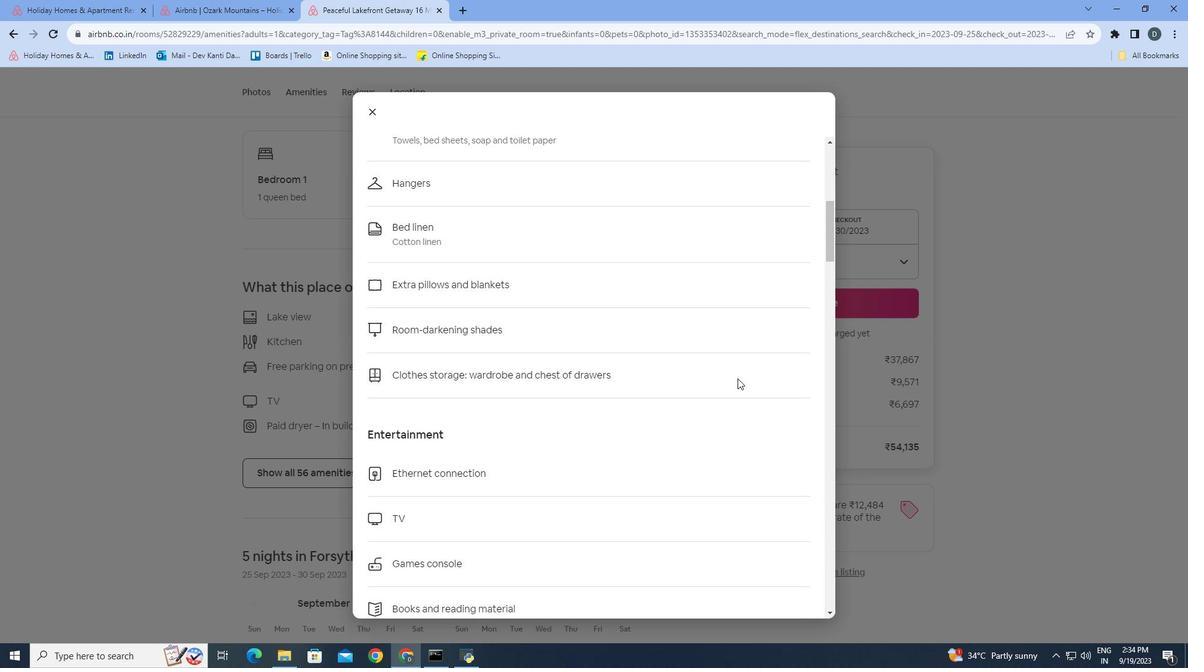 
Action: Mouse scrolled (734, 375) with delta (0, 0)
Screenshot: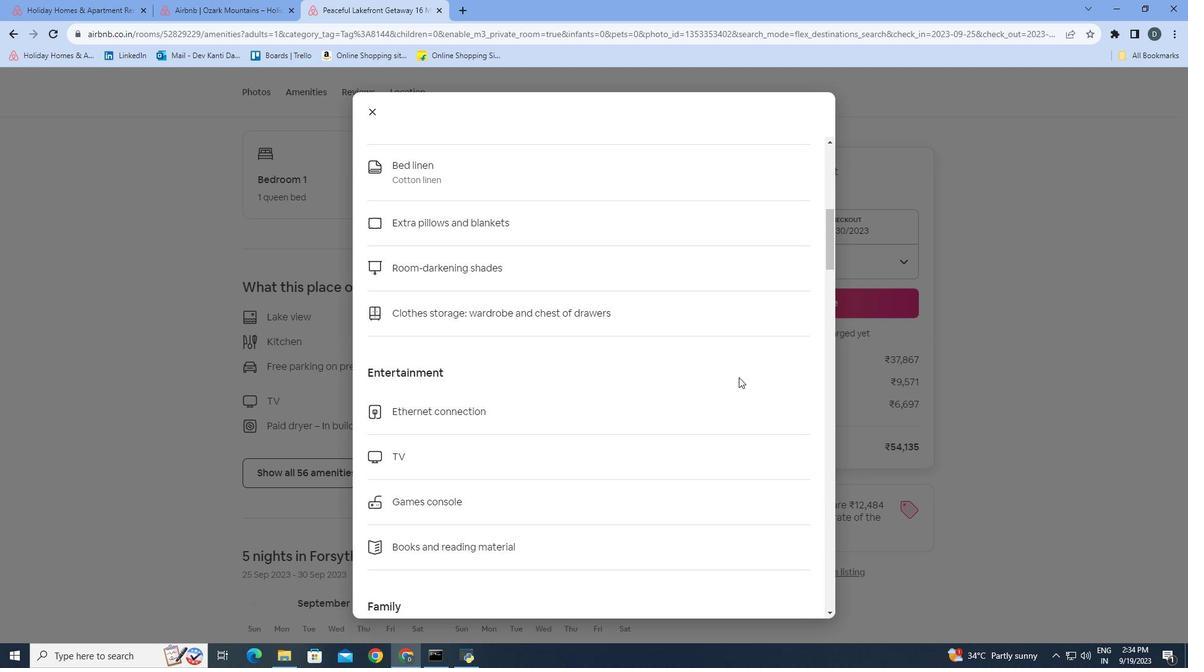 
Action: Mouse moved to (754, 356)
Screenshot: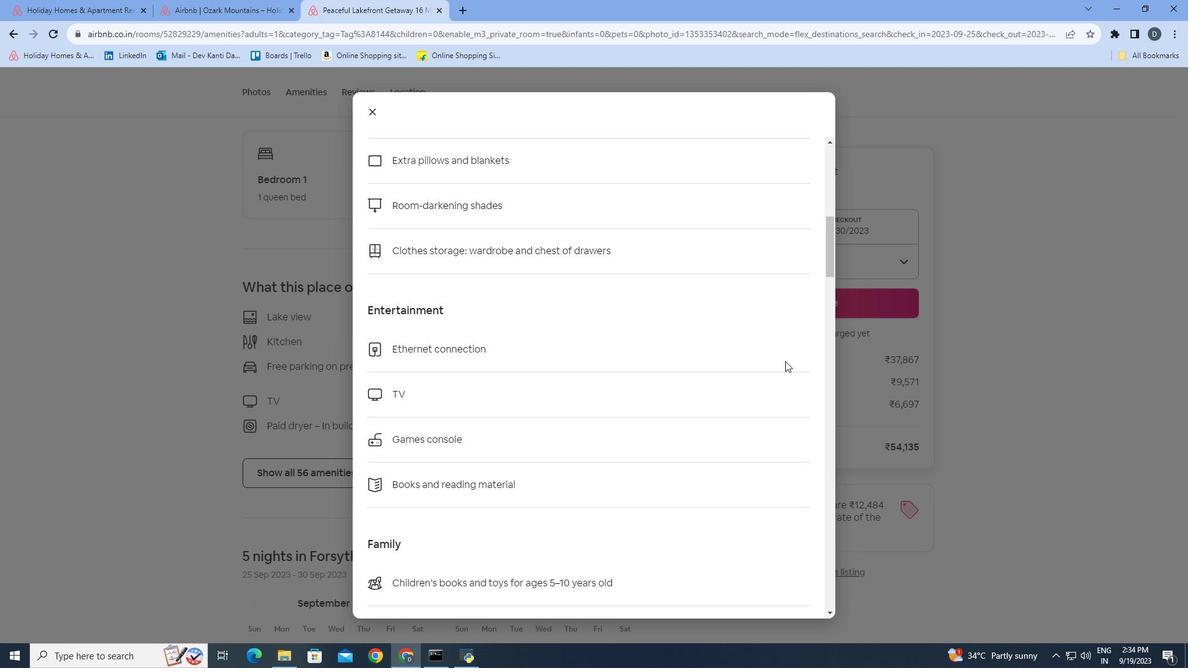 
Action: Mouse scrolled (754, 355) with delta (0, 0)
Screenshot: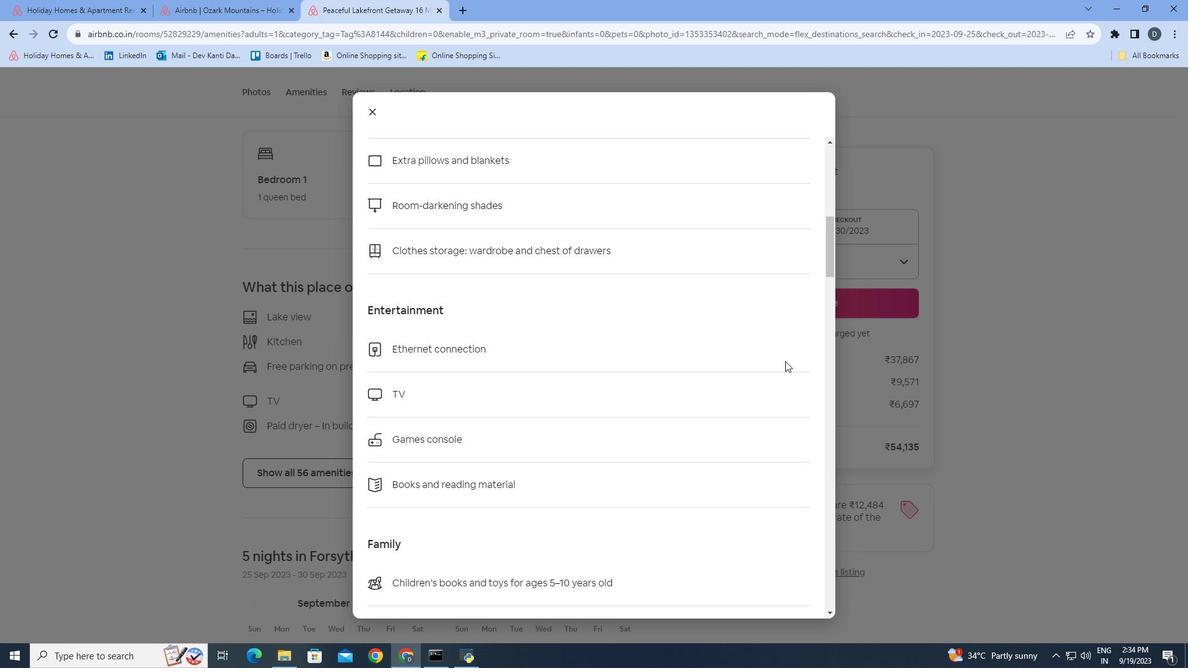 
Action: Mouse moved to (777, 357)
Screenshot: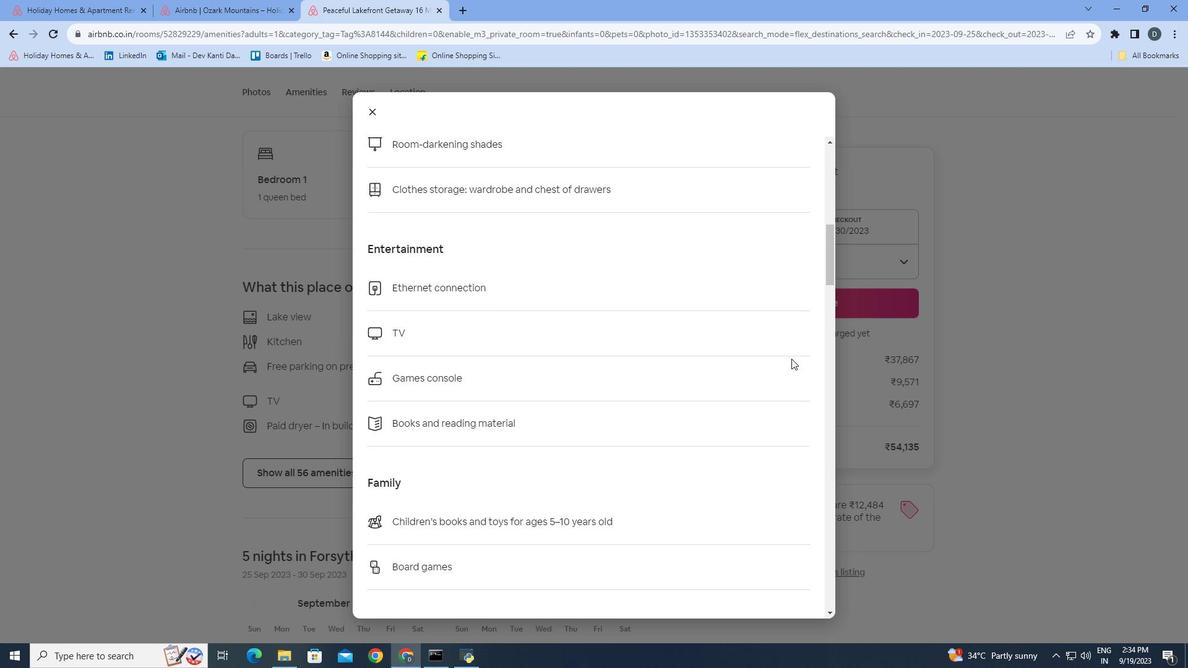
Action: Mouse scrolled (777, 356) with delta (0, 0)
Screenshot: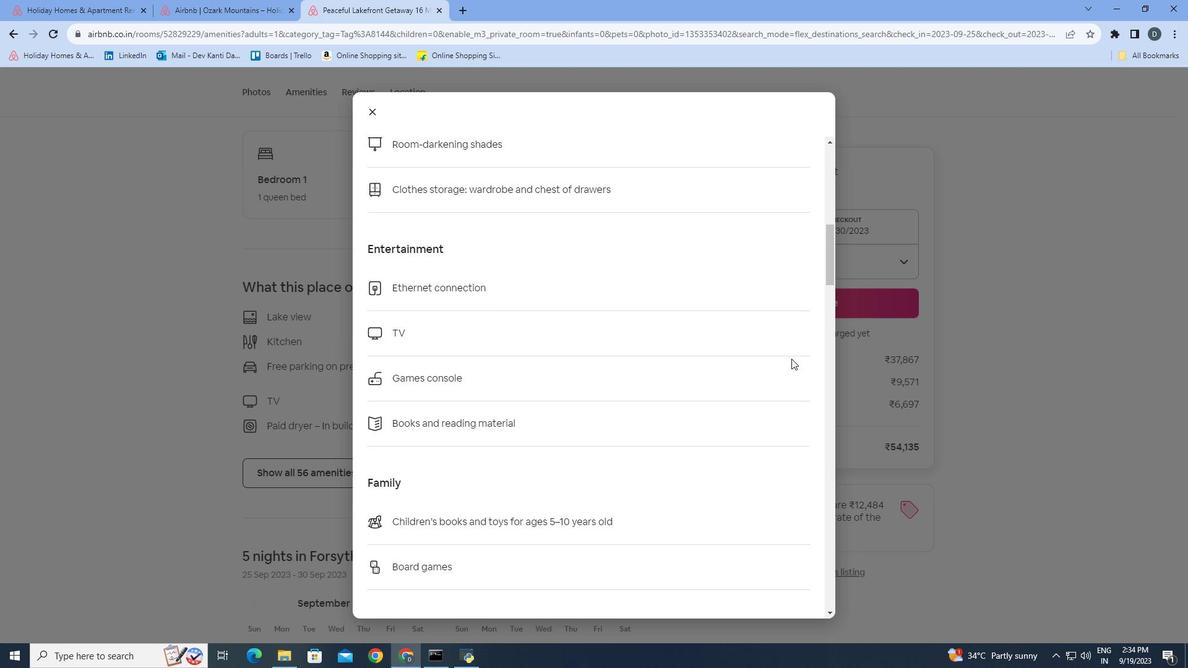 
Action: Mouse moved to (788, 355)
Screenshot: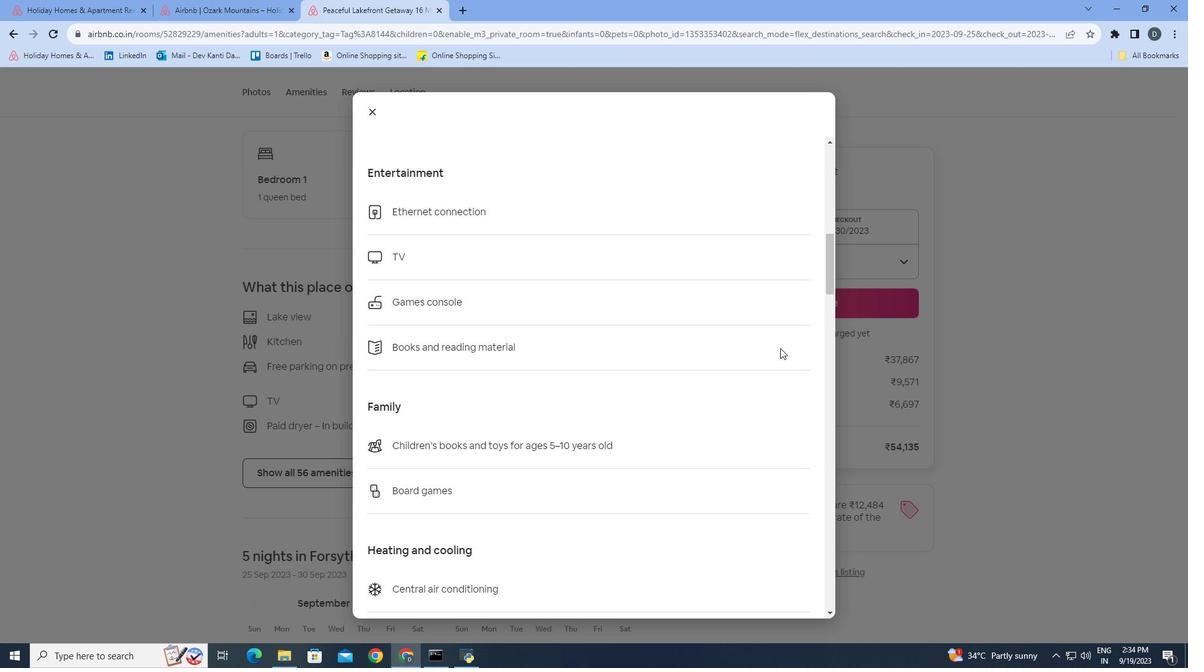 
Action: Mouse scrolled (788, 354) with delta (0, 0)
Screenshot: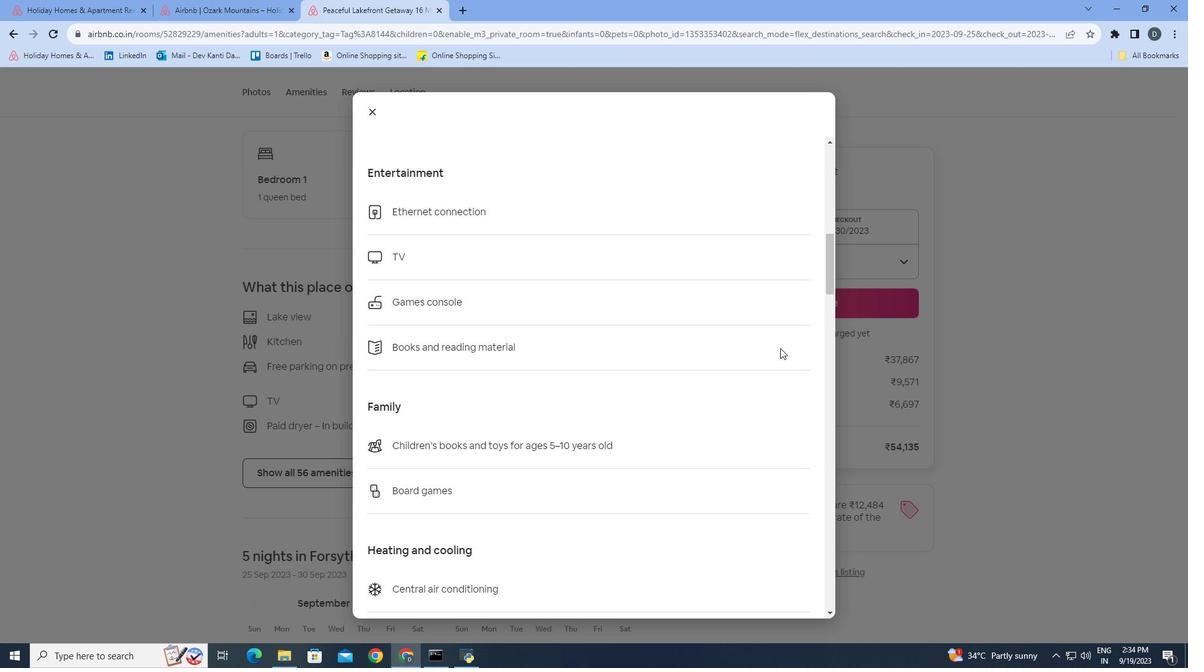 
Action: Mouse moved to (788, 352)
Screenshot: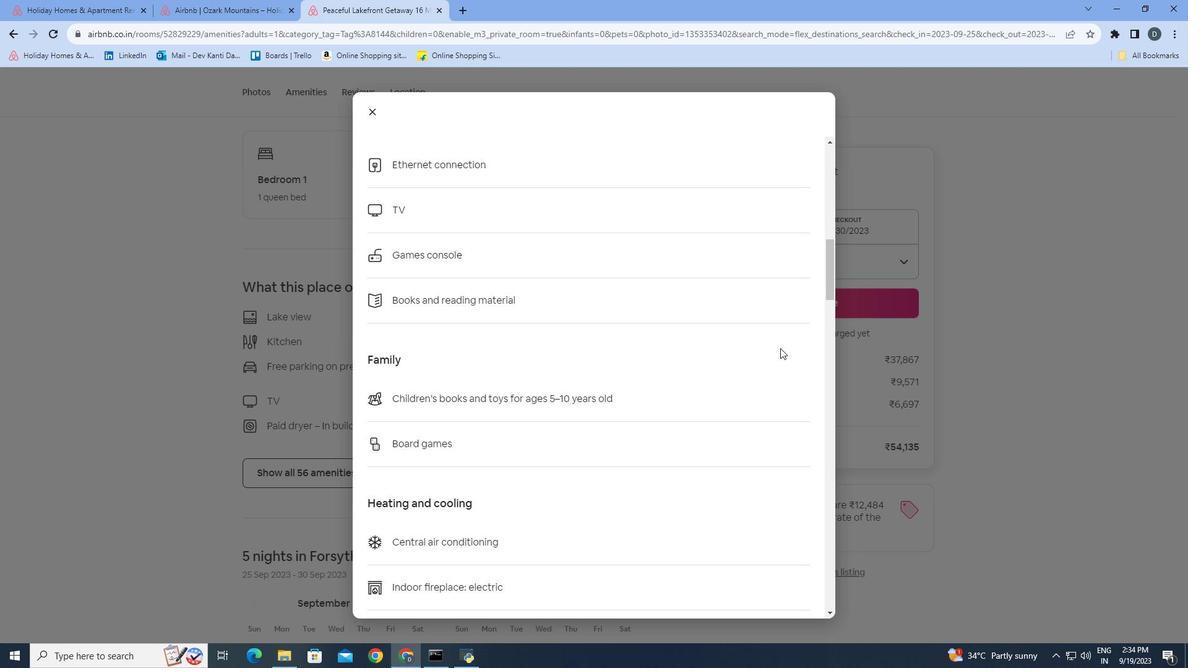 
Action: Mouse scrolled (788, 352) with delta (0, 0)
Screenshot: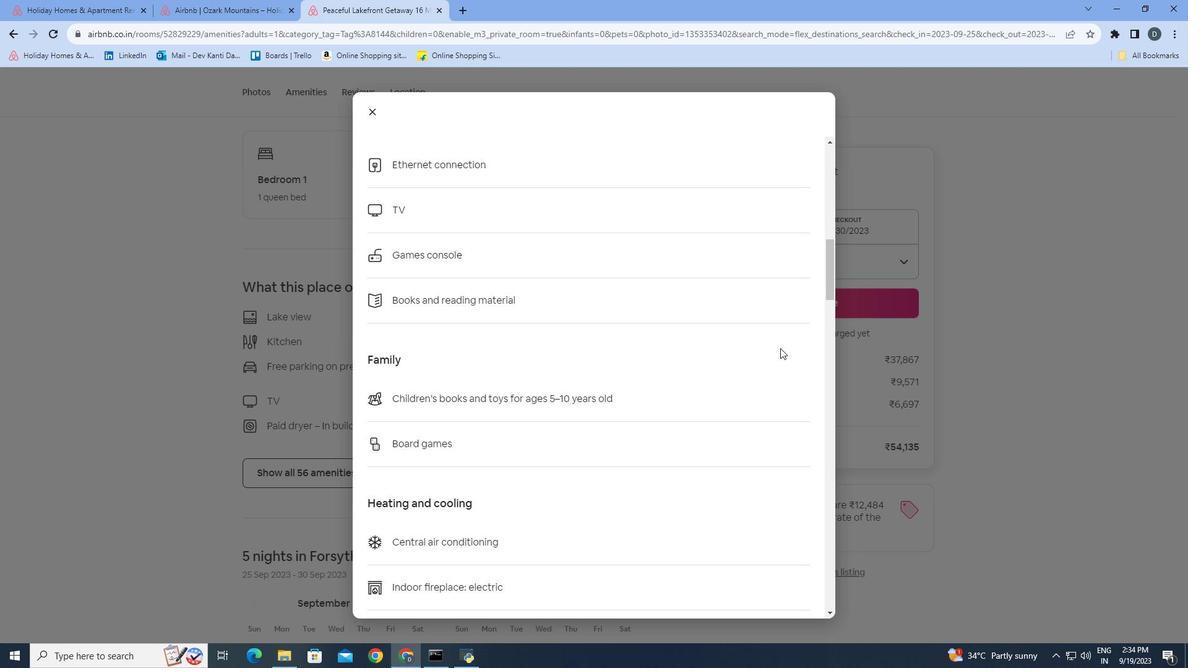 
Action: Mouse moved to (794, 339)
Screenshot: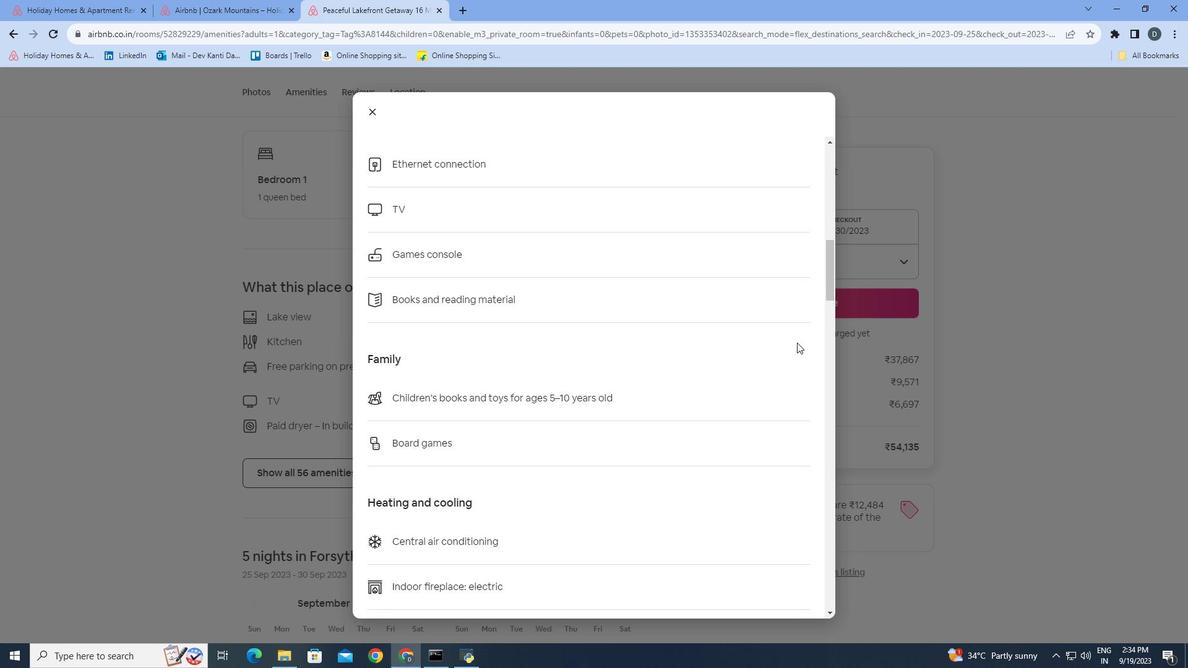 
Action: Mouse scrolled (794, 339) with delta (0, 0)
Screenshot: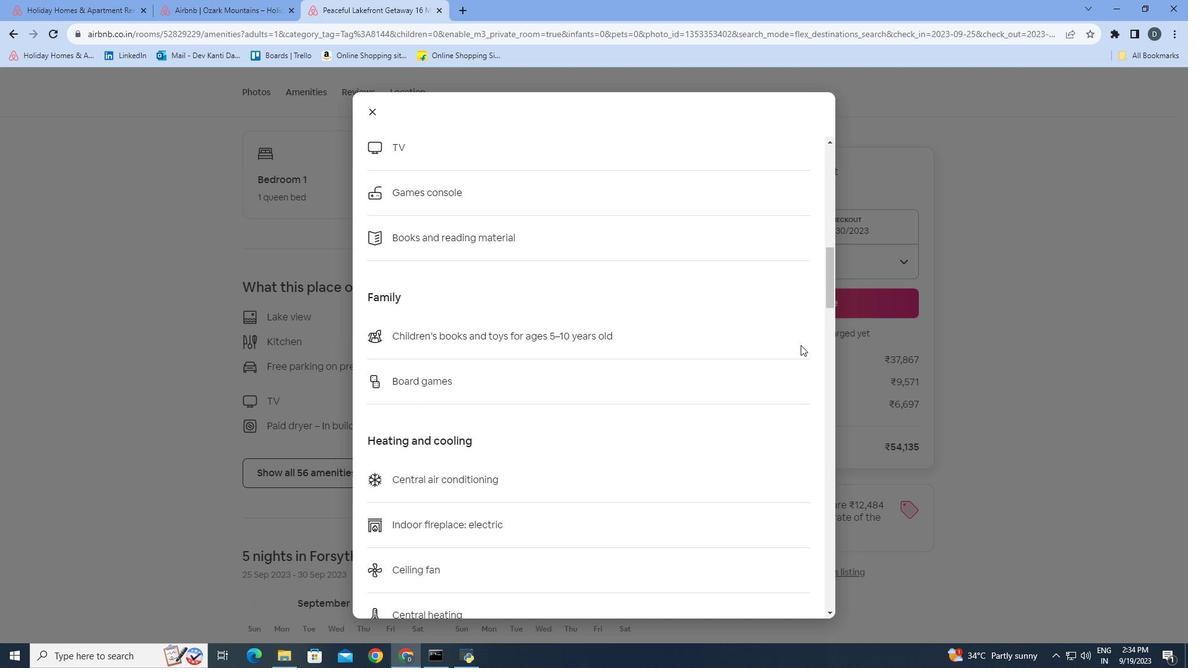 
Action: Mouse moved to (799, 342)
Screenshot: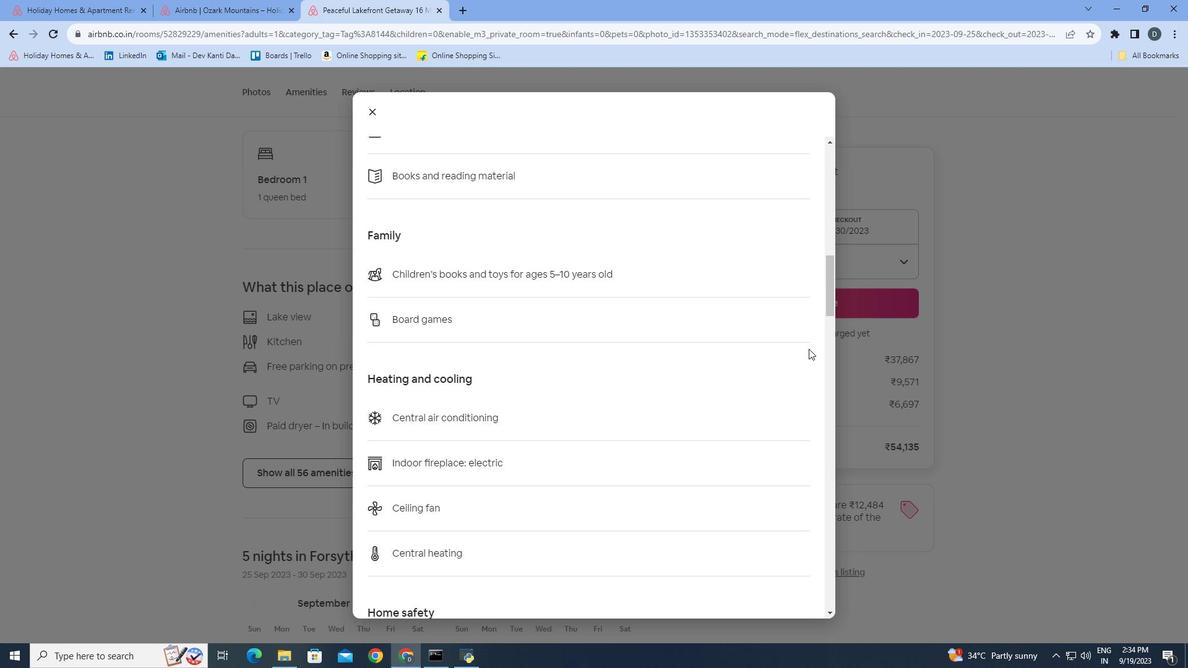
Action: Mouse scrolled (799, 342) with delta (0, 0)
Screenshot: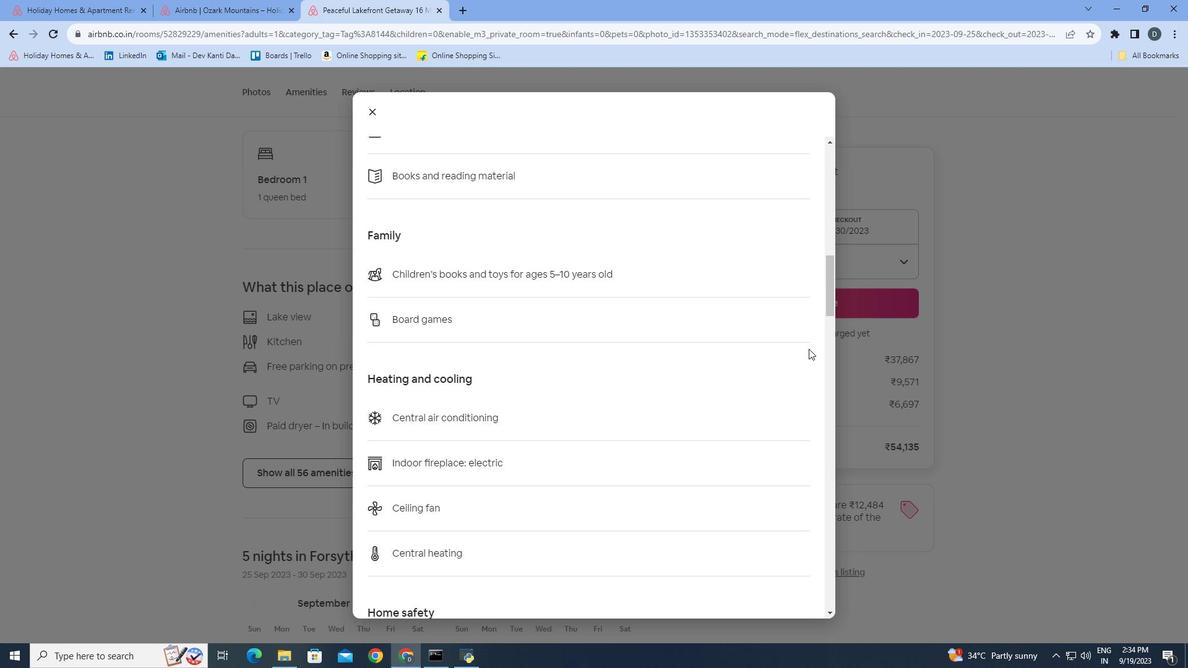 
Action: Mouse moved to (816, 347)
Screenshot: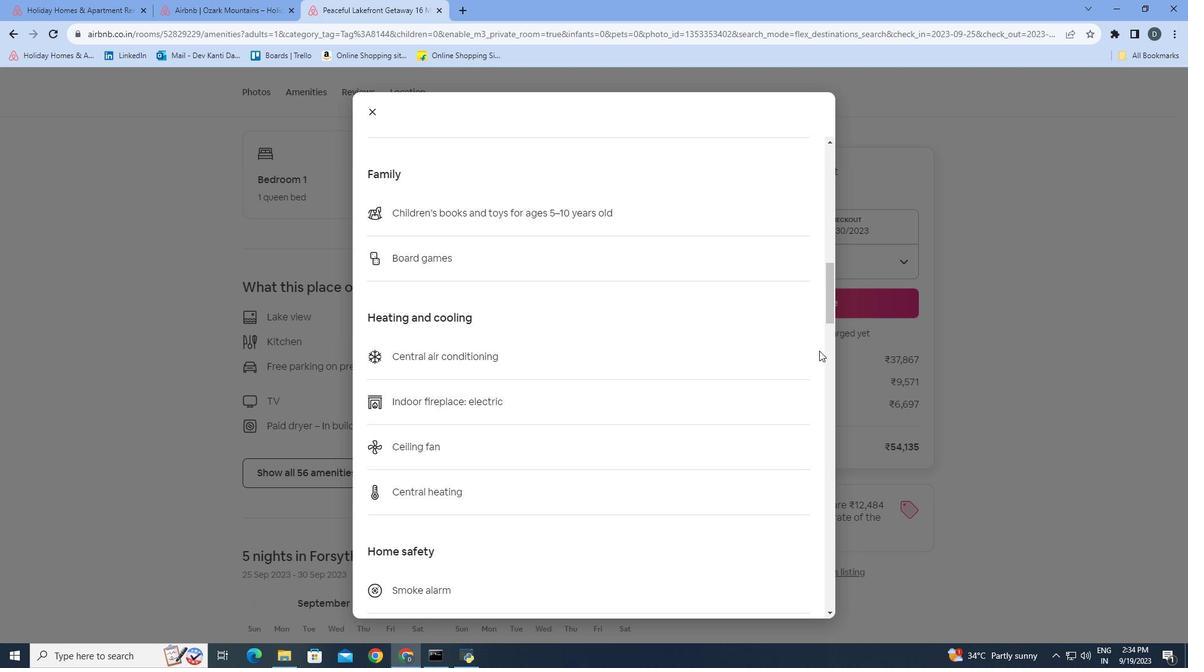 
Action: Mouse scrolled (816, 347) with delta (0, 0)
Screenshot: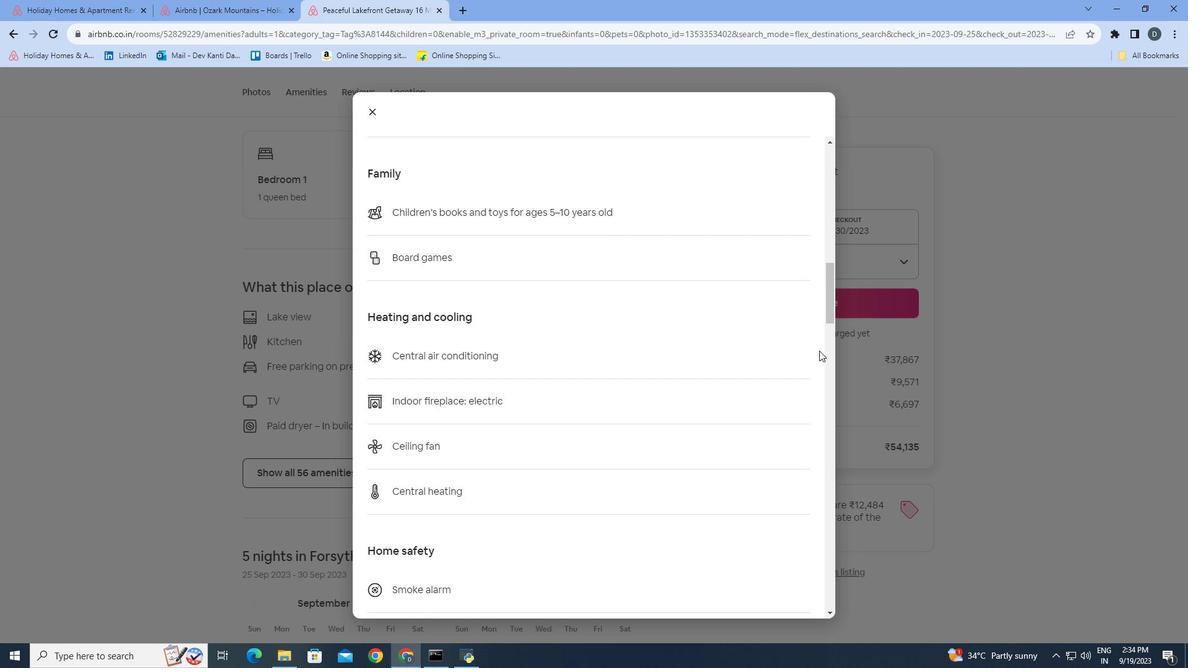
Action: Mouse scrolled (816, 347) with delta (0, 0)
Screenshot: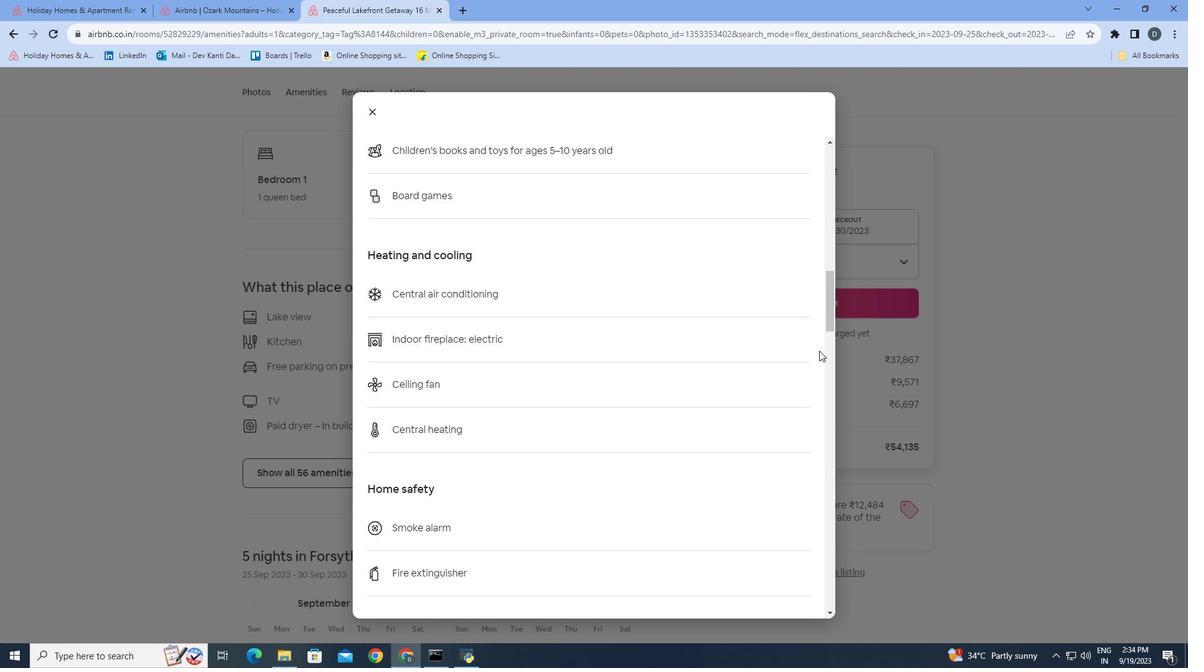 
Action: Mouse scrolled (816, 347) with delta (0, 0)
Screenshot: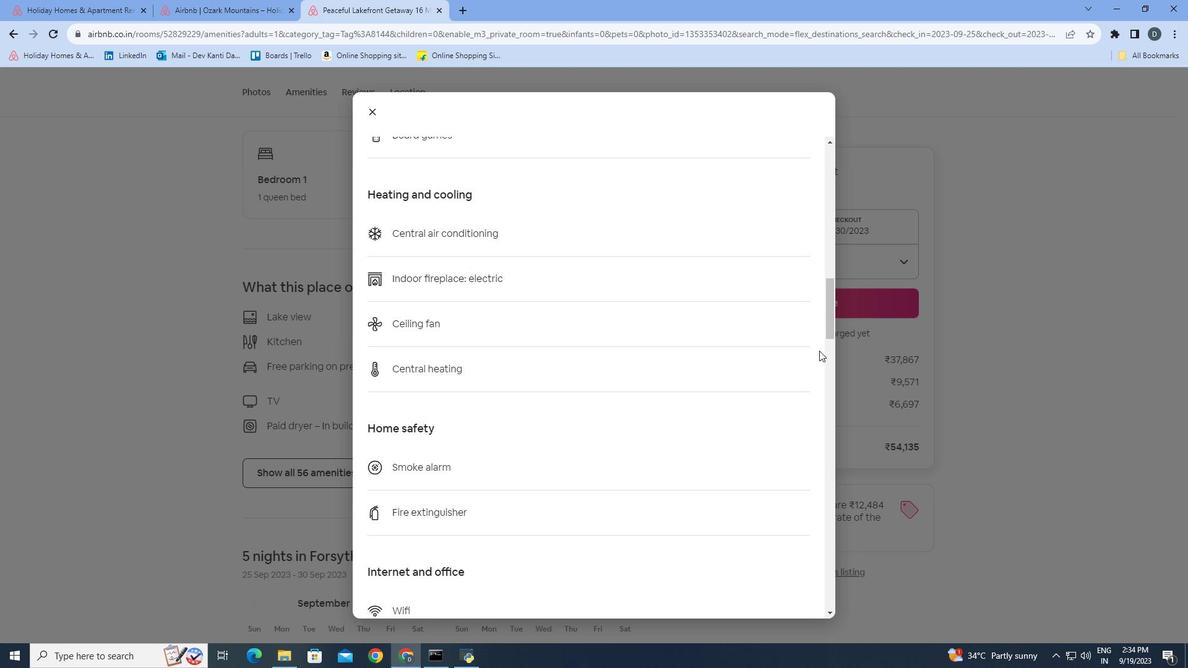 
Action: Mouse scrolled (816, 347) with delta (0, 0)
Screenshot: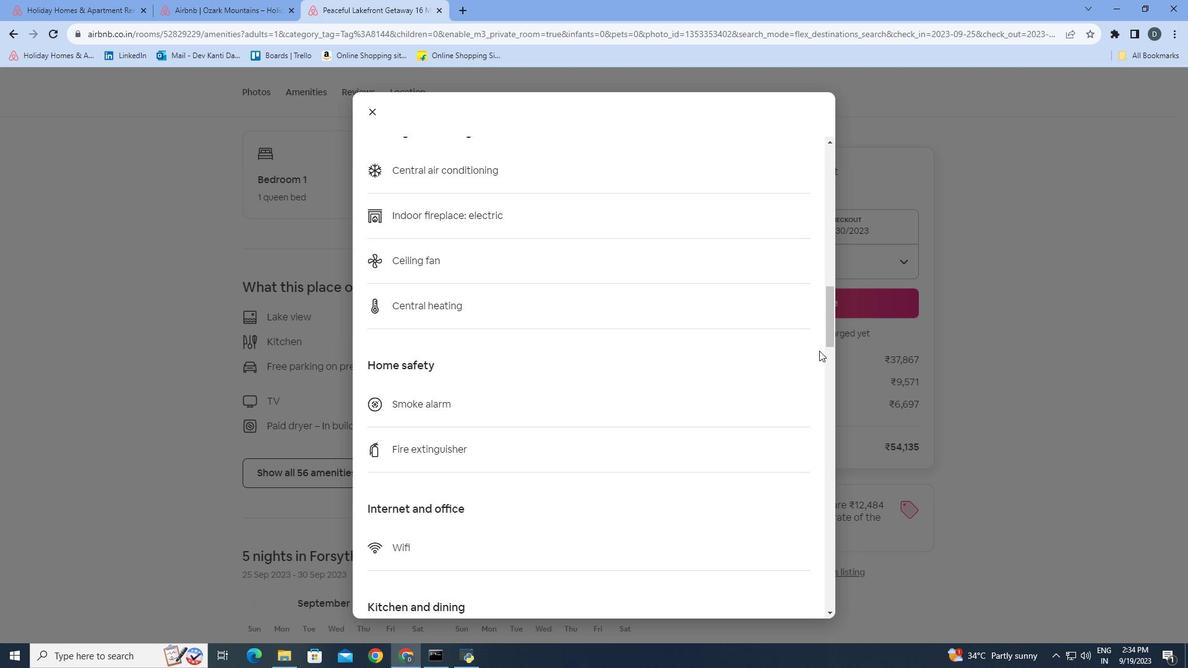 
Action: Mouse moved to (814, 342)
Screenshot: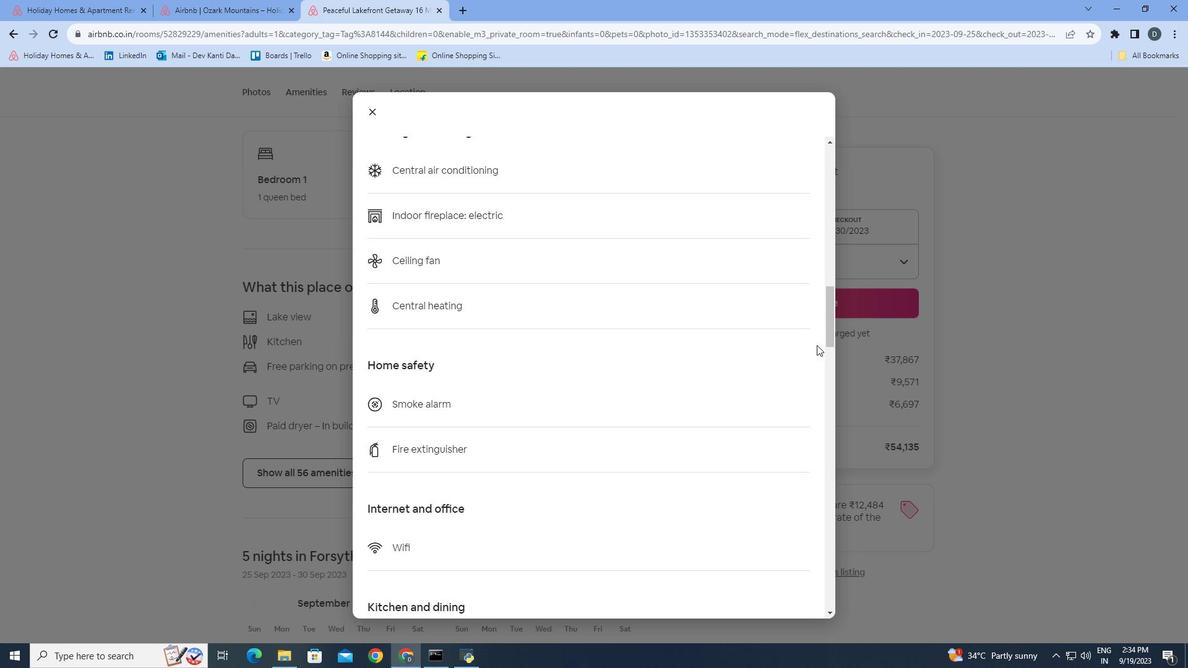 
Action: Mouse scrolled (814, 341) with delta (0, 0)
Screenshot: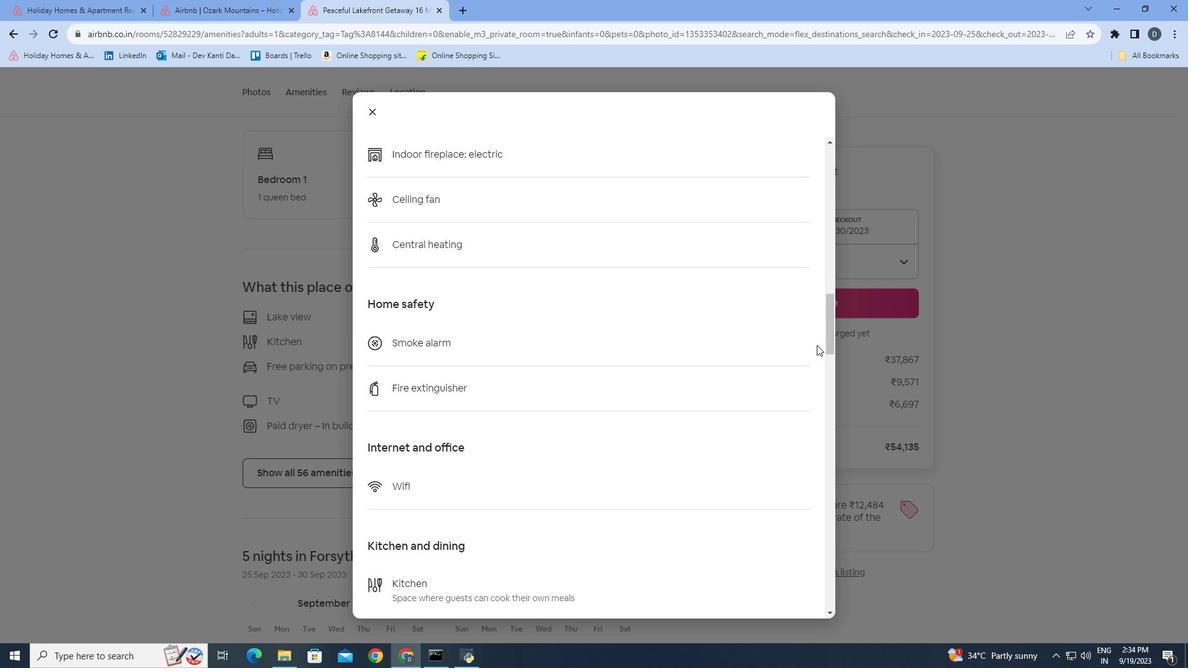 
Action: Mouse scrolled (814, 341) with delta (0, 0)
Screenshot: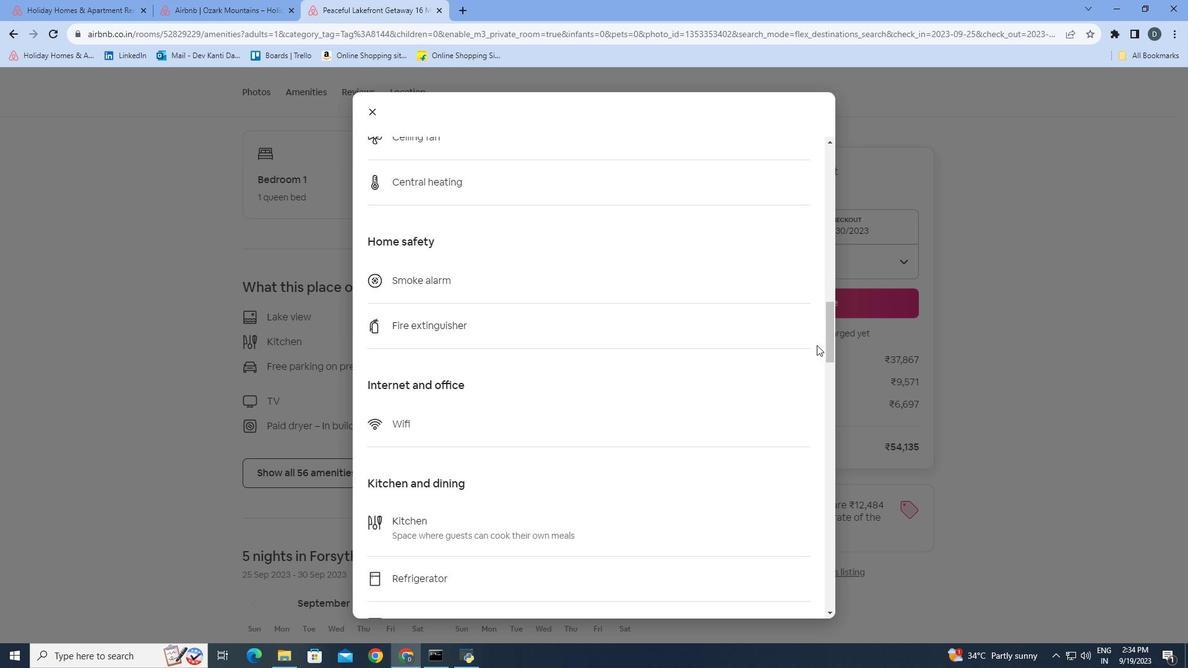 
Action: Mouse scrolled (814, 341) with delta (0, 0)
Screenshot: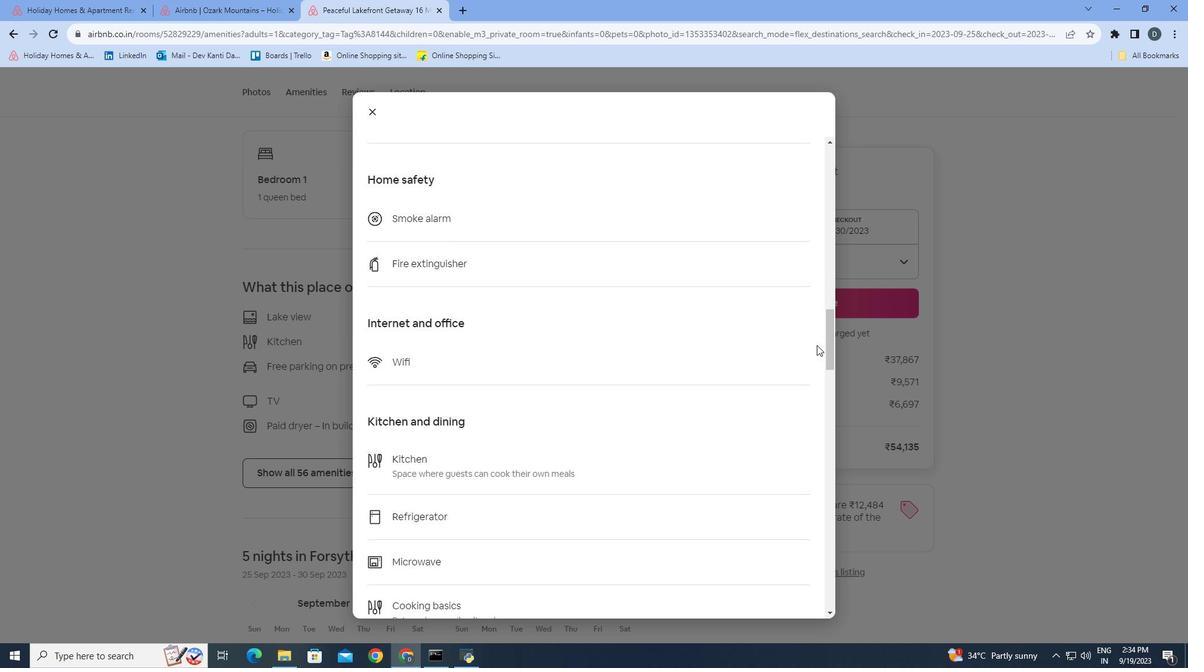
Action: Mouse moved to (814, 341)
Screenshot: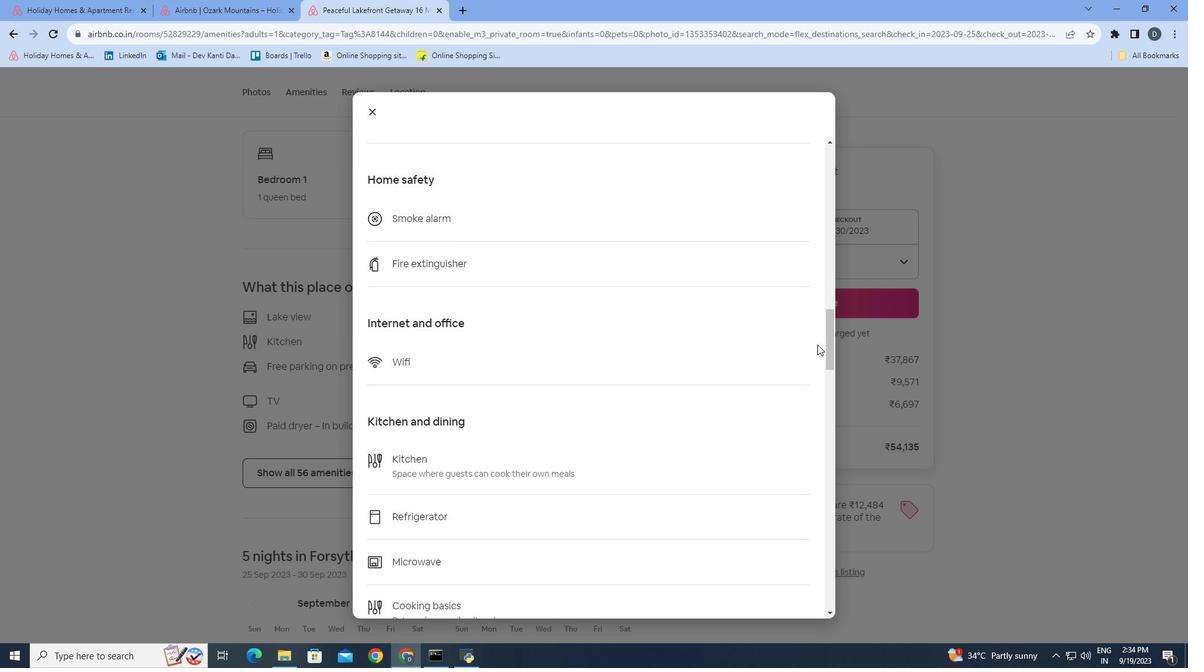 
Action: Mouse scrolled (814, 341) with delta (0, 0)
Screenshot: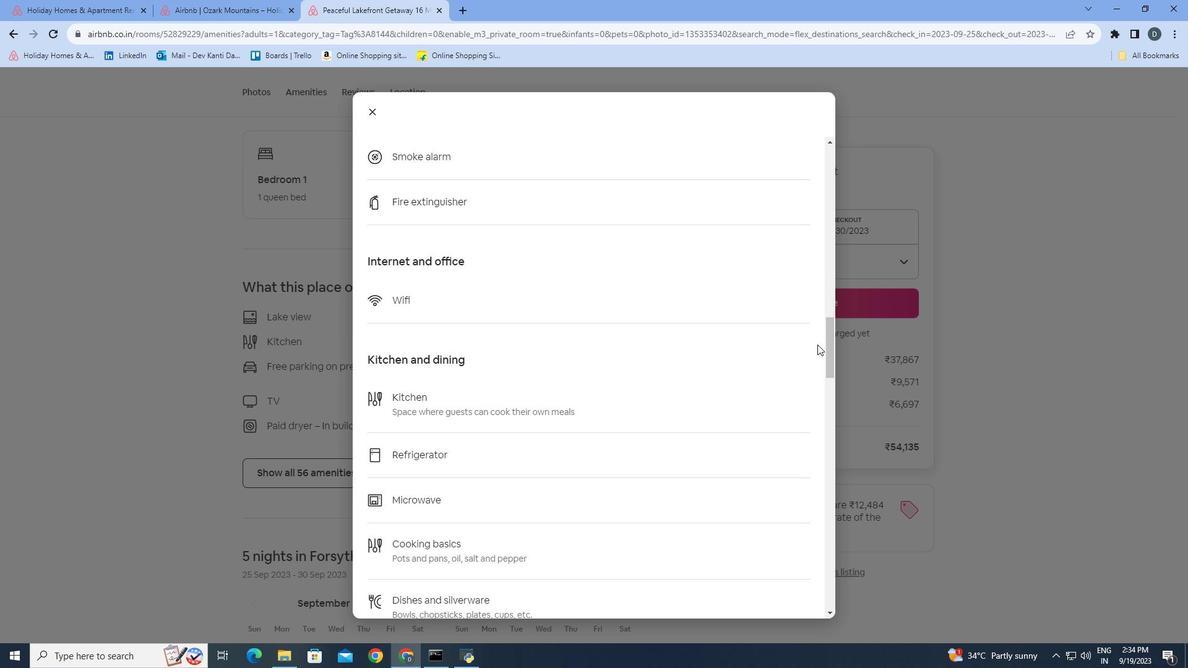 
Action: Mouse scrolled (814, 341) with delta (0, 0)
Screenshot: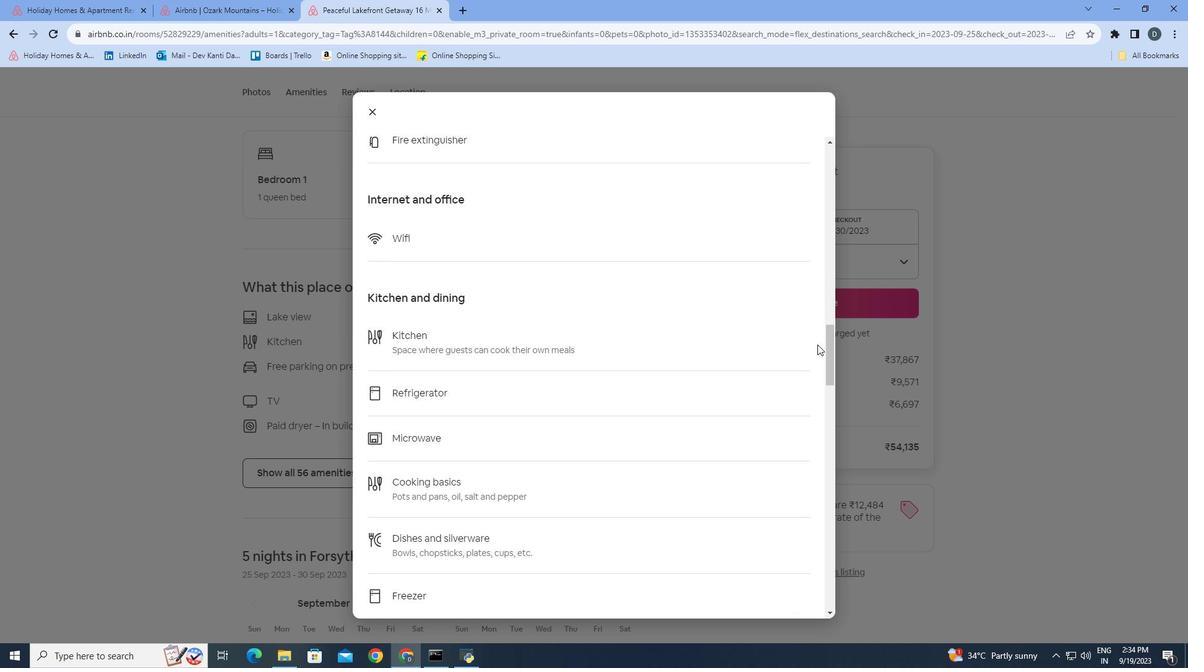 
Action: Mouse scrolled (814, 341) with delta (0, 0)
Screenshot: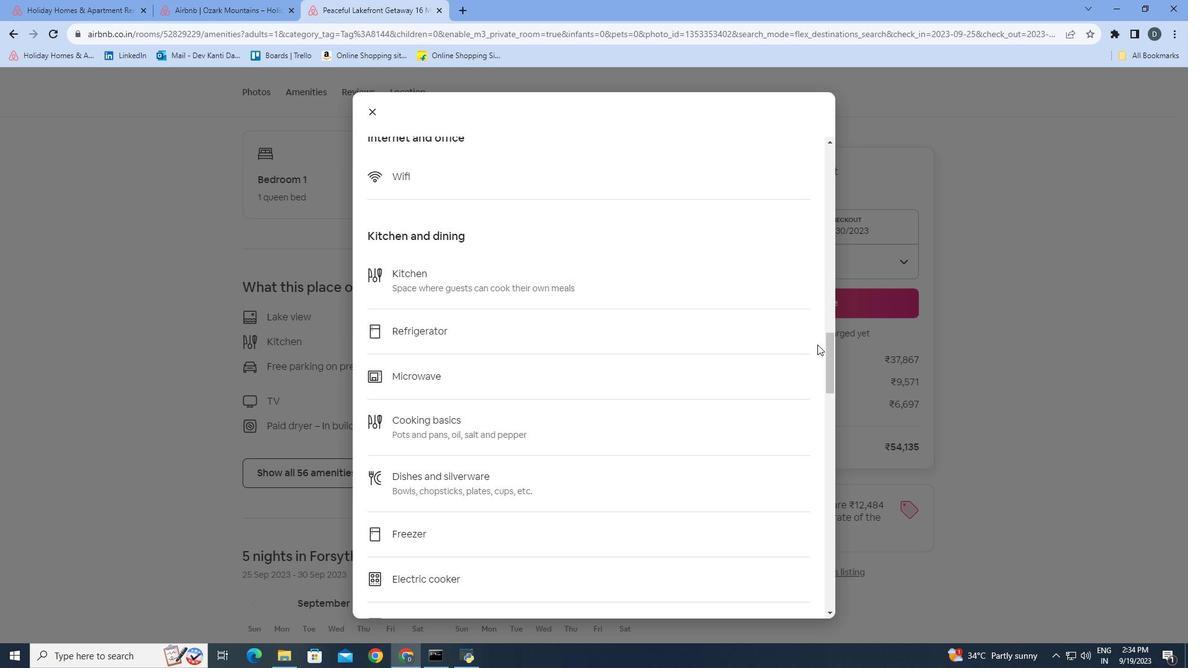 
Action: Mouse scrolled (814, 341) with delta (0, 0)
Screenshot: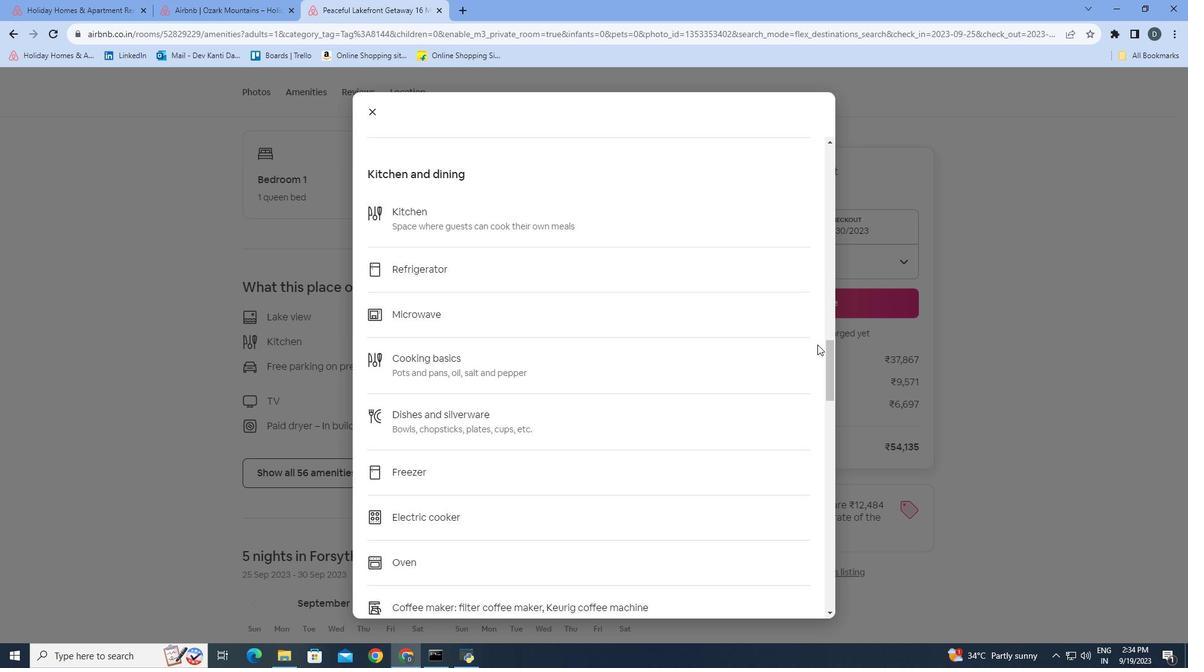 
Action: Mouse scrolled (814, 341) with delta (0, 0)
Screenshot: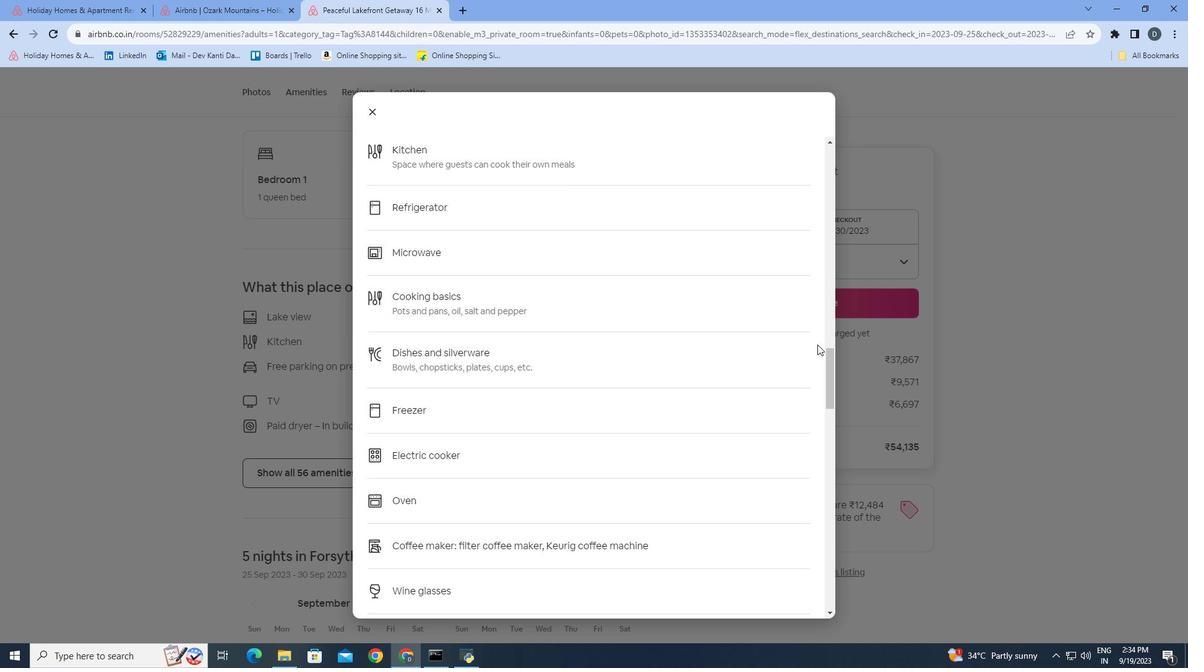 
Action: Mouse scrolled (814, 341) with delta (0, 0)
Screenshot: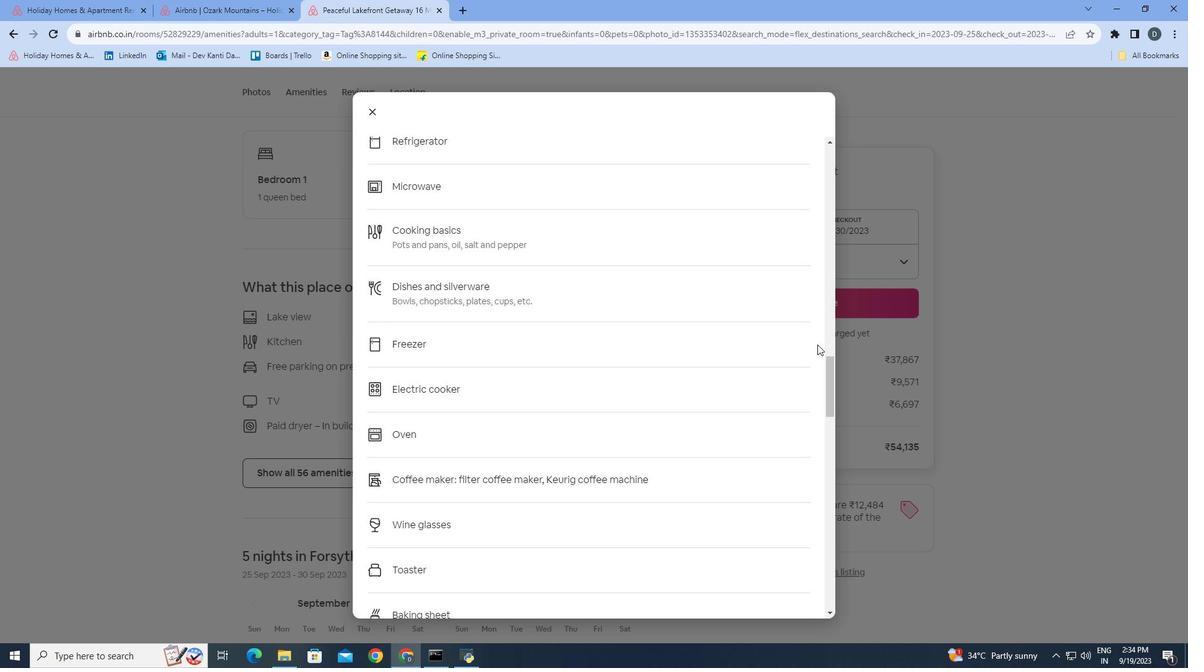 
Action: Mouse scrolled (814, 341) with delta (0, 0)
Screenshot: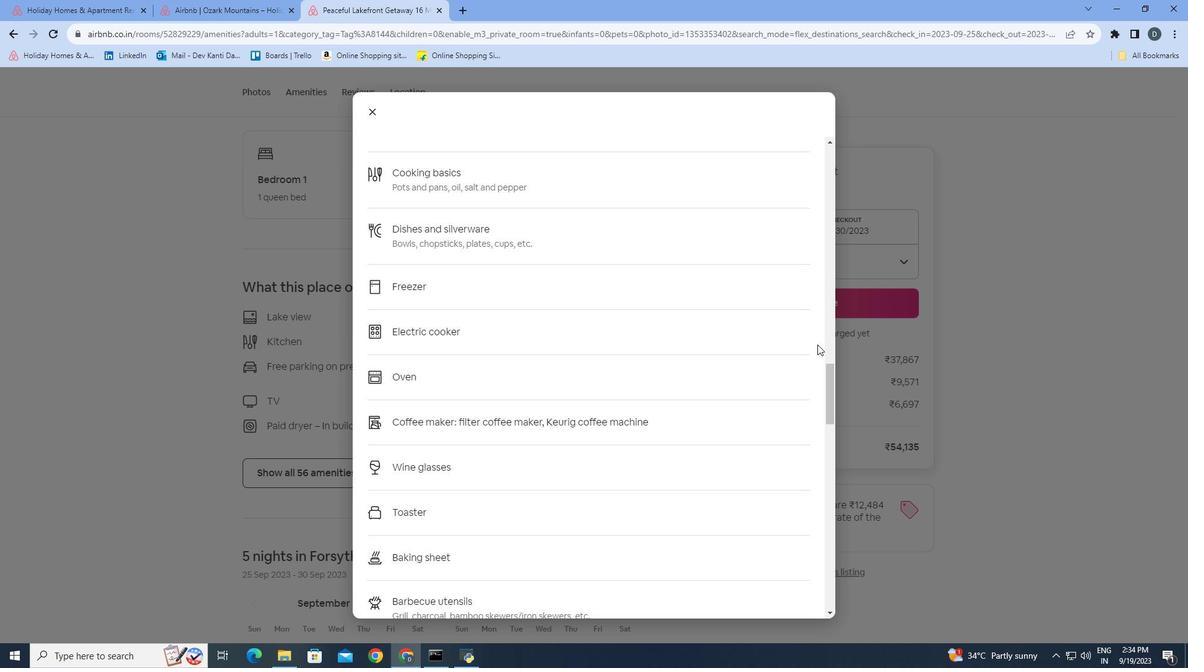 
Action: Mouse scrolled (814, 341) with delta (0, 0)
Screenshot: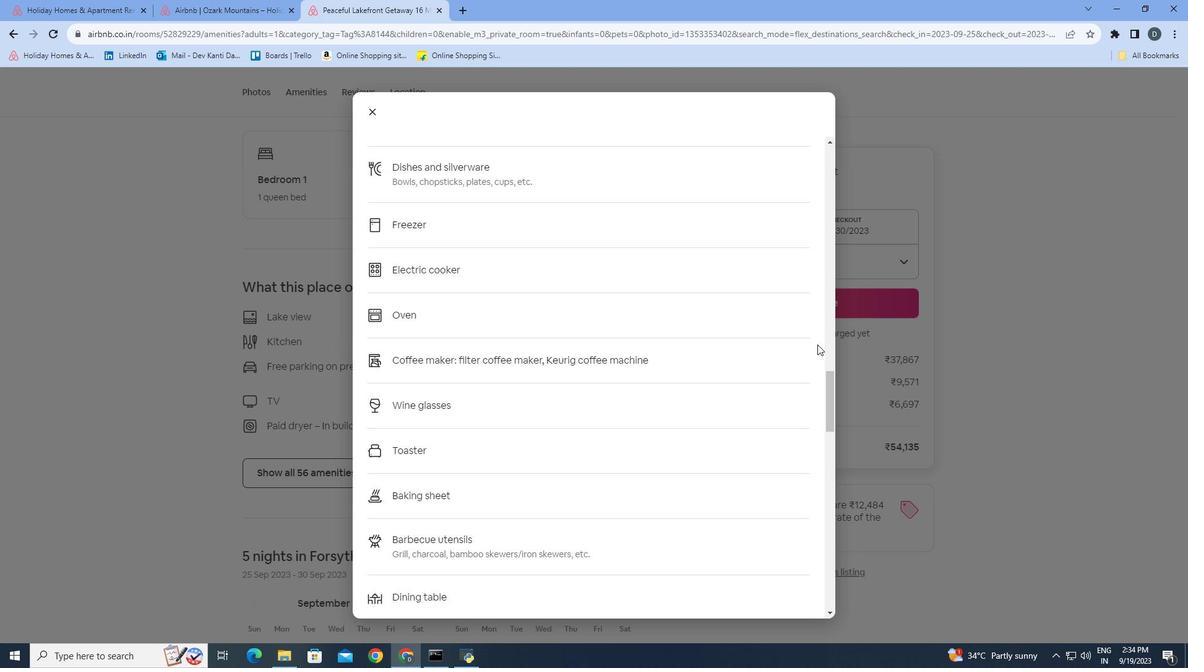 
Action: Mouse scrolled (814, 341) with delta (0, 0)
Screenshot: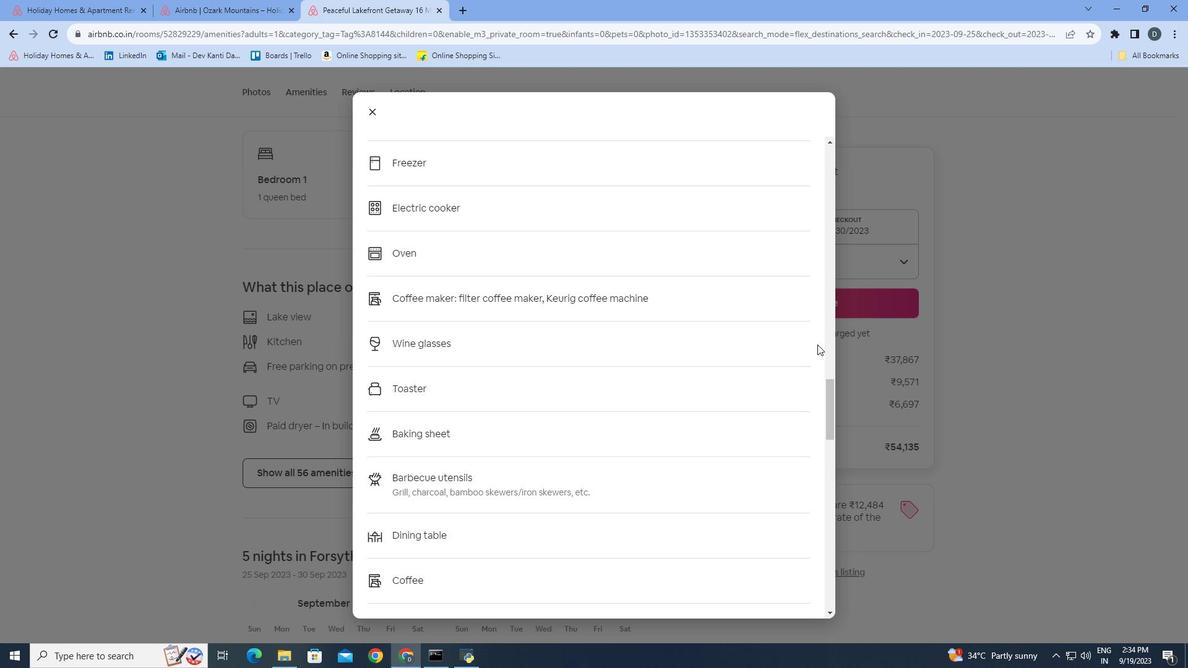 
Action: Mouse scrolled (814, 341) with delta (0, 0)
Screenshot: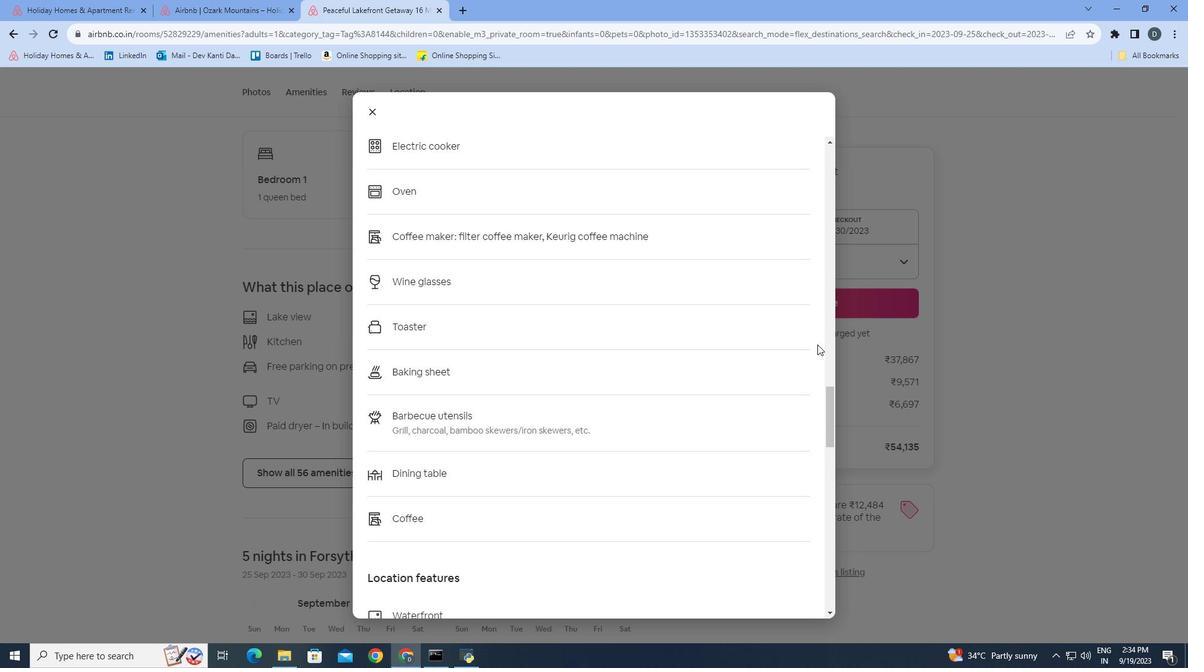 
Action: Mouse moved to (815, 341)
Screenshot: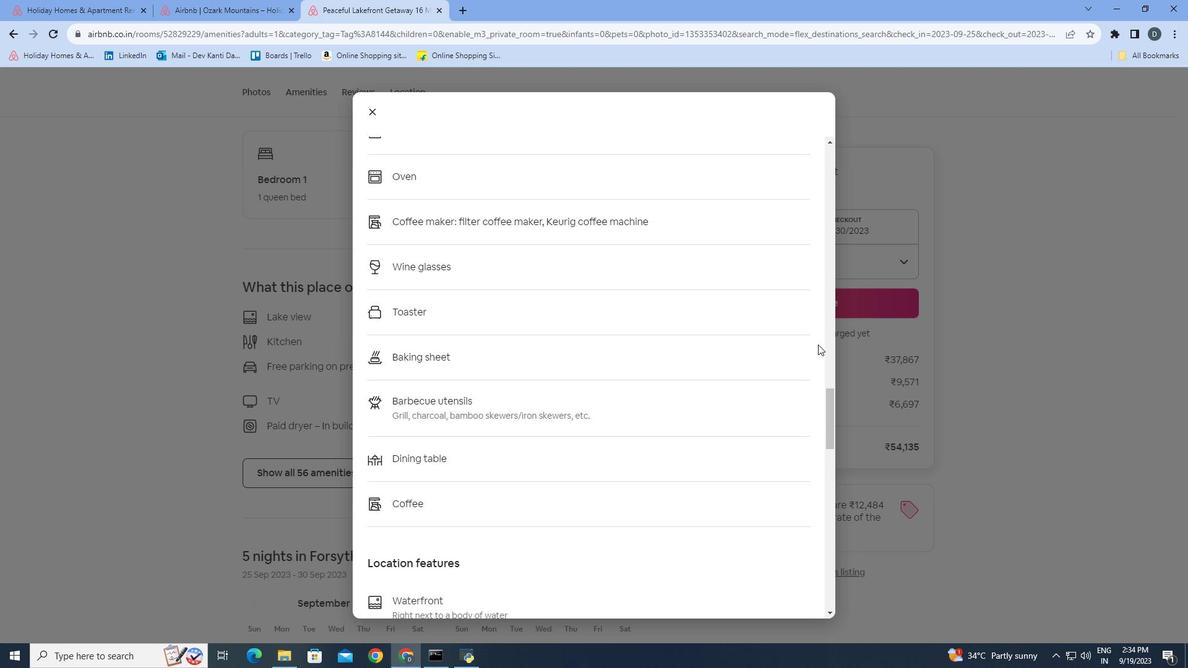 
Action: Mouse scrolled (815, 341) with delta (0, 0)
Screenshot: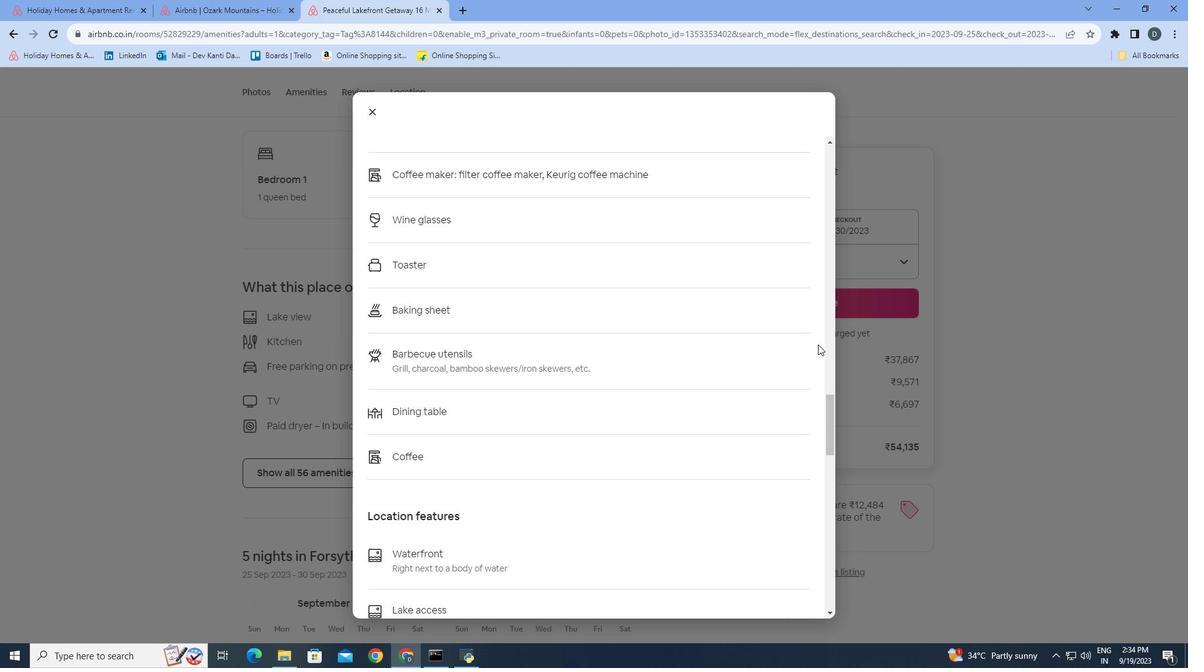 
Action: Mouse scrolled (815, 341) with delta (0, 0)
Screenshot: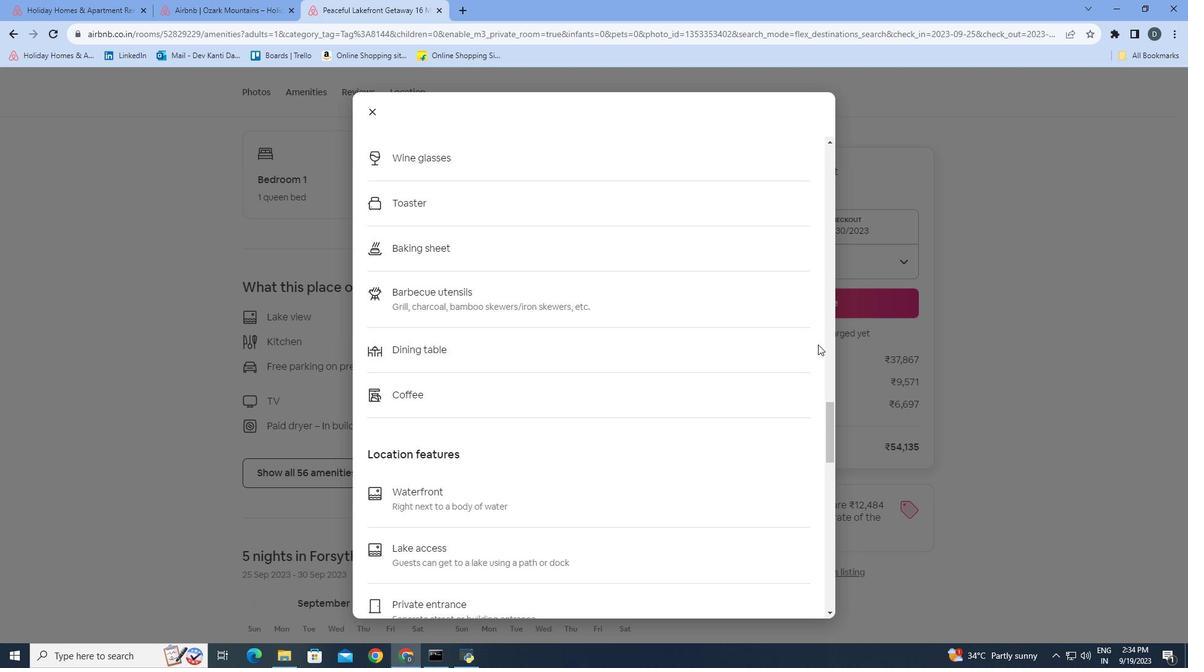 
Action: Mouse moved to (815, 341)
Screenshot: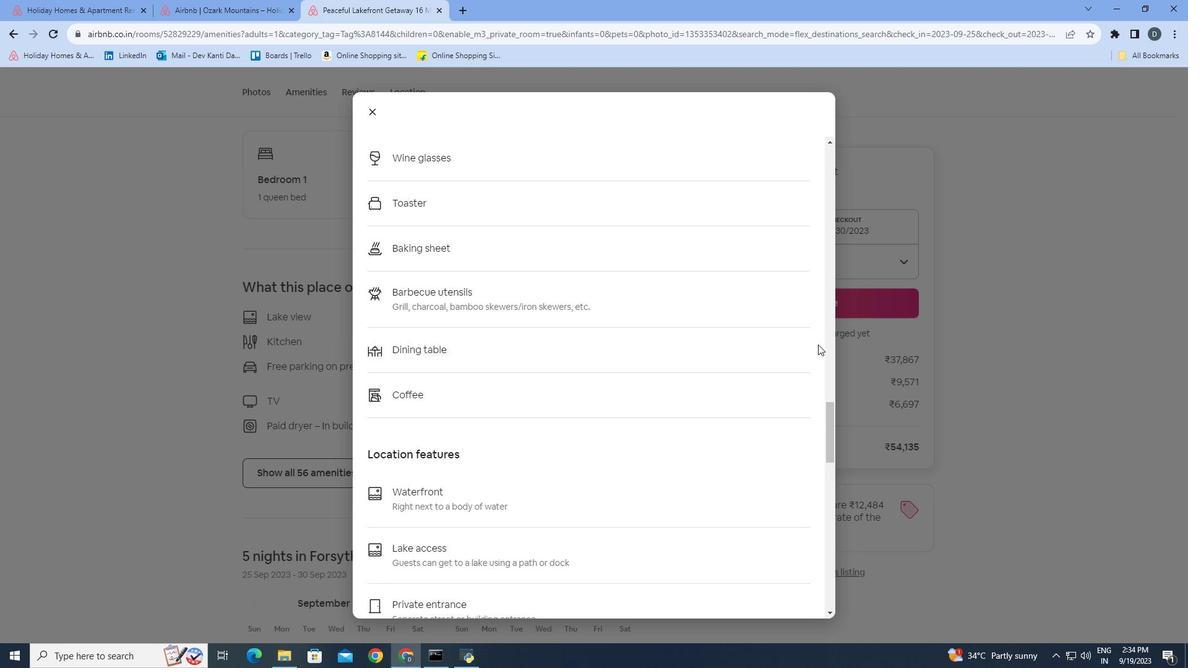 
Action: Mouse scrolled (815, 341) with delta (0, 0)
Screenshot: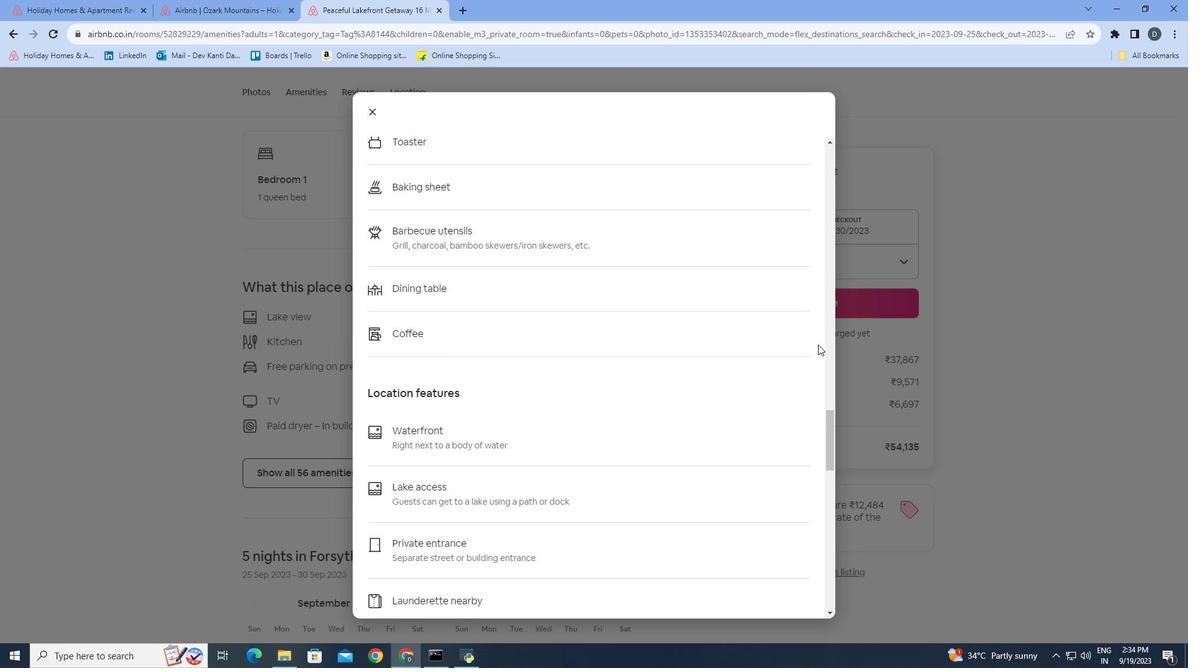 
Action: Mouse scrolled (815, 341) with delta (0, 0)
Screenshot: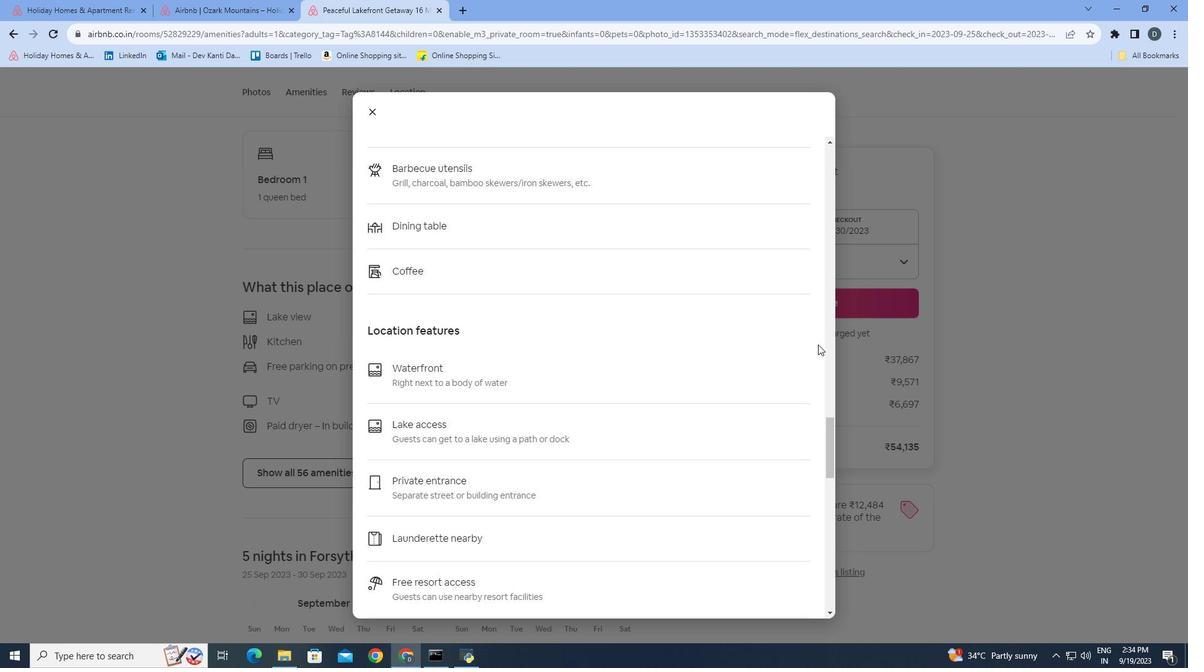 
Action: Mouse scrolled (815, 341) with delta (0, 0)
Screenshot: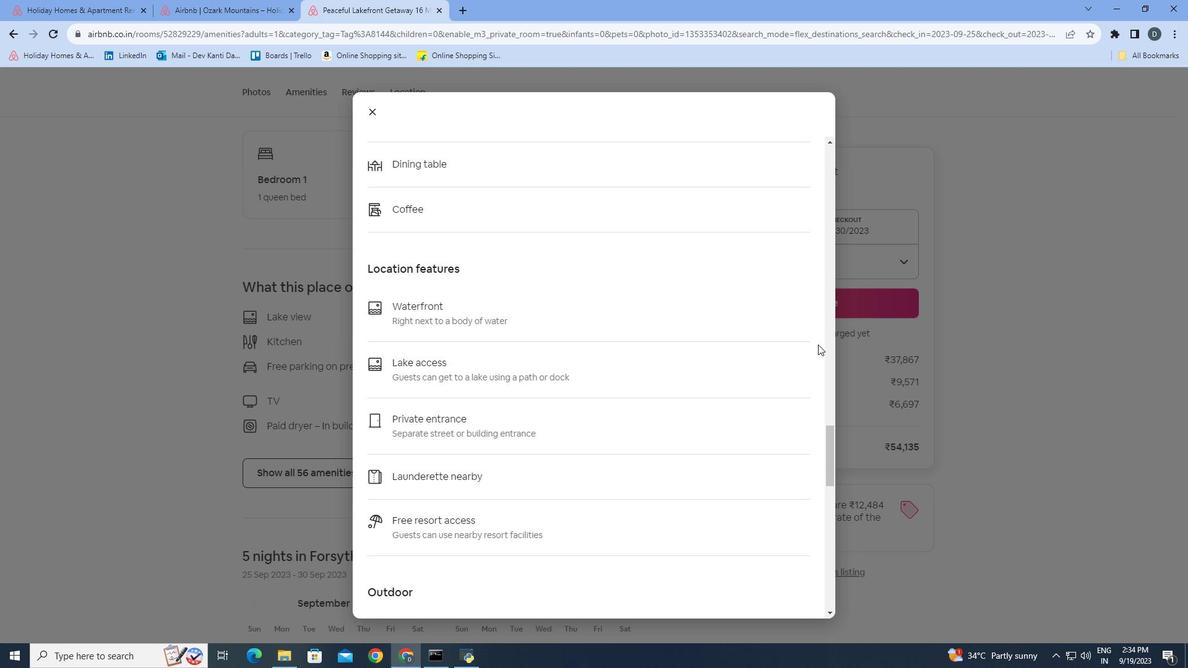
Action: Mouse scrolled (815, 341) with delta (0, 0)
Screenshot: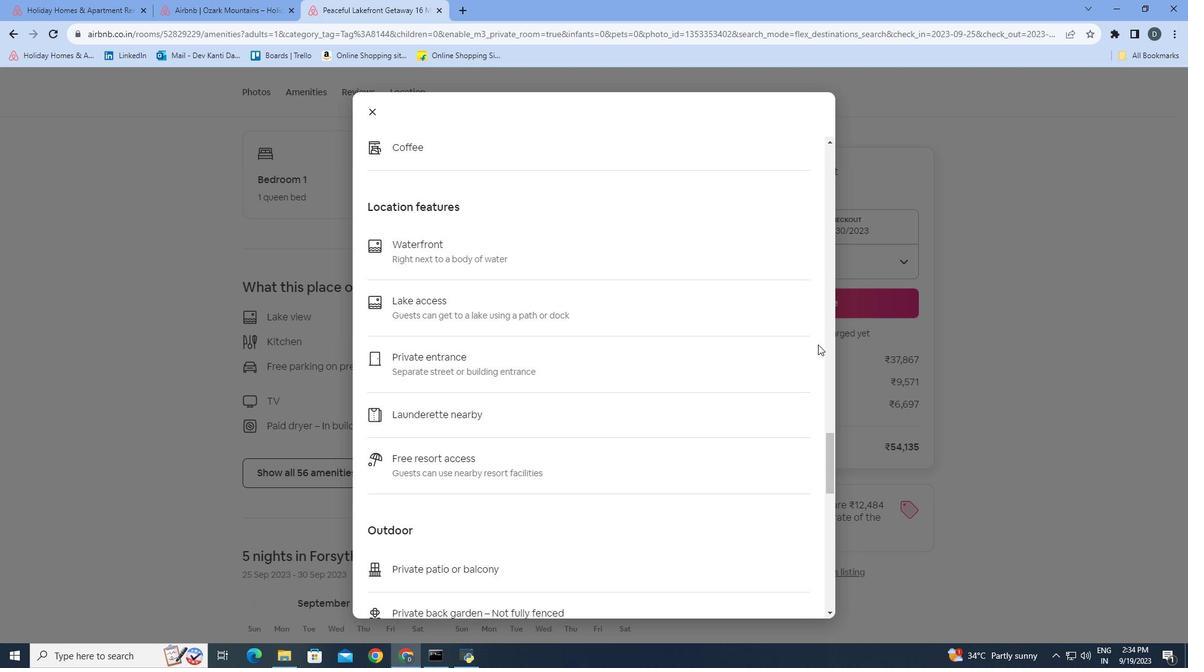 
Action: Mouse scrolled (815, 341) with delta (0, 0)
Screenshot: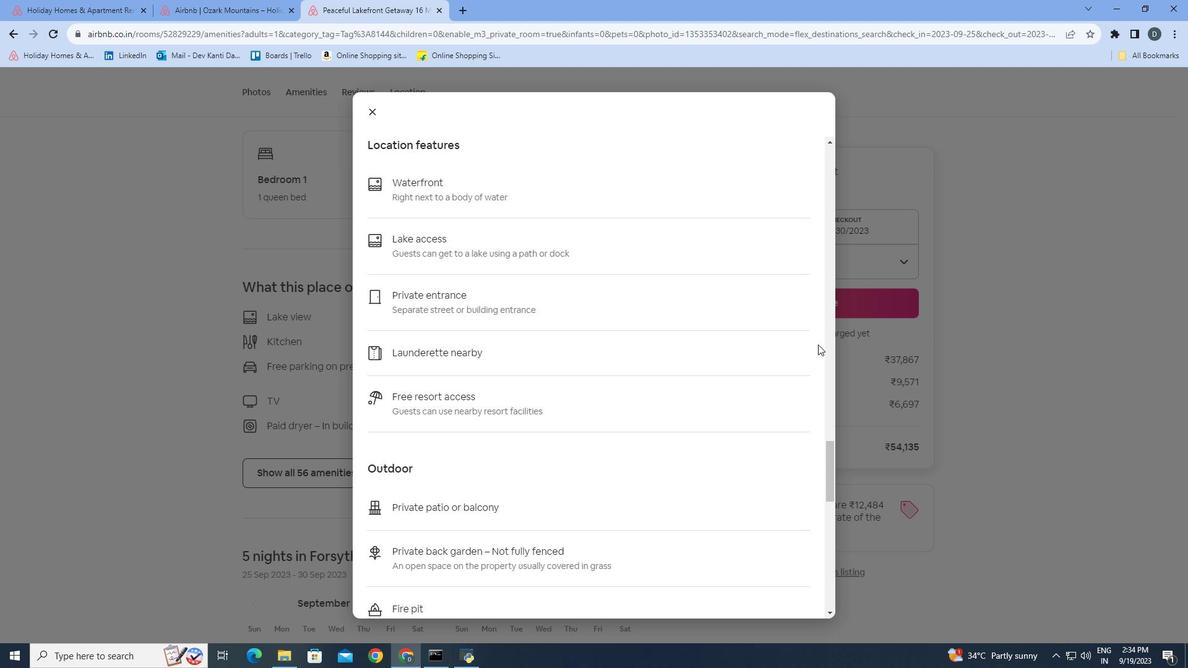 
Action: Mouse scrolled (815, 341) with delta (0, 0)
Screenshot: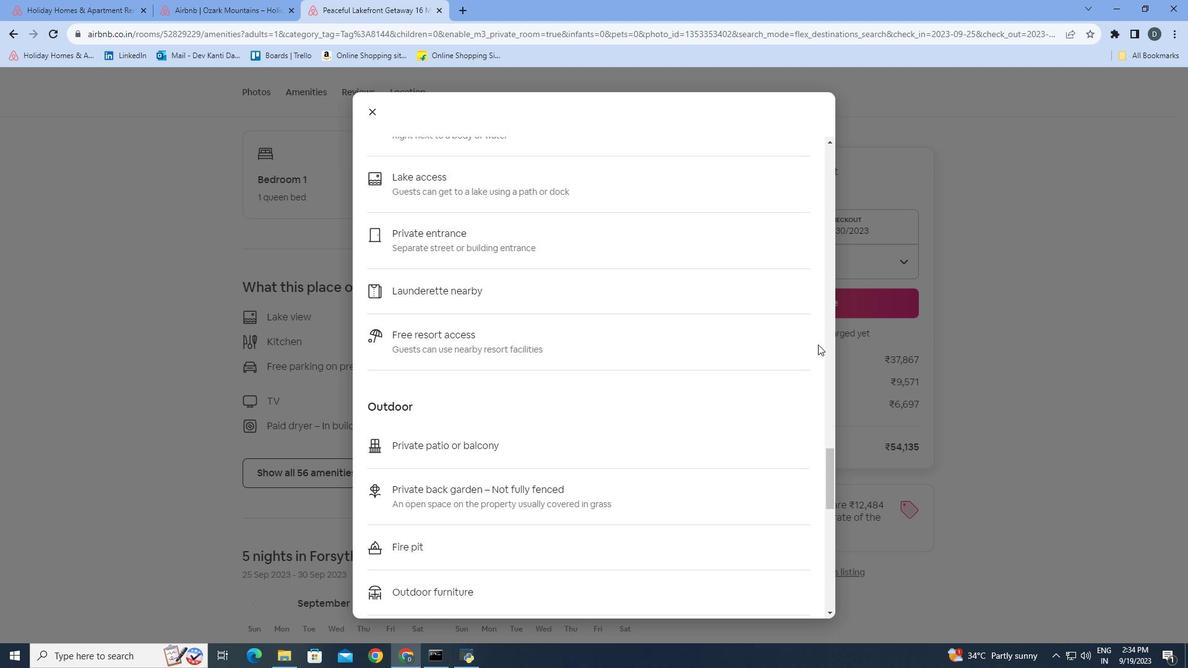 
Action: Mouse moved to (799, 329)
Screenshot: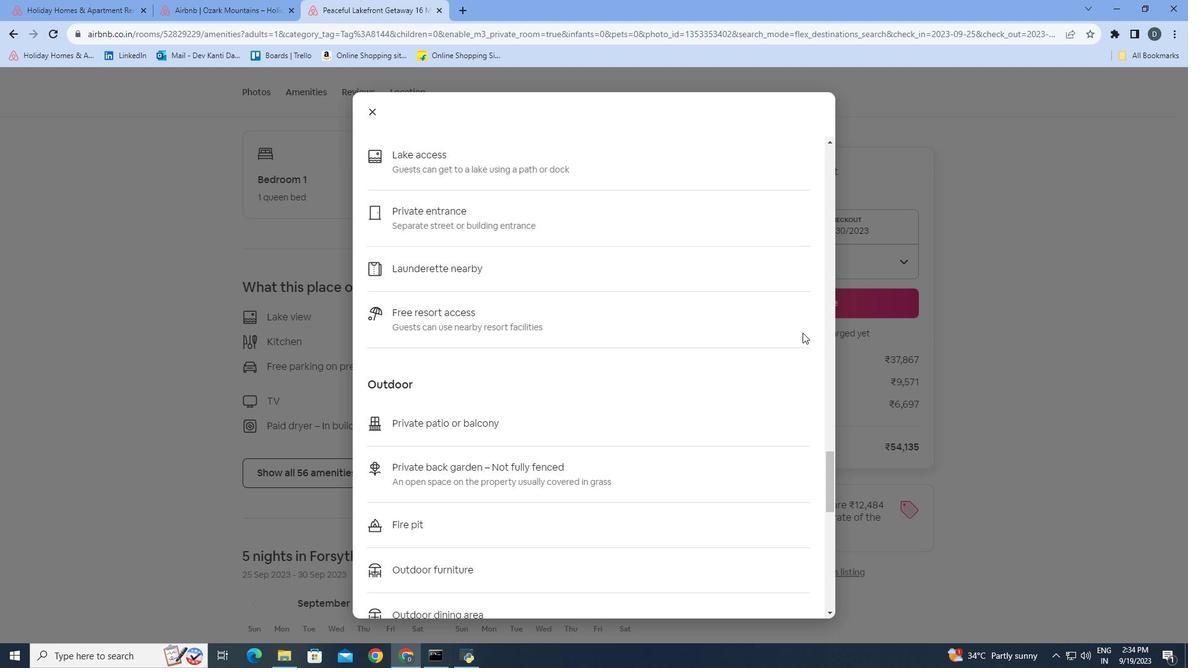 
Action: Mouse scrolled (799, 329) with delta (0, 0)
Screenshot: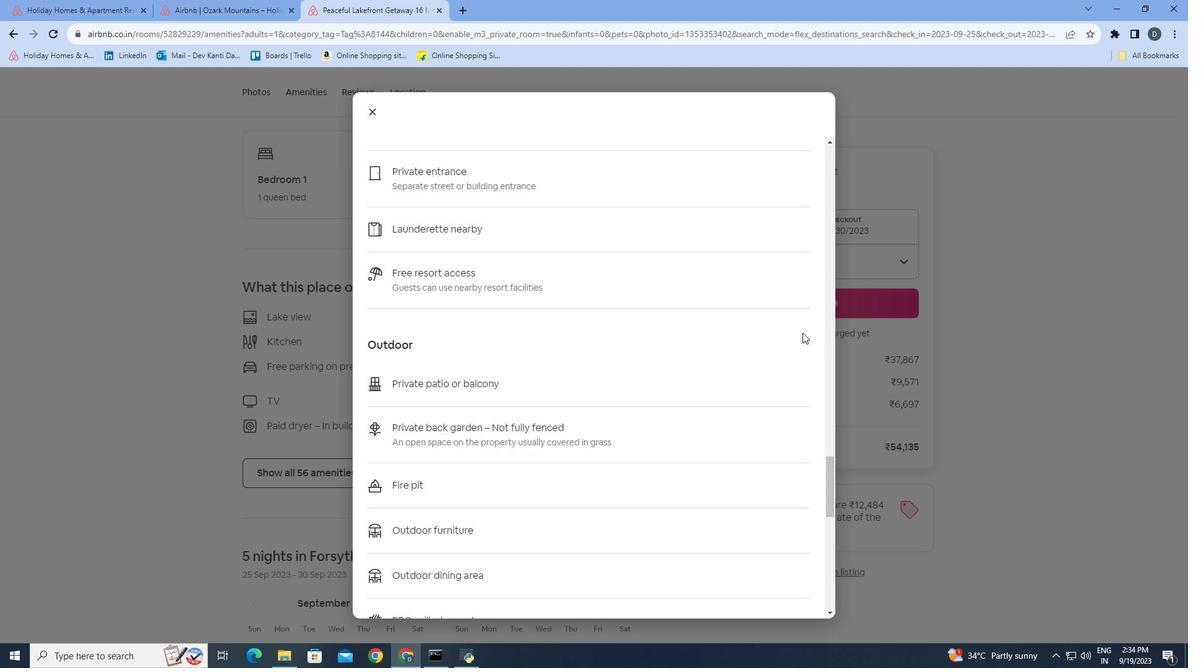 
Action: Mouse moved to (802, 336)
Screenshot: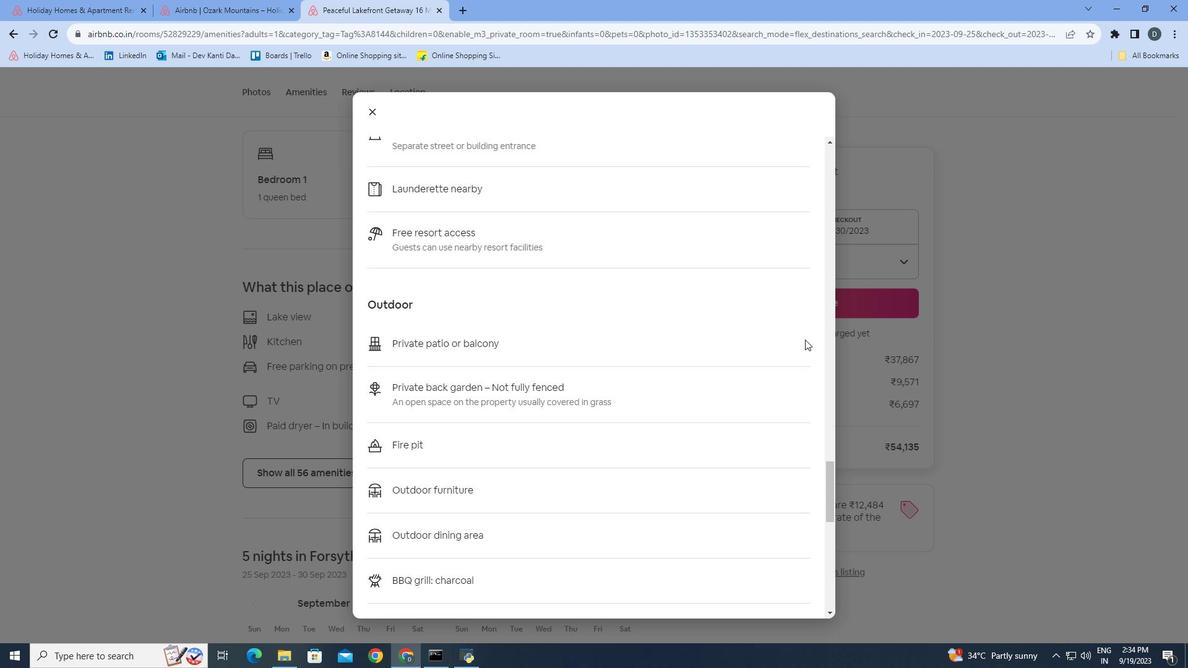 
Action: Mouse scrolled (802, 335) with delta (0, 0)
Screenshot: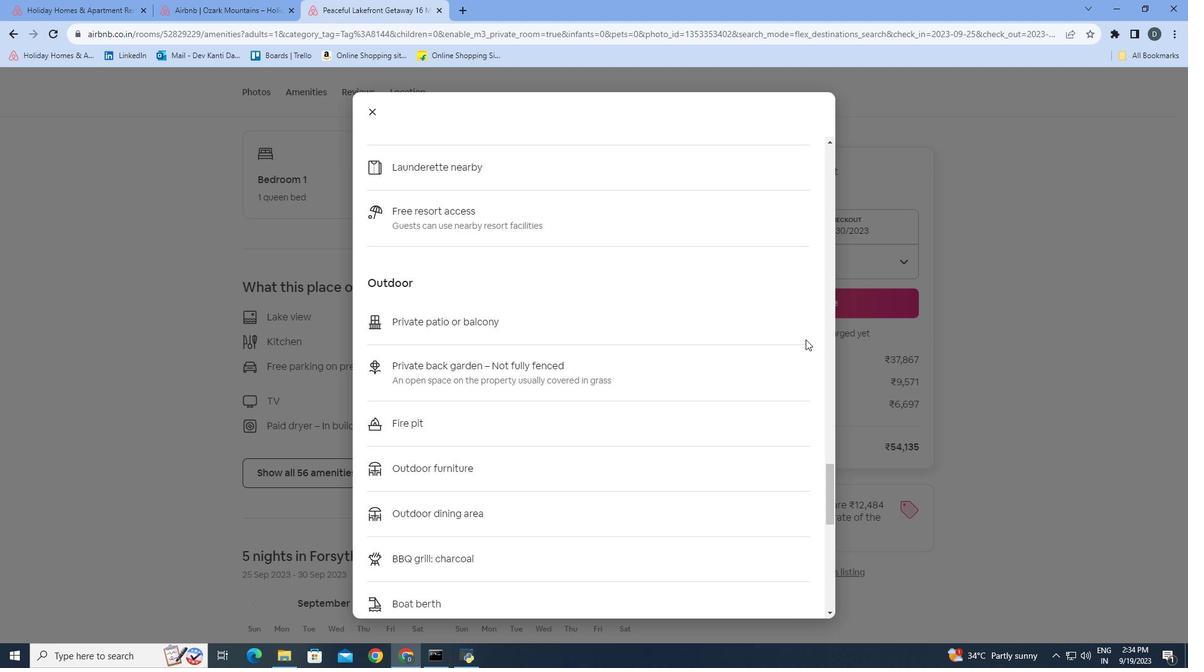 
Action: Mouse moved to (803, 336)
Screenshot: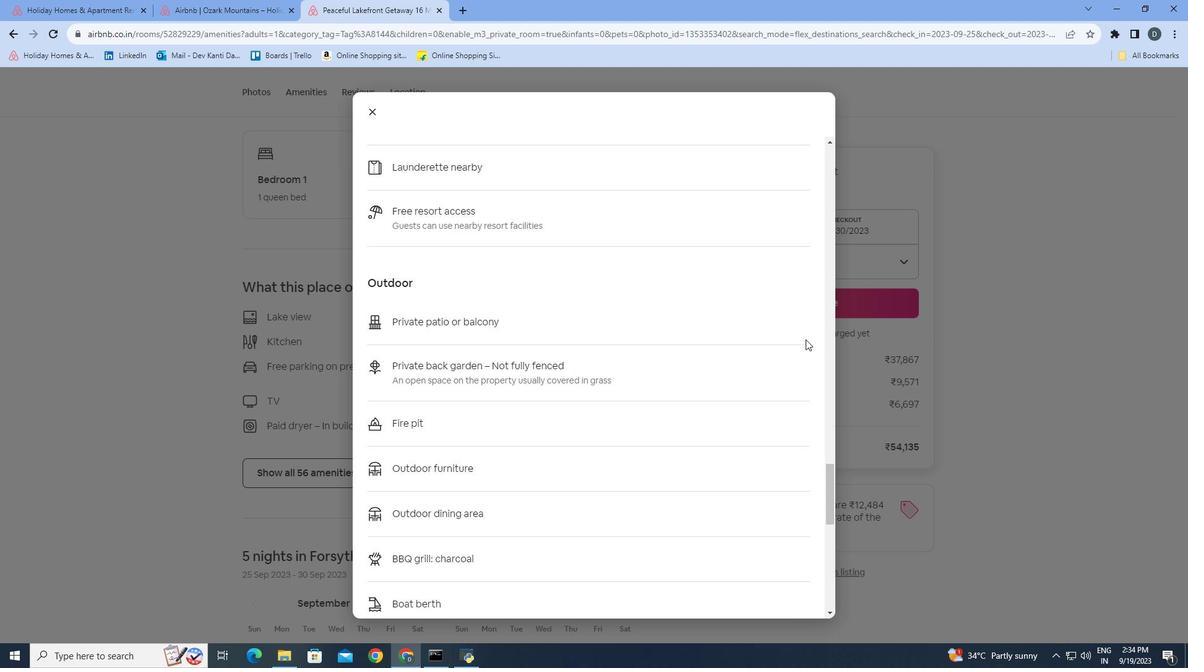 
Action: Mouse scrolled (803, 336) with delta (0, 0)
Screenshot: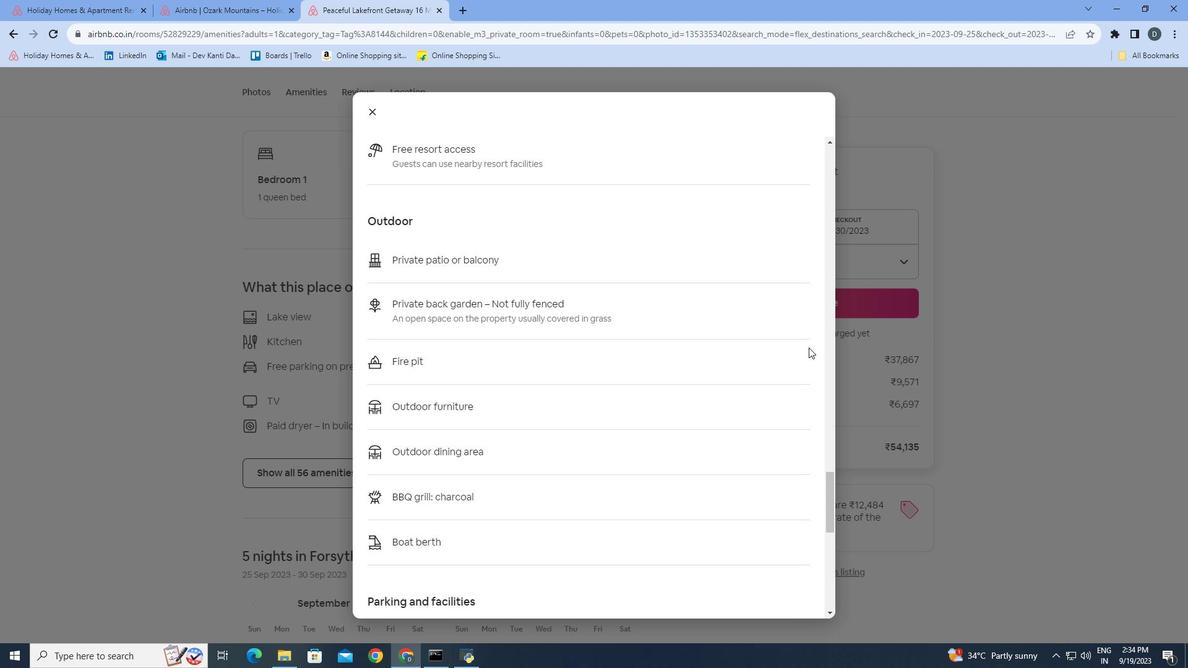 
Action: Mouse moved to (807, 346)
Screenshot: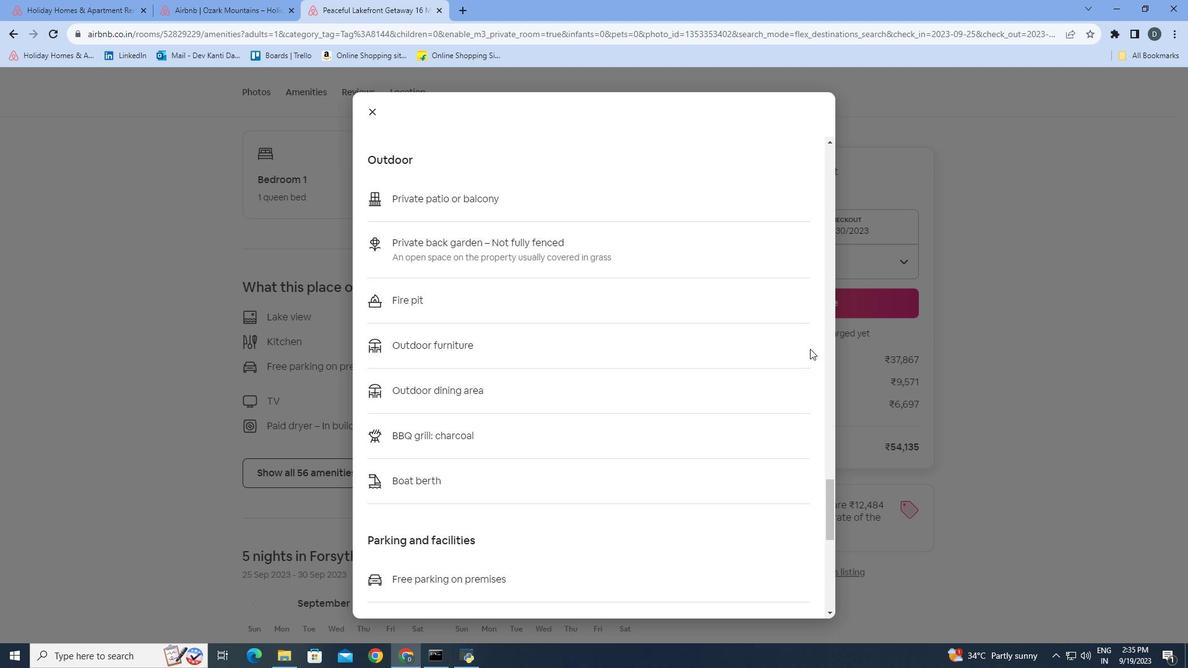 
Action: Mouse scrolled (807, 345) with delta (0, 0)
Screenshot: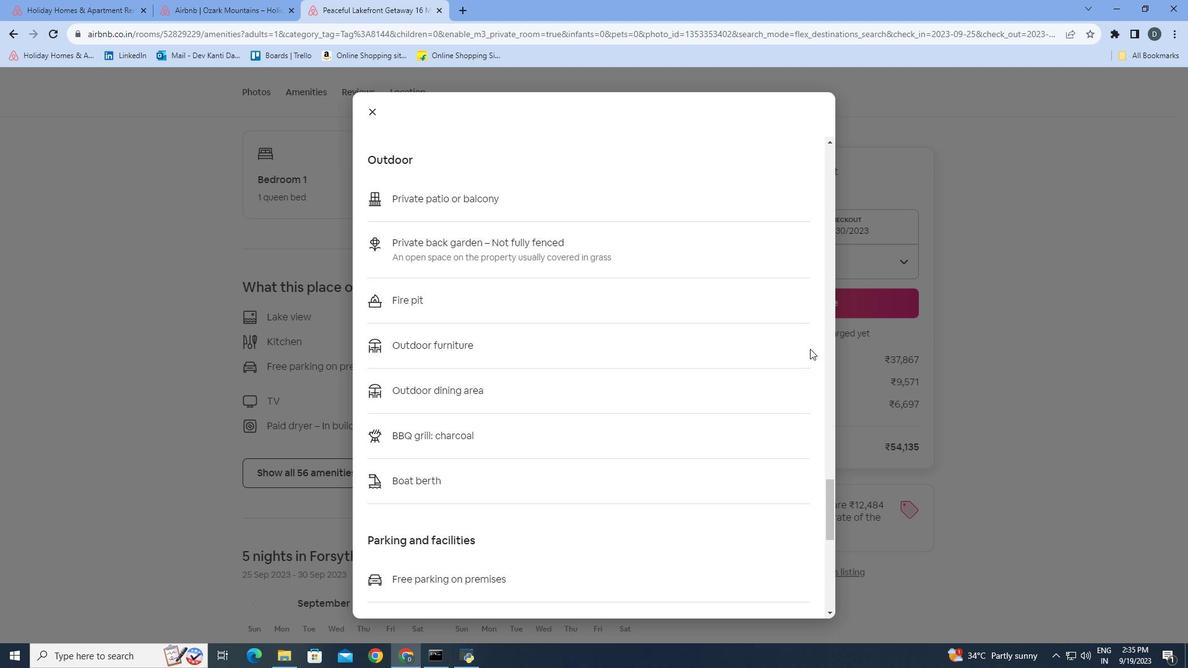 
Action: Mouse moved to (809, 342)
Screenshot: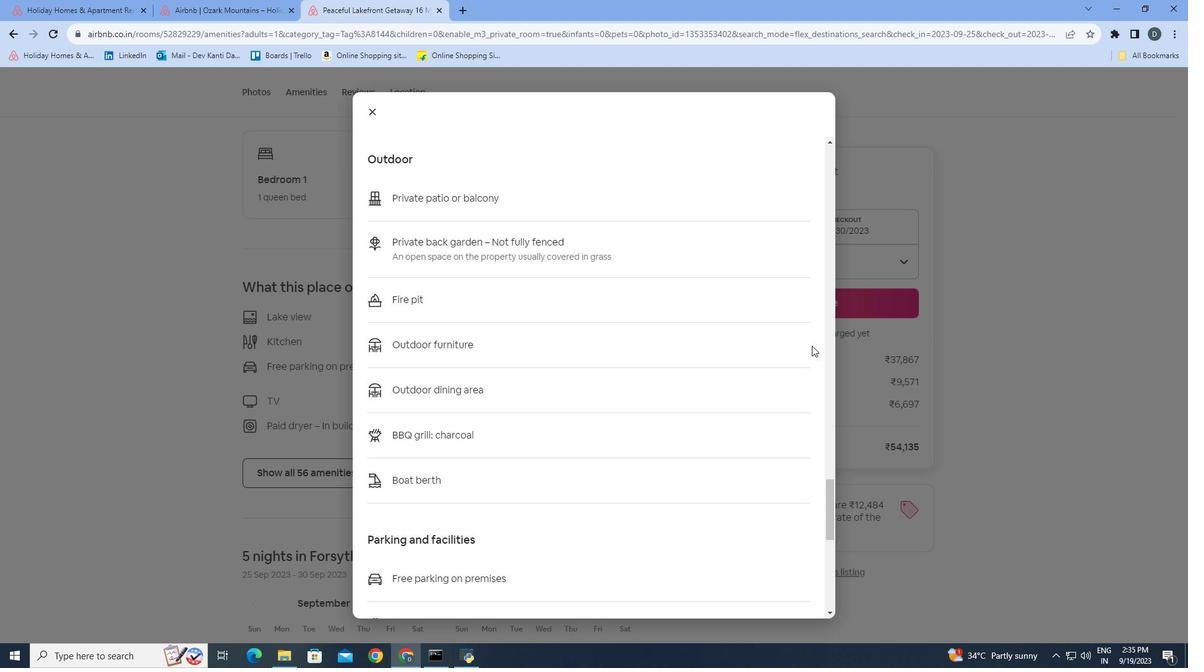 
Action: Mouse scrolled (809, 342) with delta (0, 0)
Screenshot: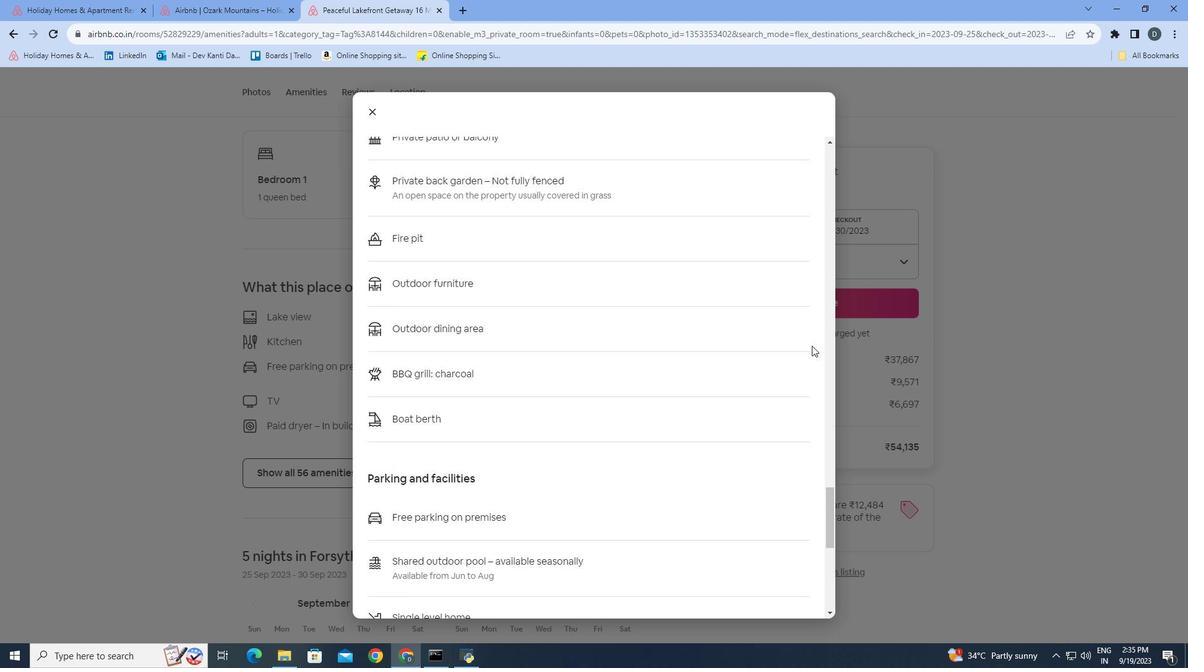 
Action: Mouse scrolled (809, 342) with delta (0, 0)
Screenshot: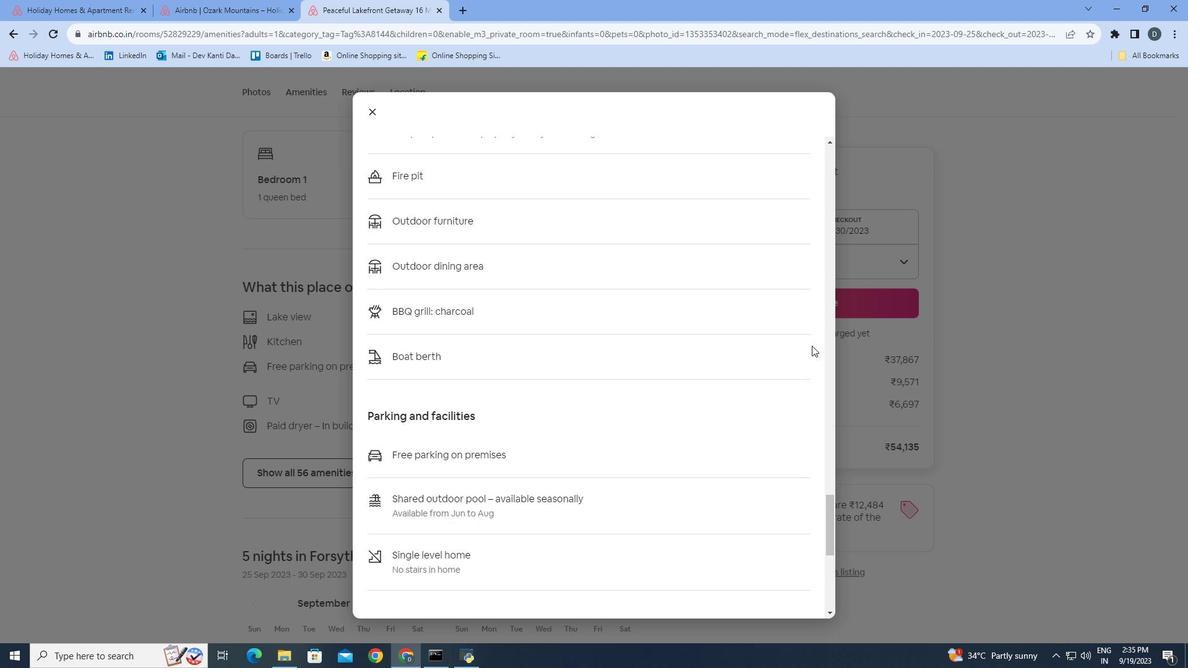 
Action: Mouse scrolled (809, 342) with delta (0, 0)
Screenshot: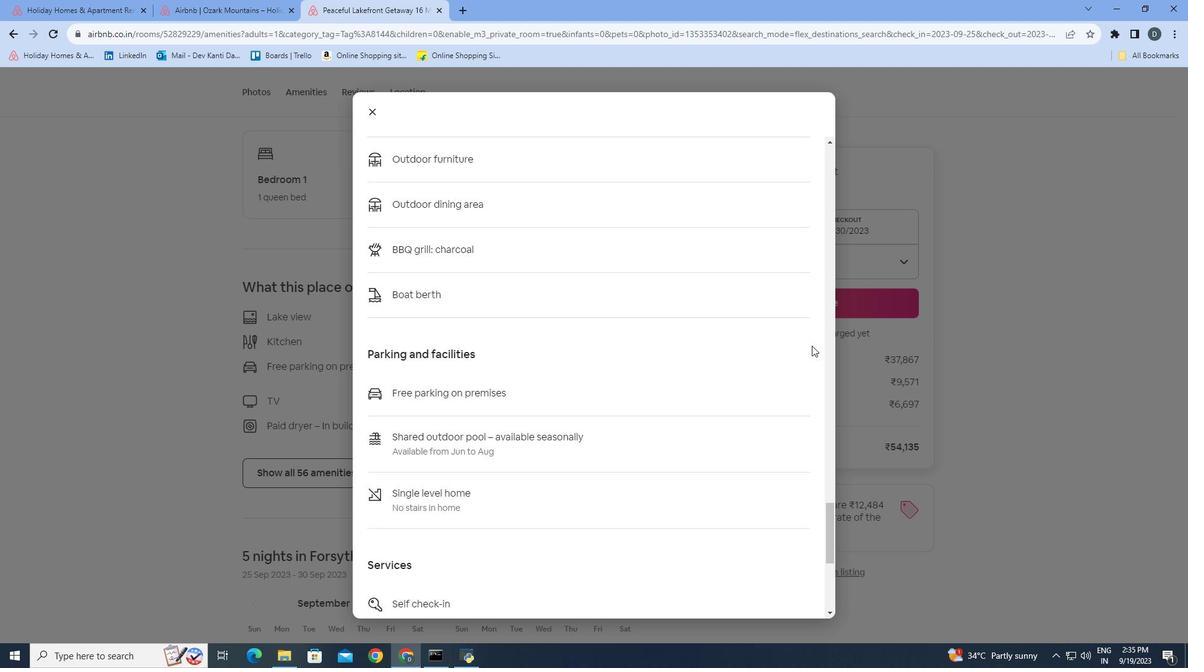 
Action: Mouse moved to (809, 342)
Screenshot: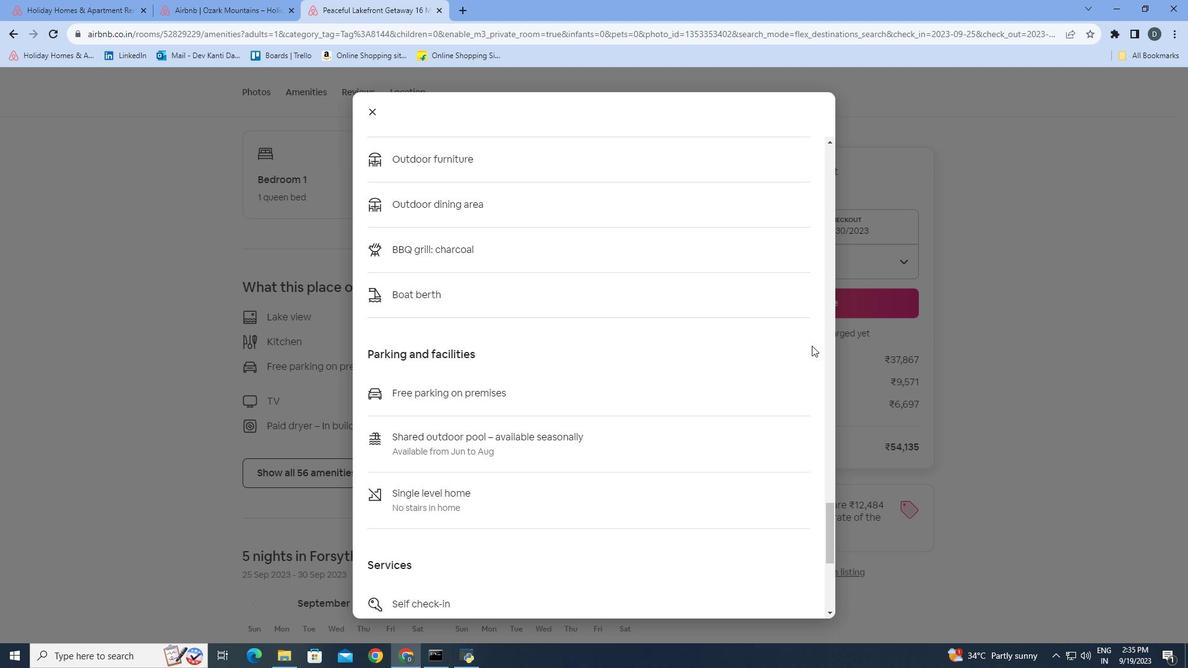 
Action: Mouse scrolled (809, 342) with delta (0, 0)
Screenshot: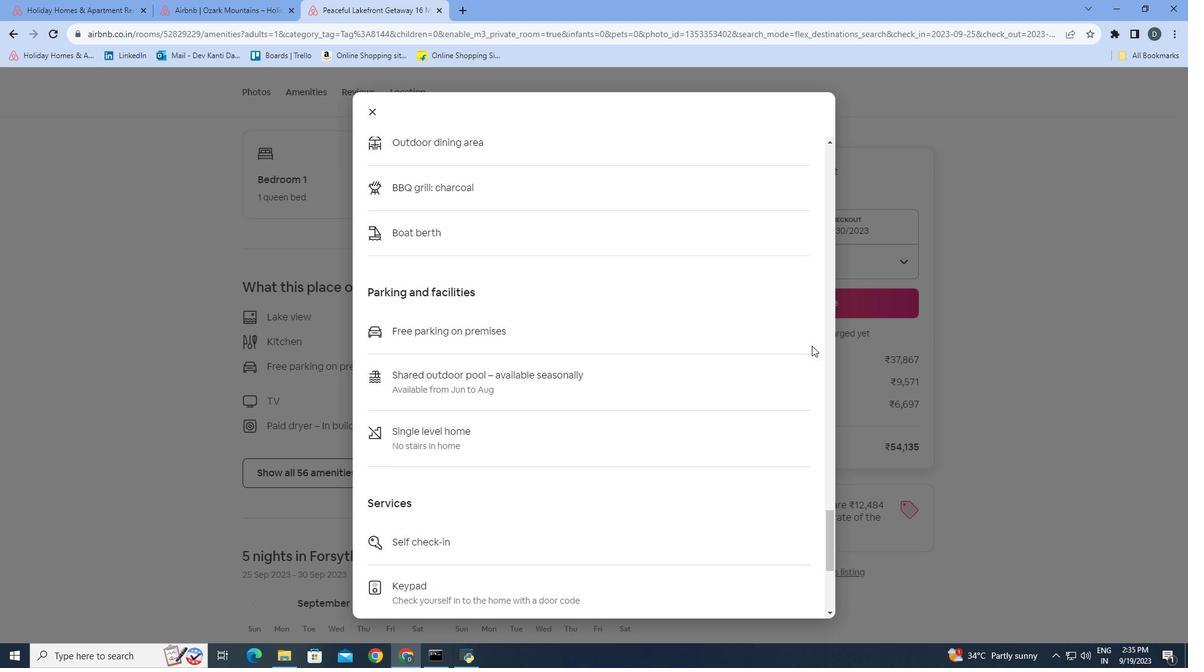 
Action: Mouse scrolled (809, 342) with delta (0, 0)
Screenshot: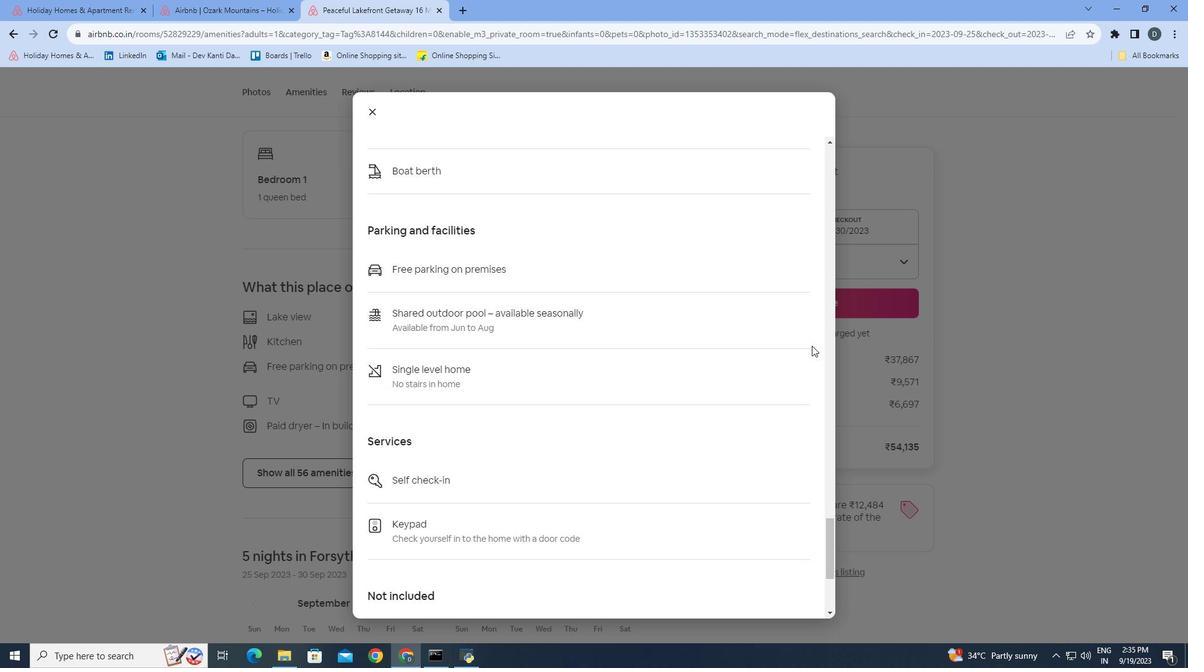 
Action: Mouse scrolled (809, 342) with delta (0, 0)
Screenshot: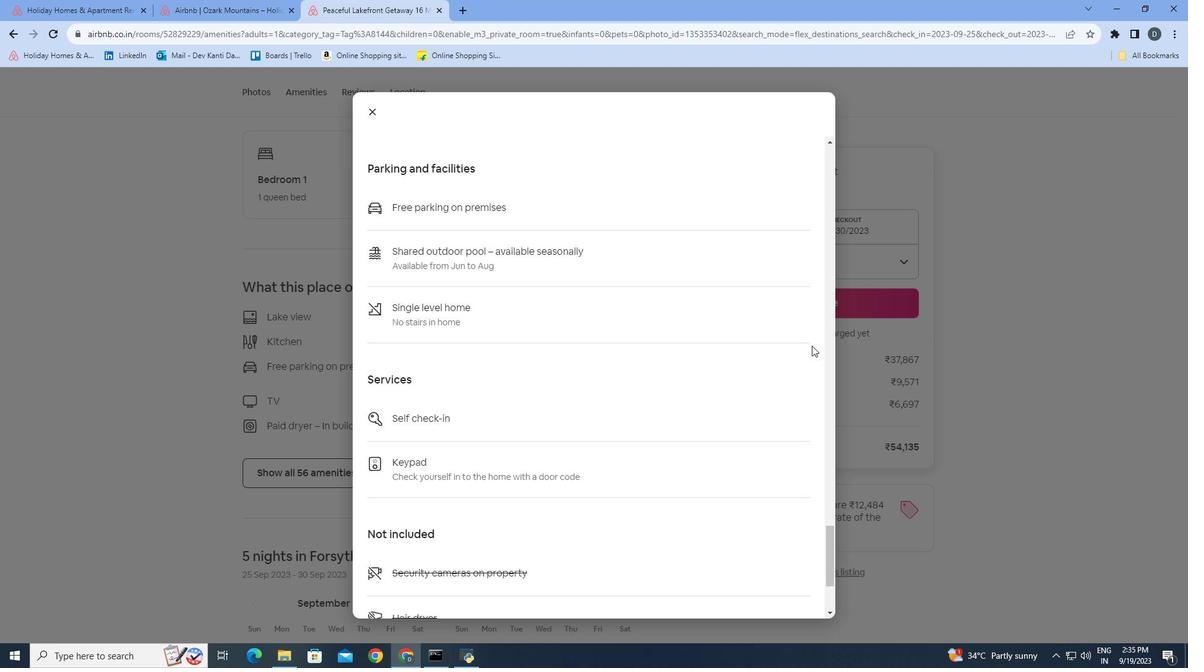 
Action: Mouse moved to (811, 344)
Screenshot: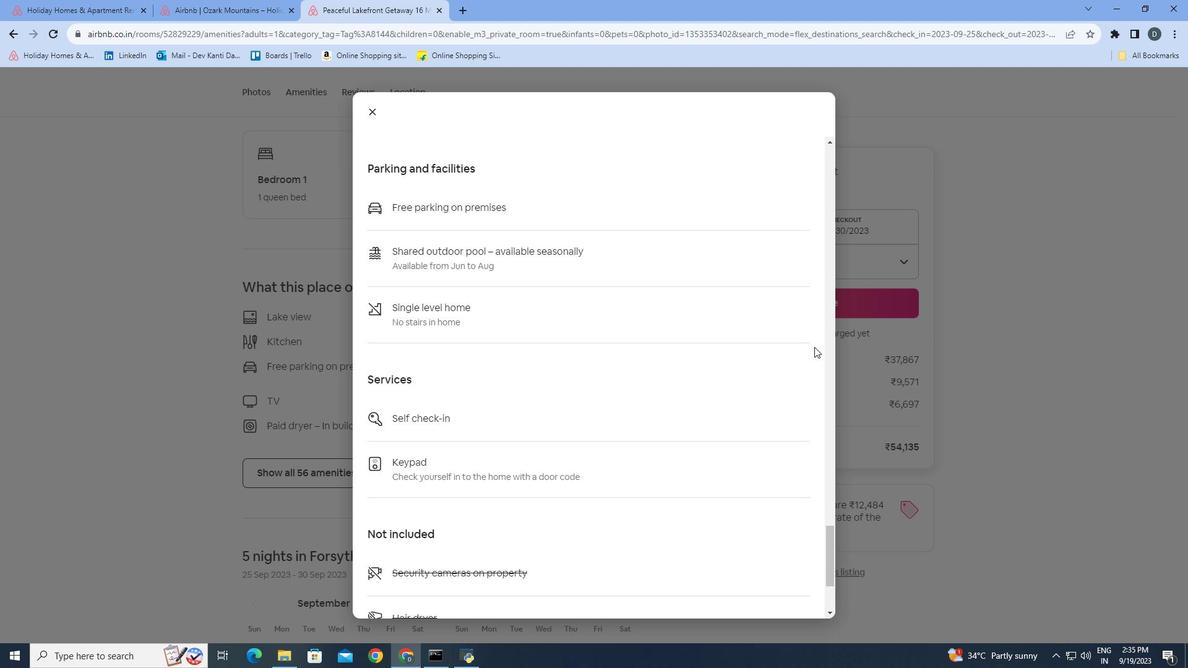 
Action: Mouse scrolled (811, 343) with delta (0, 0)
Screenshot: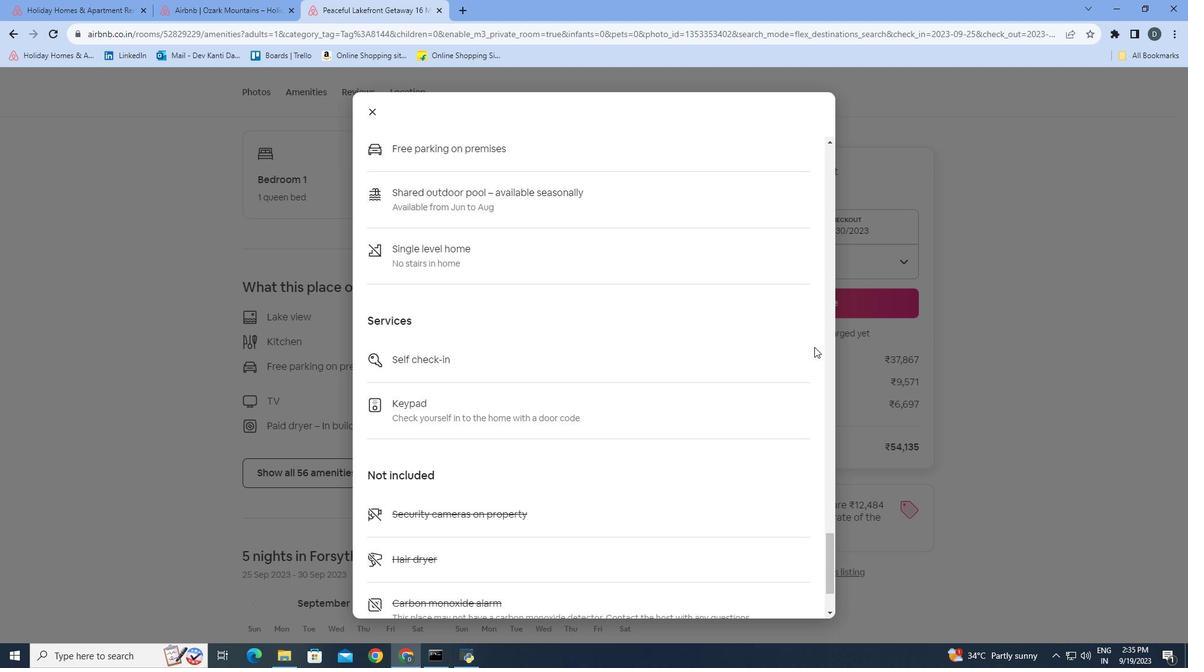 
Action: Mouse scrolled (811, 343) with delta (0, 0)
Screenshot: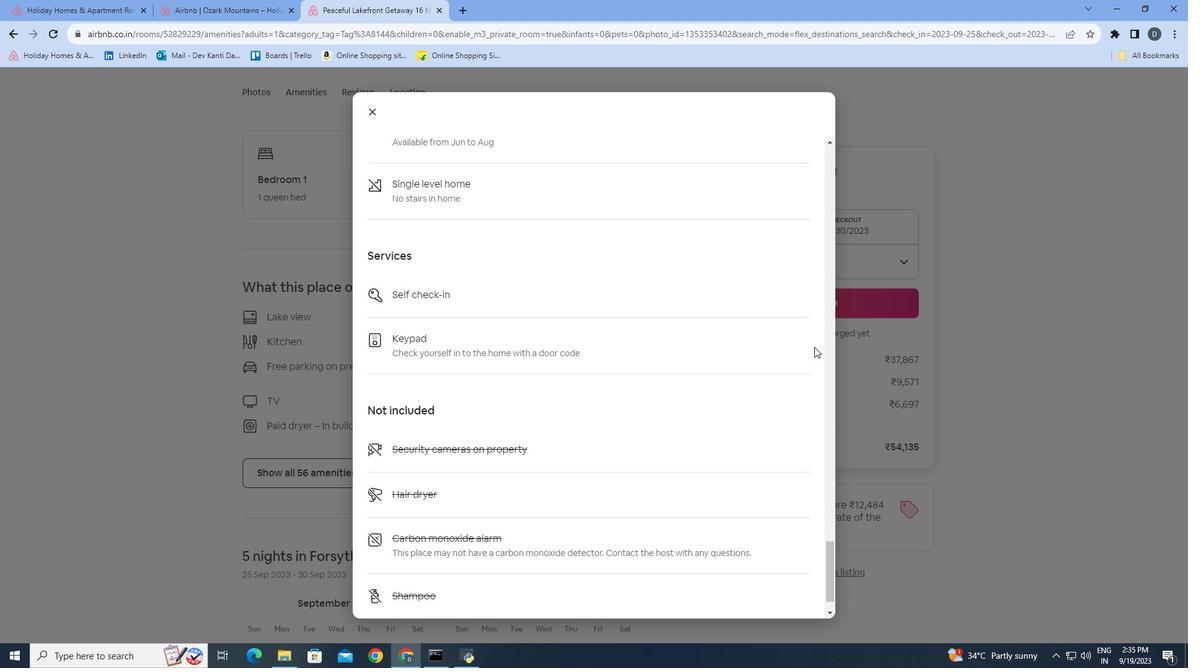 
Action: Mouse moved to (812, 345)
Screenshot: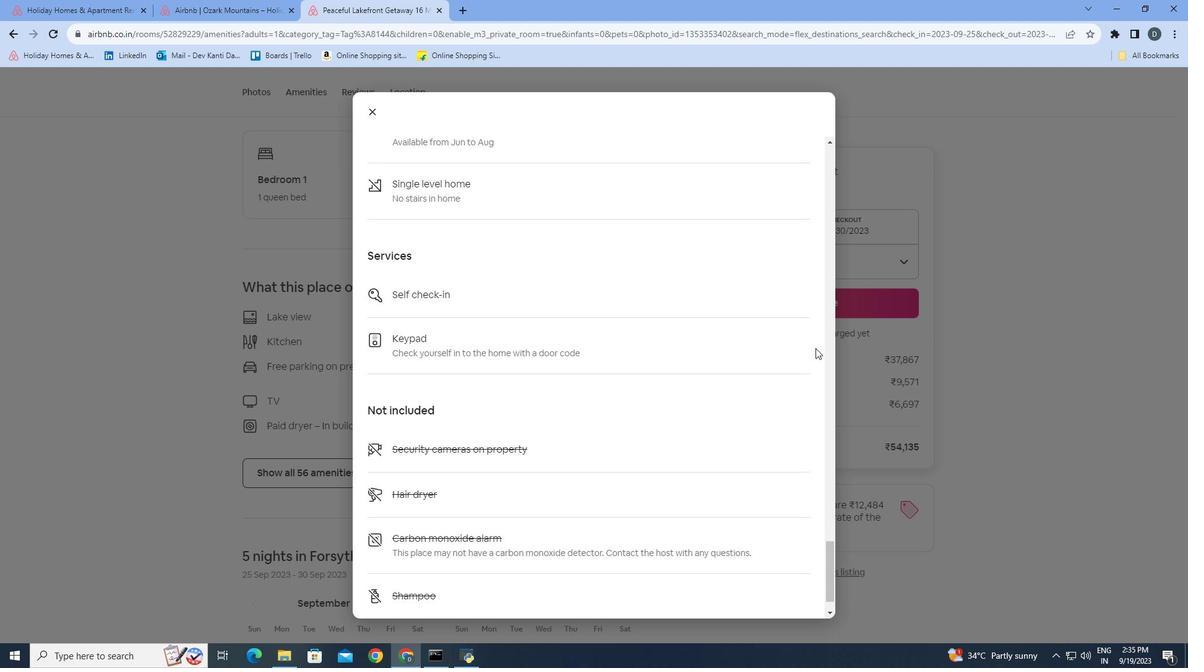 
Action: Mouse scrolled (812, 344) with delta (0, 0)
Screenshot: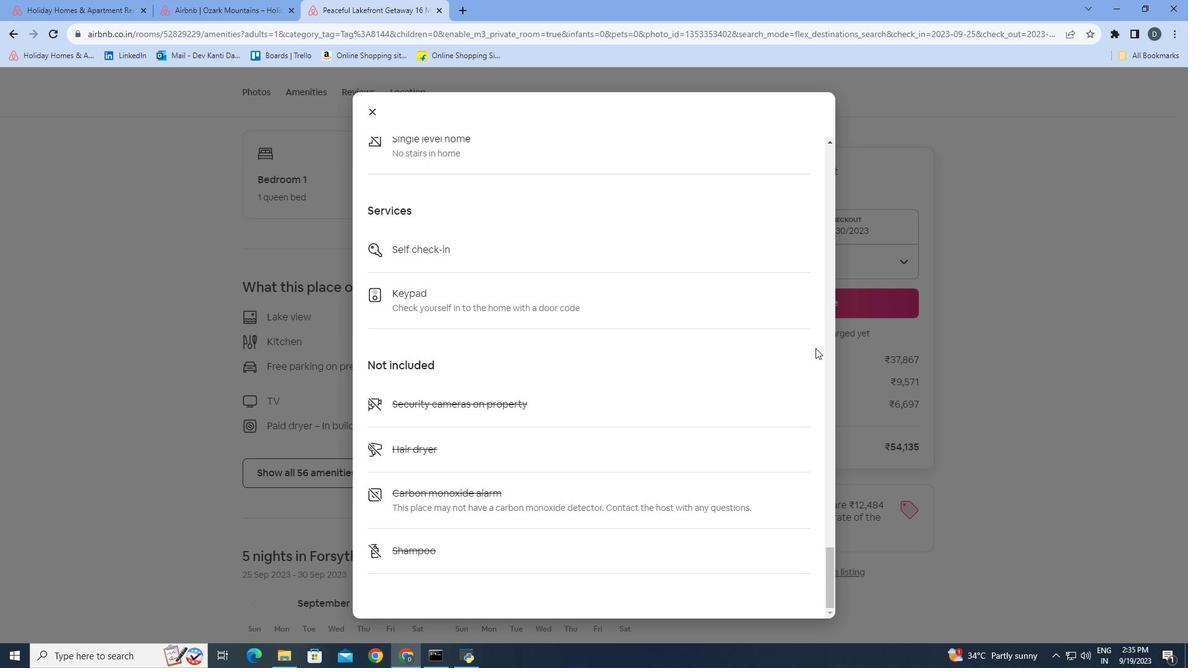 
Action: Mouse scrolled (812, 344) with delta (0, 0)
Screenshot: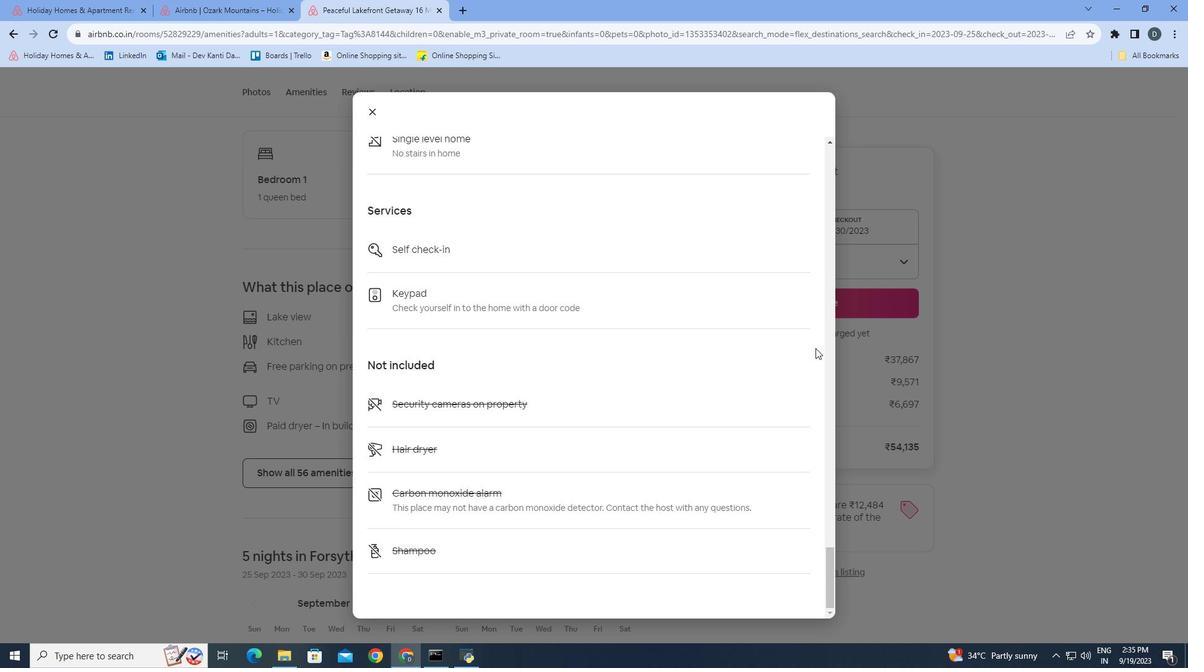 
Action: Mouse moved to (812, 345)
Screenshot: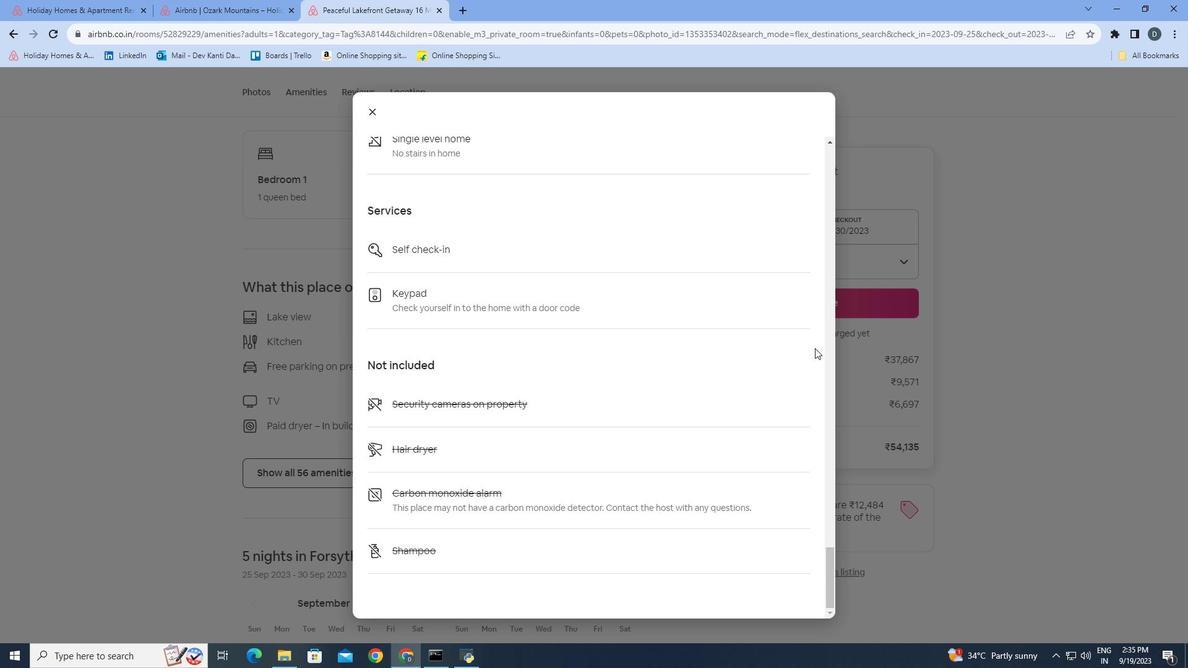 
Action: Mouse scrolled (812, 344) with delta (0, 0)
Screenshot: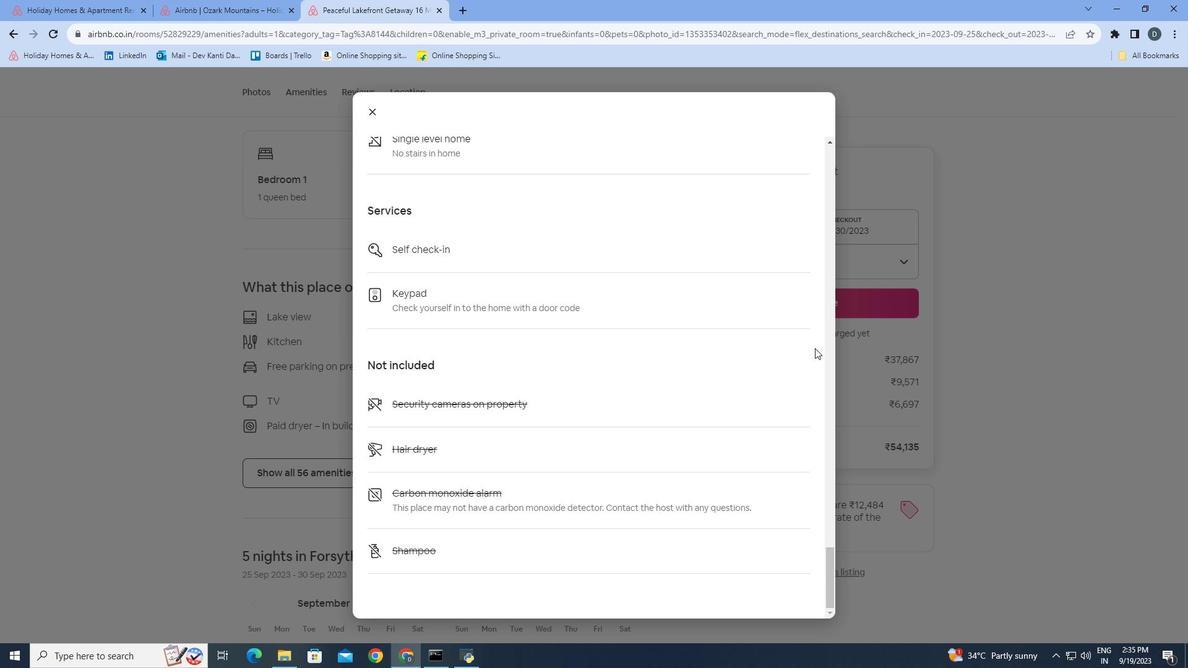 
Action: Mouse scrolled (812, 344) with delta (0, 0)
Screenshot: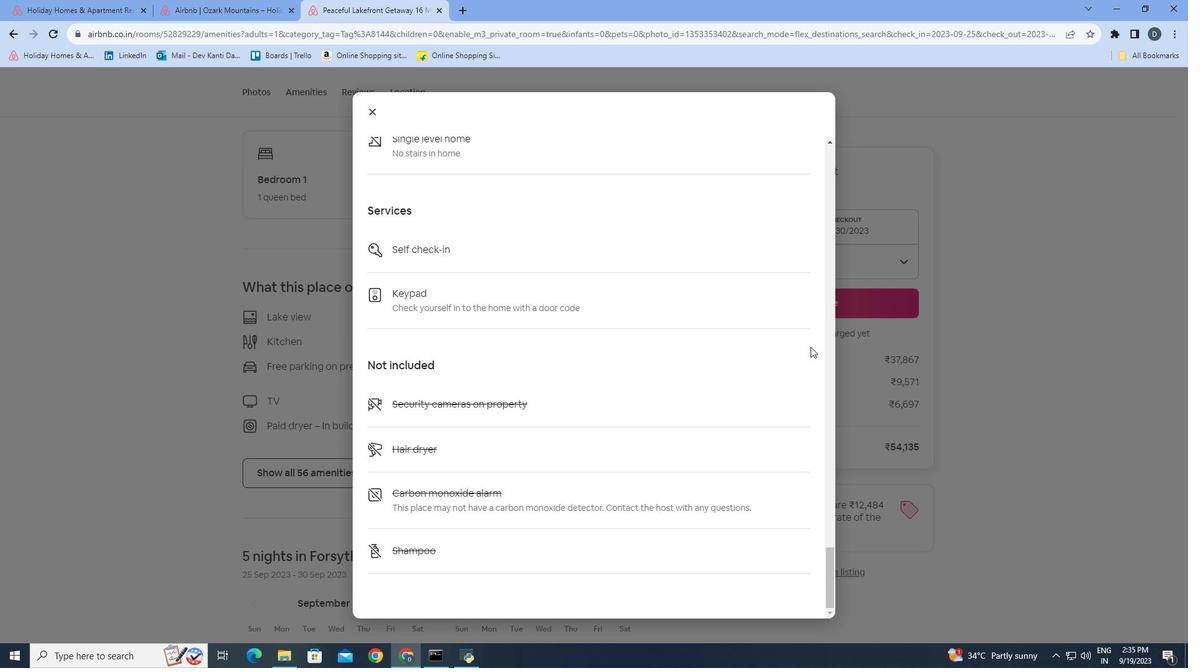 
Action: Mouse scrolled (812, 344) with delta (0, 0)
Screenshot: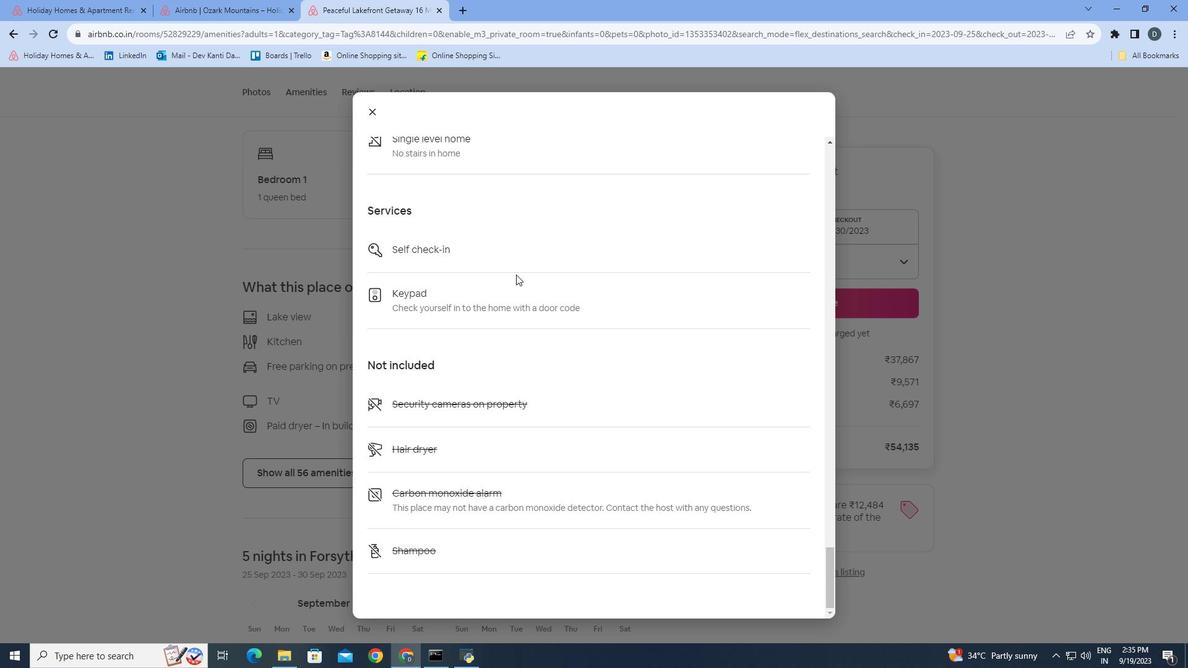 
Action: Mouse moved to (366, 106)
Screenshot: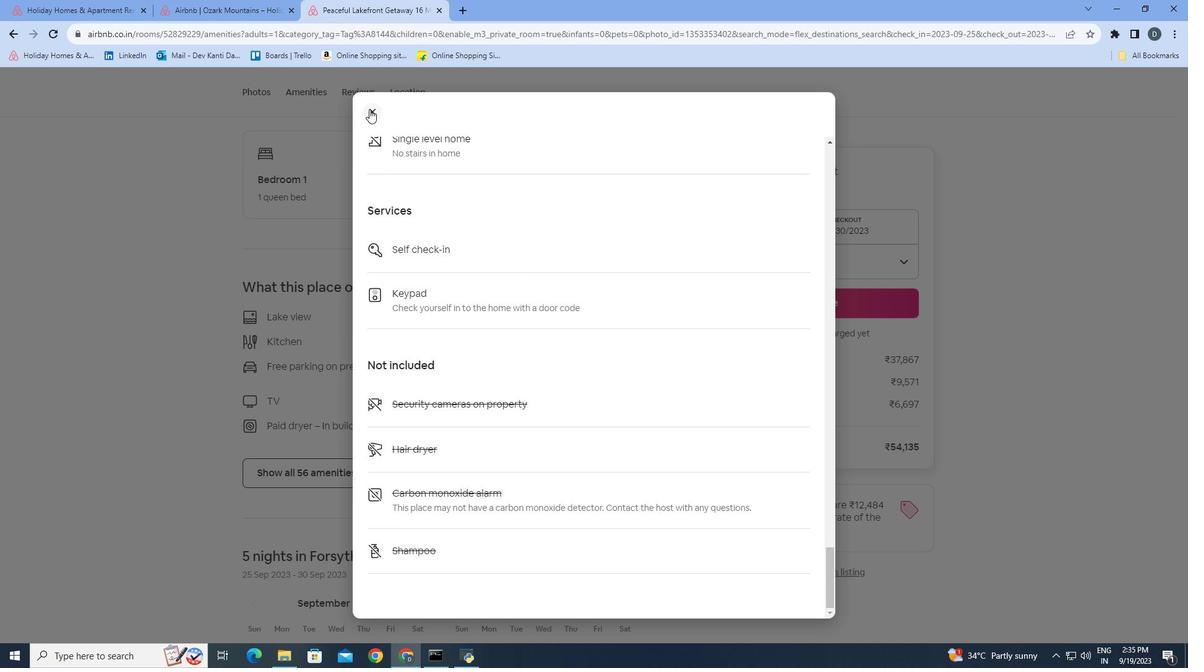 
Action: Mouse pressed left at (366, 106)
Screenshot: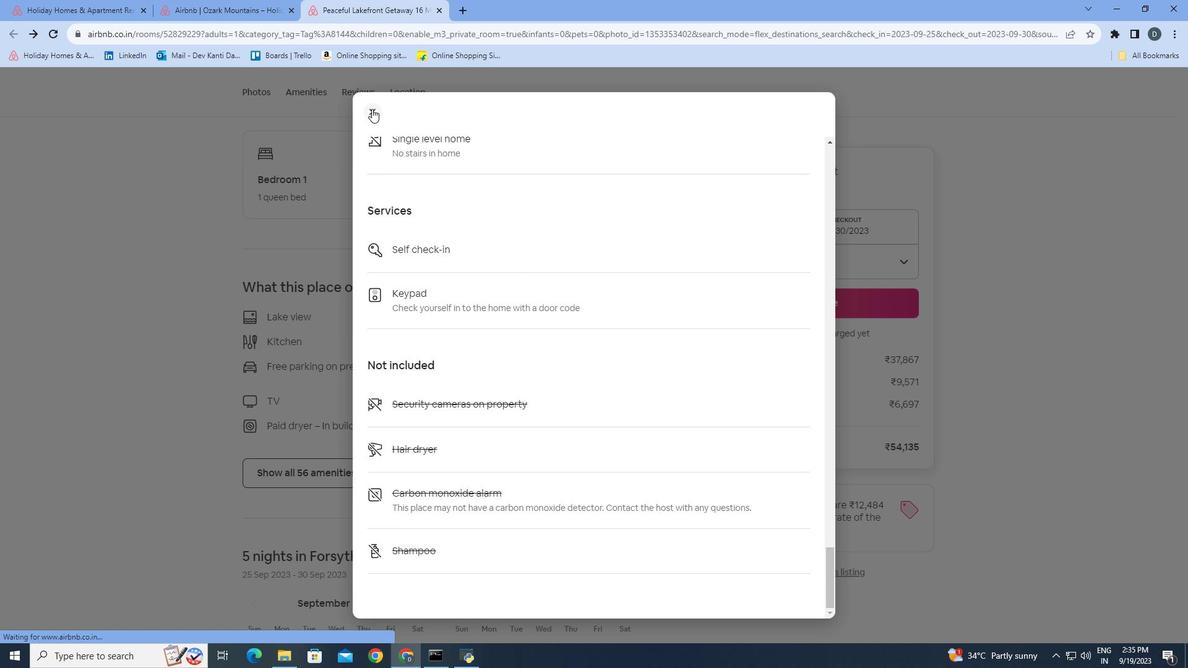 
Action: Mouse moved to (655, 310)
Screenshot: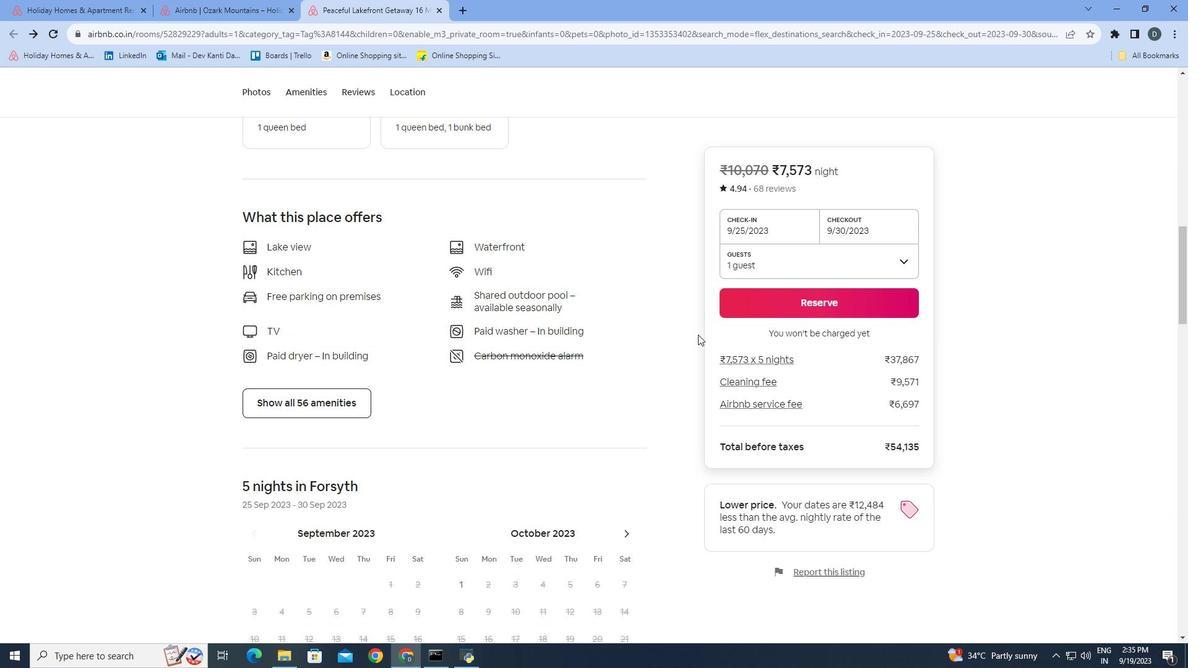 
Action: Mouse scrolled (655, 310) with delta (0, 0)
Screenshot: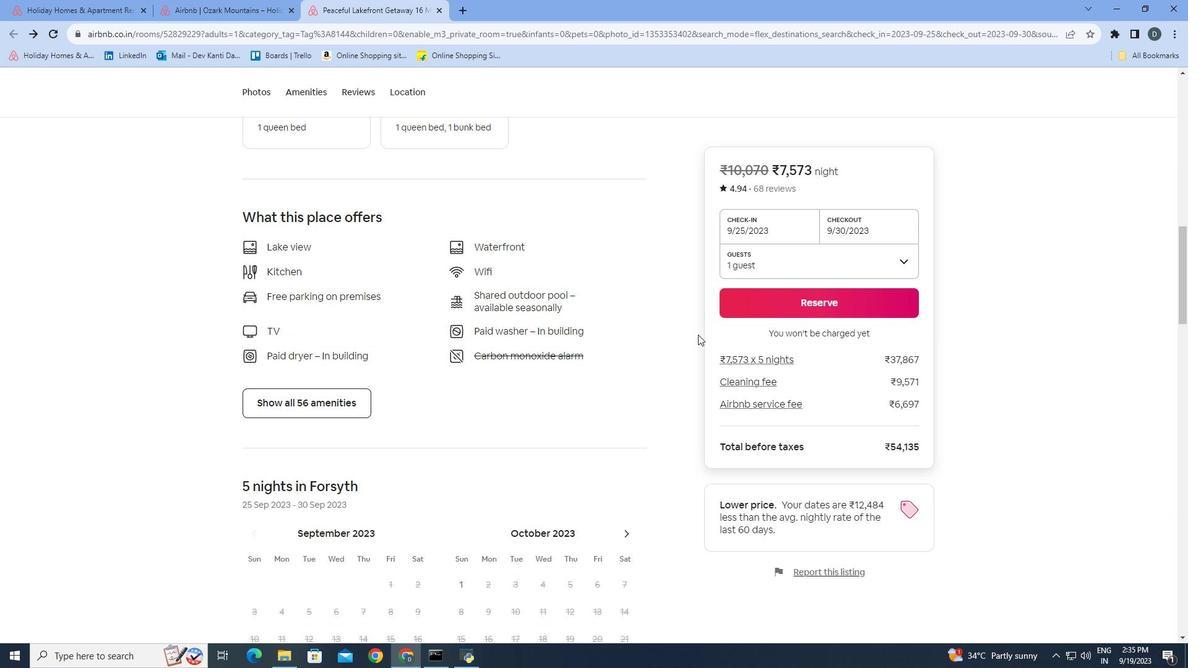 
Action: Mouse moved to (695, 331)
Screenshot: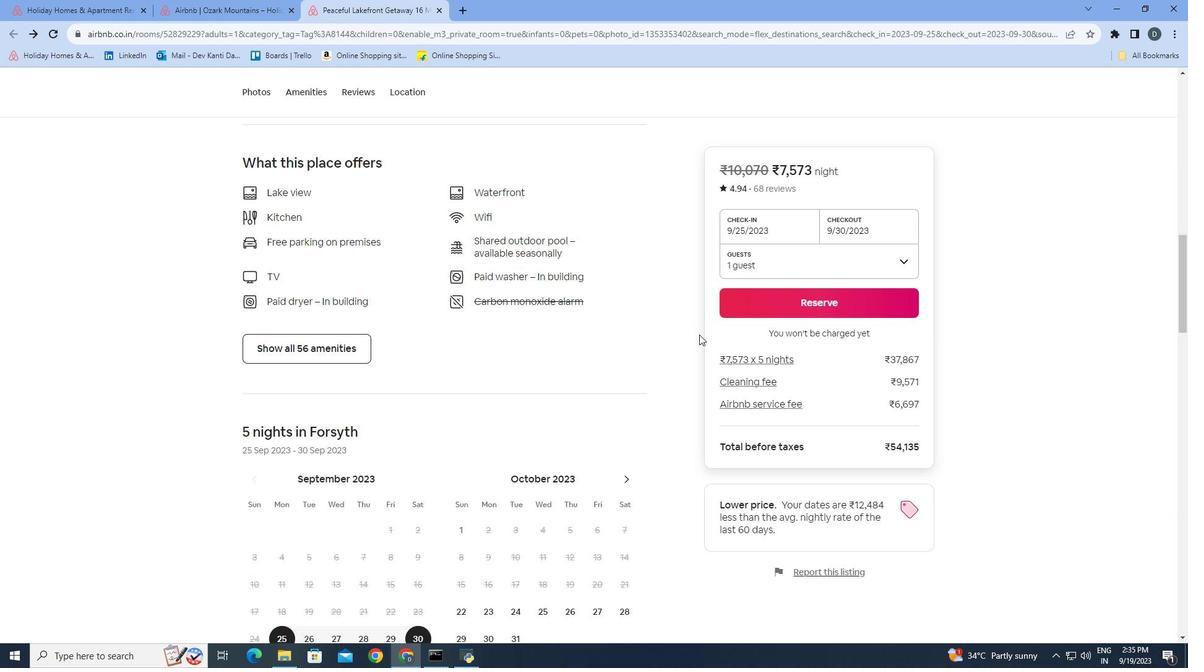 
Action: Mouse scrolled (695, 331) with delta (0, 0)
Screenshot: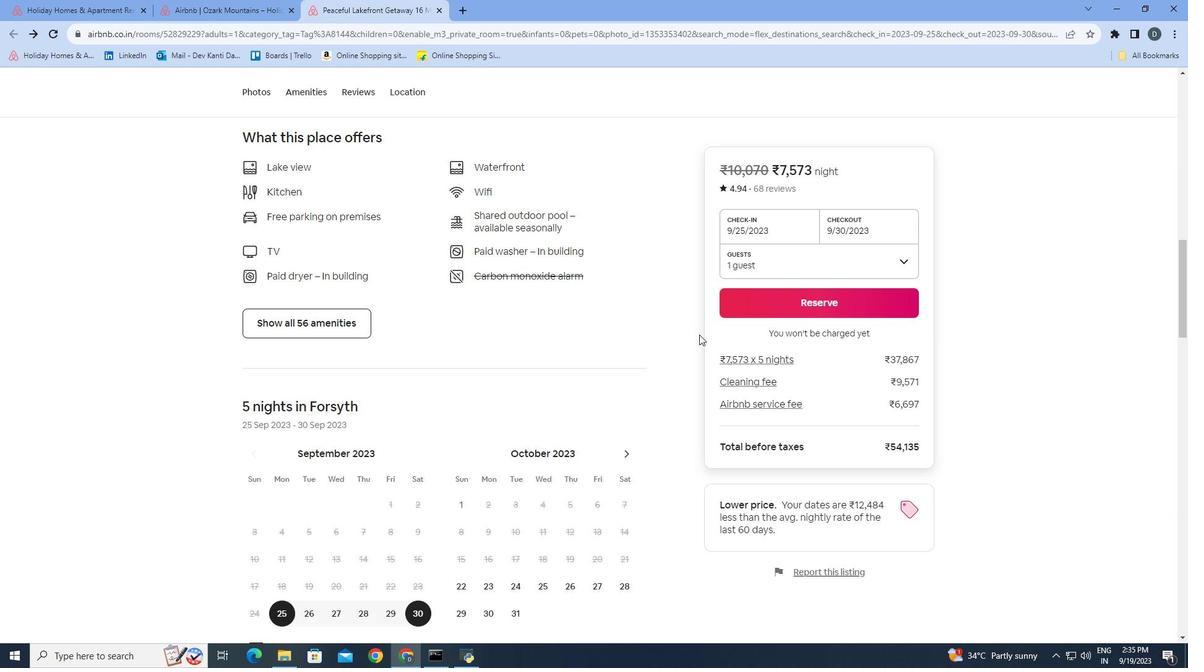 
Action: Mouse moved to (696, 331)
Screenshot: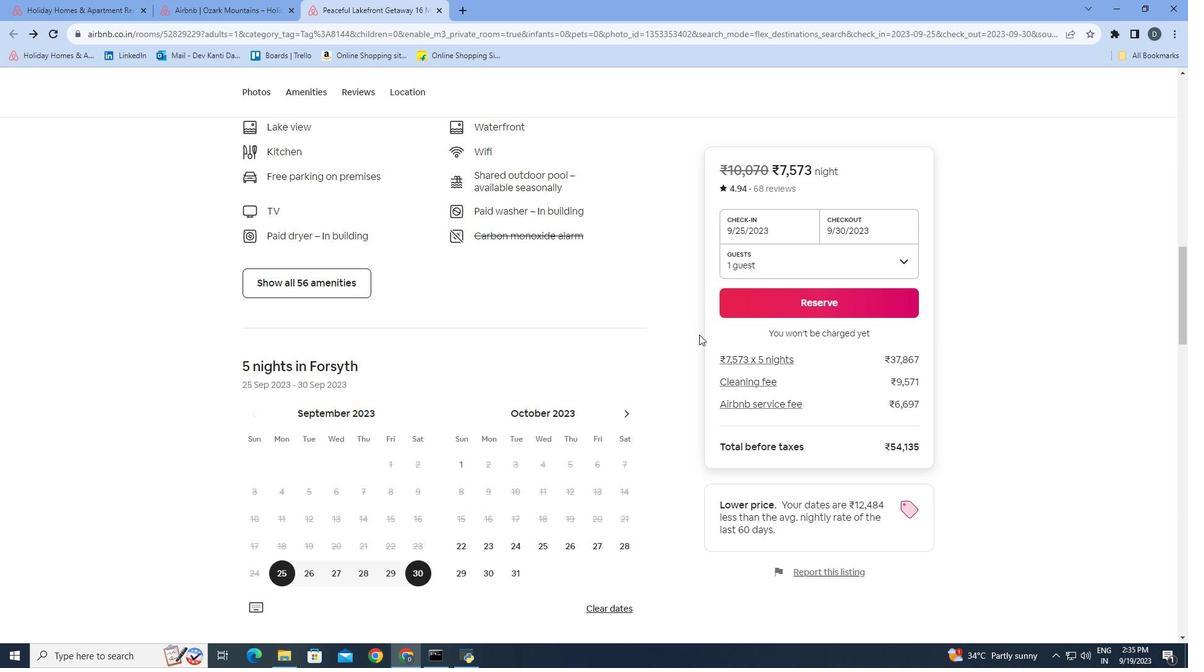 
Action: Mouse scrolled (696, 331) with delta (0, 0)
Screenshot: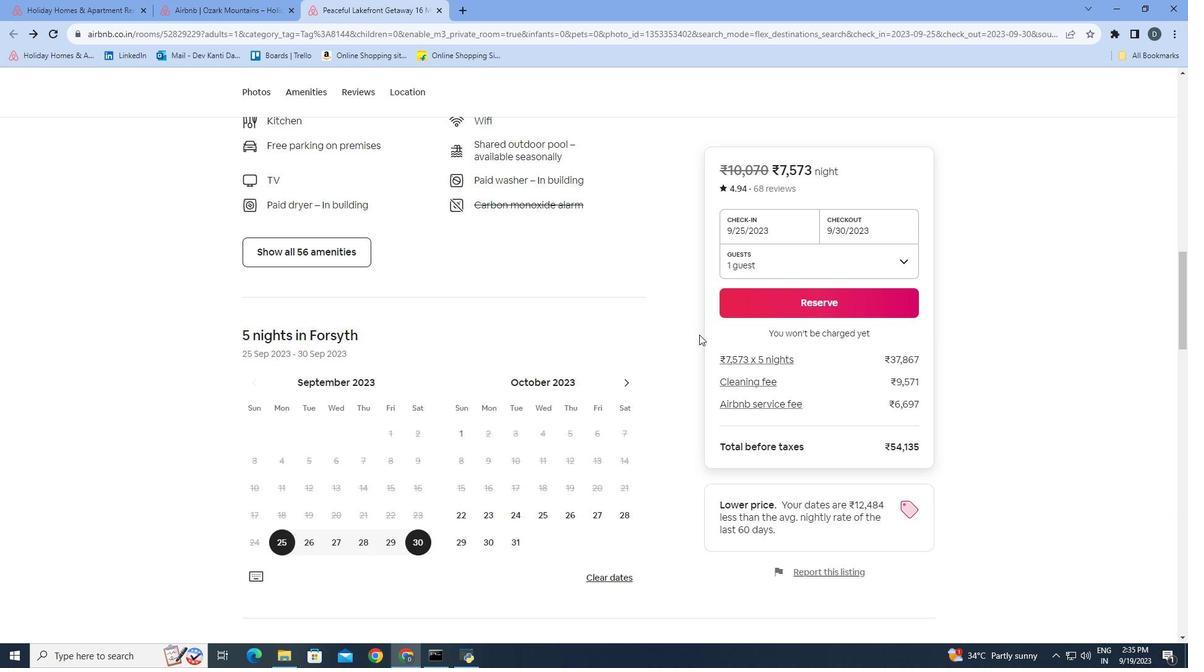 
Action: Mouse scrolled (696, 331) with delta (0, 0)
Screenshot: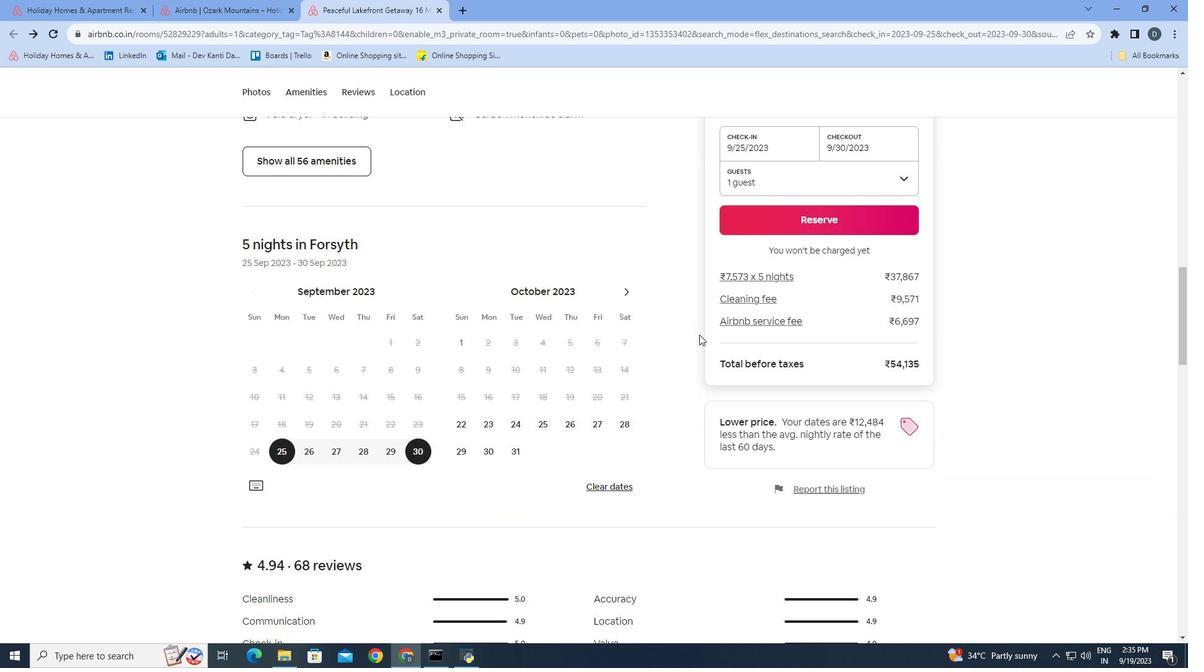 
Action: Mouse scrolled (696, 331) with delta (0, 0)
Screenshot: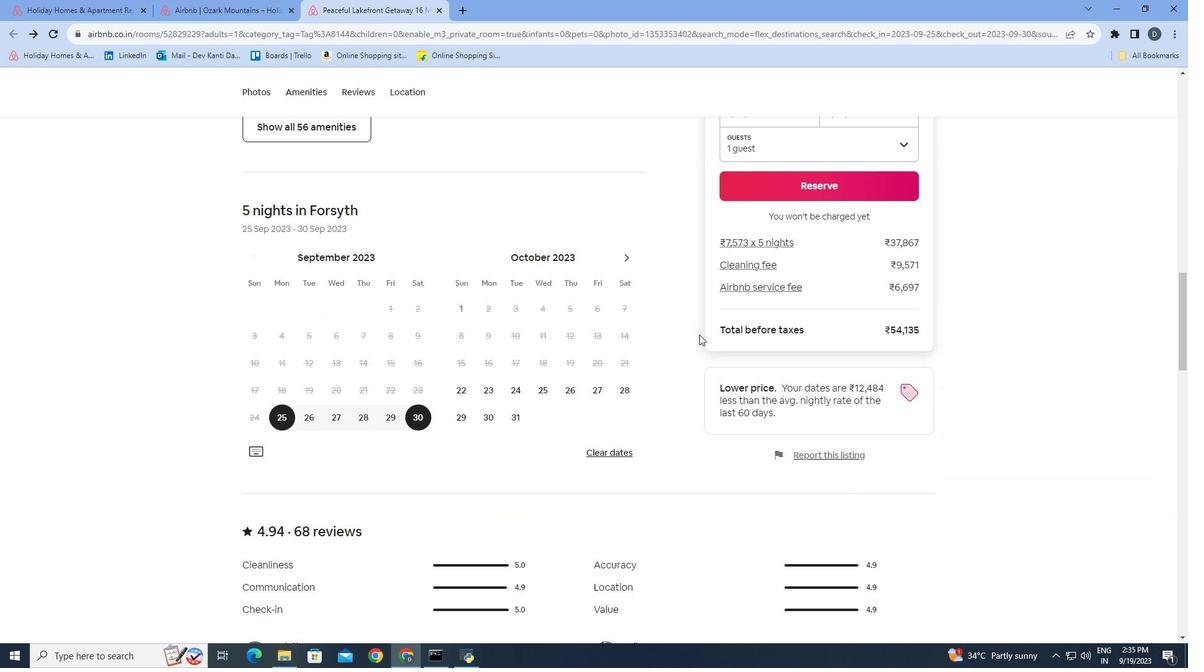 
Action: Mouse scrolled (696, 331) with delta (0, 0)
Screenshot: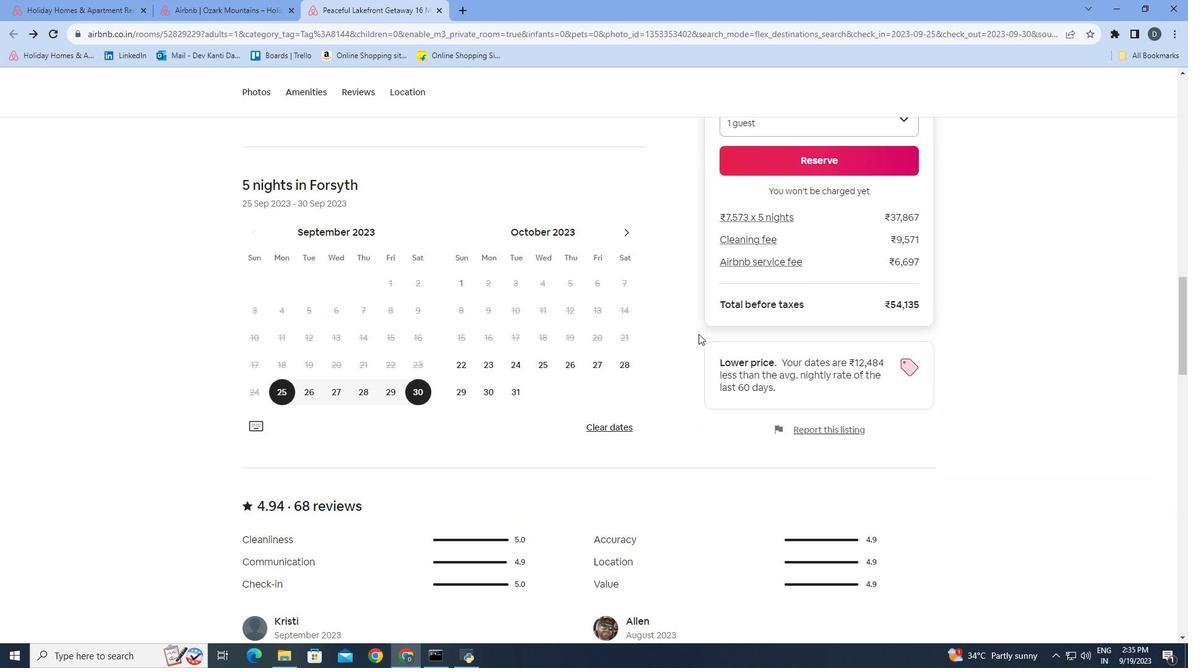 
Action: Mouse moved to (692, 329)
Screenshot: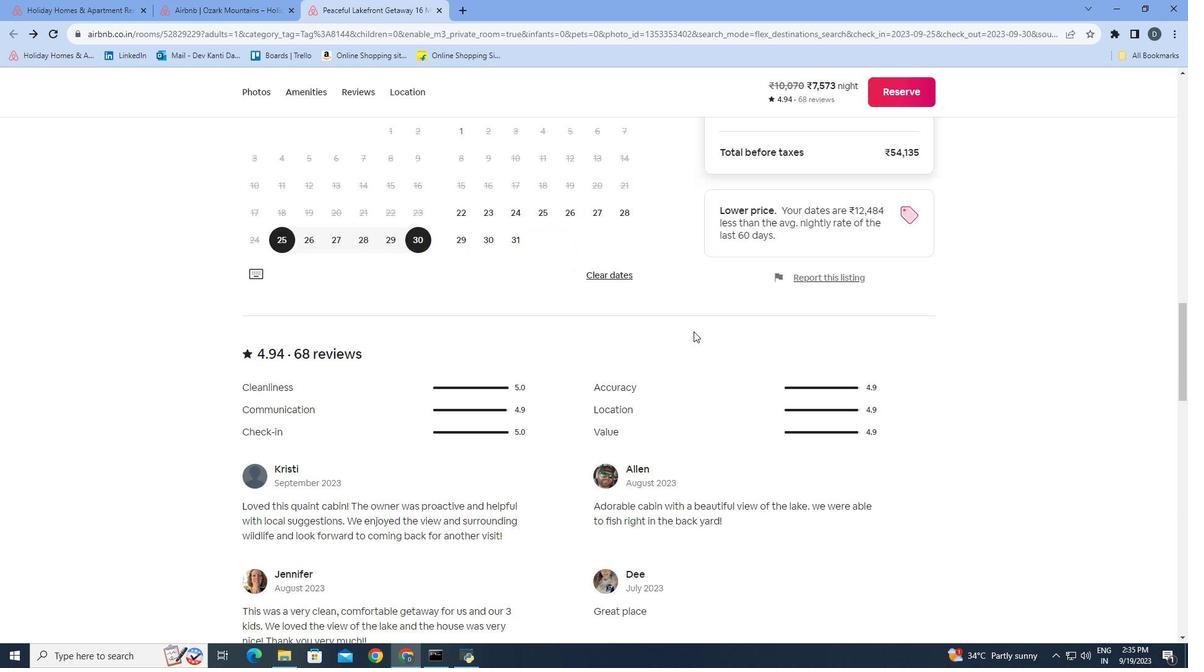 
Action: Mouse scrolled (692, 328) with delta (0, 0)
Screenshot: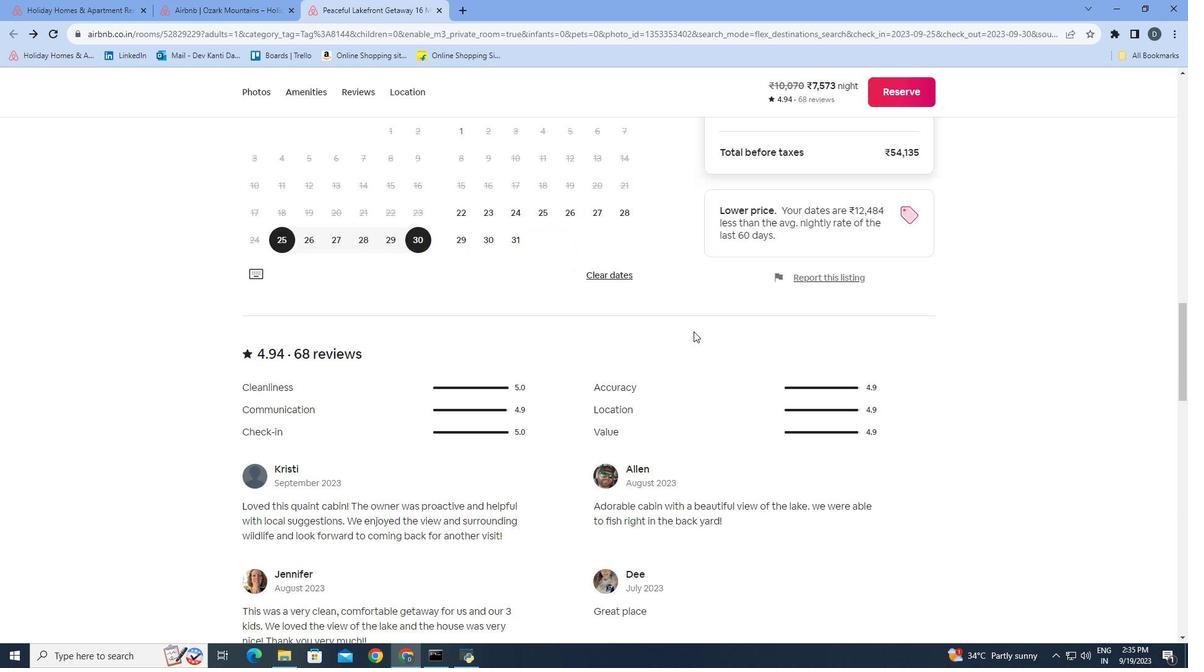 
Action: Mouse moved to (692, 329)
Screenshot: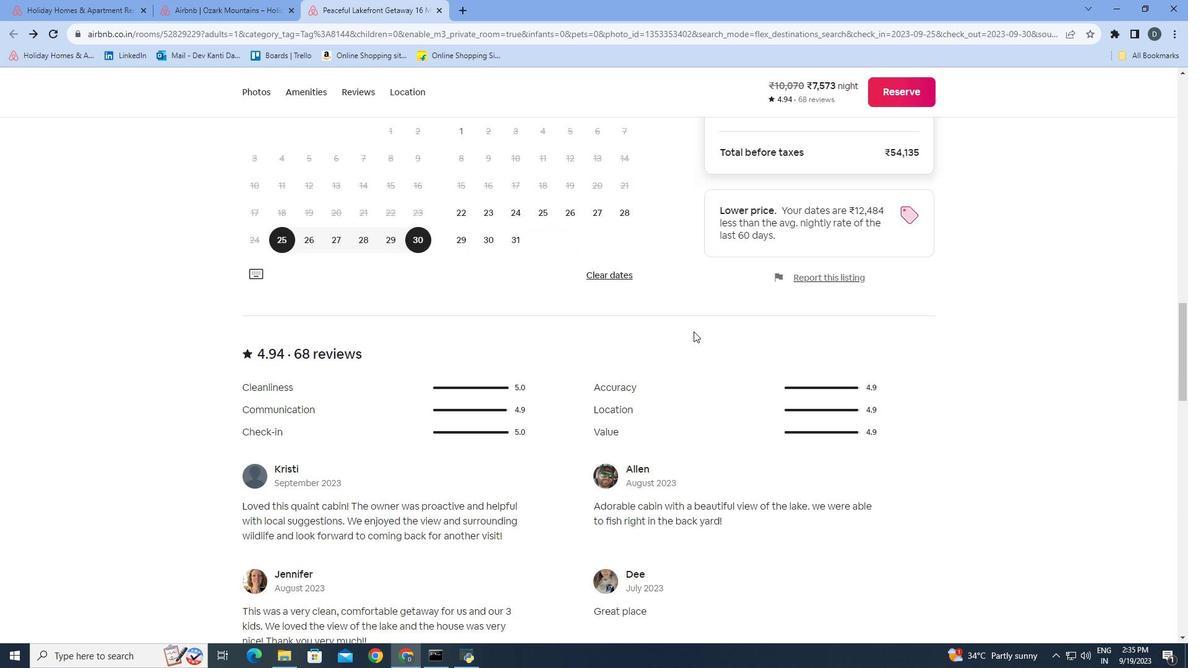 
Action: Mouse scrolled (692, 328) with delta (0, 0)
Screenshot: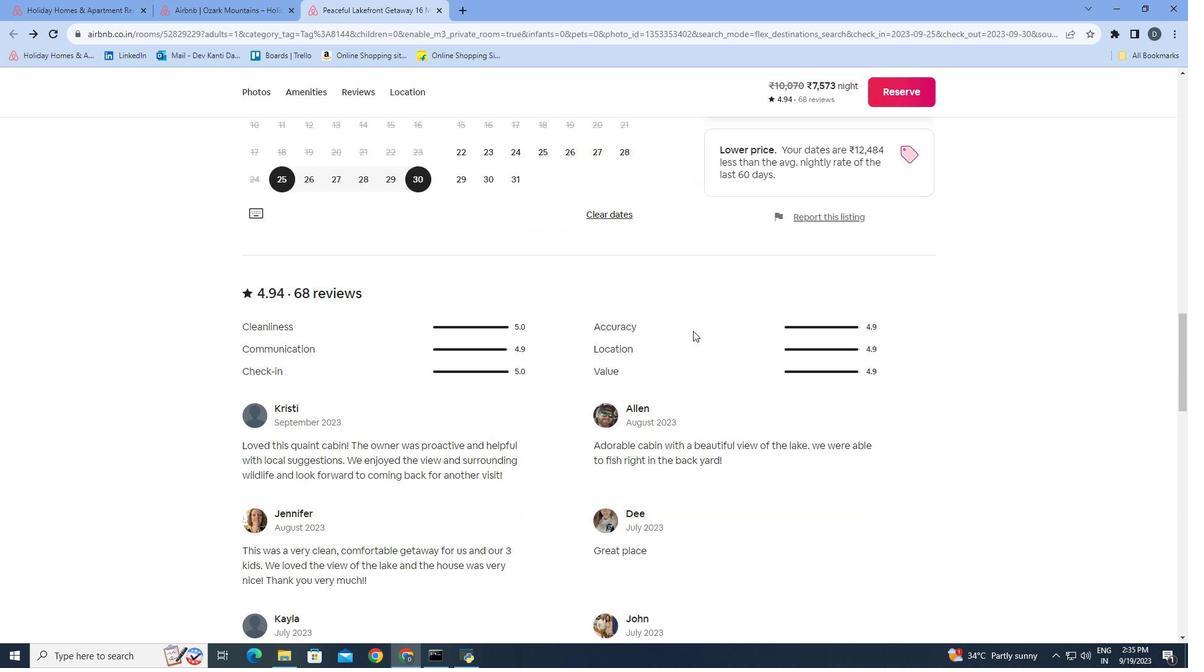 
Action: Mouse moved to (691, 329)
